 Task: Share a photo that you have edited to look like a painting or a drawing
Action: Key pressed Key.caps_lock
Screenshot: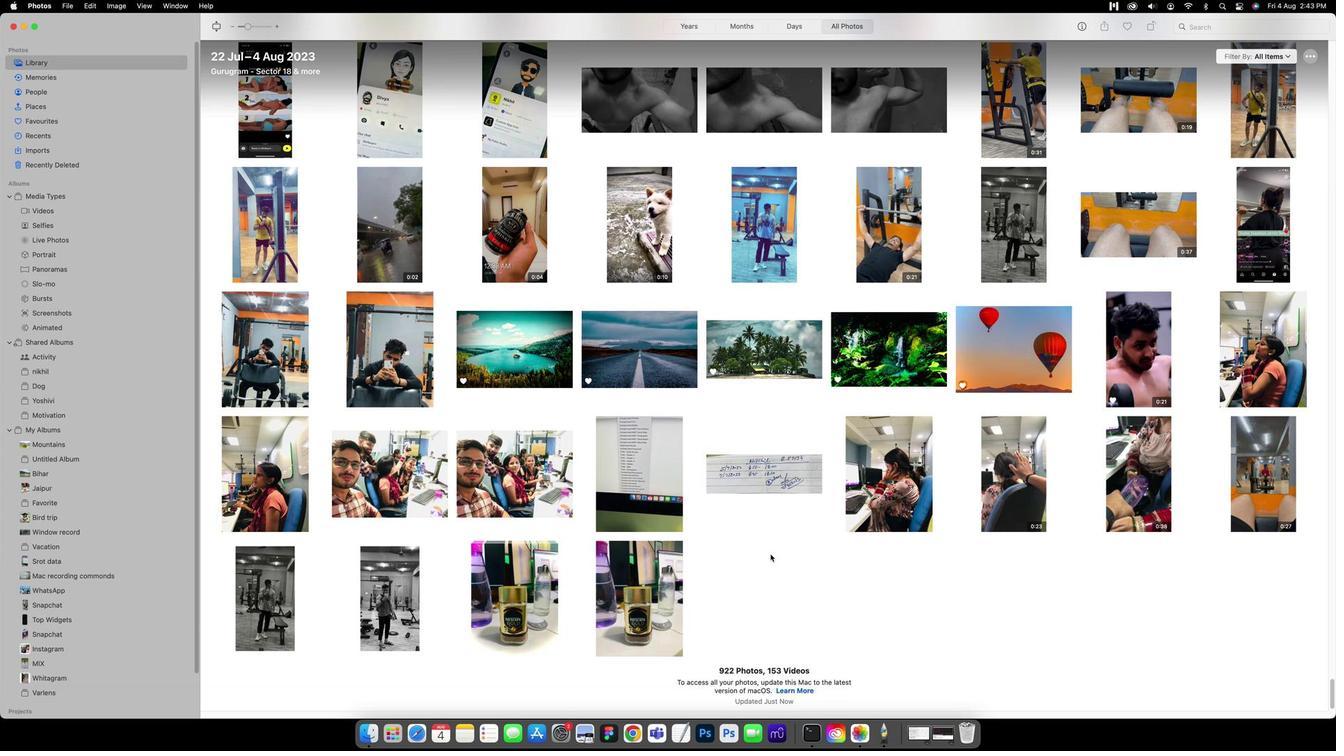 
Action: Mouse scrolled (769, 557) with delta (0, 0)
Screenshot: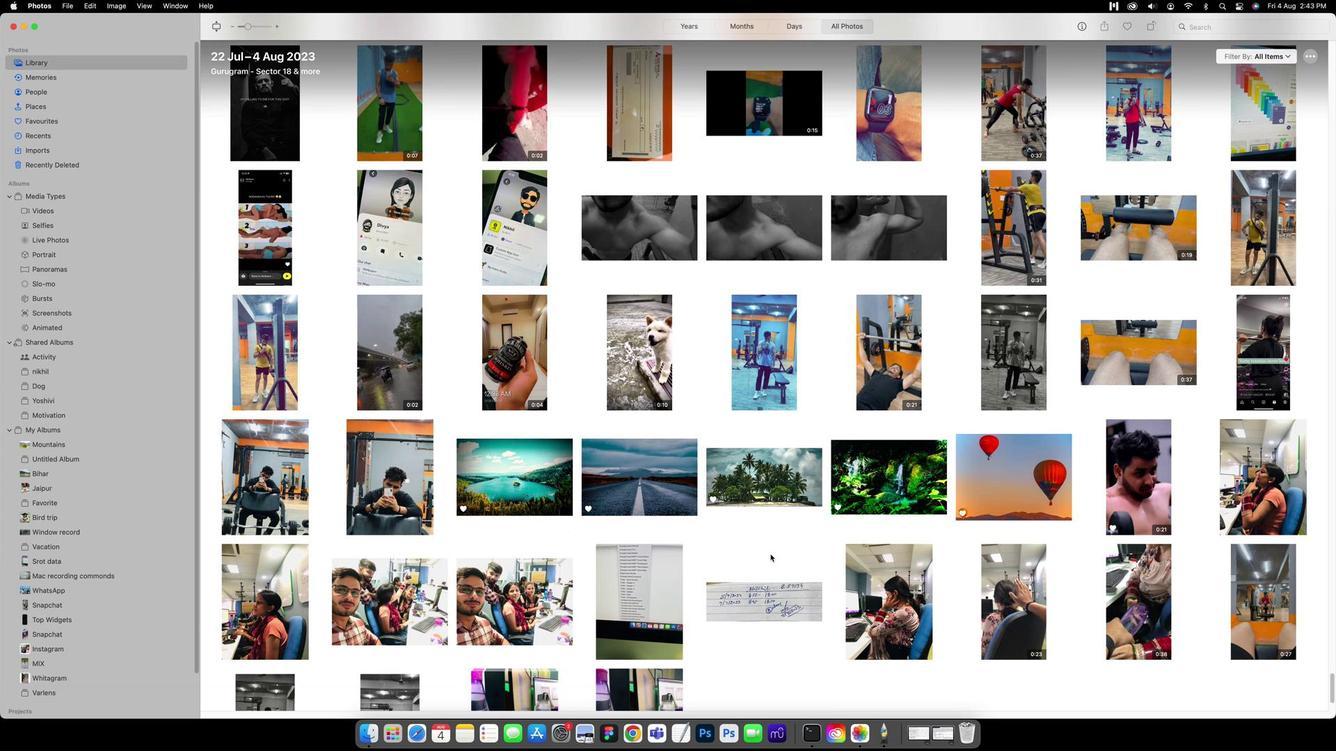 
Action: Mouse scrolled (769, 557) with delta (0, 0)
Screenshot: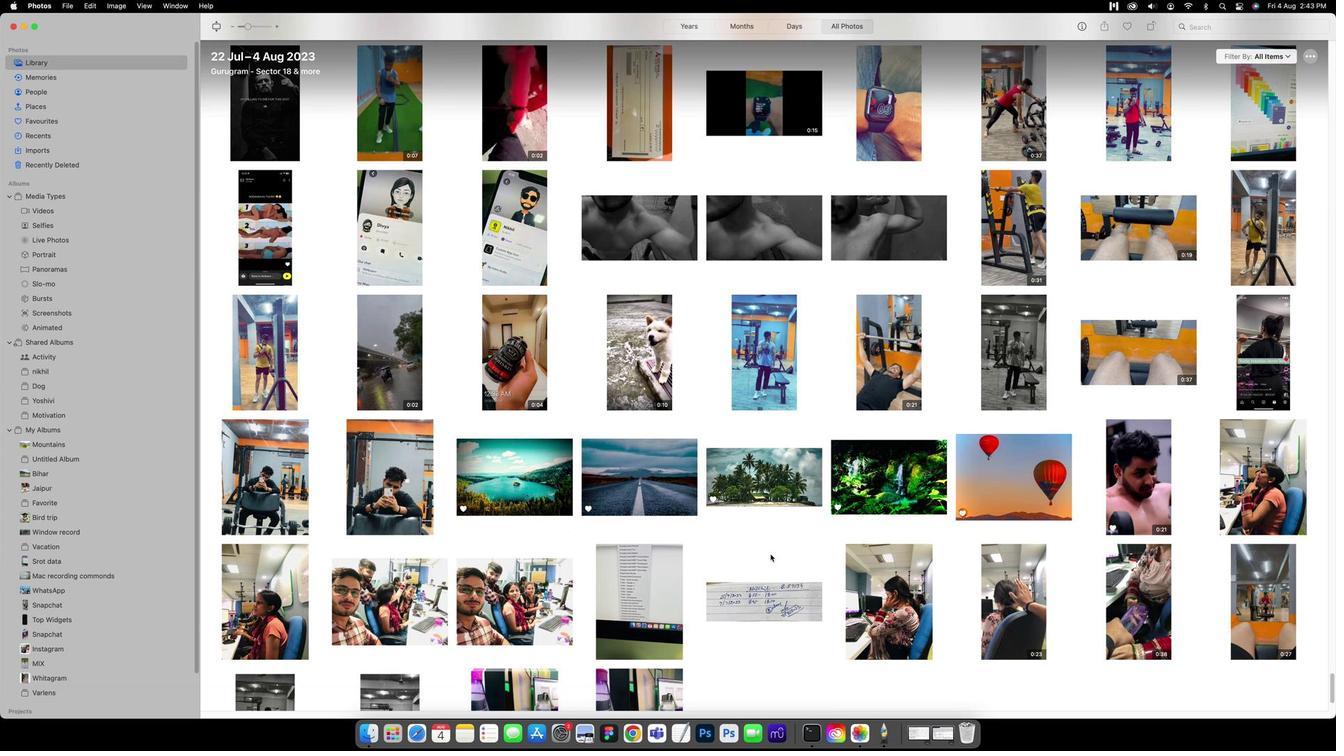 
Action: Mouse scrolled (769, 557) with delta (0, 2)
Screenshot: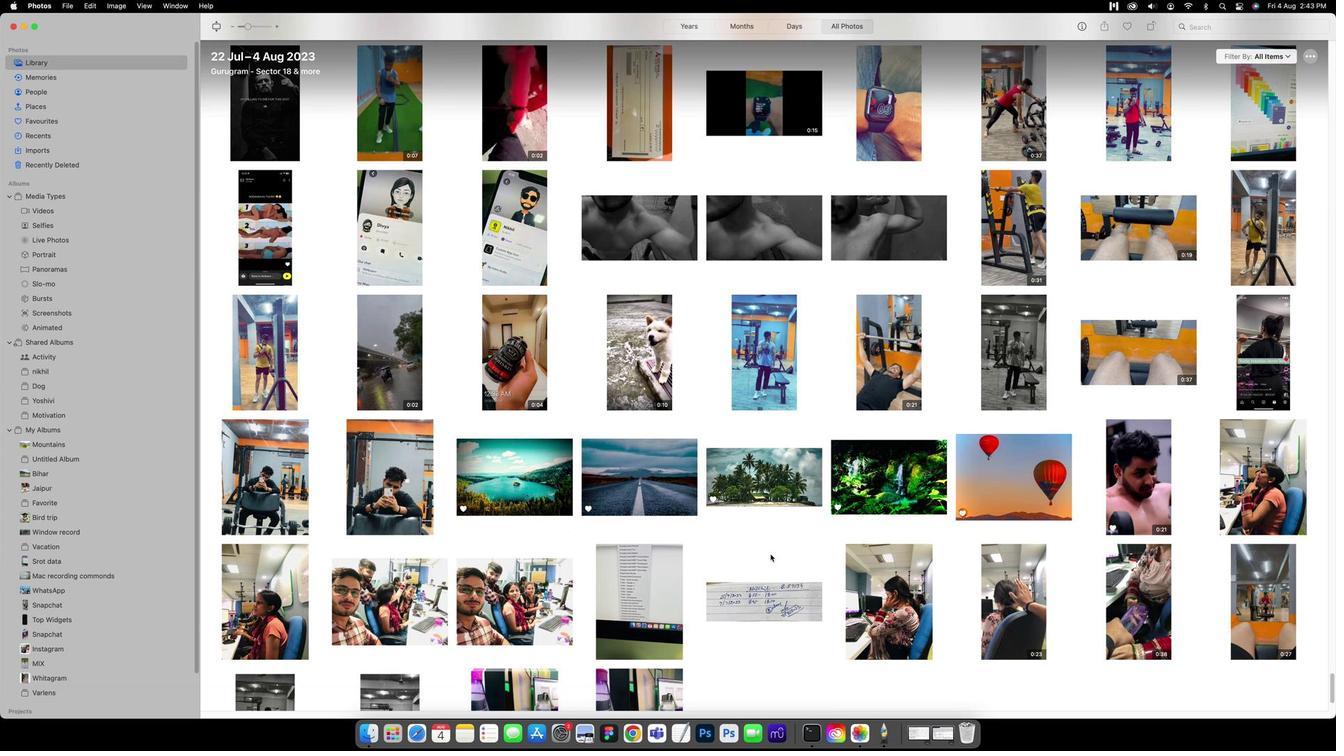 
Action: Mouse scrolled (769, 557) with delta (0, 2)
Screenshot: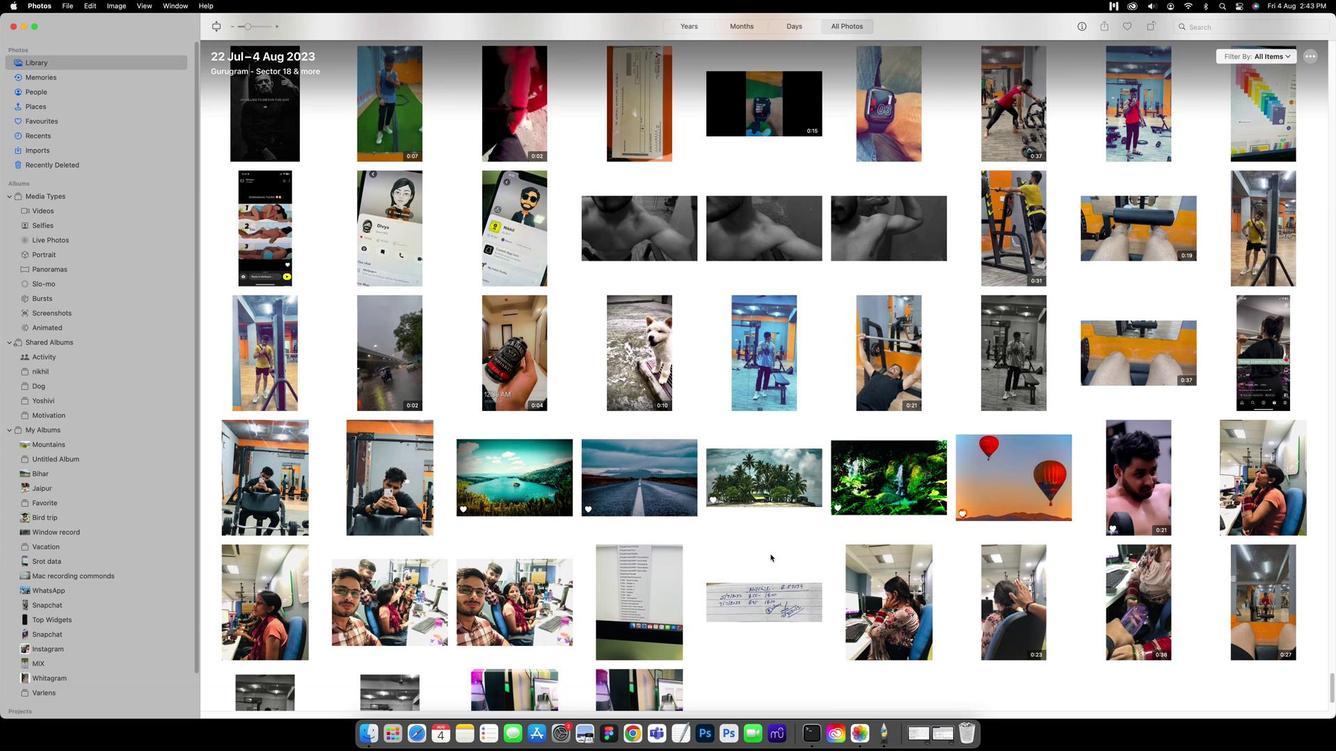 
Action: Mouse scrolled (769, 557) with delta (0, 3)
Screenshot: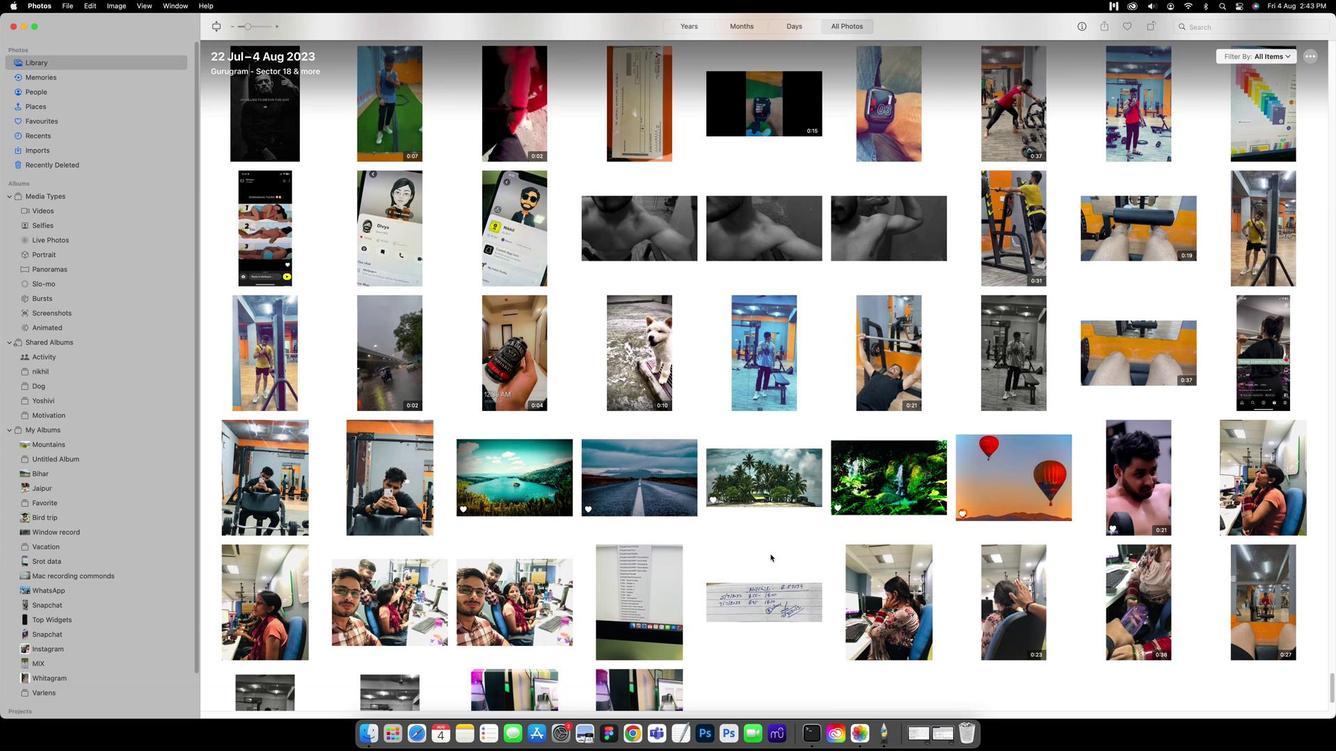 
Action: Mouse scrolled (769, 557) with delta (0, 4)
Screenshot: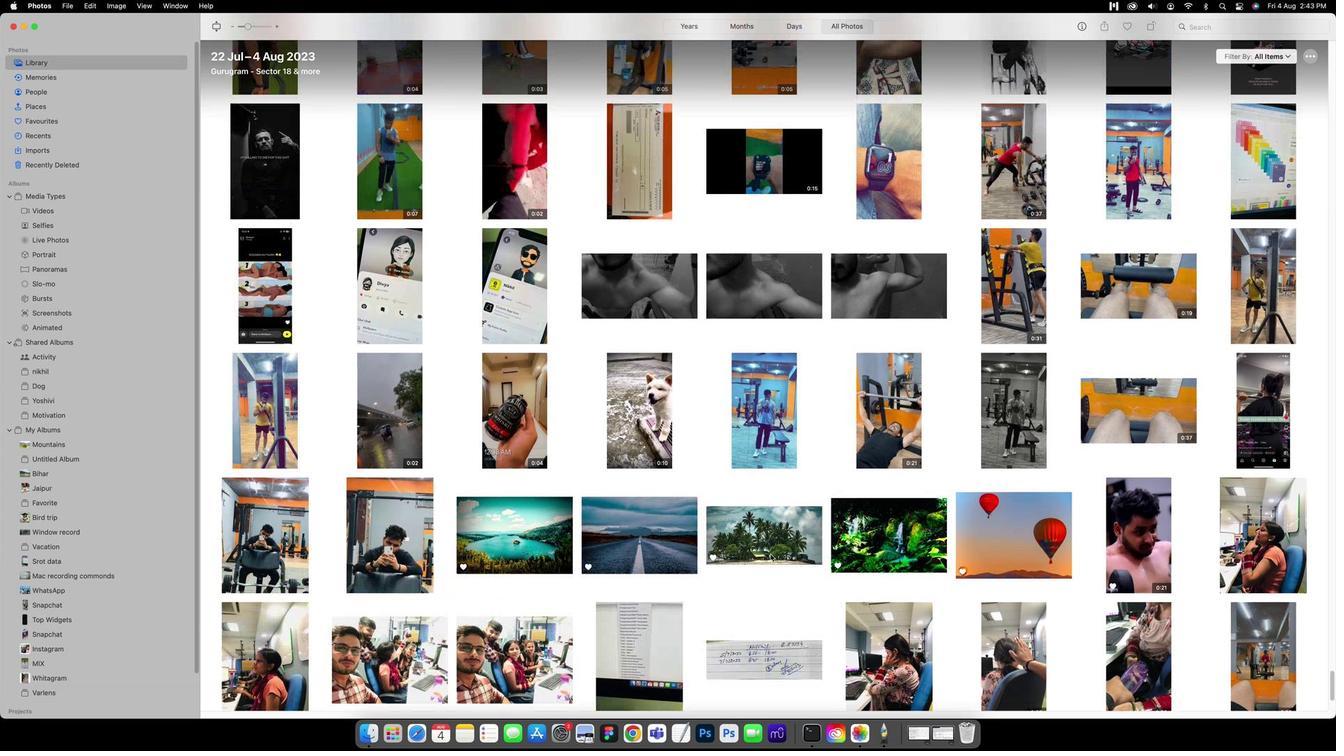 
Action: Mouse scrolled (769, 557) with delta (0, 0)
Screenshot: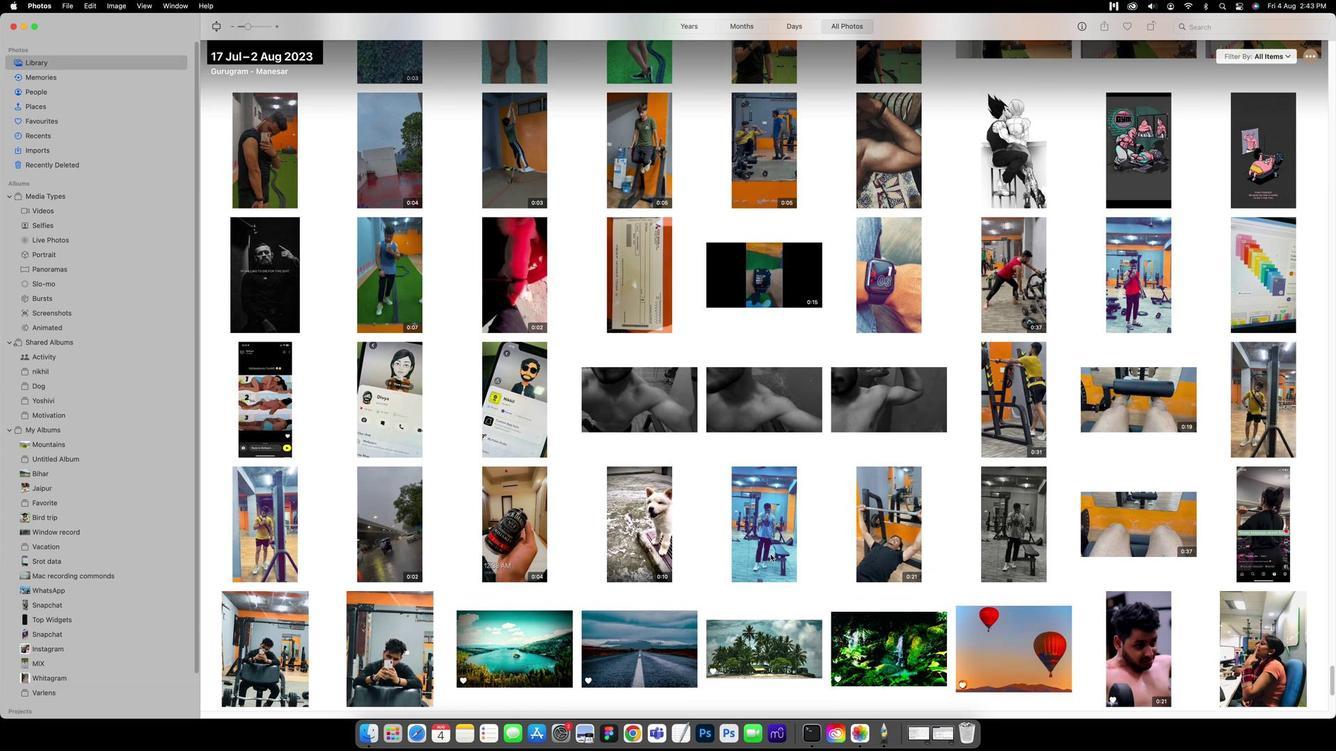 
Action: Mouse scrolled (769, 557) with delta (0, 0)
Screenshot: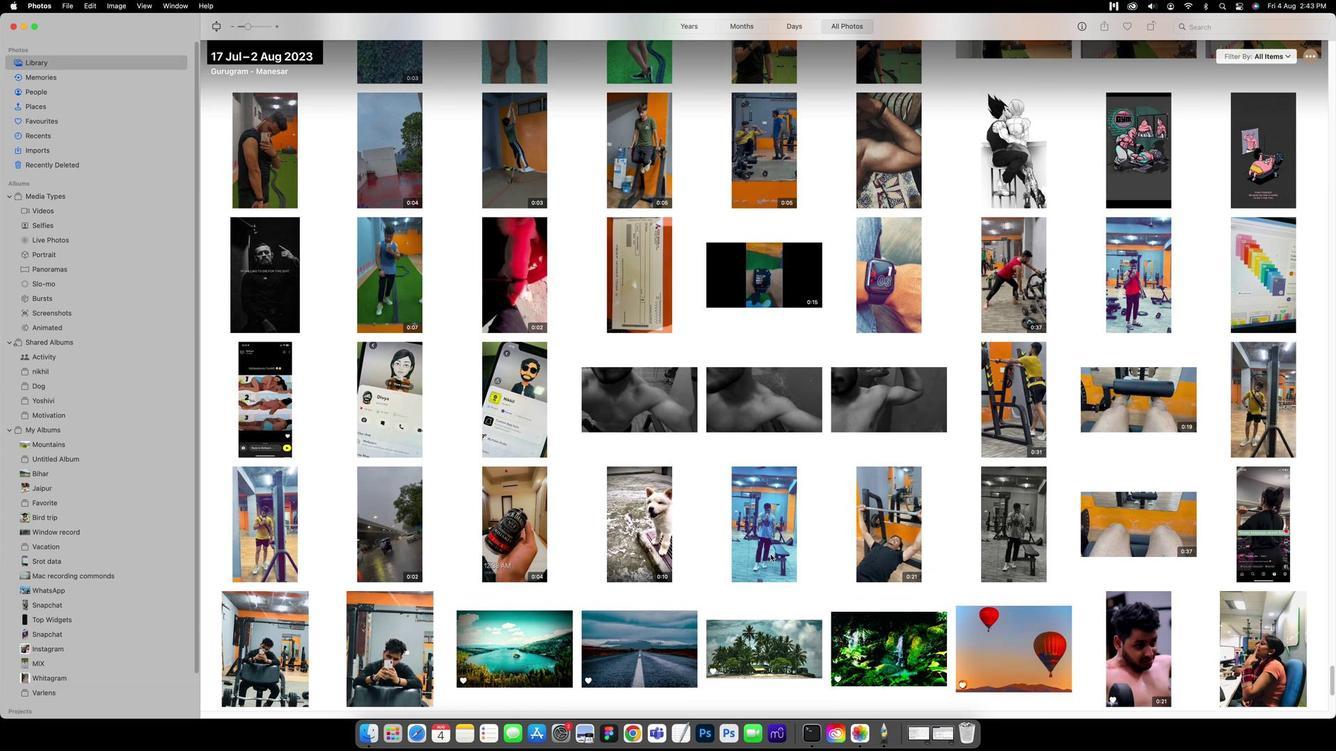 
Action: Mouse scrolled (769, 557) with delta (0, 2)
Screenshot: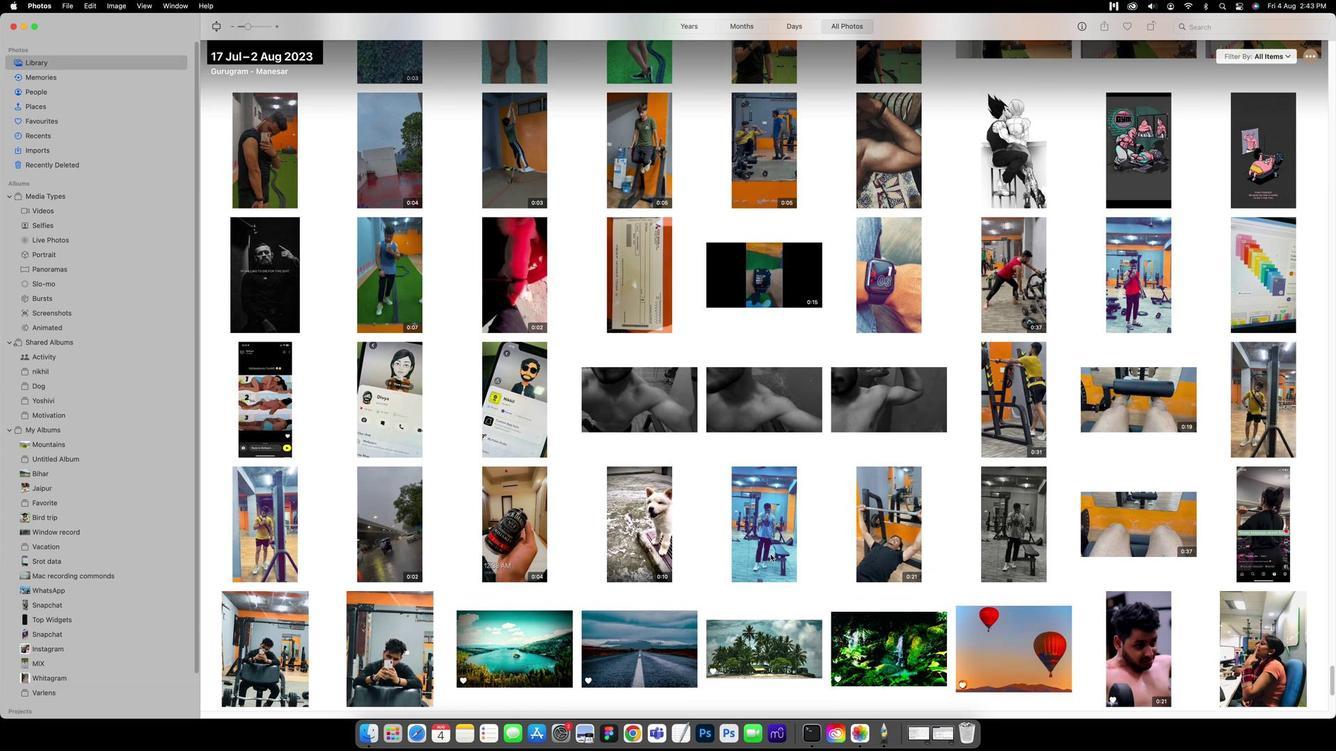 
Action: Mouse scrolled (769, 557) with delta (0, 2)
Screenshot: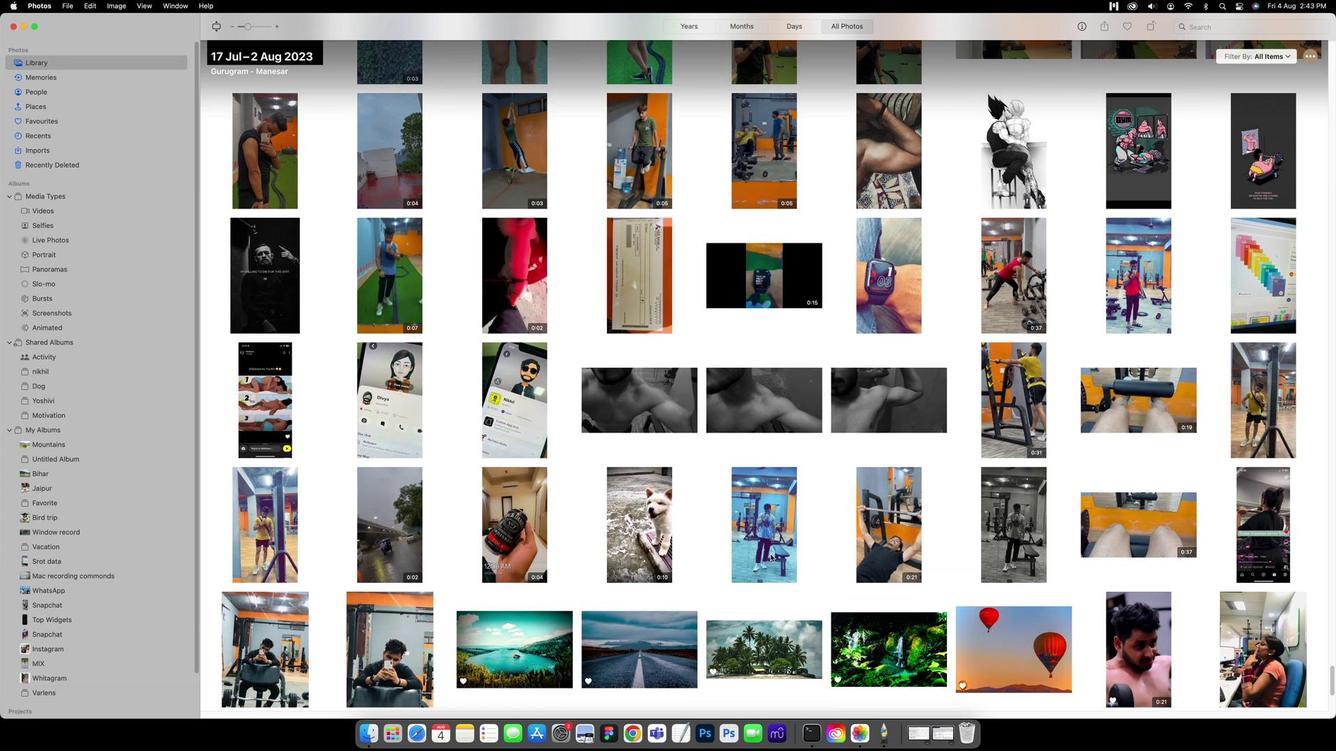 
Action: Mouse scrolled (769, 557) with delta (0, 3)
Screenshot: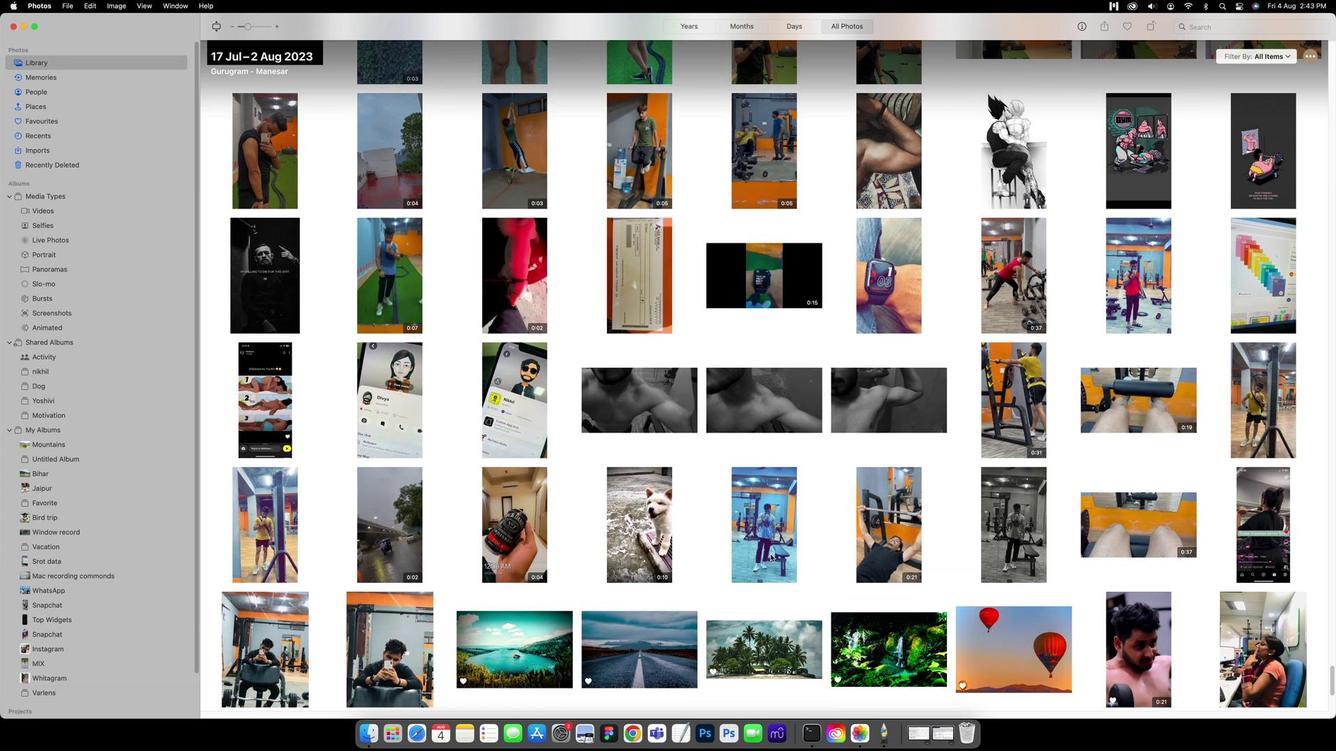 
Action: Mouse scrolled (769, 557) with delta (0, 4)
Screenshot: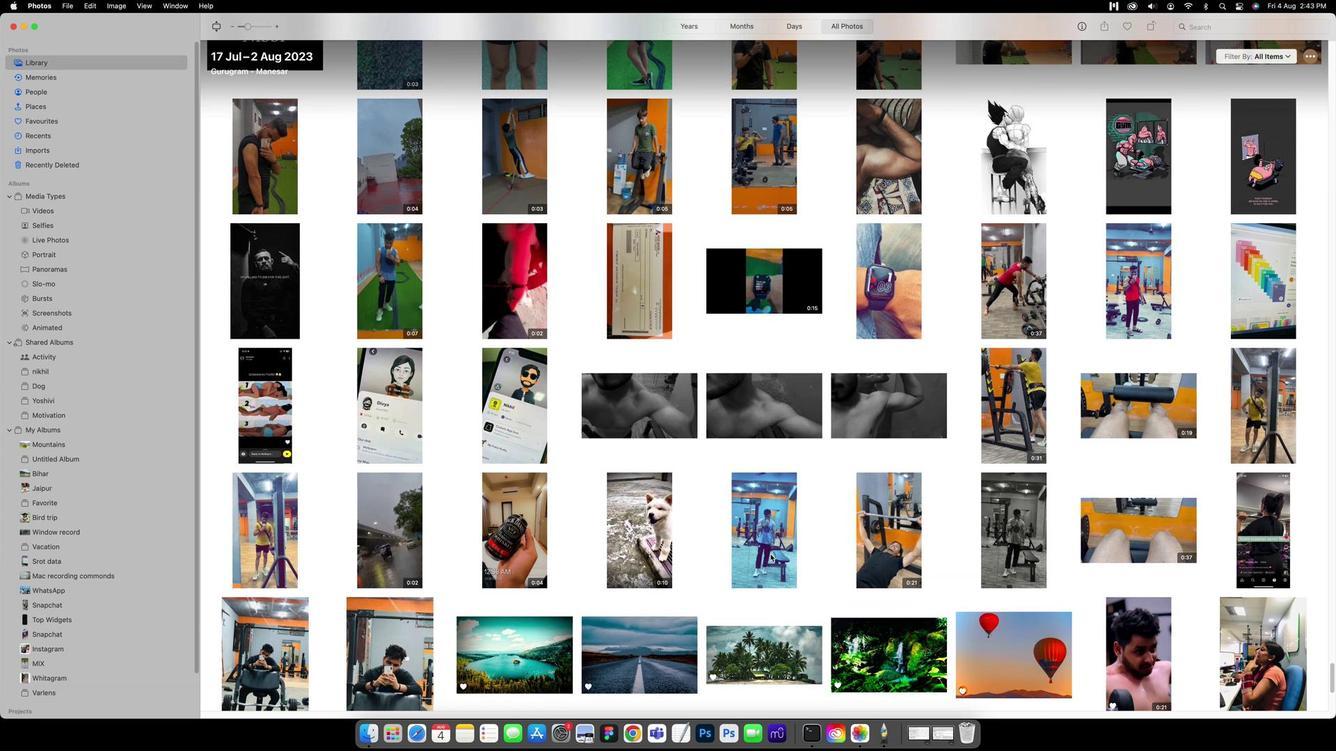 
Action: Mouse scrolled (769, 557) with delta (0, 4)
Screenshot: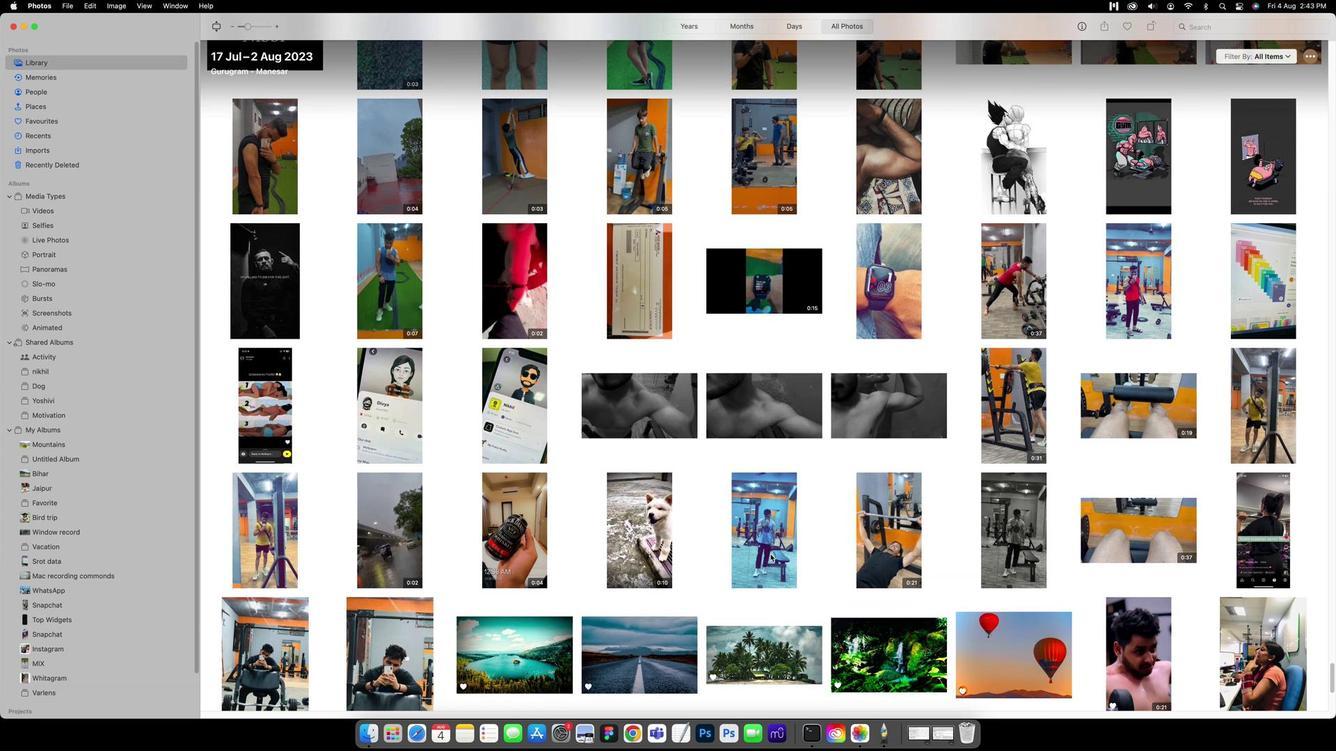 
Action: Mouse scrolled (769, 557) with delta (0, 0)
Screenshot: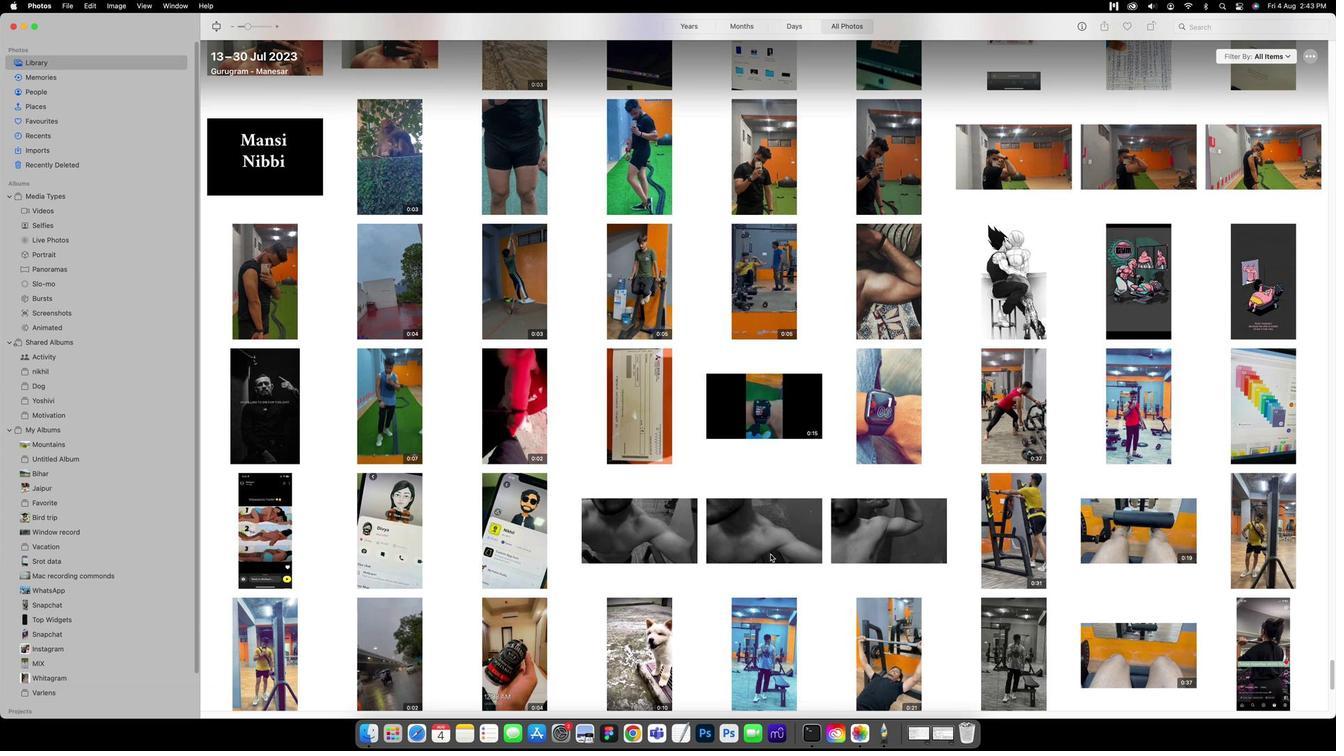 
Action: Mouse scrolled (769, 557) with delta (0, 0)
Screenshot: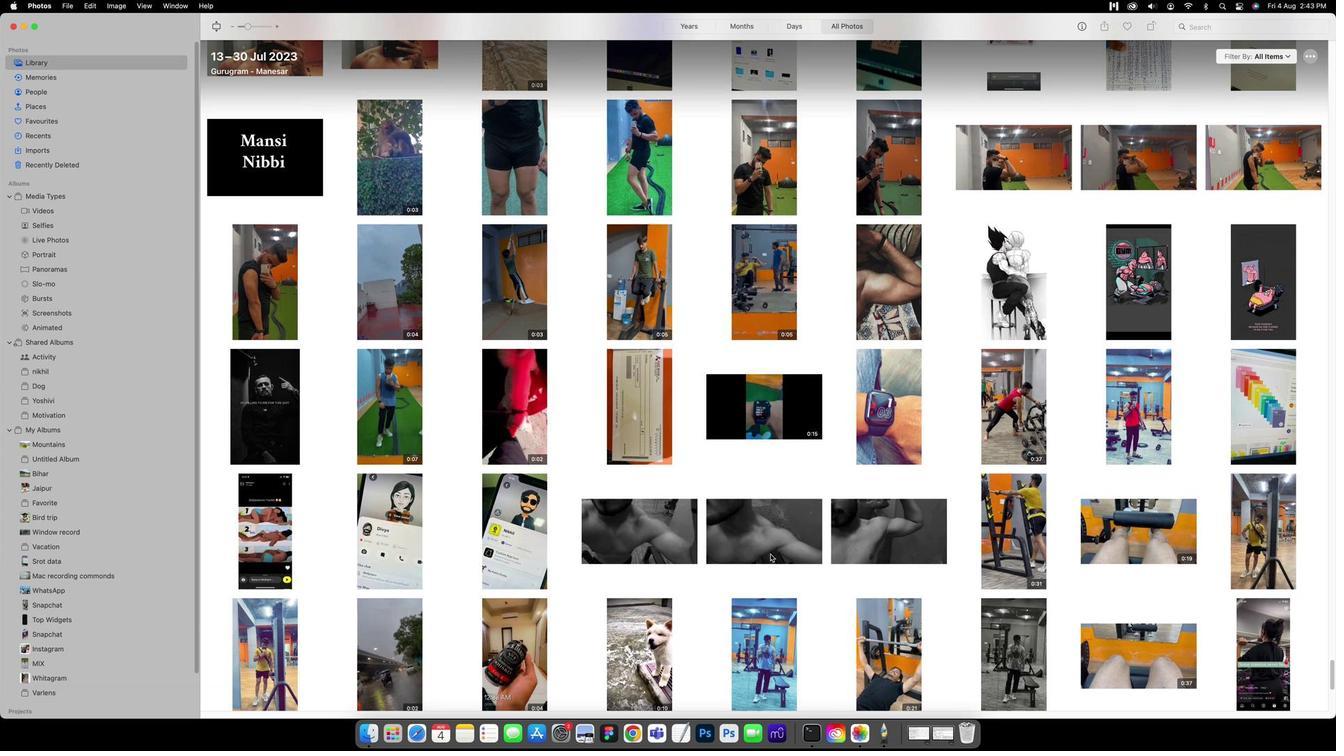 
Action: Mouse scrolled (769, 557) with delta (0, 2)
Screenshot: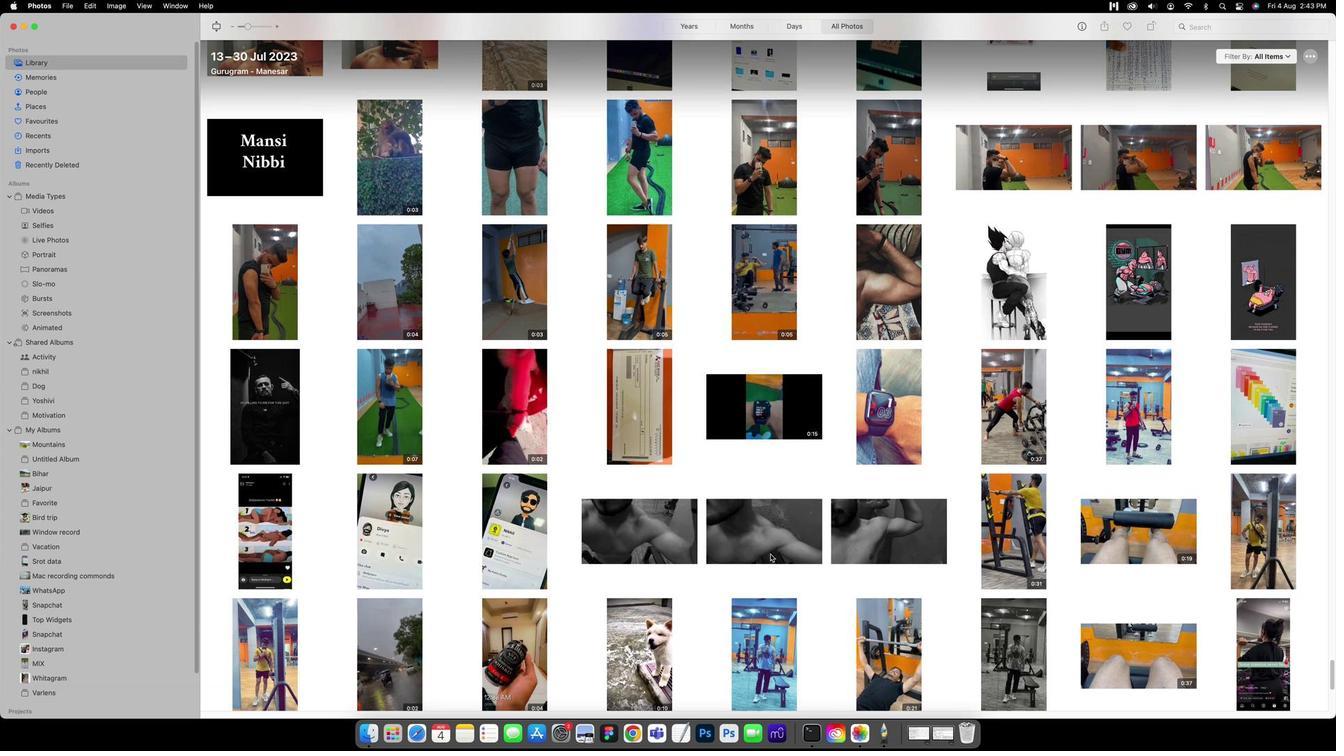 
Action: Mouse scrolled (769, 557) with delta (0, 2)
Screenshot: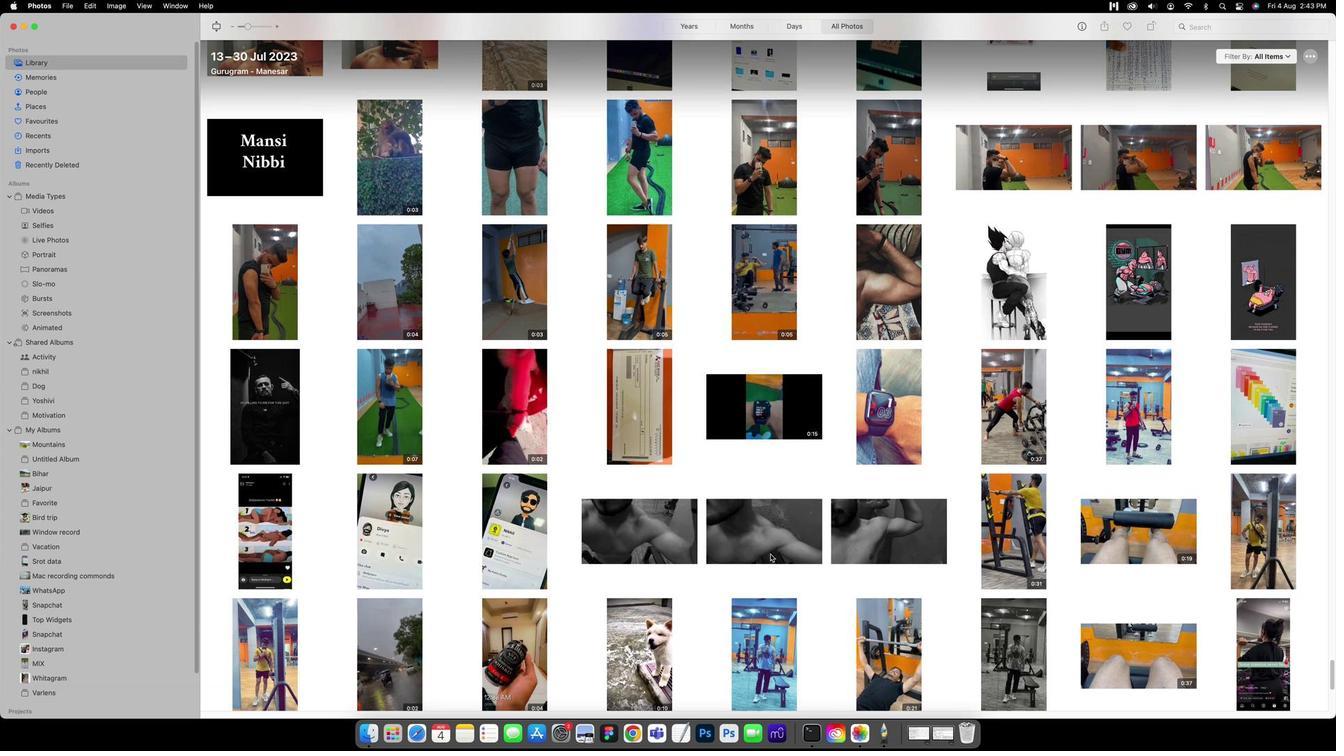 
Action: Mouse scrolled (769, 557) with delta (0, 3)
Screenshot: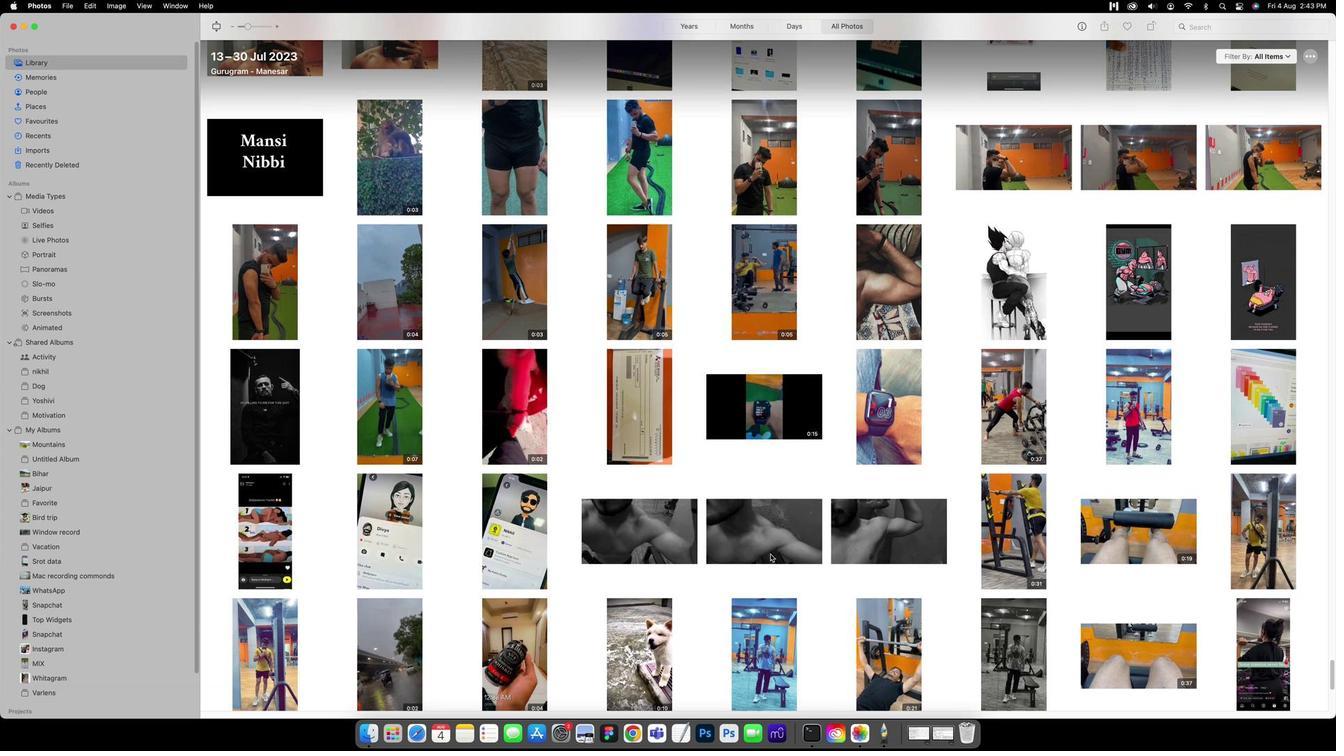
Action: Mouse scrolled (769, 557) with delta (0, 4)
Screenshot: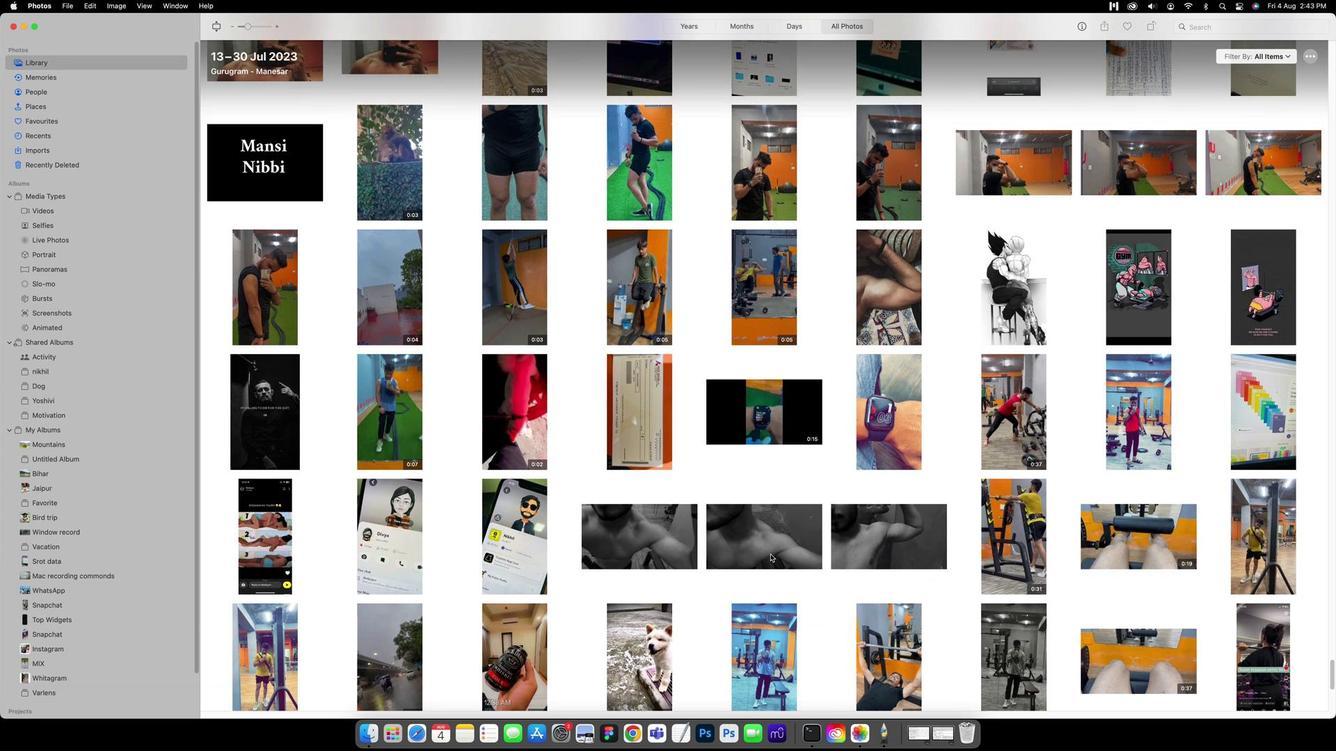 
Action: Mouse scrolled (769, 557) with delta (0, 0)
Screenshot: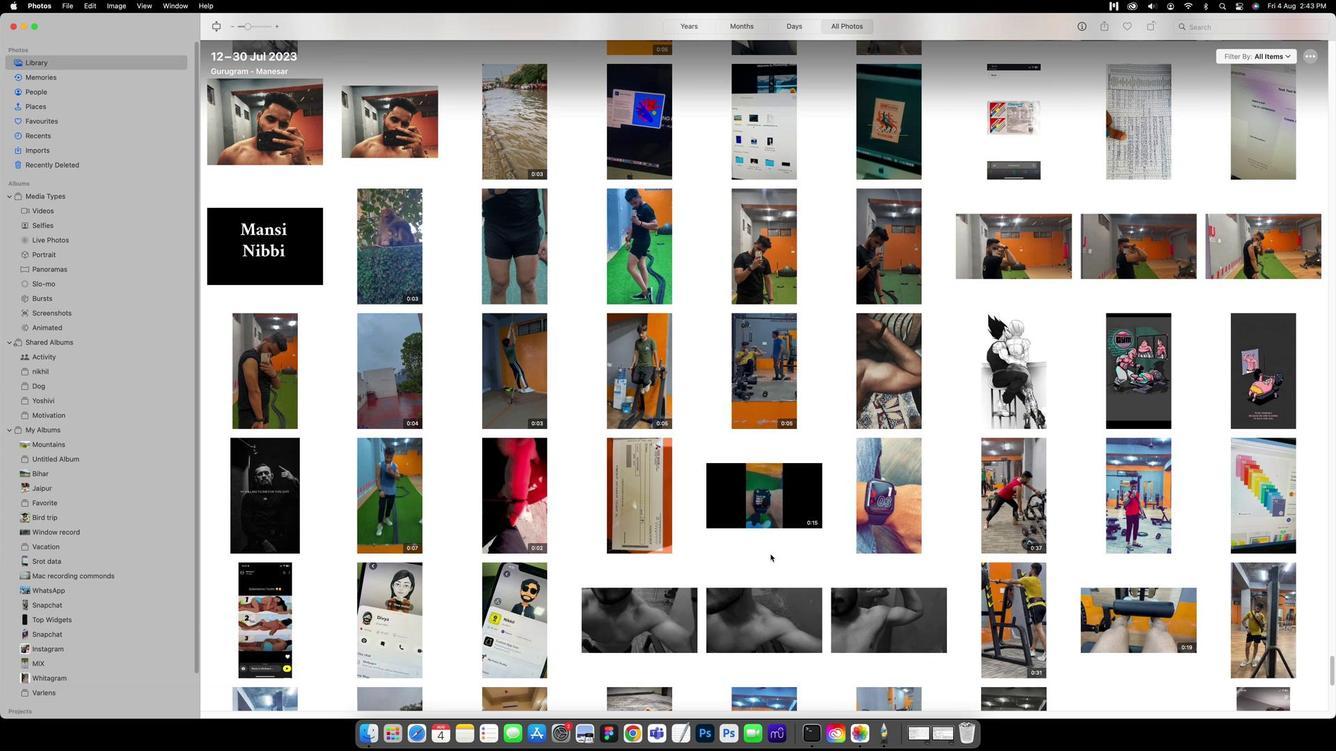 
Action: Mouse scrolled (769, 557) with delta (0, 0)
Screenshot: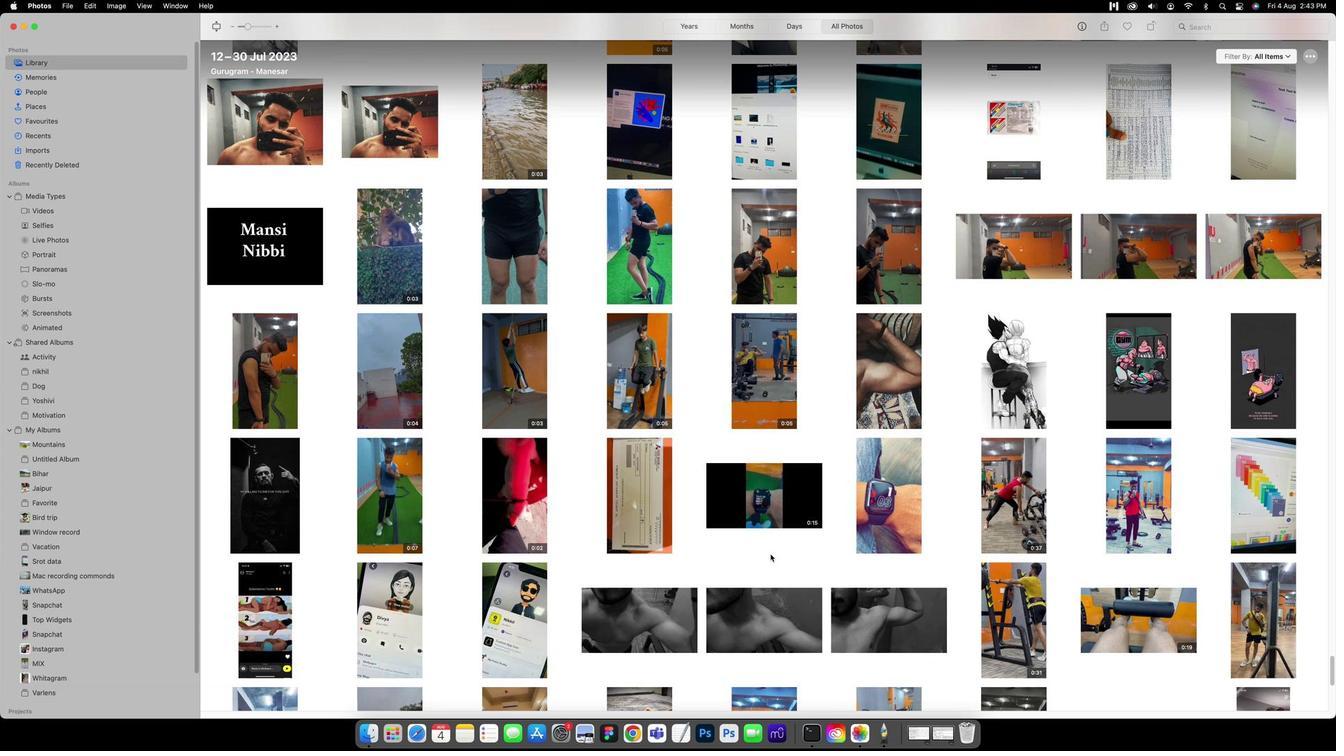 
Action: Mouse scrolled (769, 557) with delta (0, 2)
Screenshot: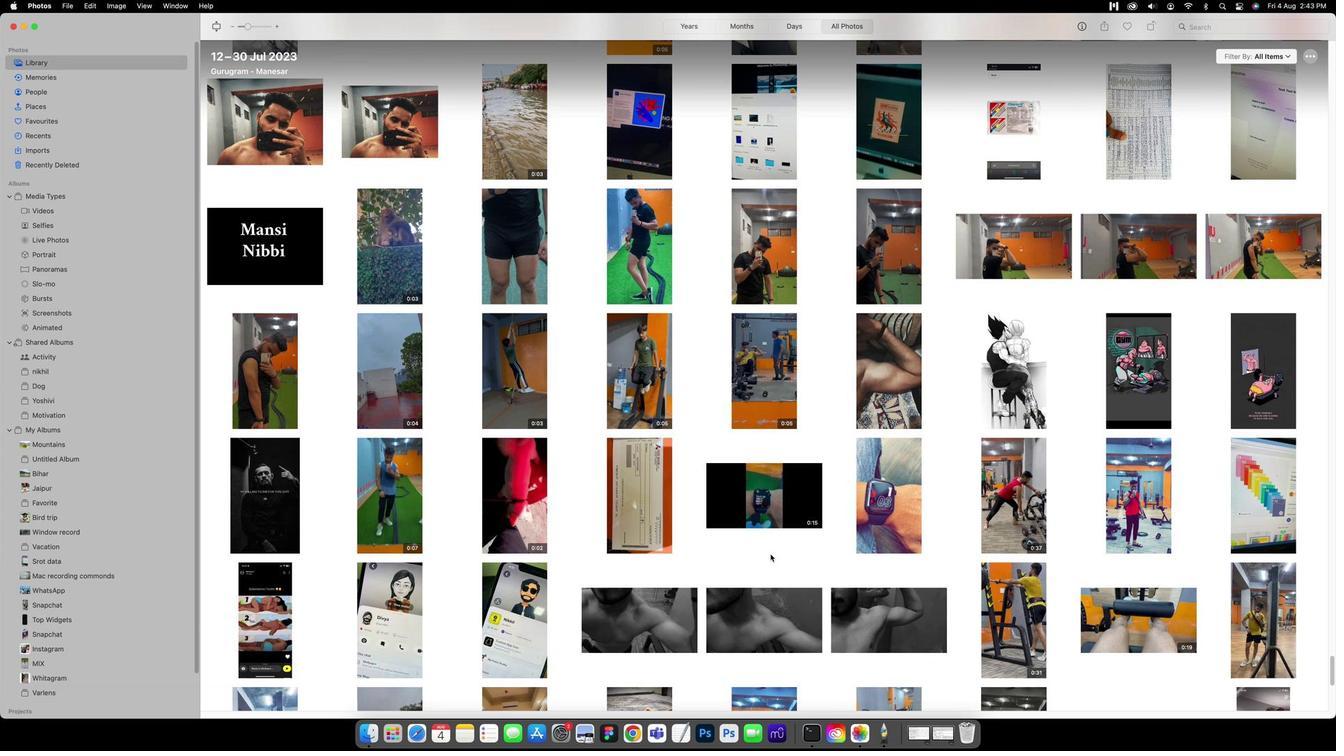 
Action: Mouse scrolled (769, 557) with delta (0, 2)
Screenshot: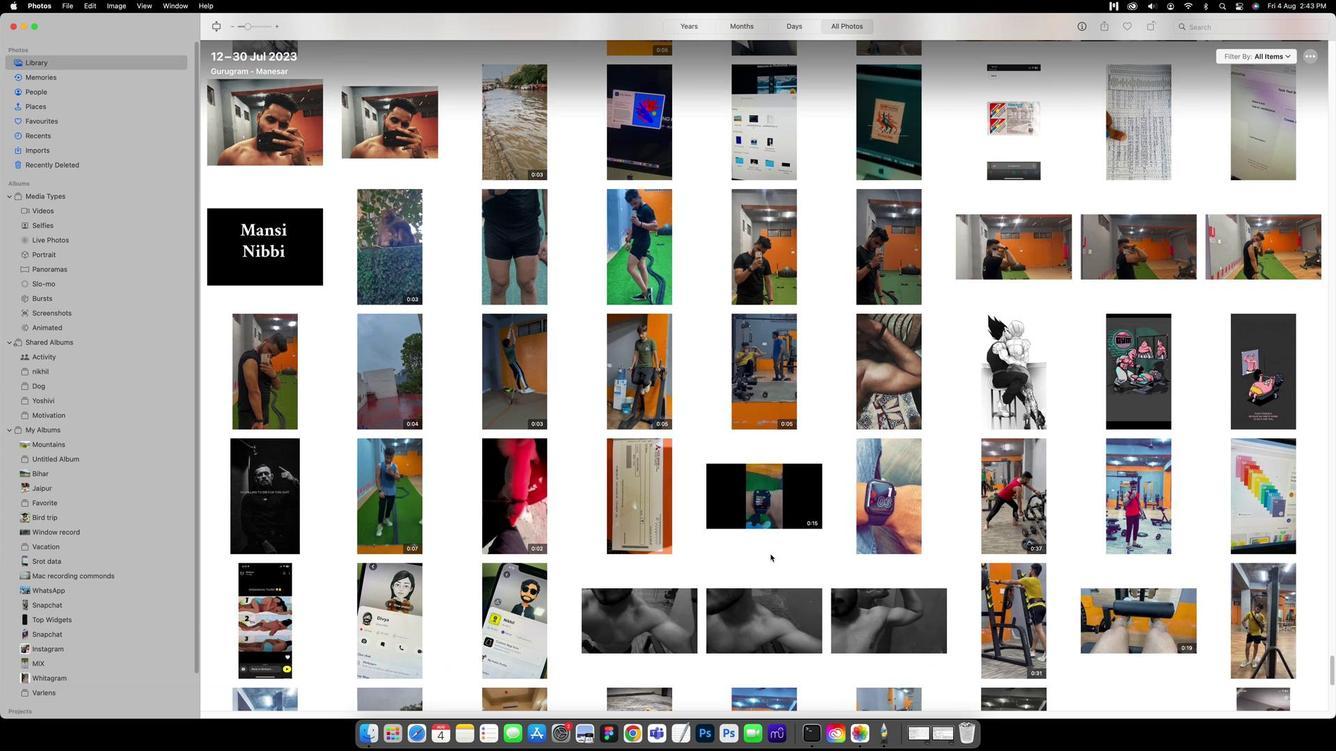 
Action: Mouse scrolled (769, 557) with delta (0, 3)
Screenshot: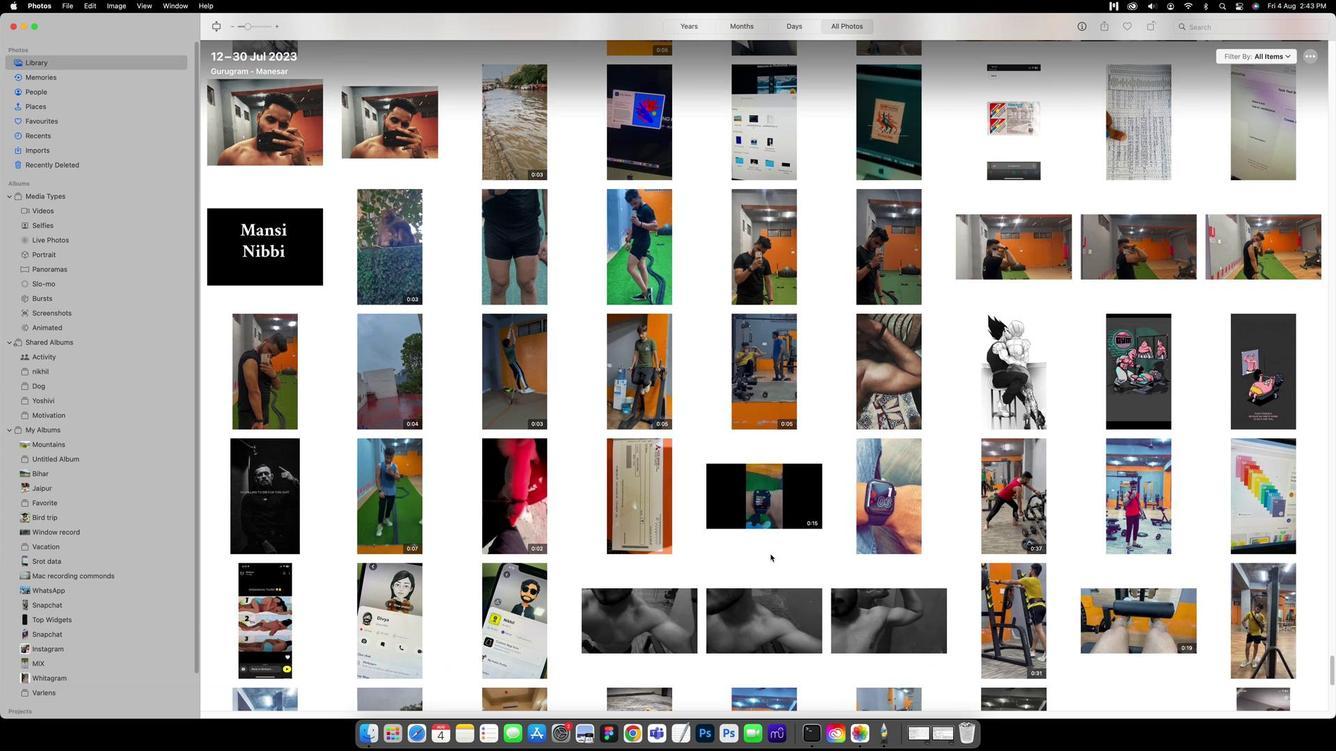 
Action: Mouse scrolled (769, 557) with delta (0, 0)
Screenshot: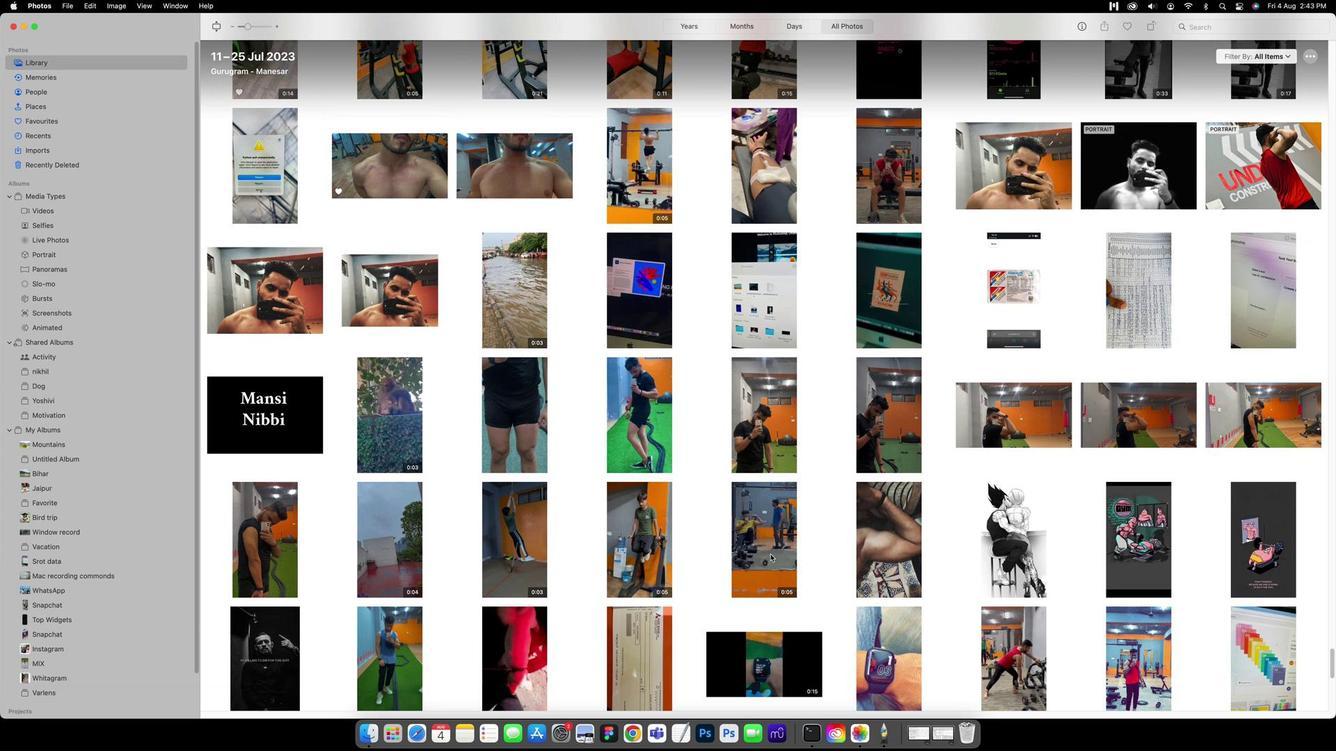 
Action: Mouse scrolled (769, 557) with delta (0, 0)
Screenshot: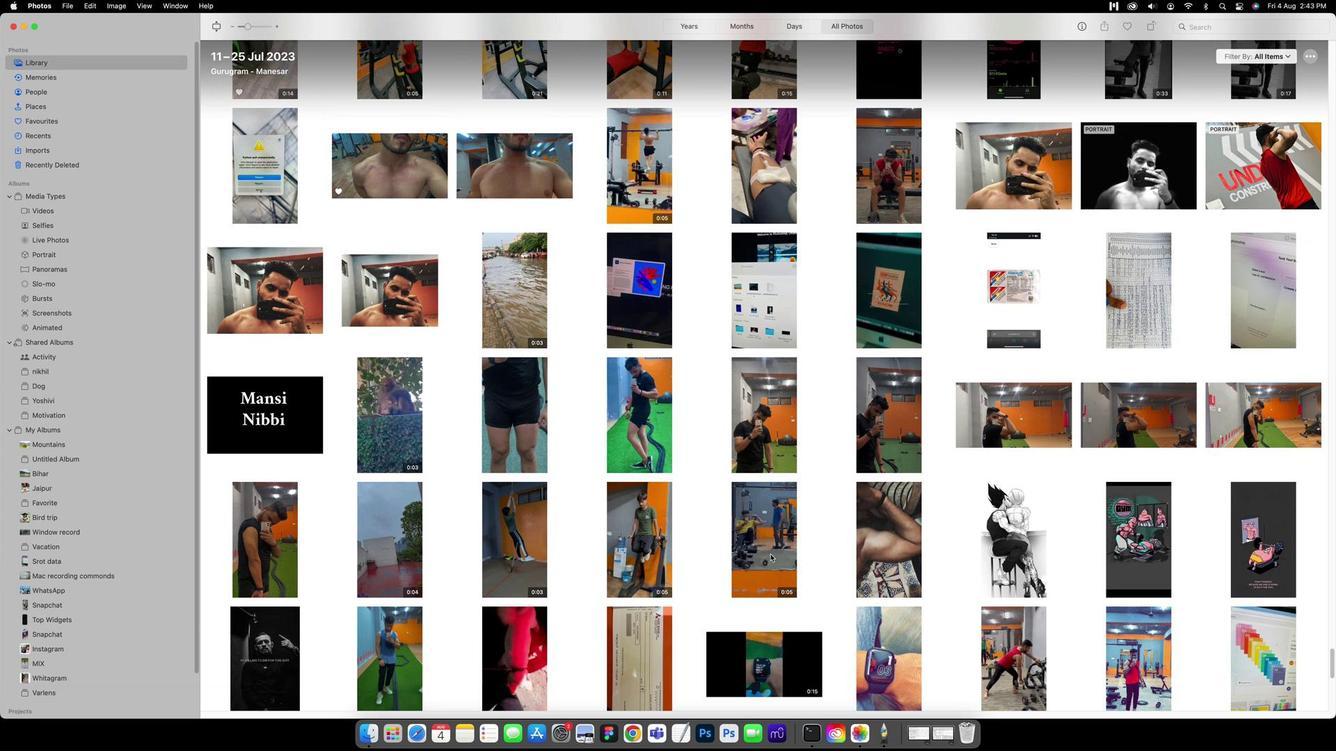 
Action: Mouse scrolled (769, 557) with delta (0, 2)
Screenshot: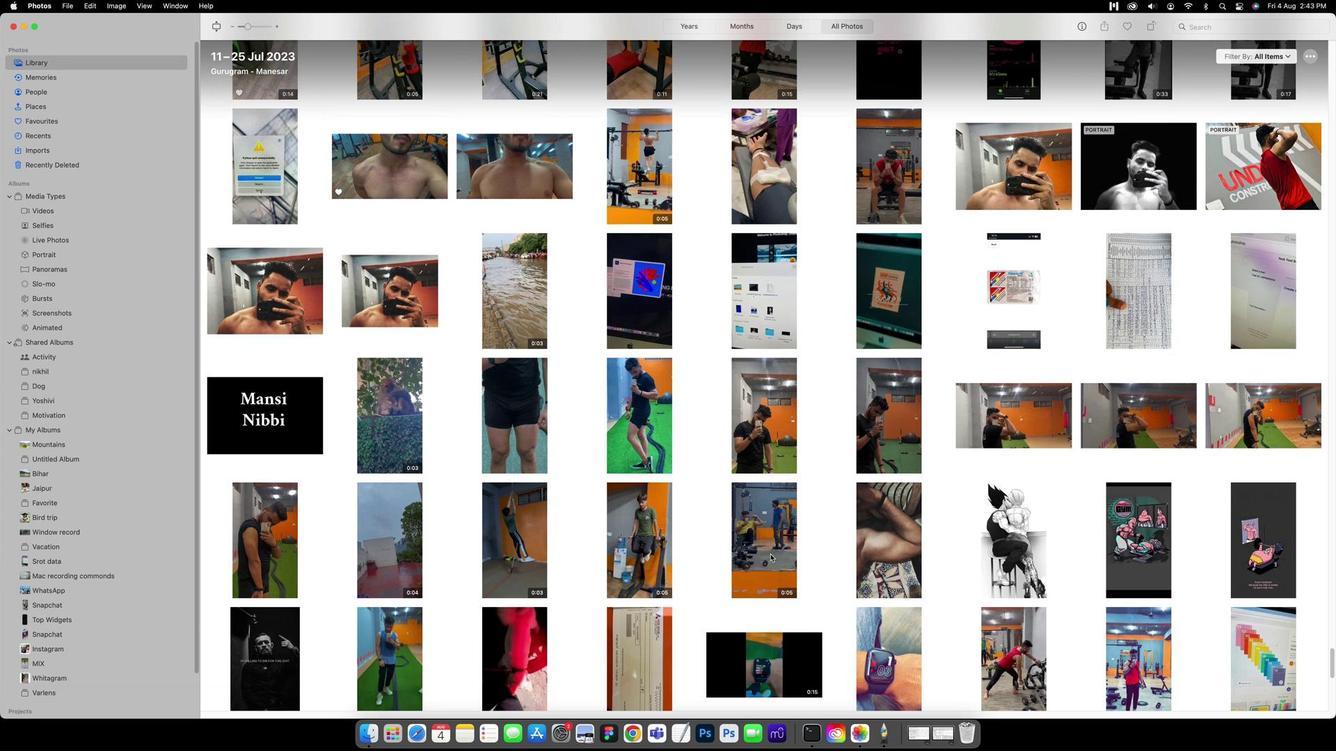 
Action: Mouse scrolled (769, 557) with delta (0, 2)
Screenshot: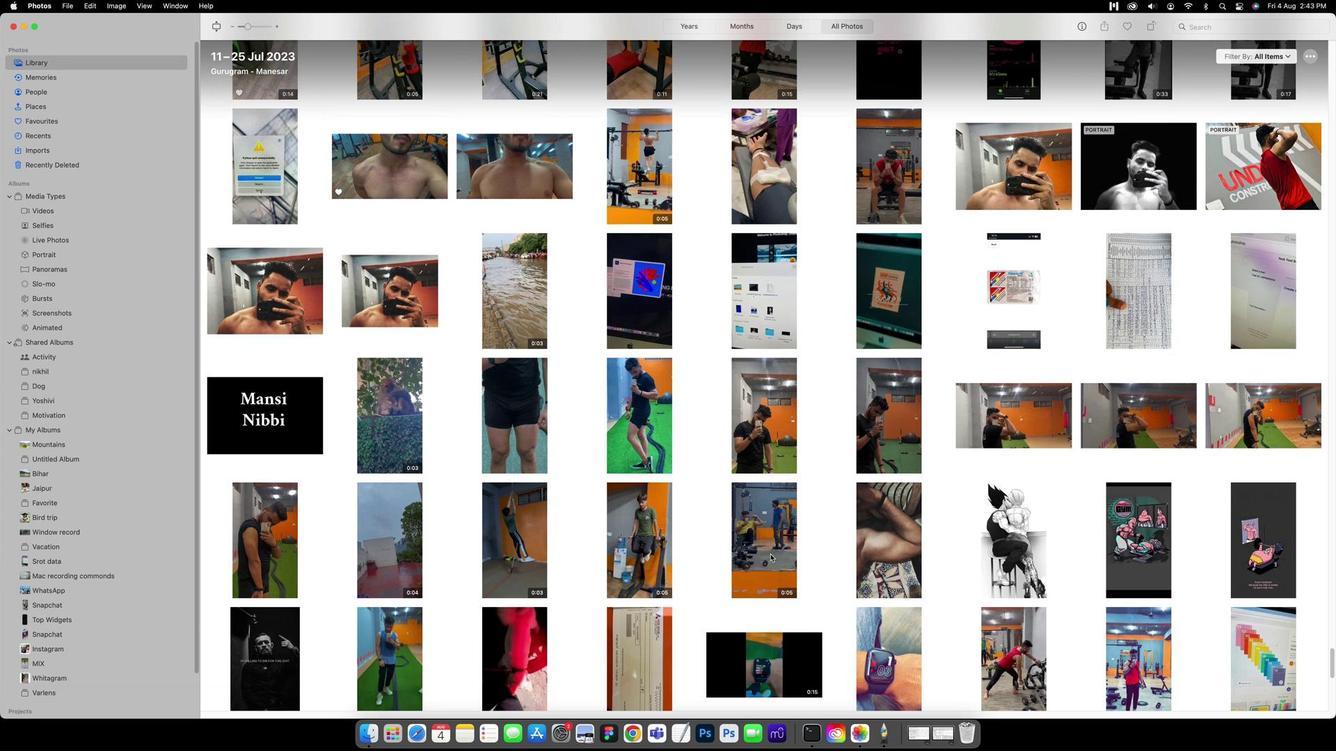 
Action: Mouse scrolled (769, 557) with delta (0, 3)
Screenshot: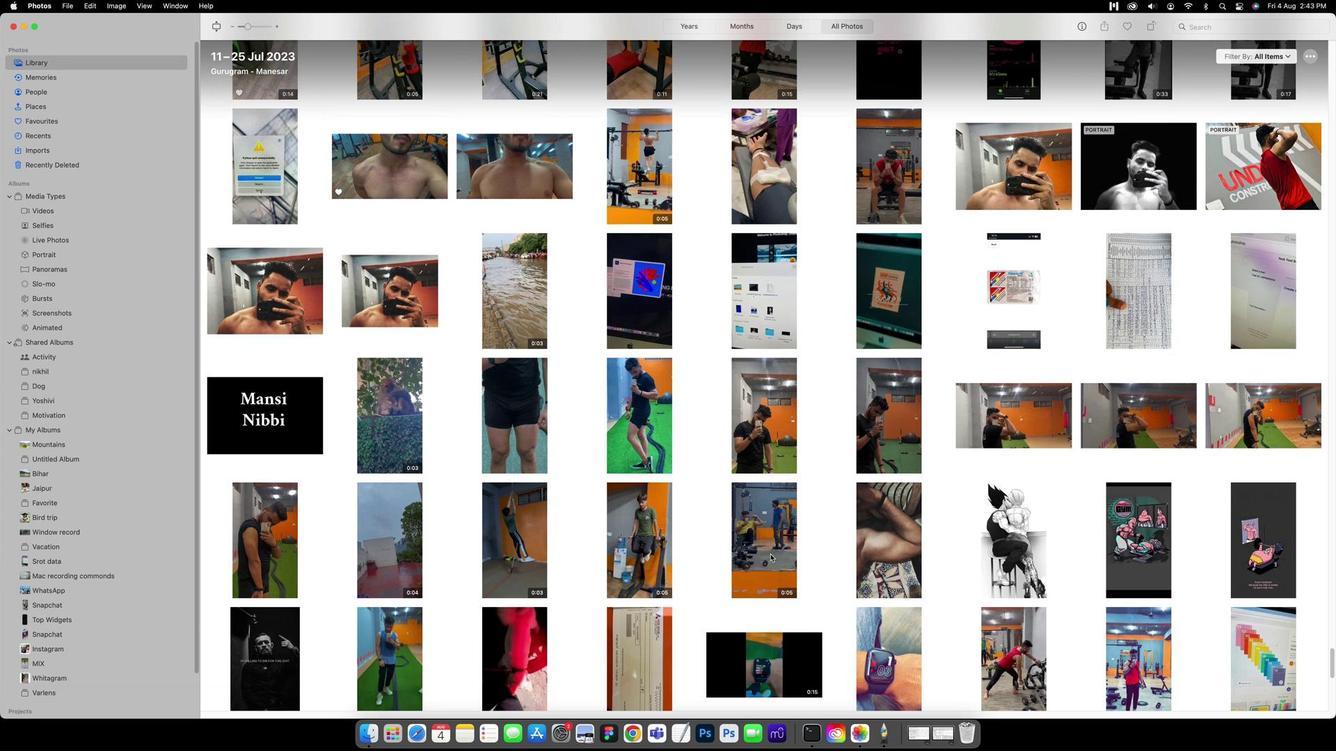 
Action: Mouse scrolled (769, 557) with delta (0, 4)
Screenshot: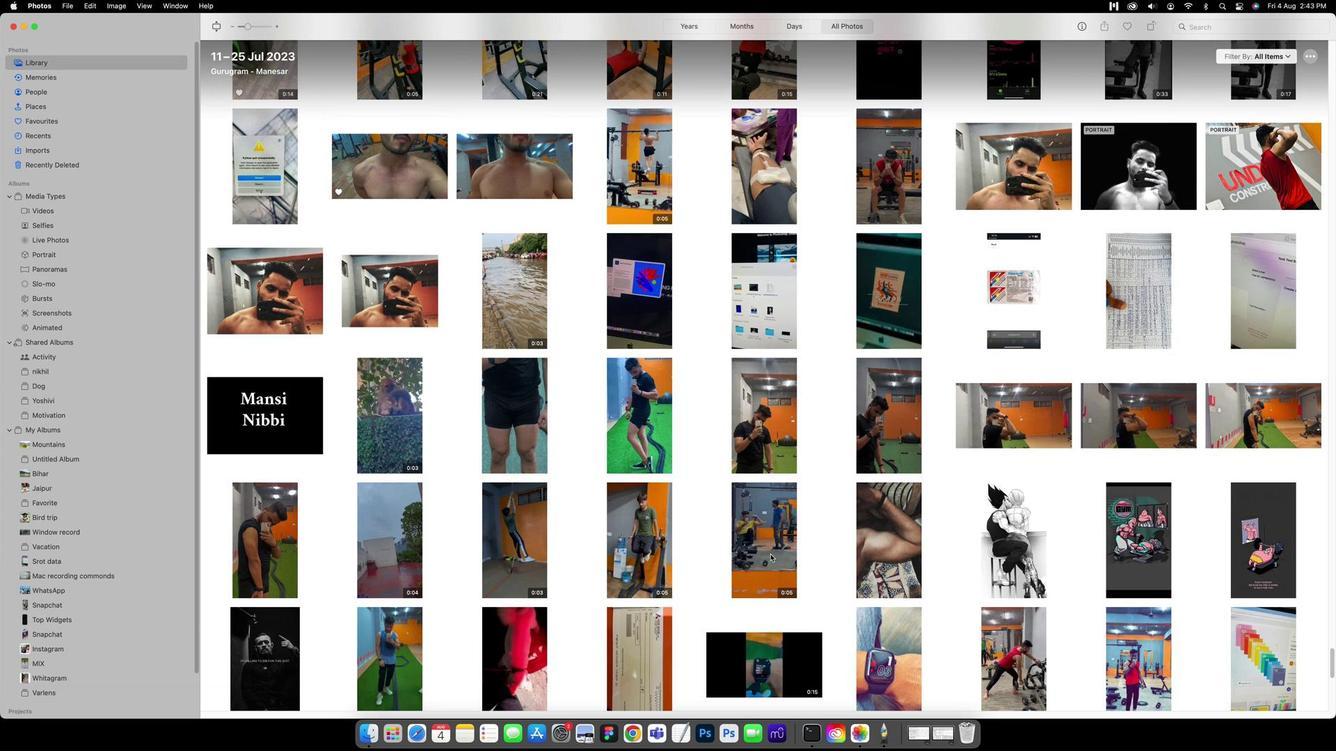 
Action: Mouse scrolled (769, 557) with delta (0, 4)
Screenshot: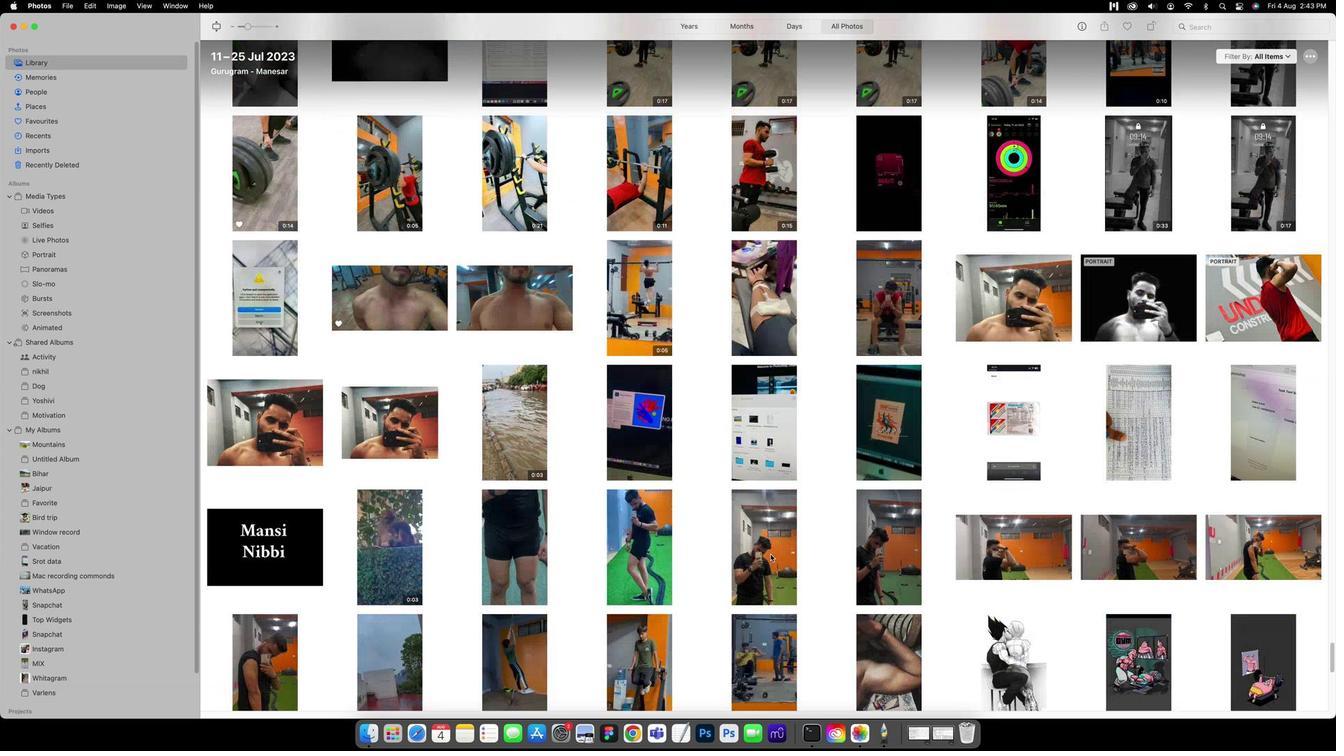 
Action: Mouse scrolled (769, 557) with delta (0, 0)
Screenshot: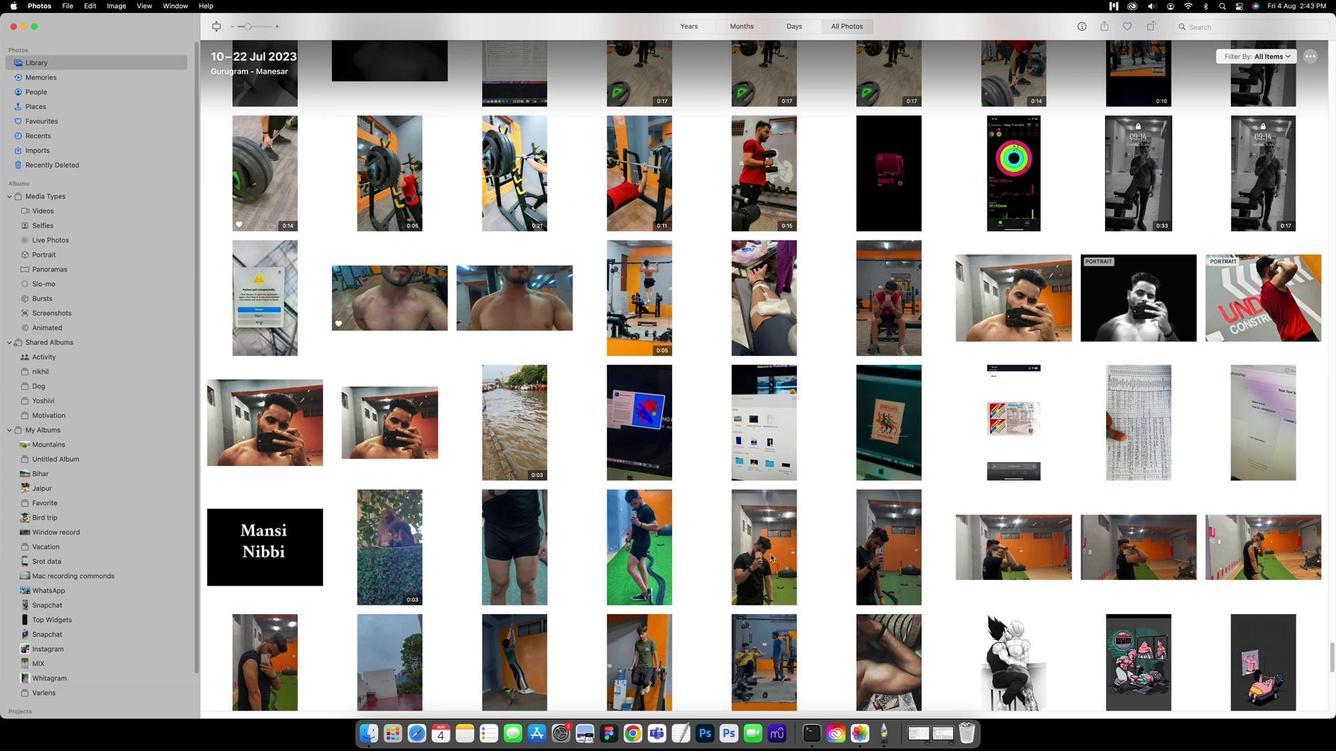 
Action: Mouse scrolled (769, 557) with delta (0, 0)
Screenshot: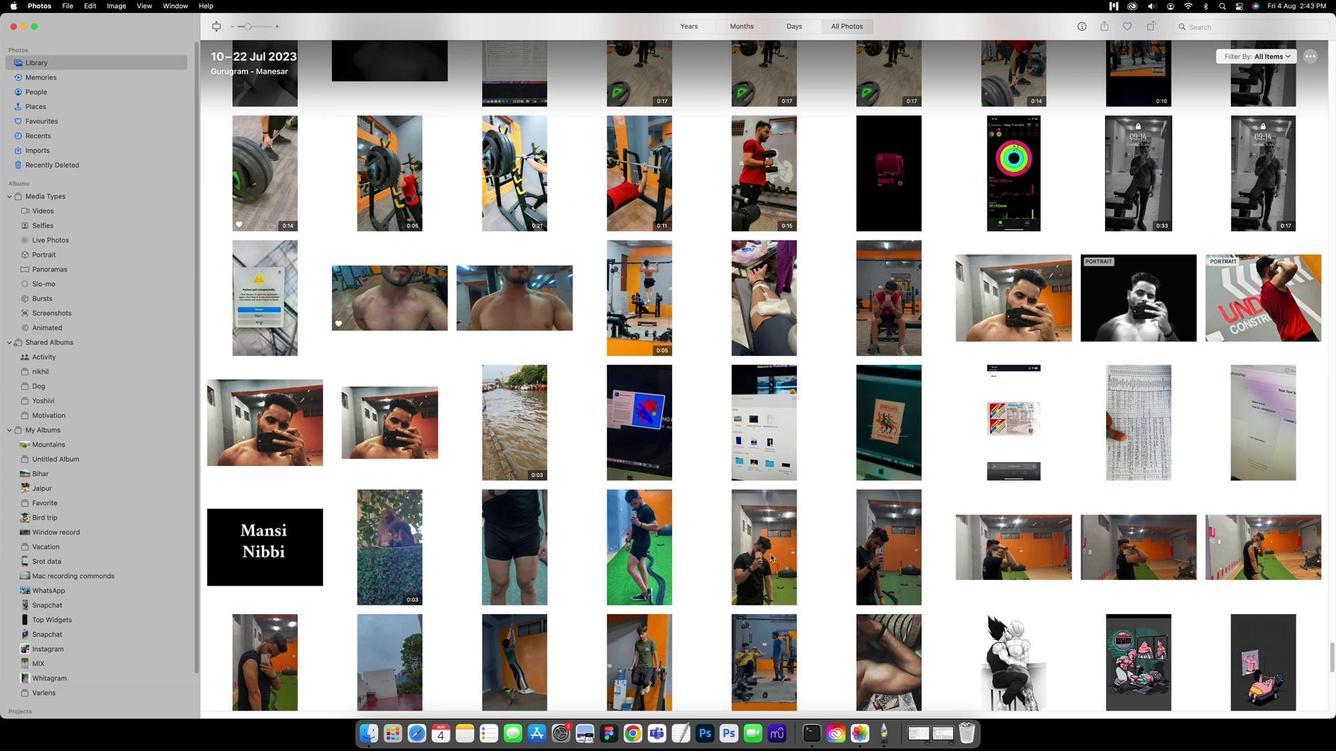 
Action: Mouse scrolled (769, 557) with delta (0, 2)
Screenshot: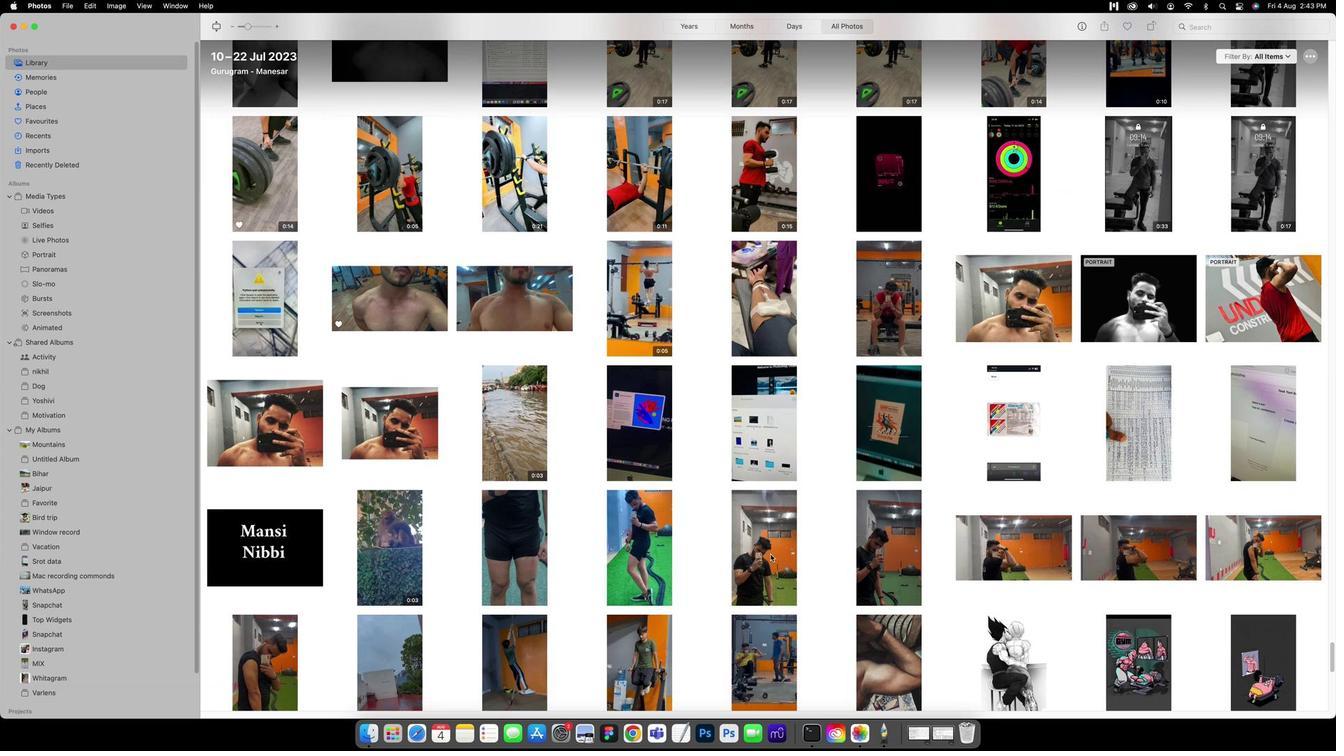 
Action: Mouse scrolled (769, 557) with delta (0, 2)
Screenshot: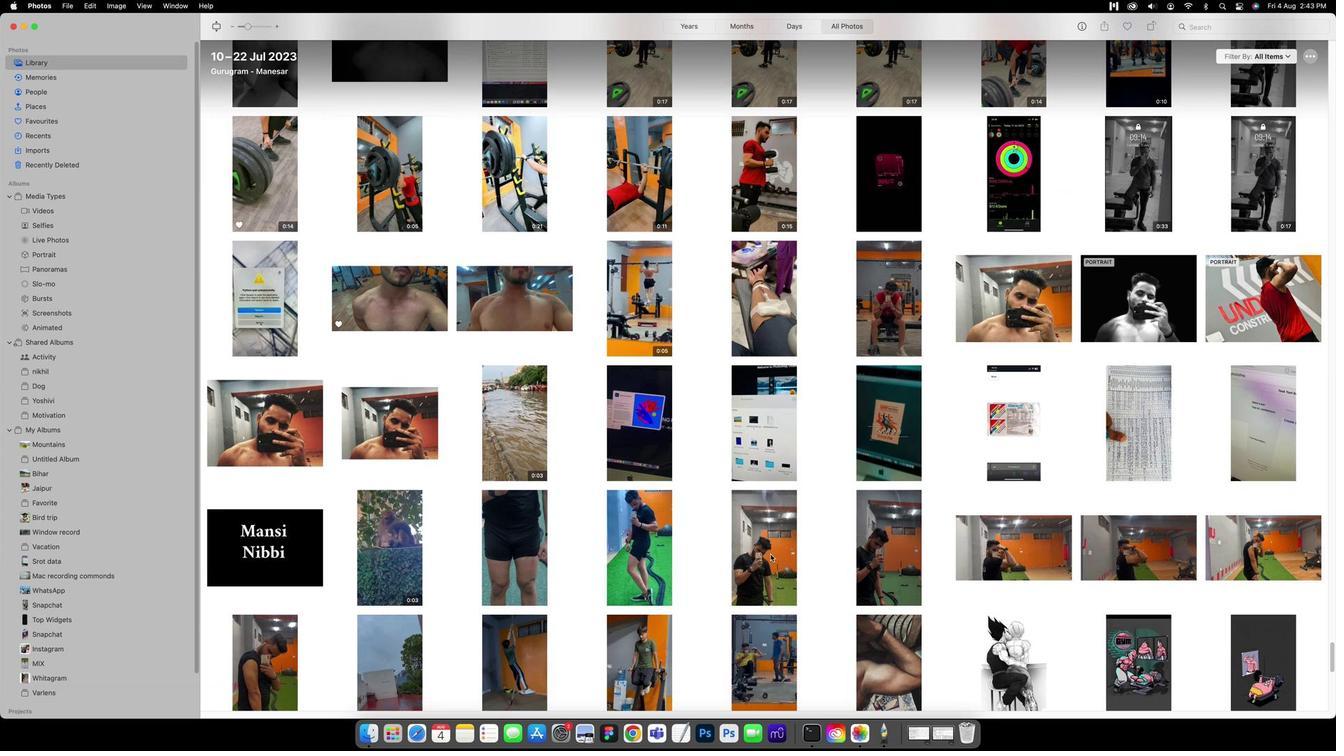 
Action: Mouse scrolled (769, 557) with delta (0, 3)
Screenshot: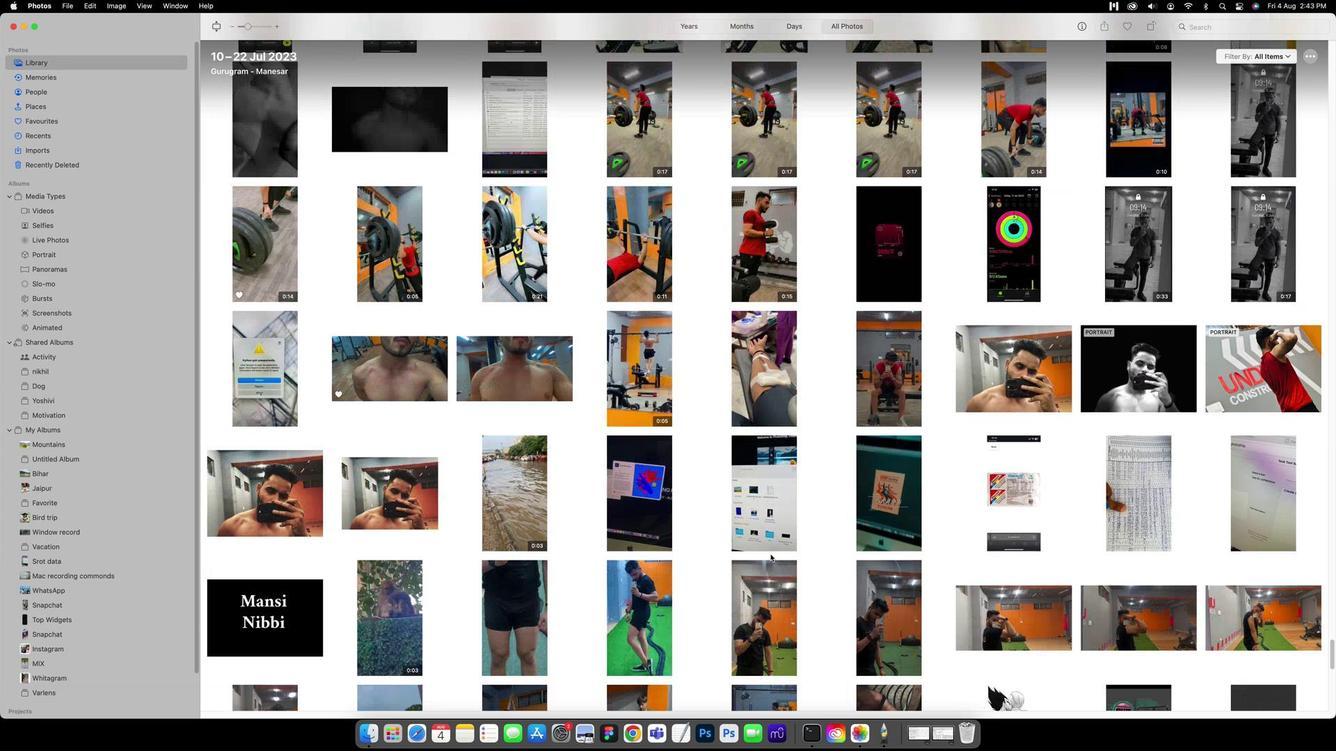 
Action: Mouse scrolled (769, 557) with delta (0, 4)
Screenshot: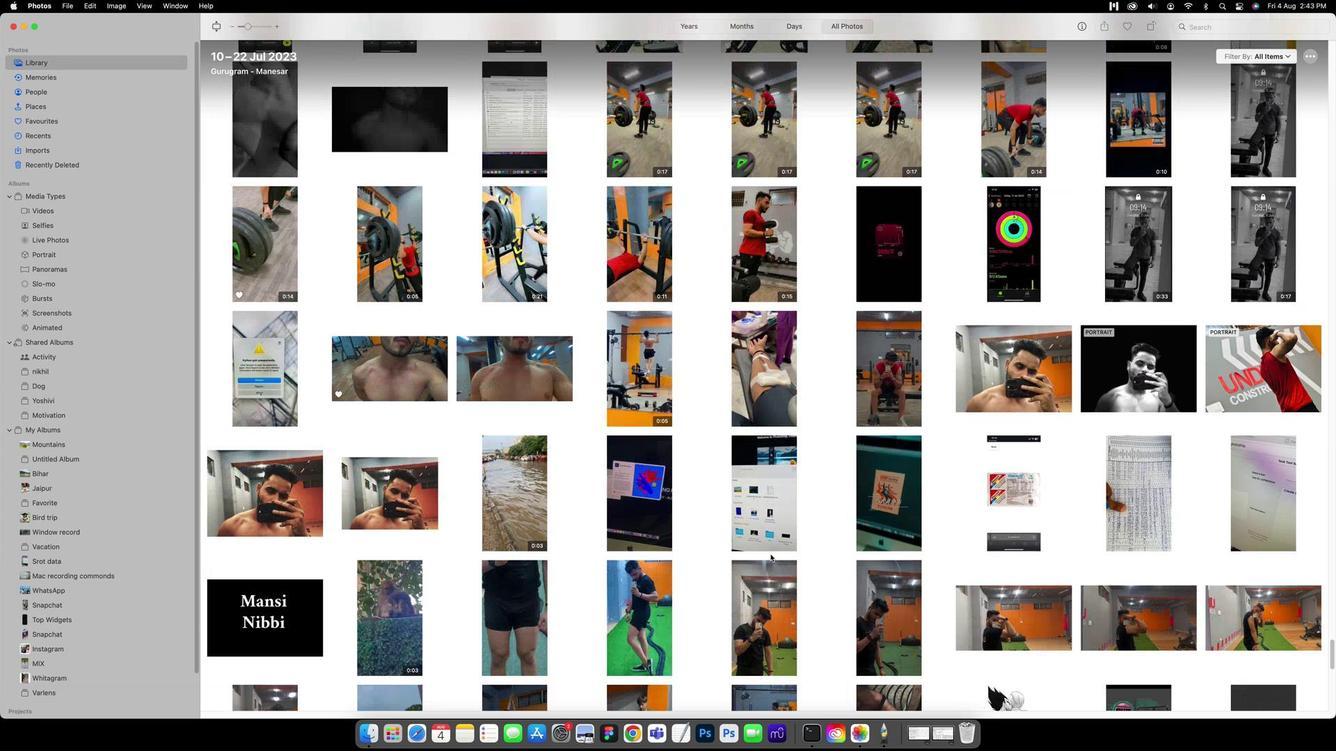 
Action: Mouse scrolled (769, 557) with delta (0, 0)
Screenshot: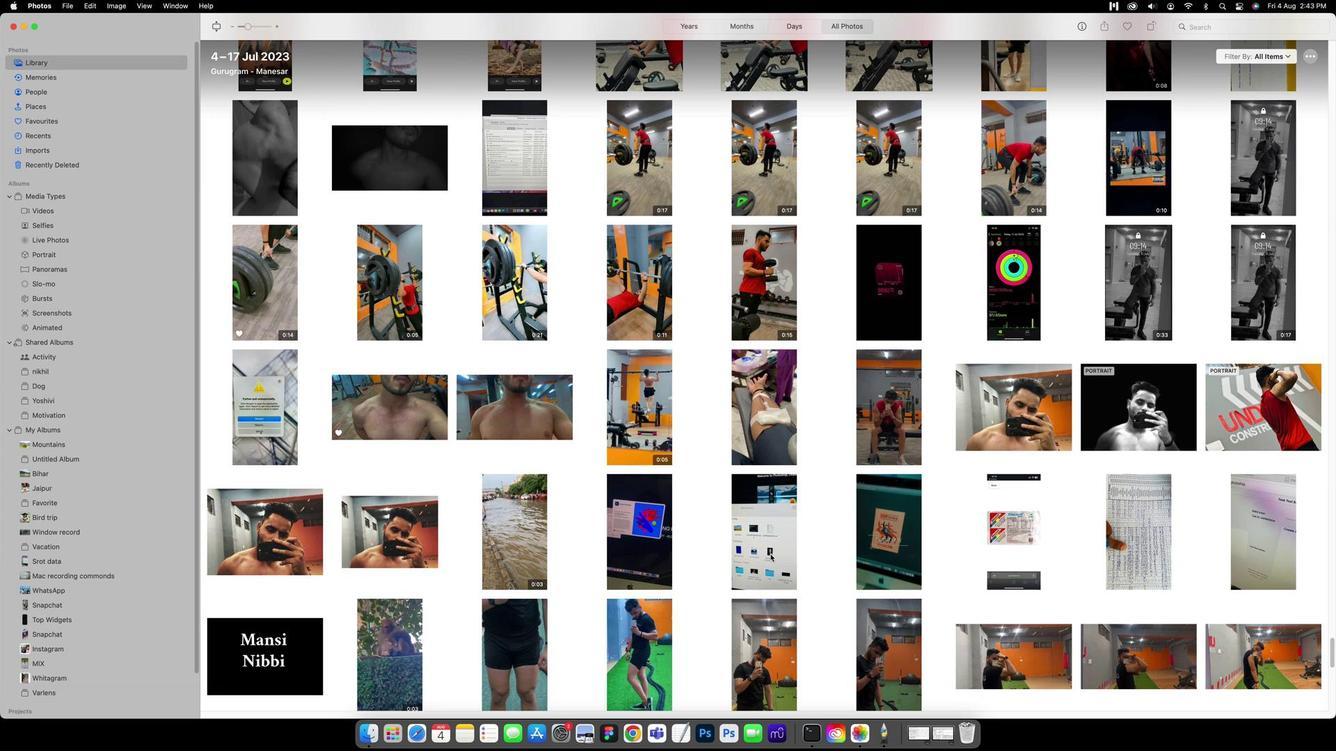 
Action: Mouse scrolled (769, 557) with delta (0, 0)
Screenshot: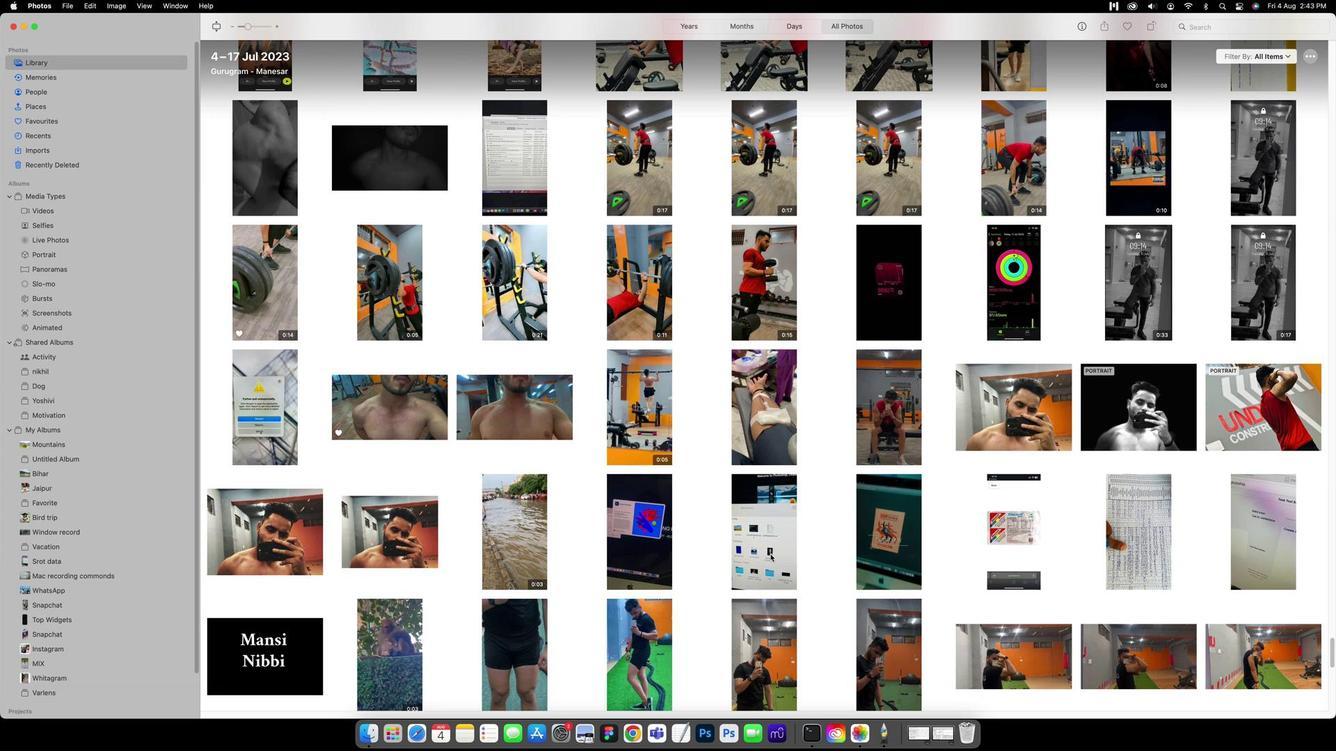 
Action: Mouse scrolled (769, 557) with delta (0, 2)
Screenshot: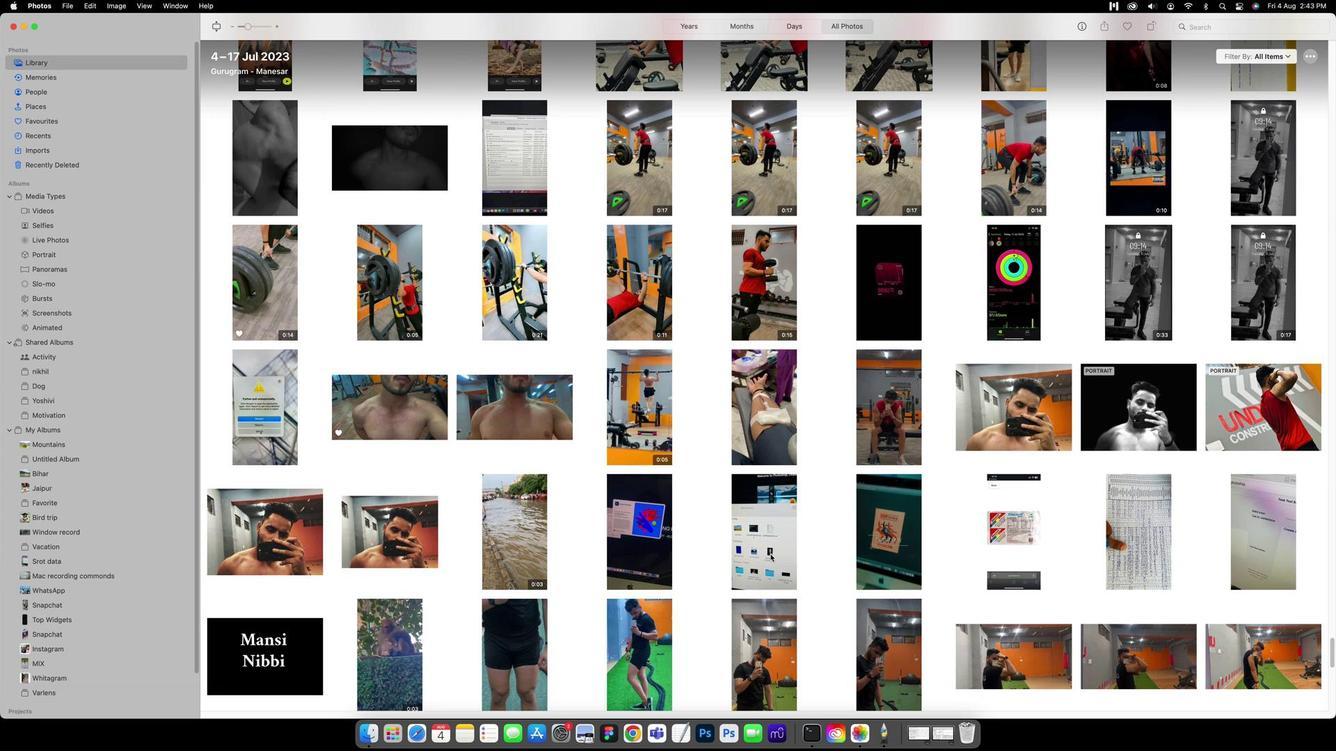 
Action: Mouse scrolled (769, 557) with delta (0, 3)
Screenshot: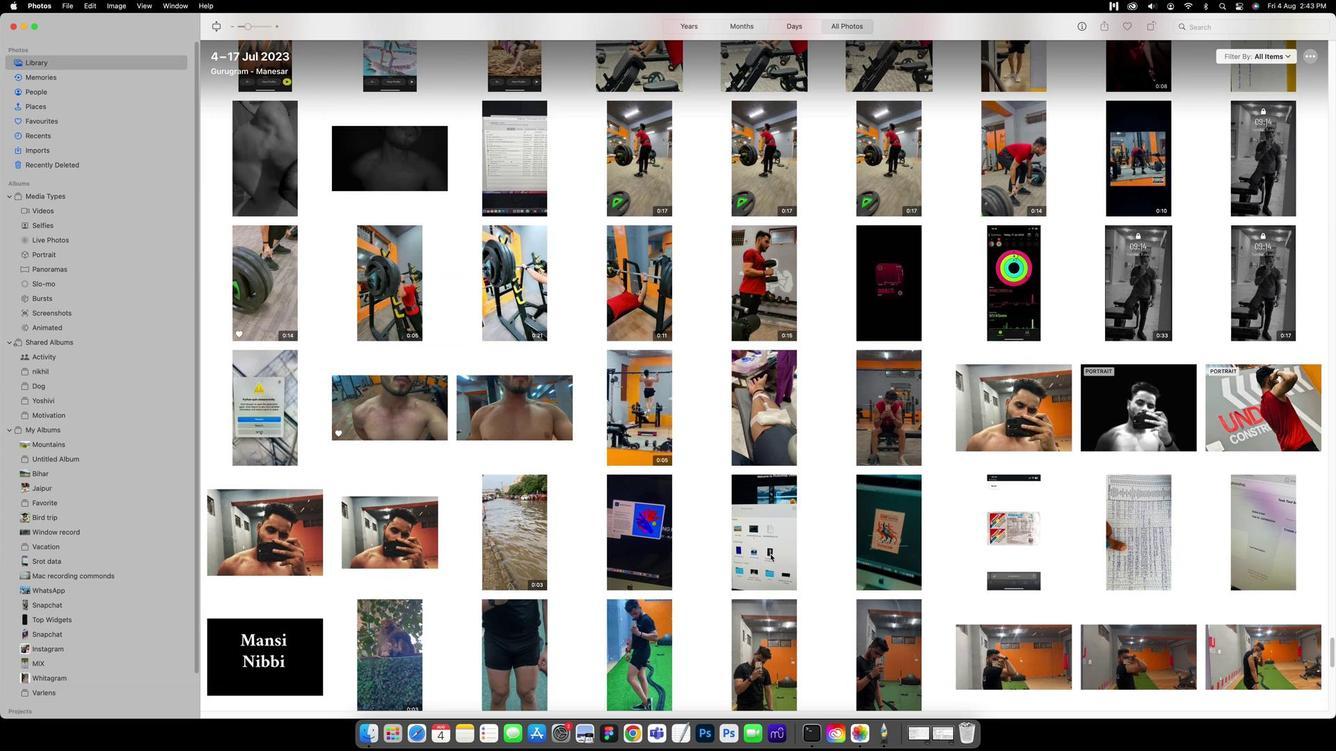 
Action: Mouse scrolled (769, 557) with delta (0, 4)
Screenshot: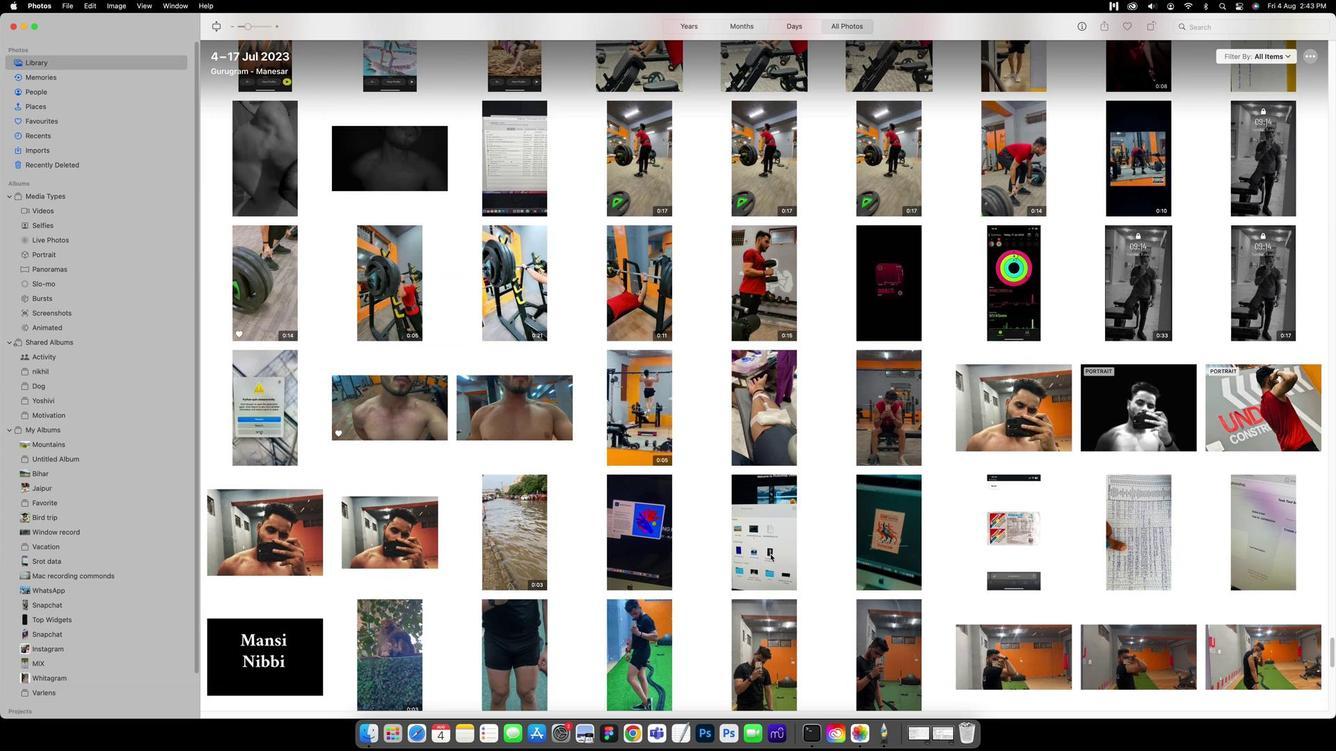 
Action: Mouse scrolled (769, 557) with delta (0, 0)
Screenshot: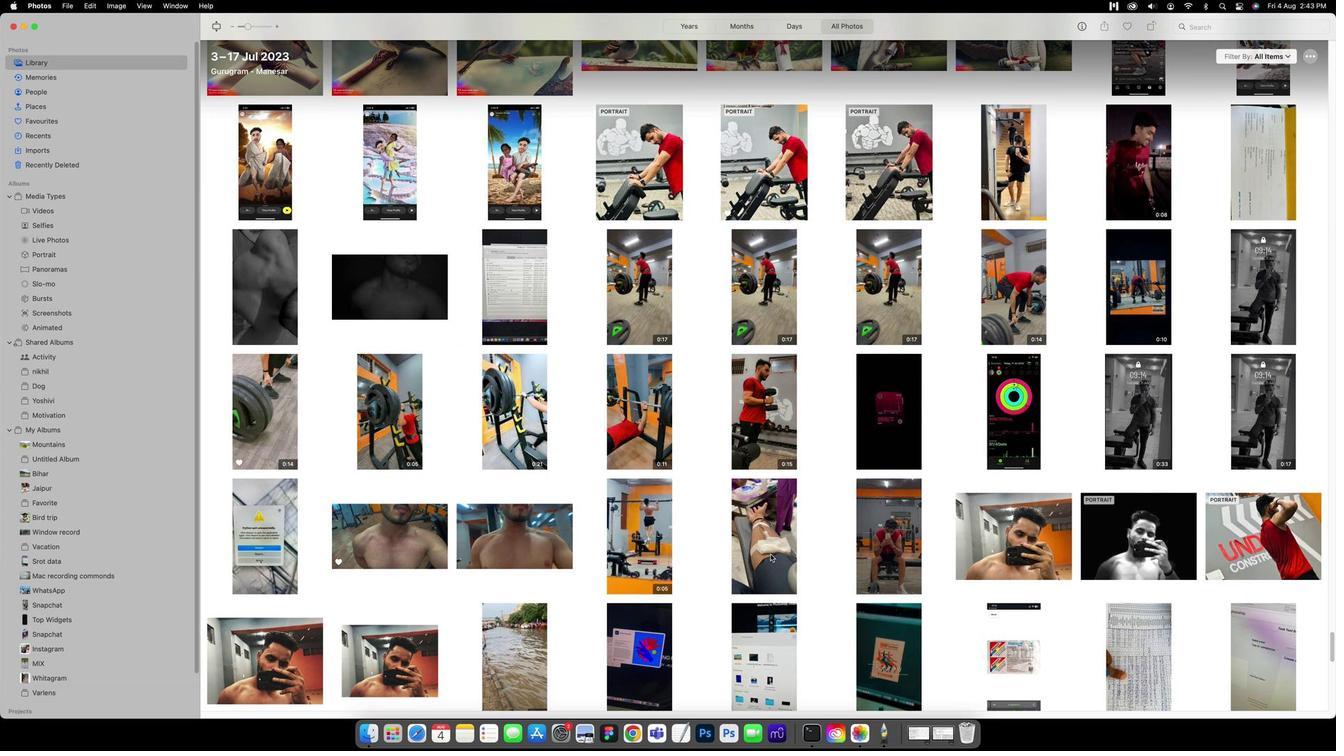 
Action: Mouse scrolled (769, 557) with delta (0, 0)
Screenshot: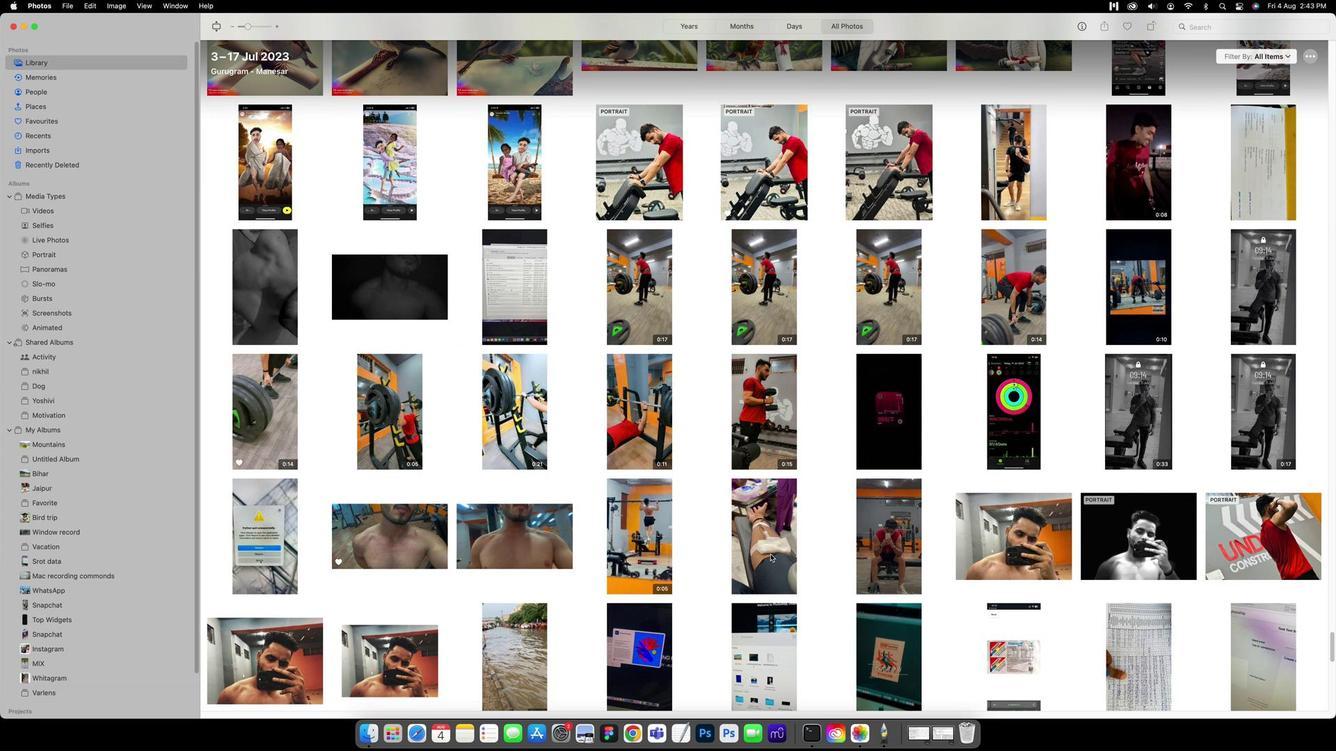
Action: Mouse scrolled (769, 557) with delta (0, 2)
Screenshot: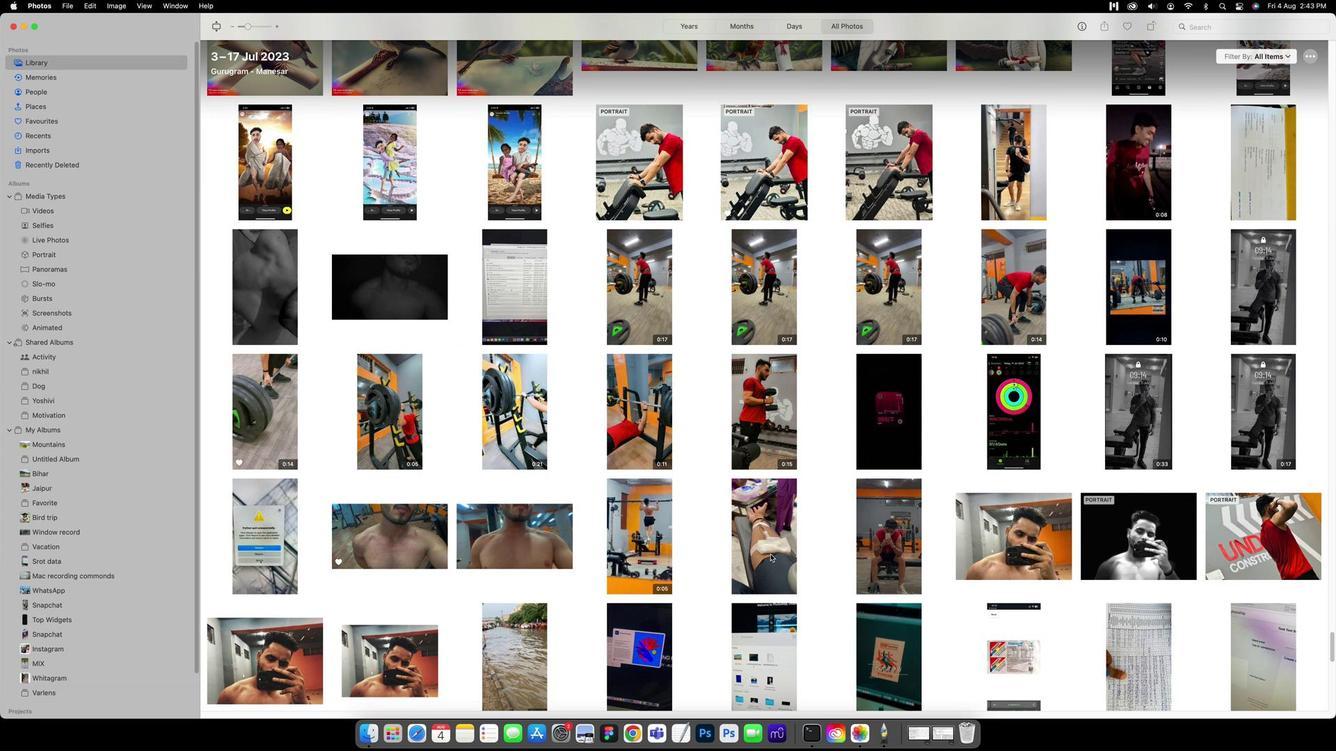 
Action: Mouse scrolled (769, 557) with delta (0, 2)
Screenshot: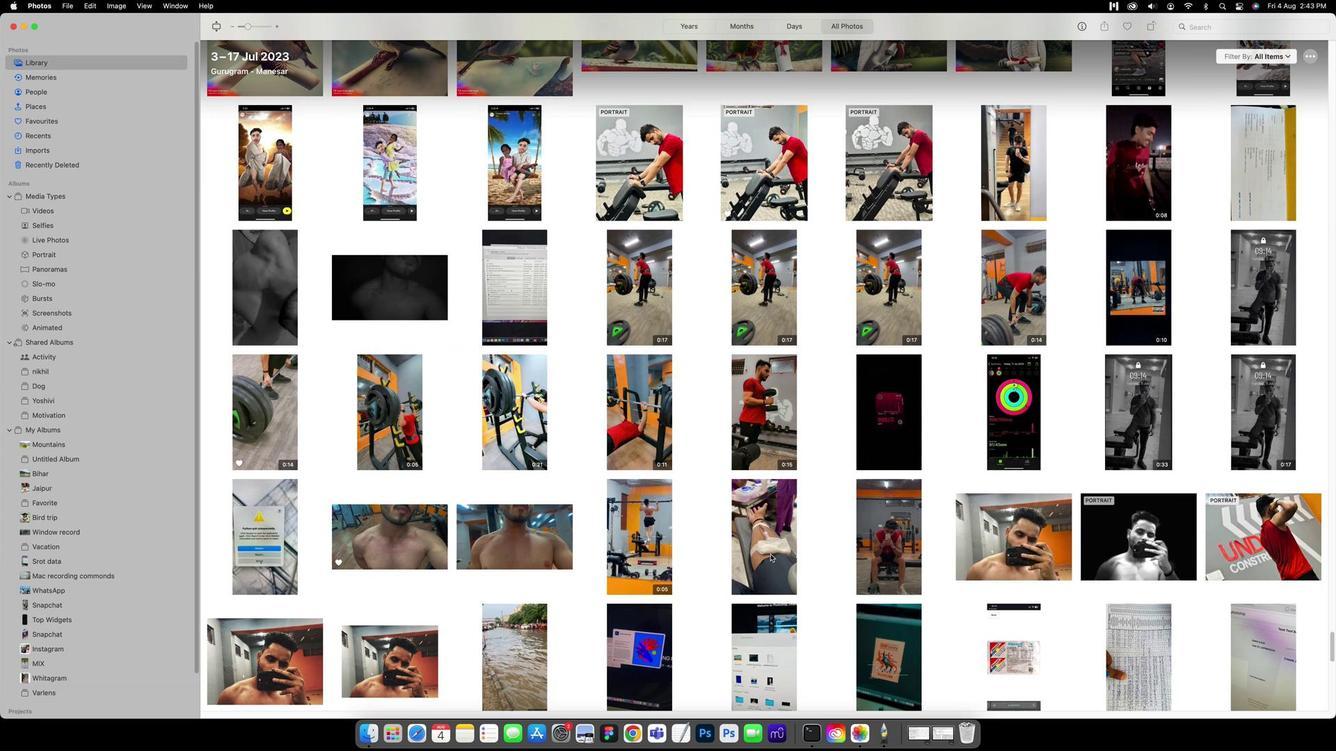 
Action: Mouse scrolled (769, 557) with delta (0, 3)
Screenshot: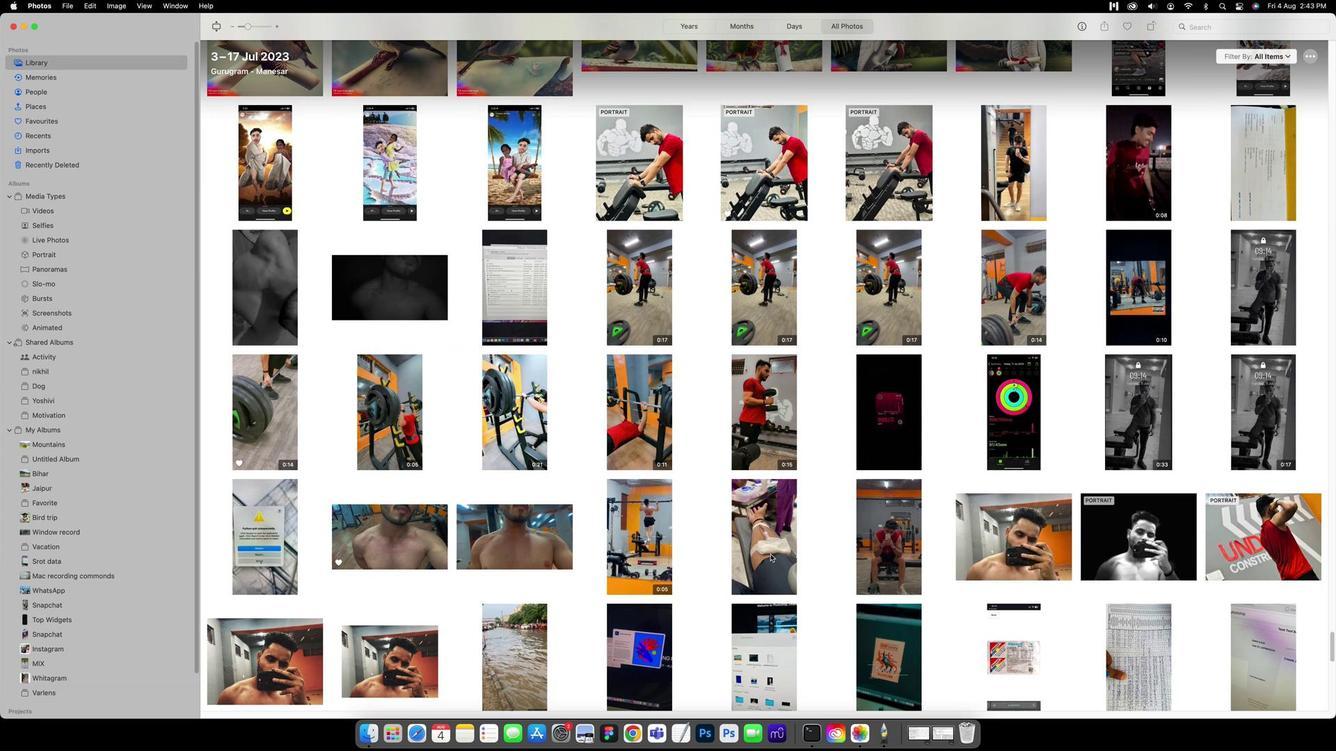 
Action: Mouse scrolled (769, 557) with delta (0, 4)
Screenshot: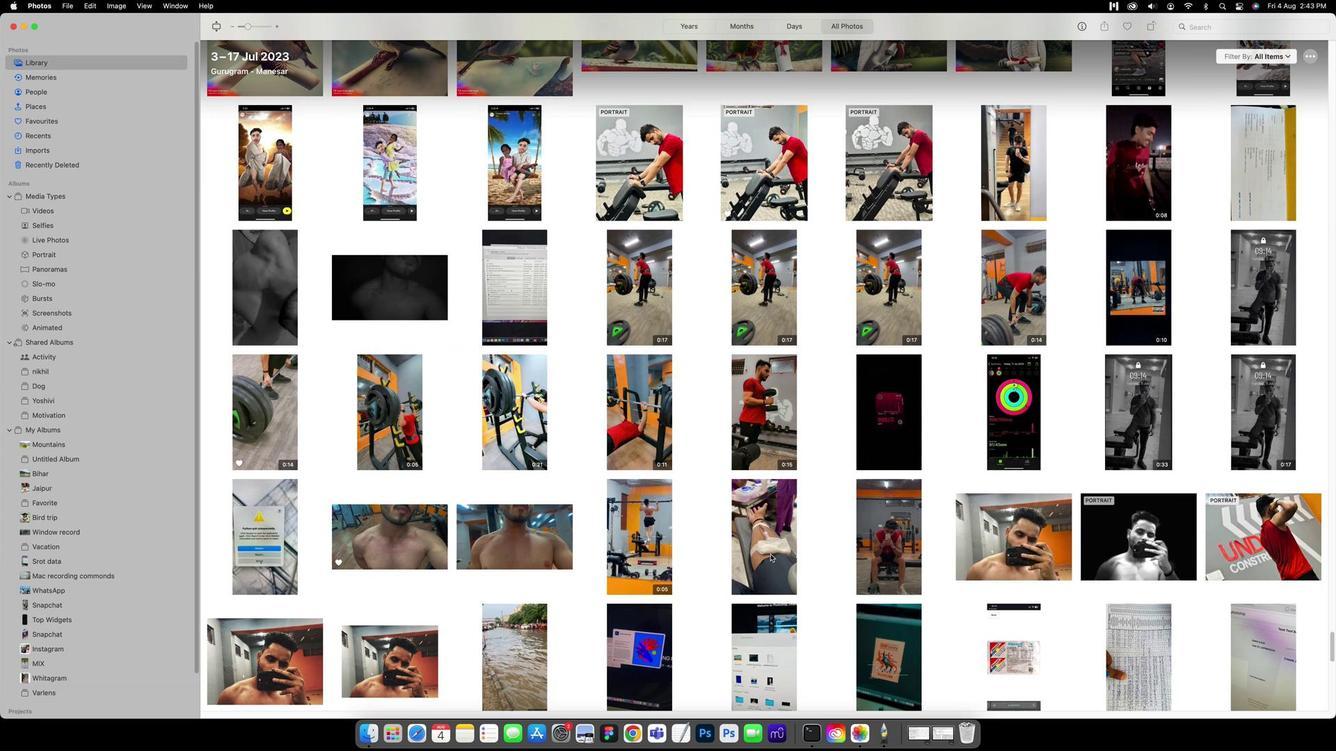 
Action: Mouse scrolled (769, 557) with delta (0, 0)
Screenshot: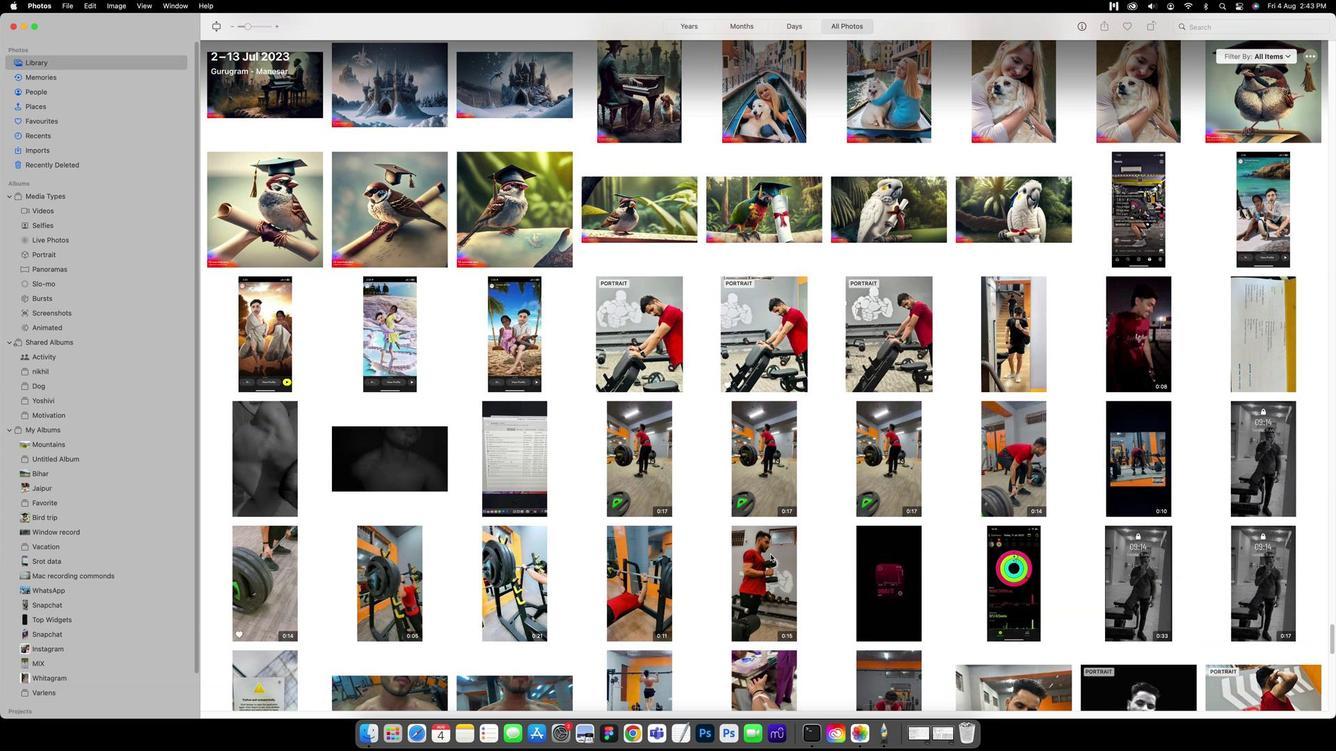 
Action: Mouse scrolled (769, 557) with delta (0, 0)
Screenshot: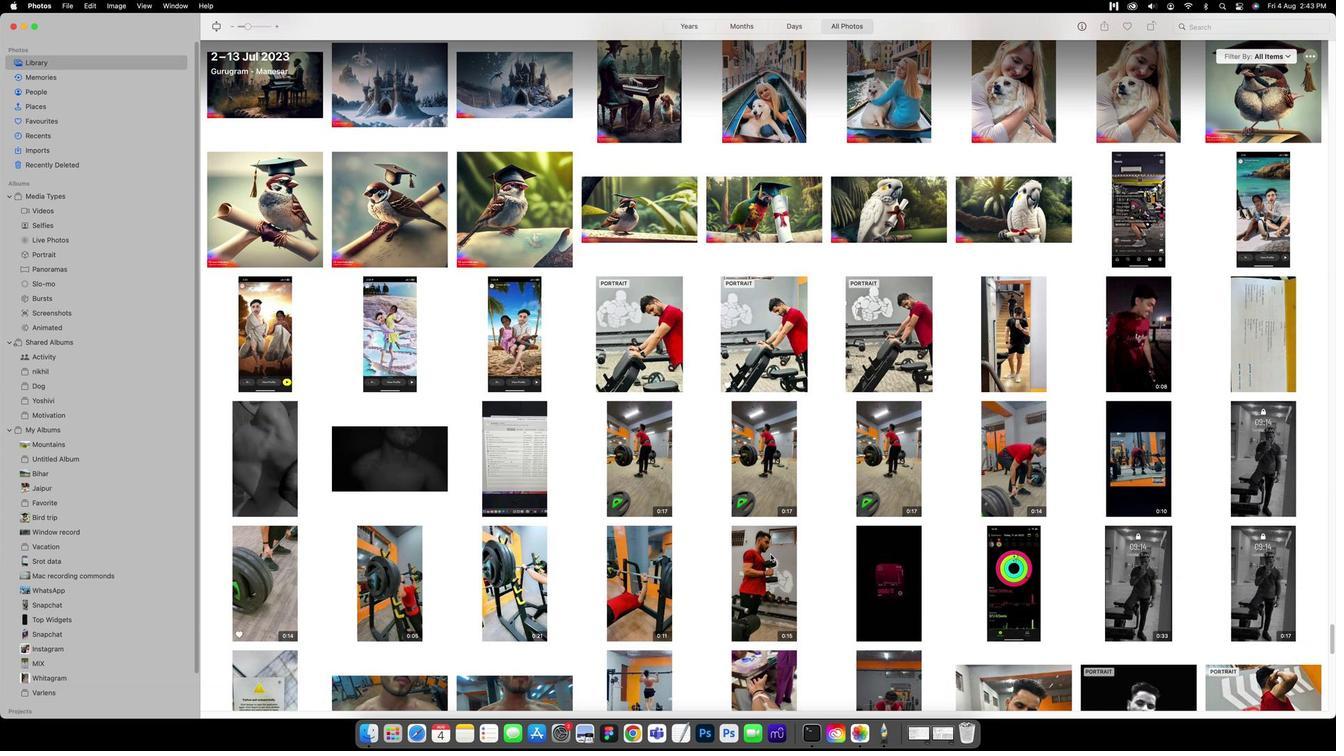 
Action: Mouse scrolled (769, 557) with delta (0, 2)
Screenshot: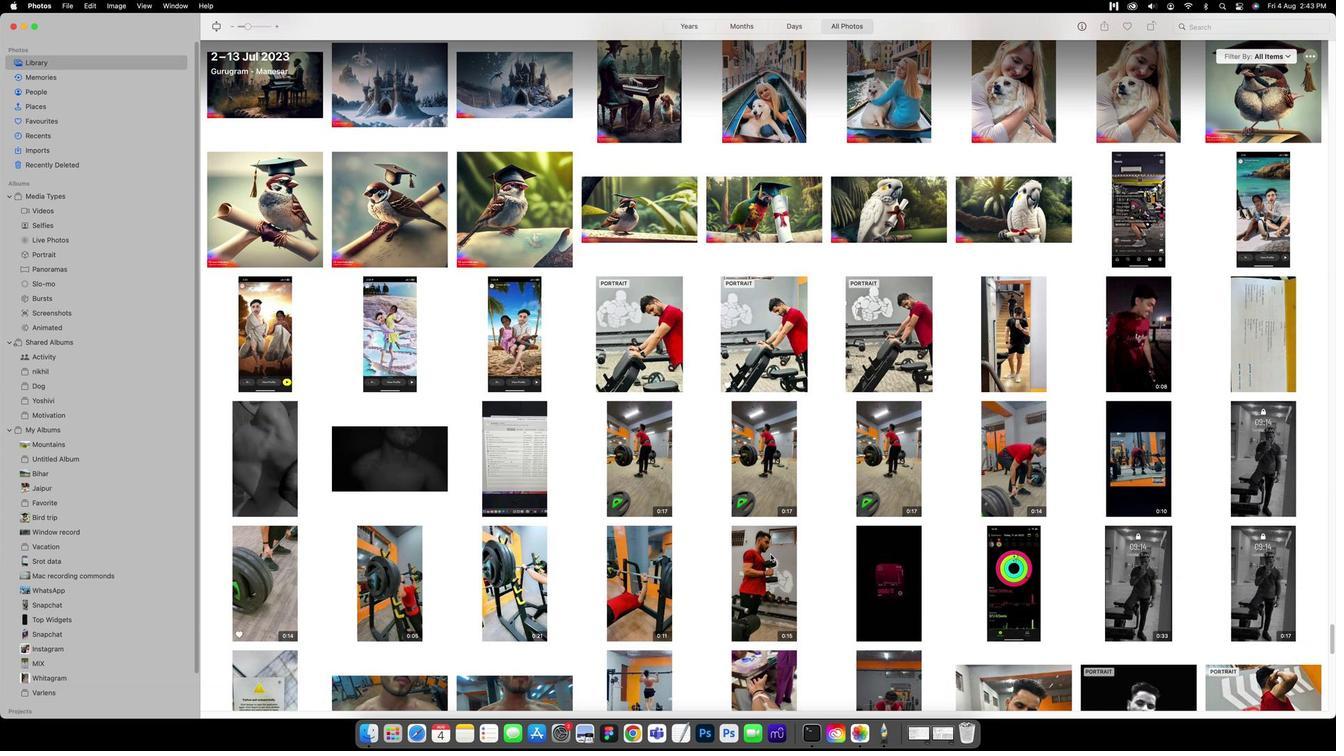 
Action: Mouse scrolled (769, 557) with delta (0, 2)
Screenshot: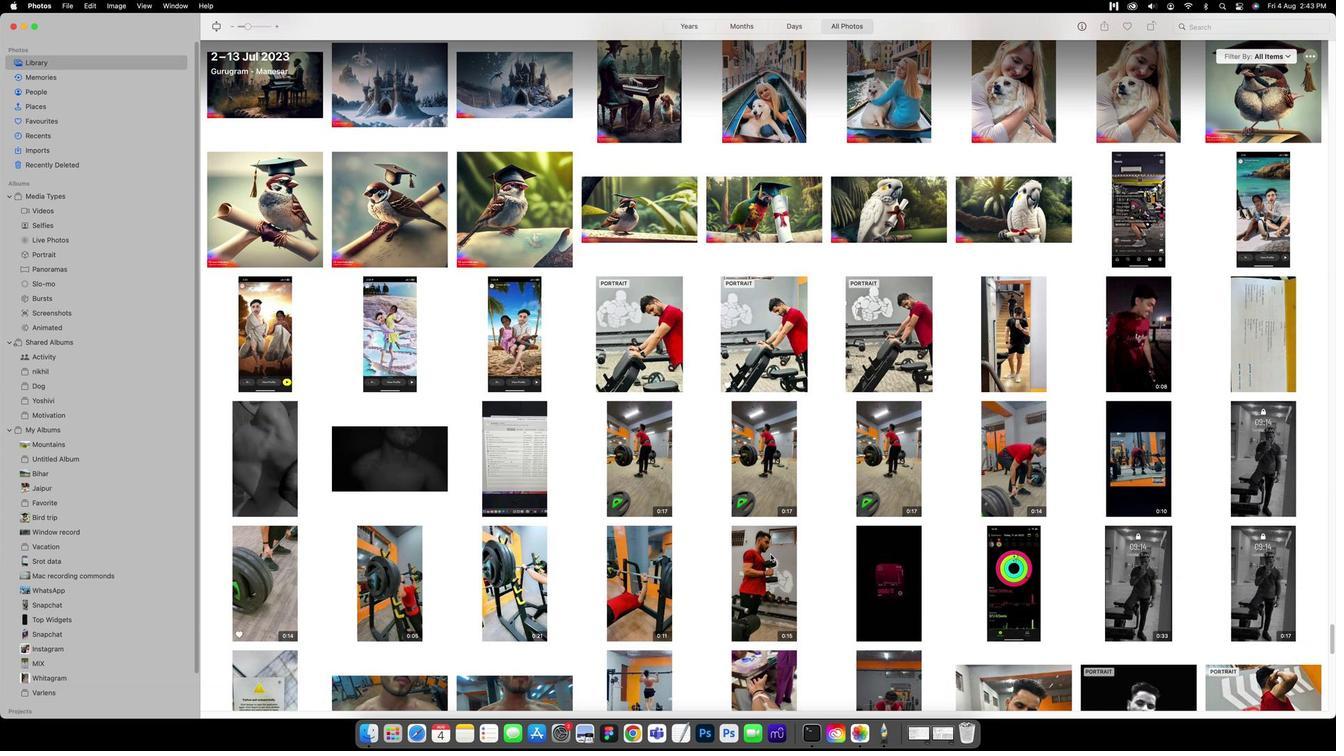 
Action: Mouse scrolled (769, 557) with delta (0, 3)
Screenshot: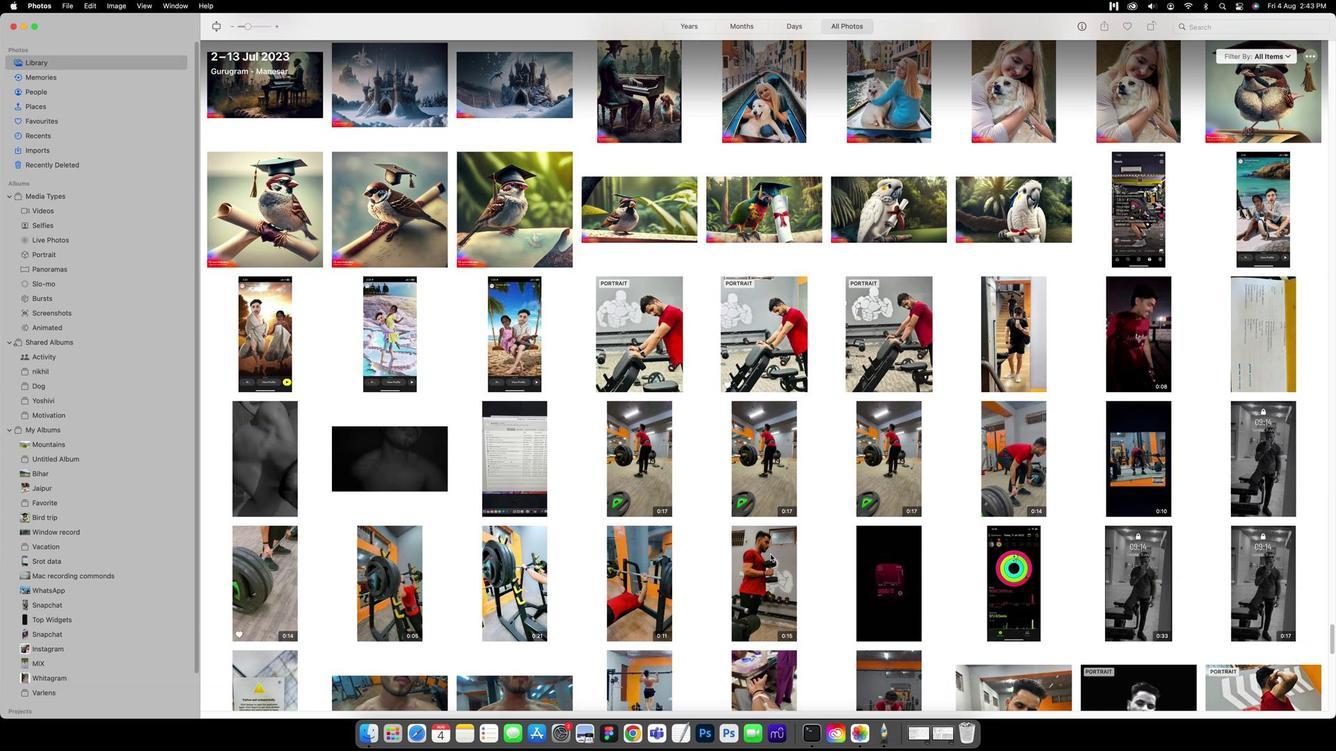 
Action: Mouse scrolled (769, 557) with delta (0, 4)
Screenshot: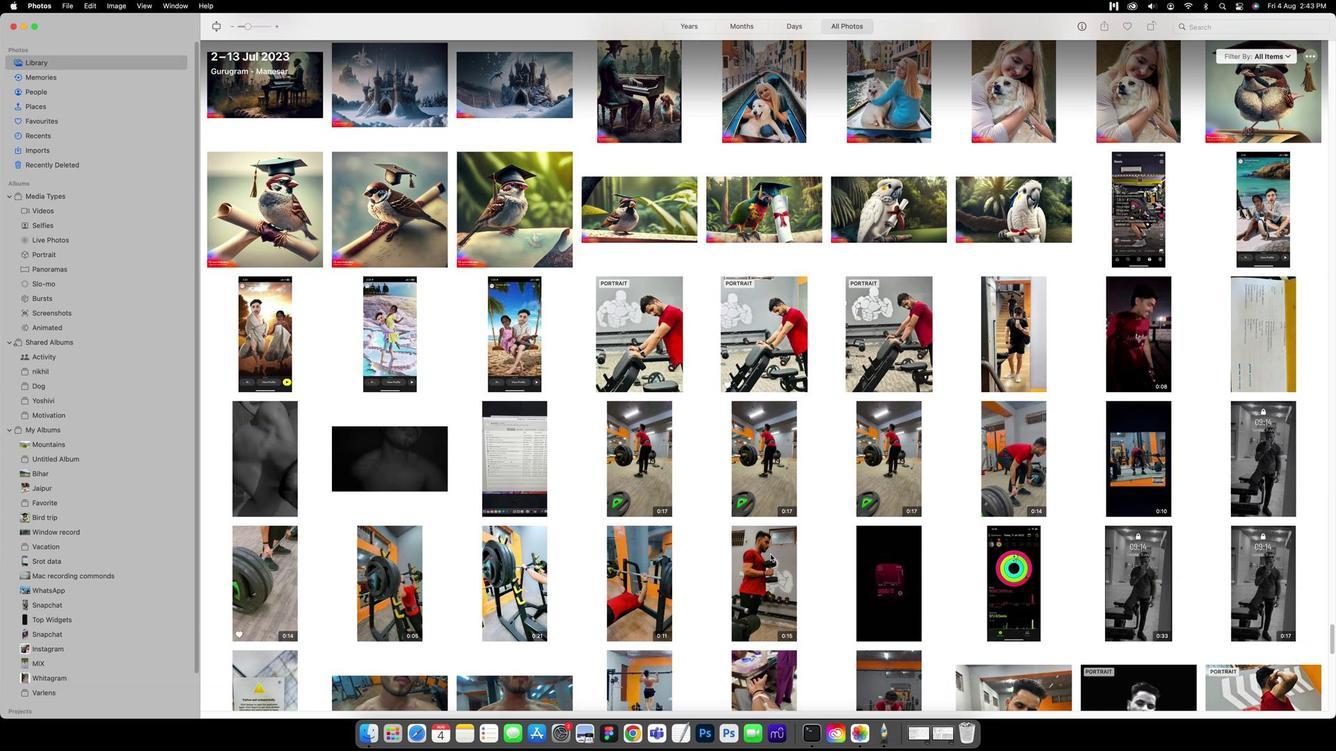 
Action: Mouse scrolled (769, 557) with delta (0, 4)
Screenshot: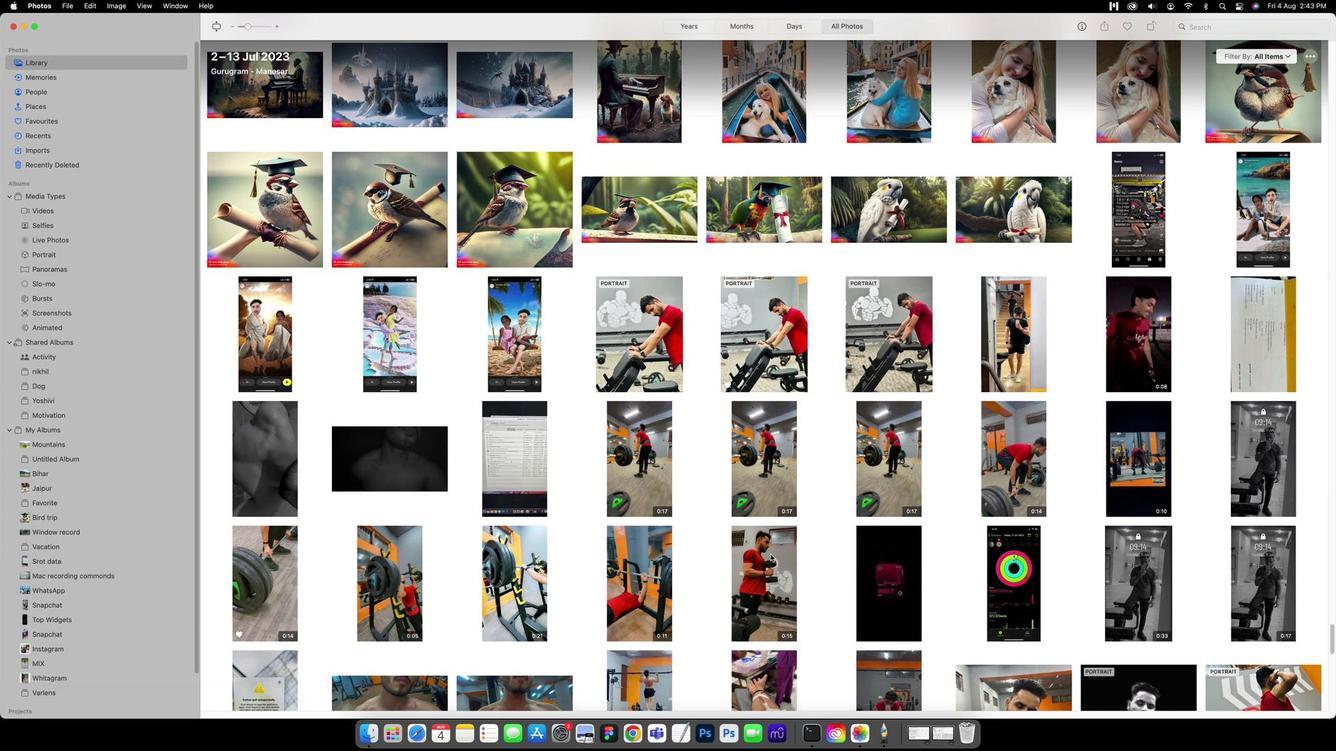 
Action: Mouse scrolled (769, 557) with delta (0, 0)
Screenshot: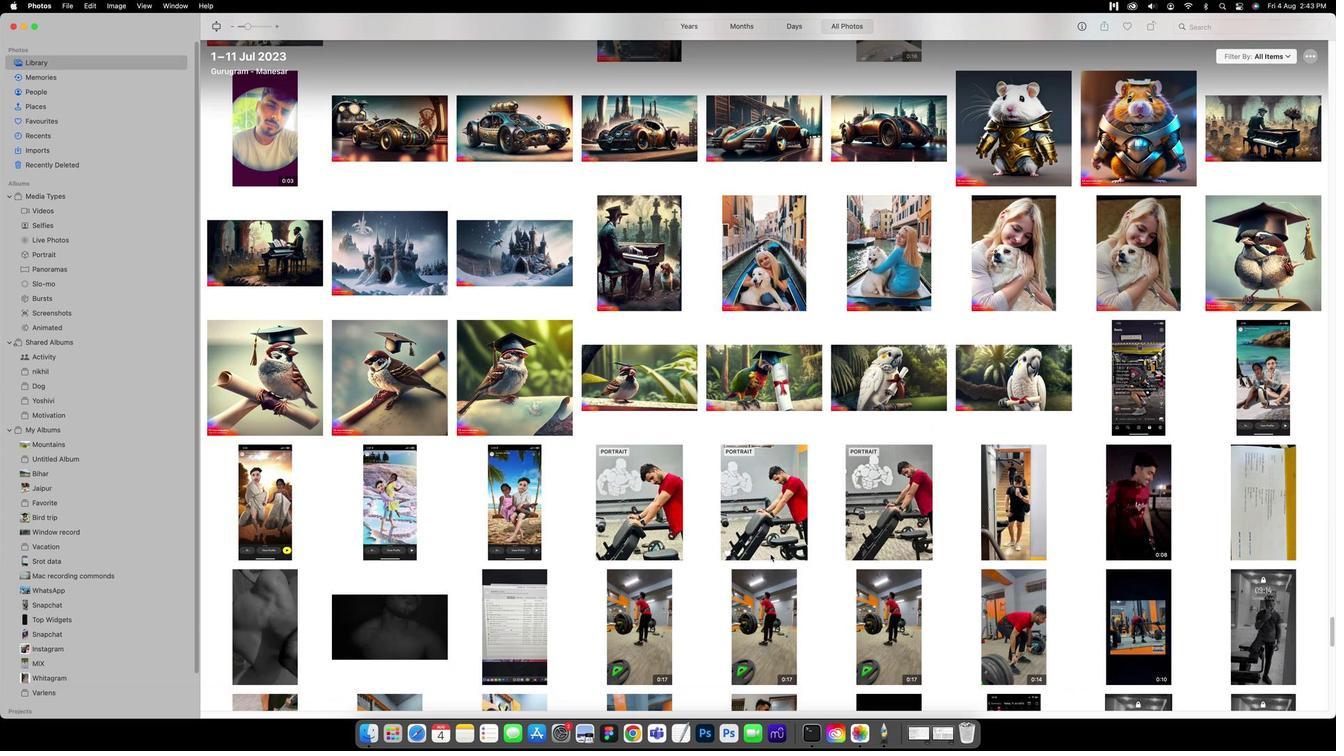 
Action: Mouse scrolled (769, 557) with delta (0, 0)
Screenshot: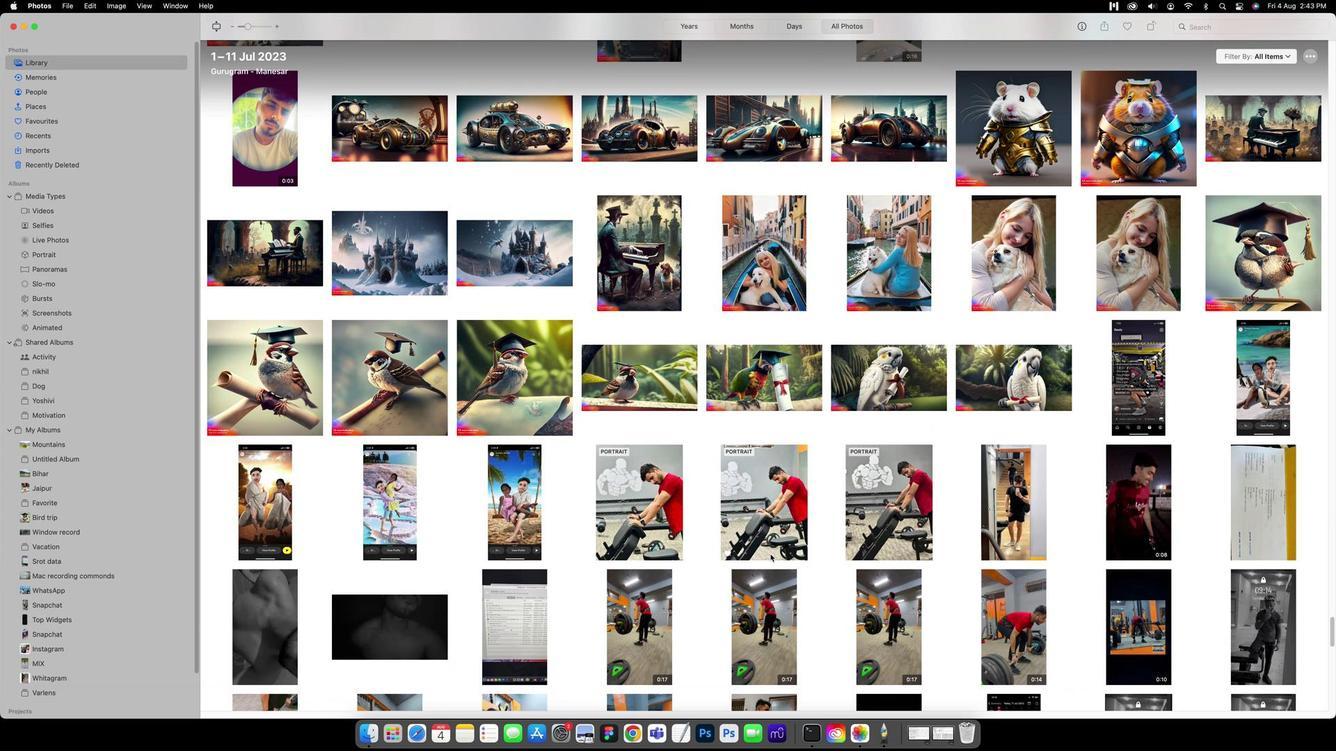 
Action: Mouse scrolled (769, 557) with delta (0, 2)
Screenshot: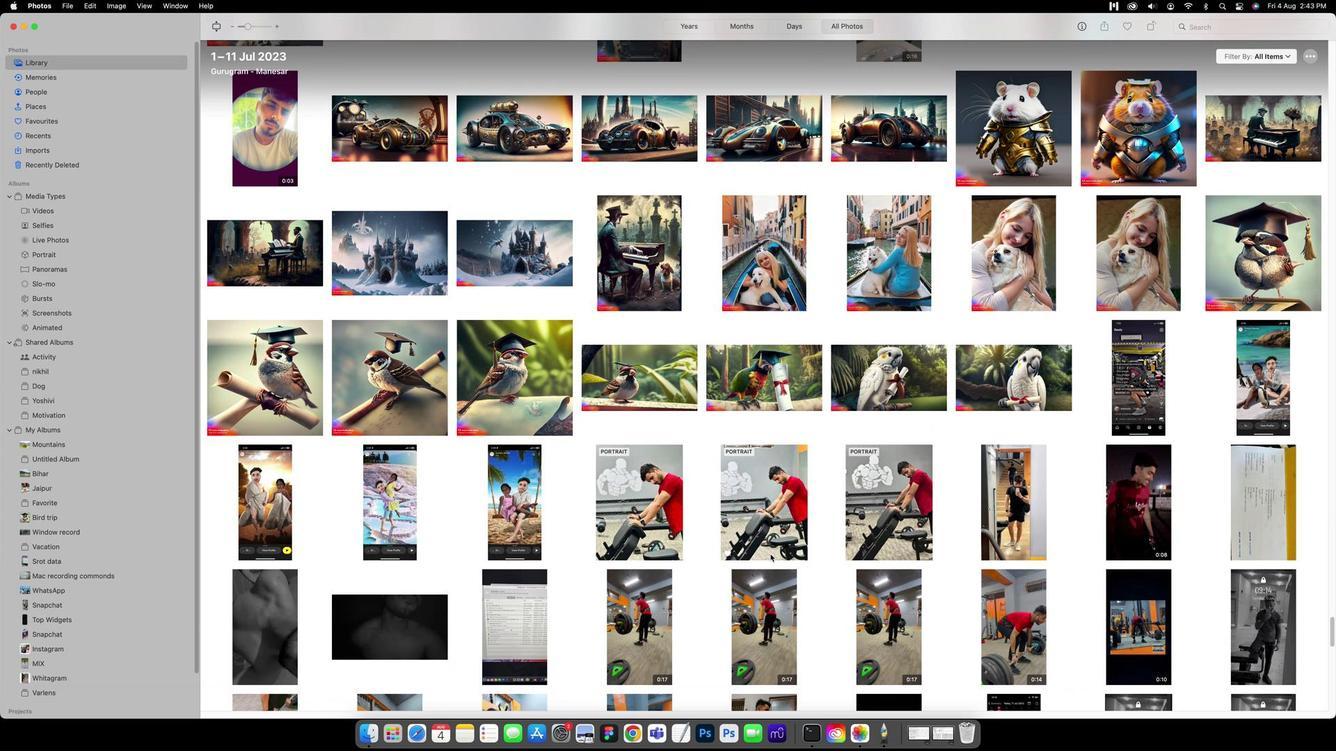 
Action: Mouse scrolled (769, 557) with delta (0, 2)
Screenshot: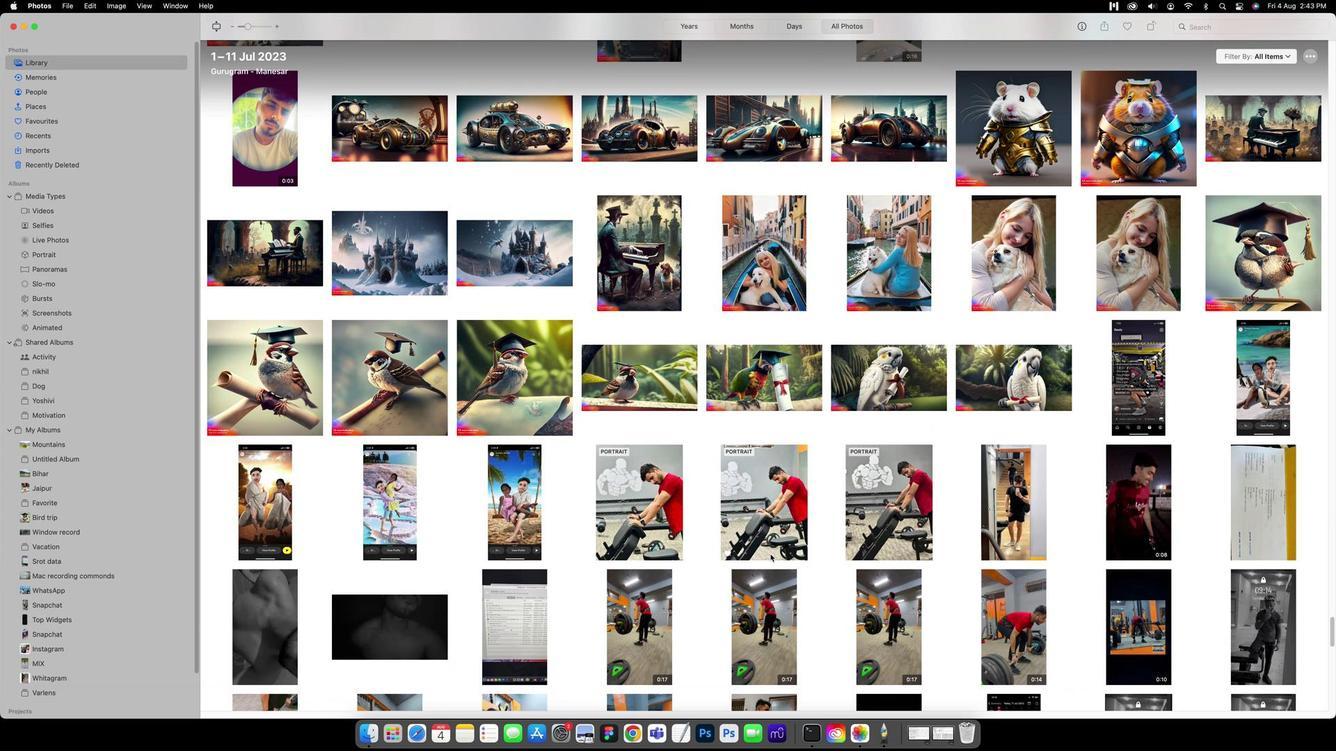 
Action: Mouse scrolled (769, 557) with delta (0, 3)
Screenshot: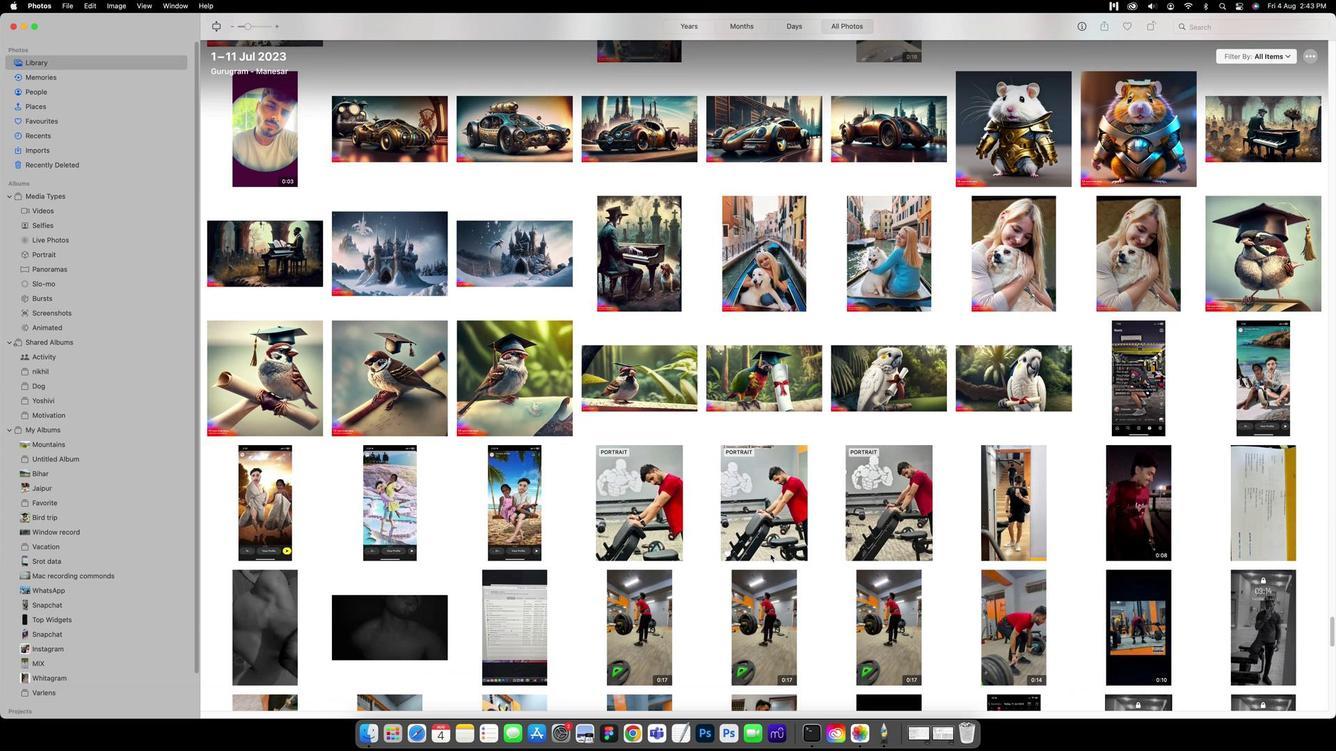 
Action: Mouse scrolled (769, 557) with delta (0, 4)
Screenshot: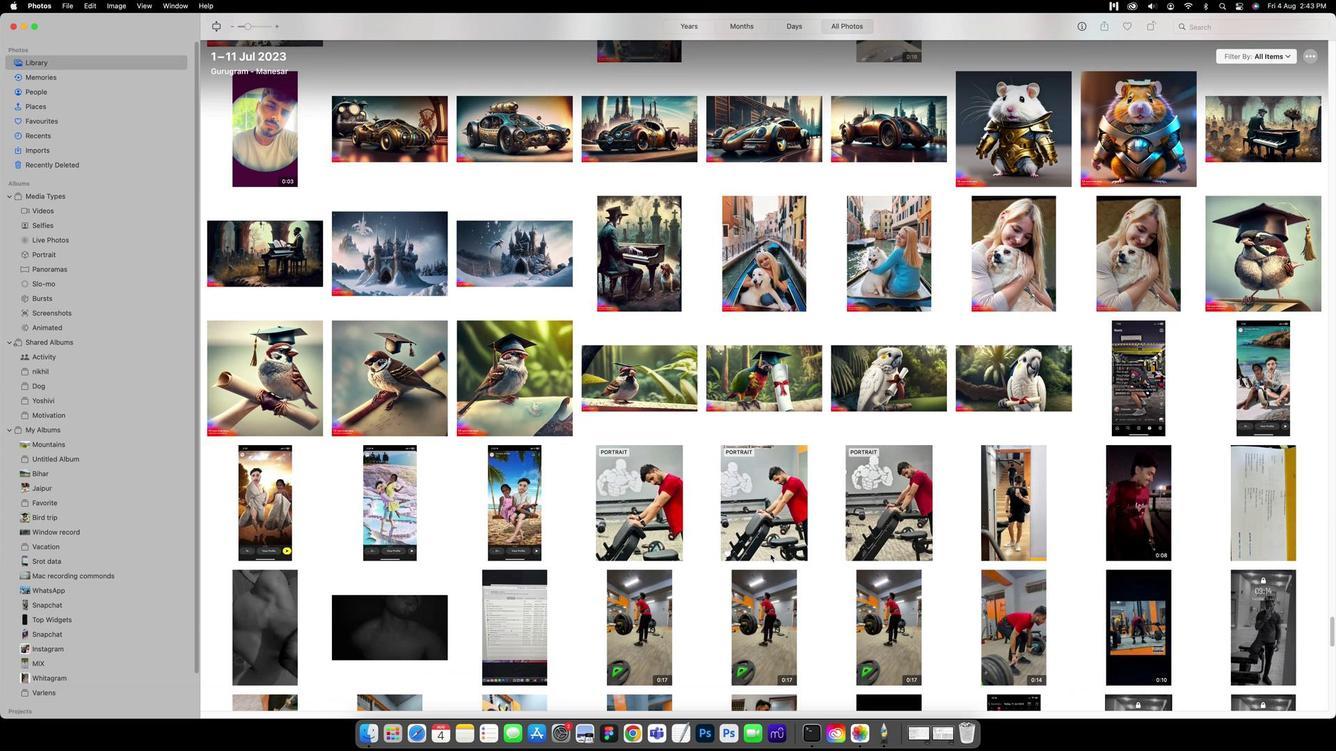 
Action: Mouse scrolled (769, 557) with delta (0, 4)
Screenshot: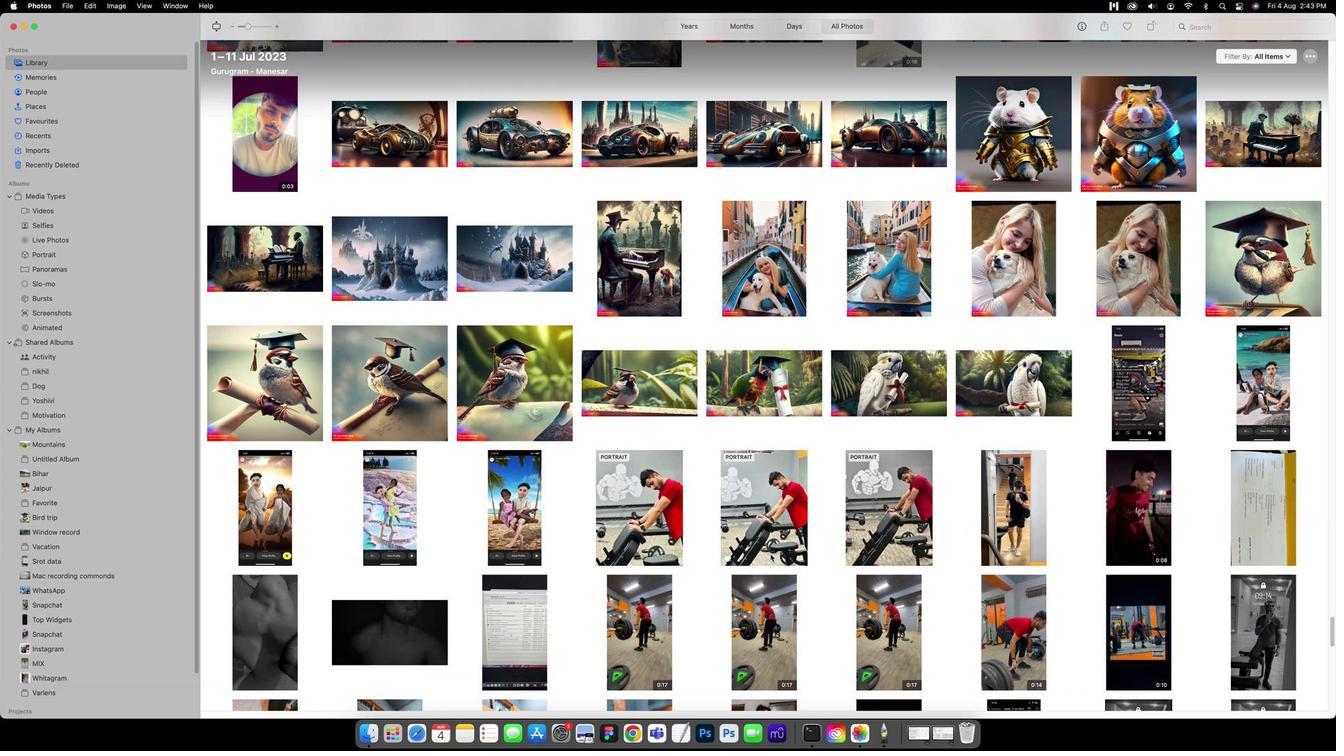 
Action: Mouse scrolled (769, 557) with delta (0, 0)
Screenshot: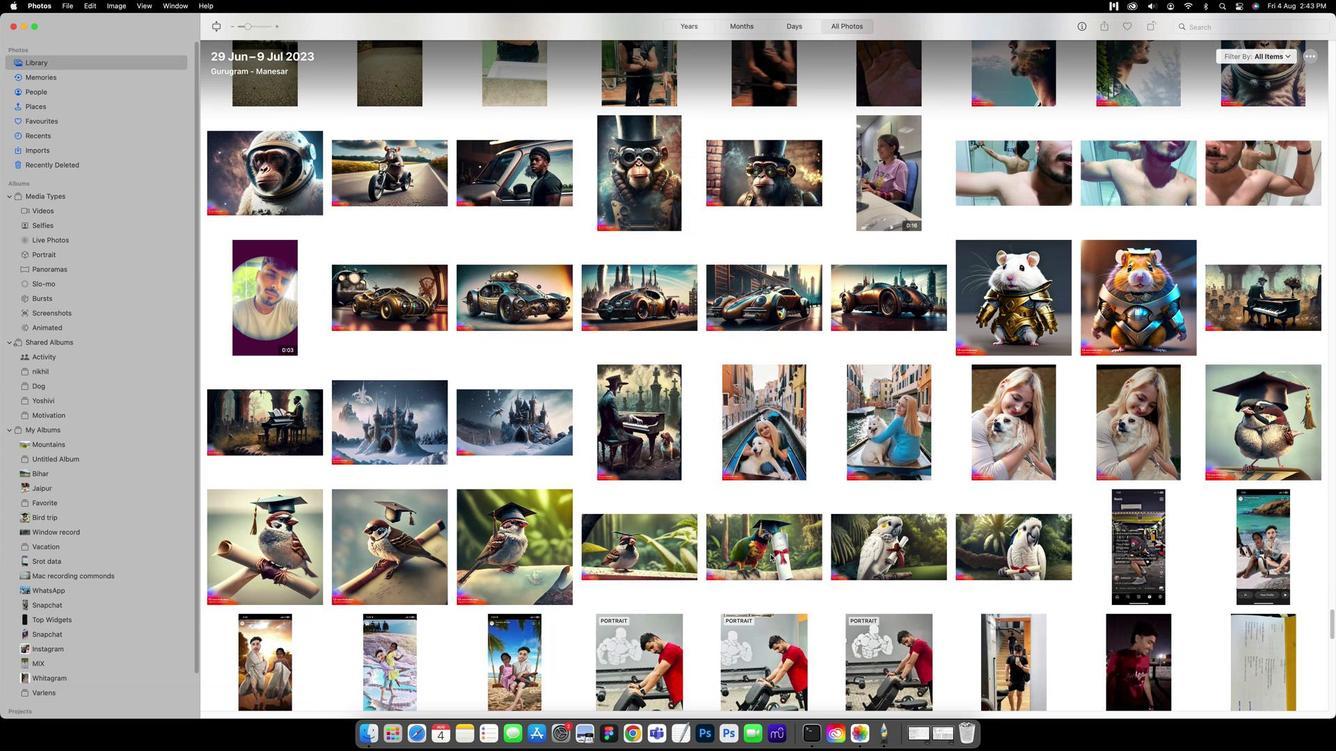 
Action: Mouse scrolled (769, 557) with delta (0, 0)
Screenshot: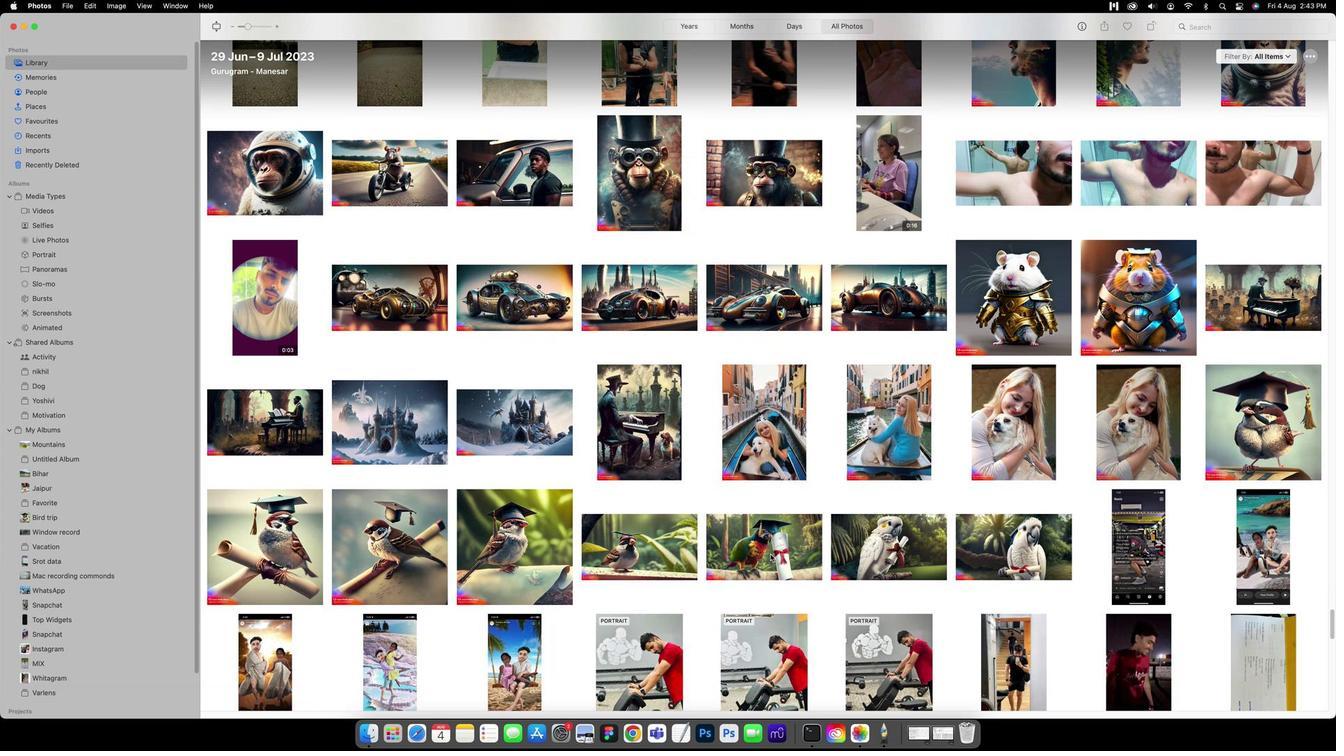 
Action: Mouse scrolled (769, 557) with delta (0, 2)
Screenshot: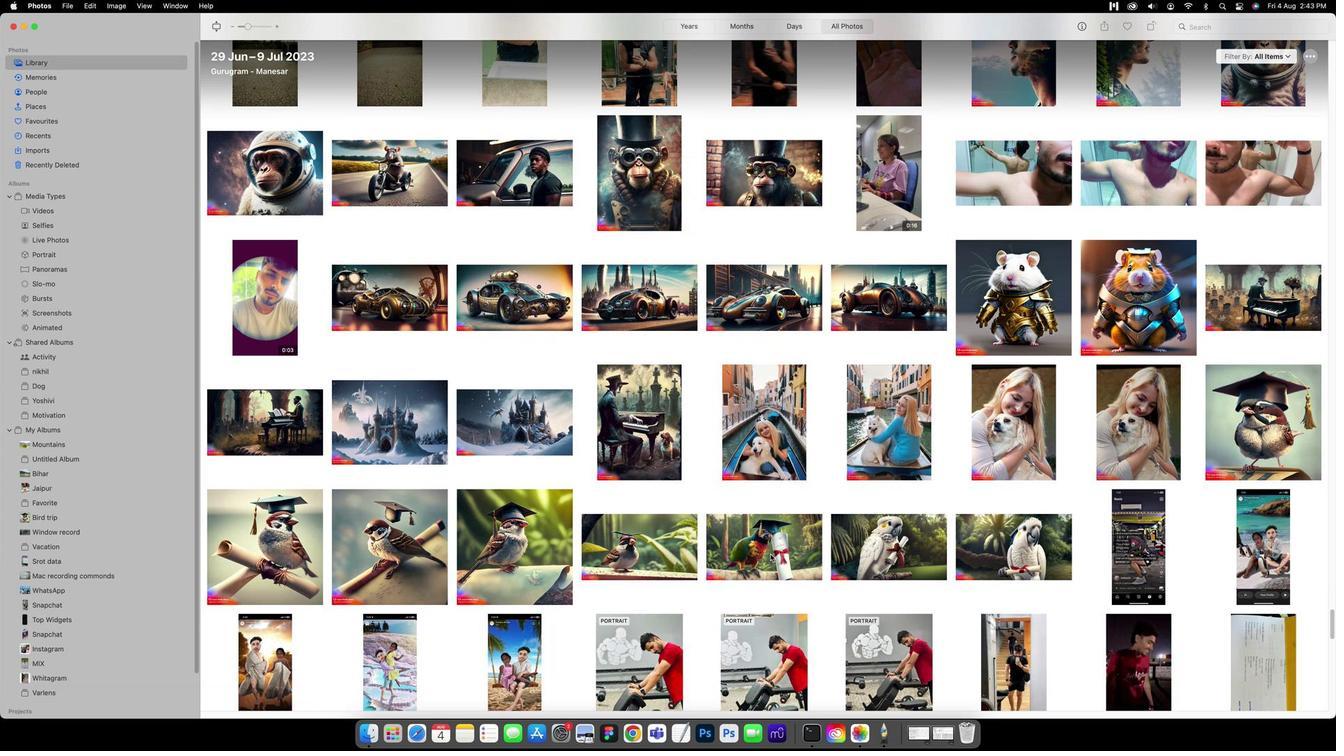 
Action: Mouse scrolled (769, 557) with delta (0, 2)
Screenshot: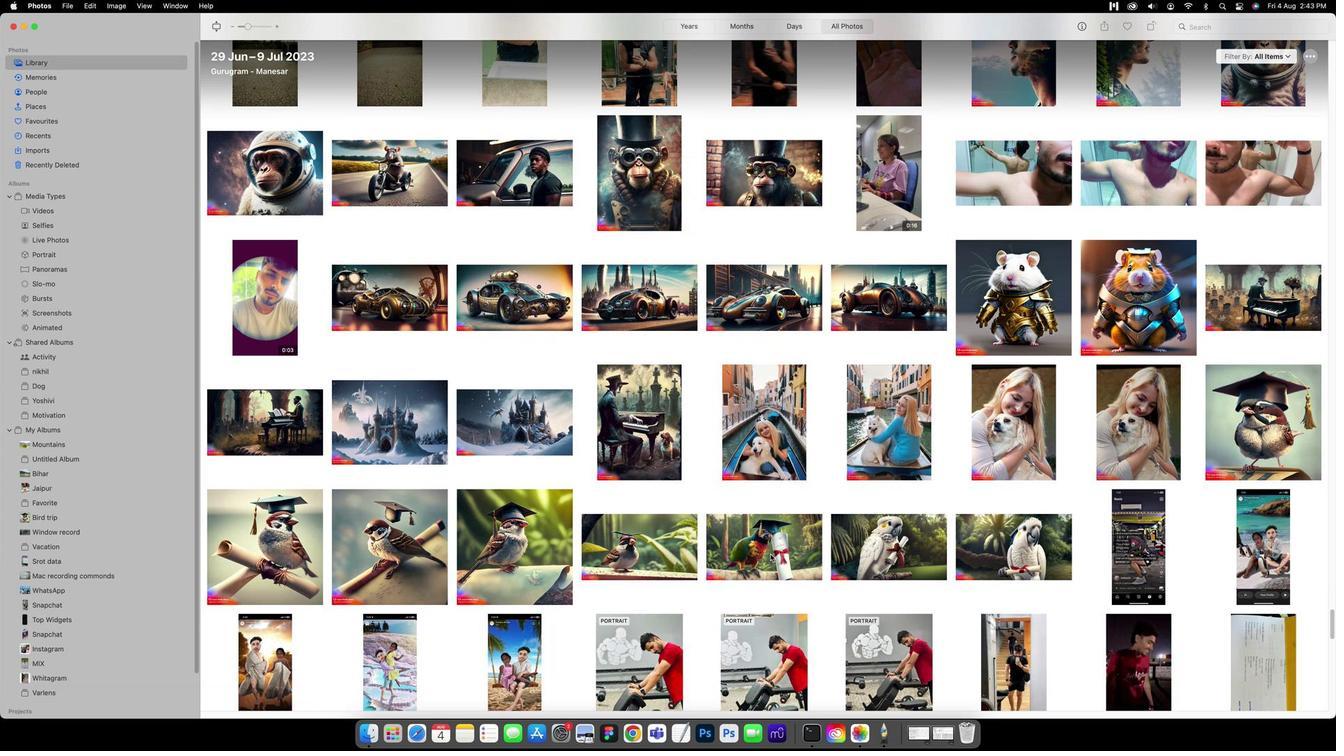 
Action: Mouse scrolled (769, 557) with delta (0, 3)
Screenshot: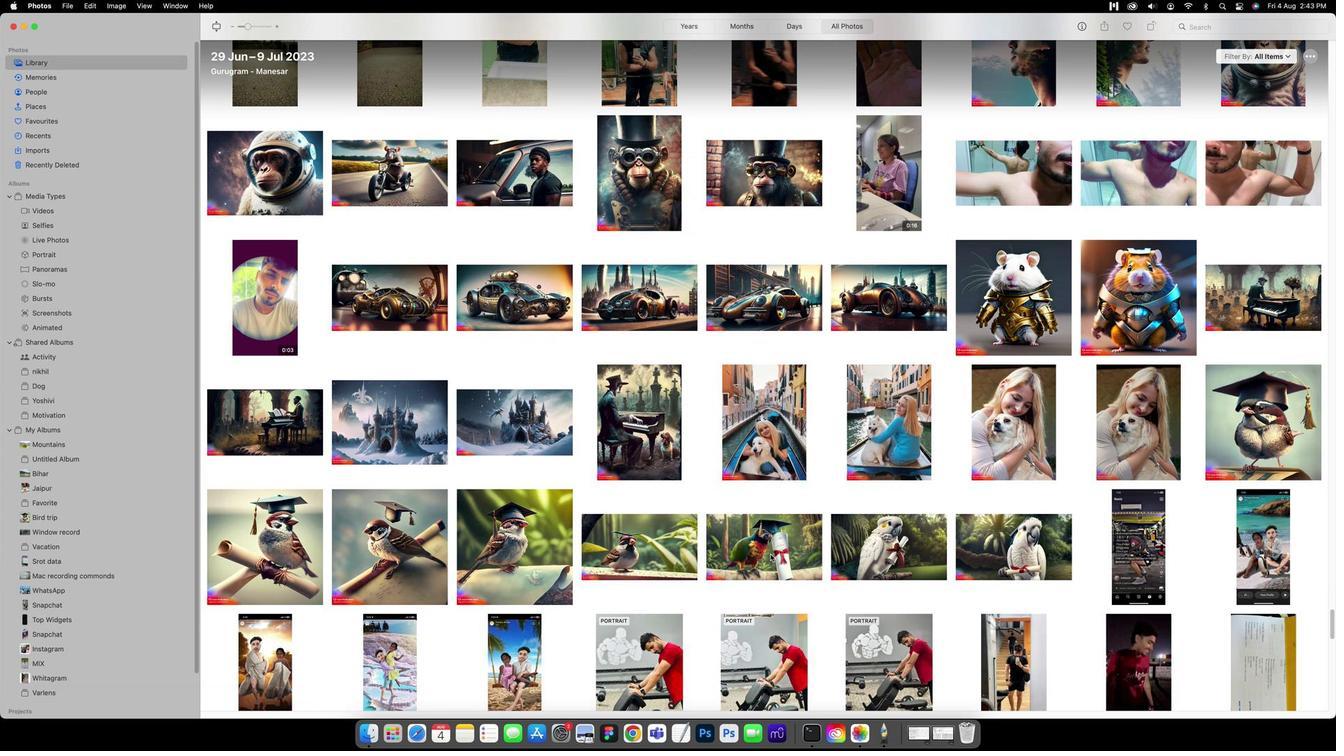 
Action: Mouse scrolled (769, 557) with delta (0, 4)
Screenshot: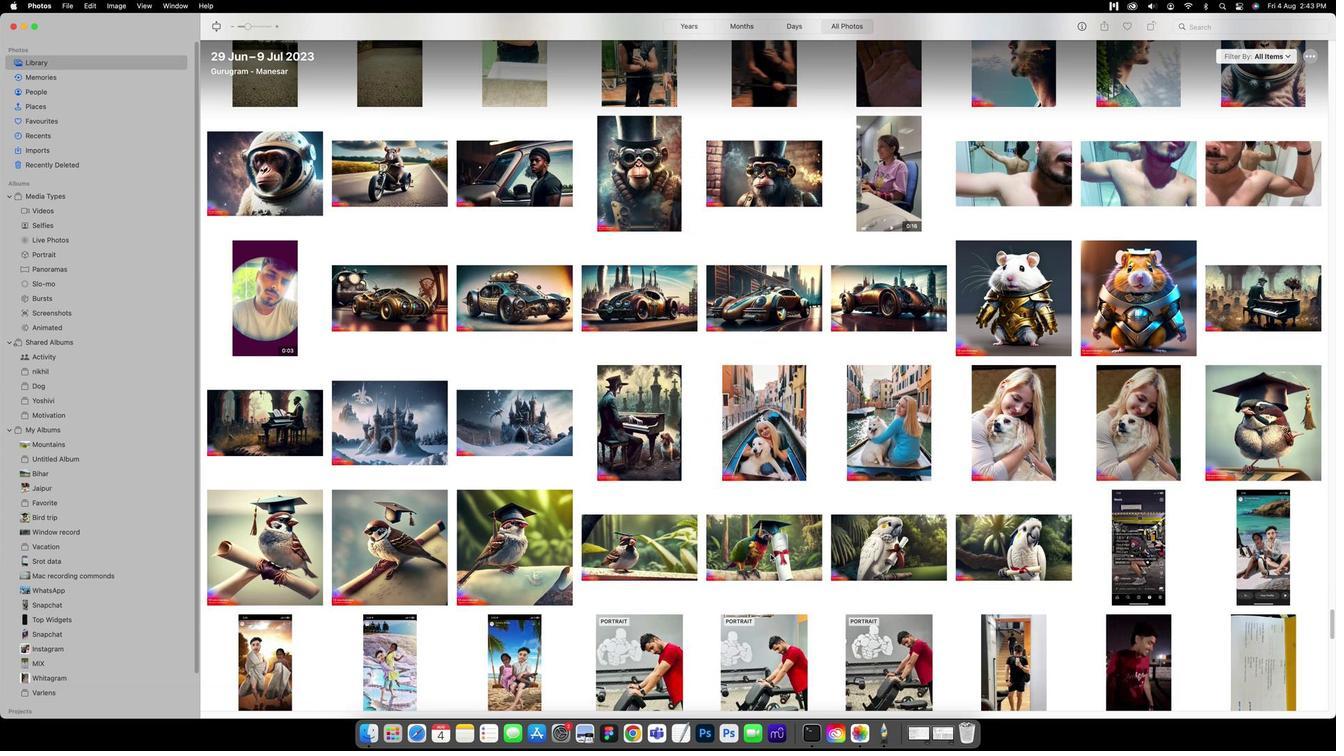 
Action: Mouse scrolled (769, 557) with delta (0, 4)
Screenshot: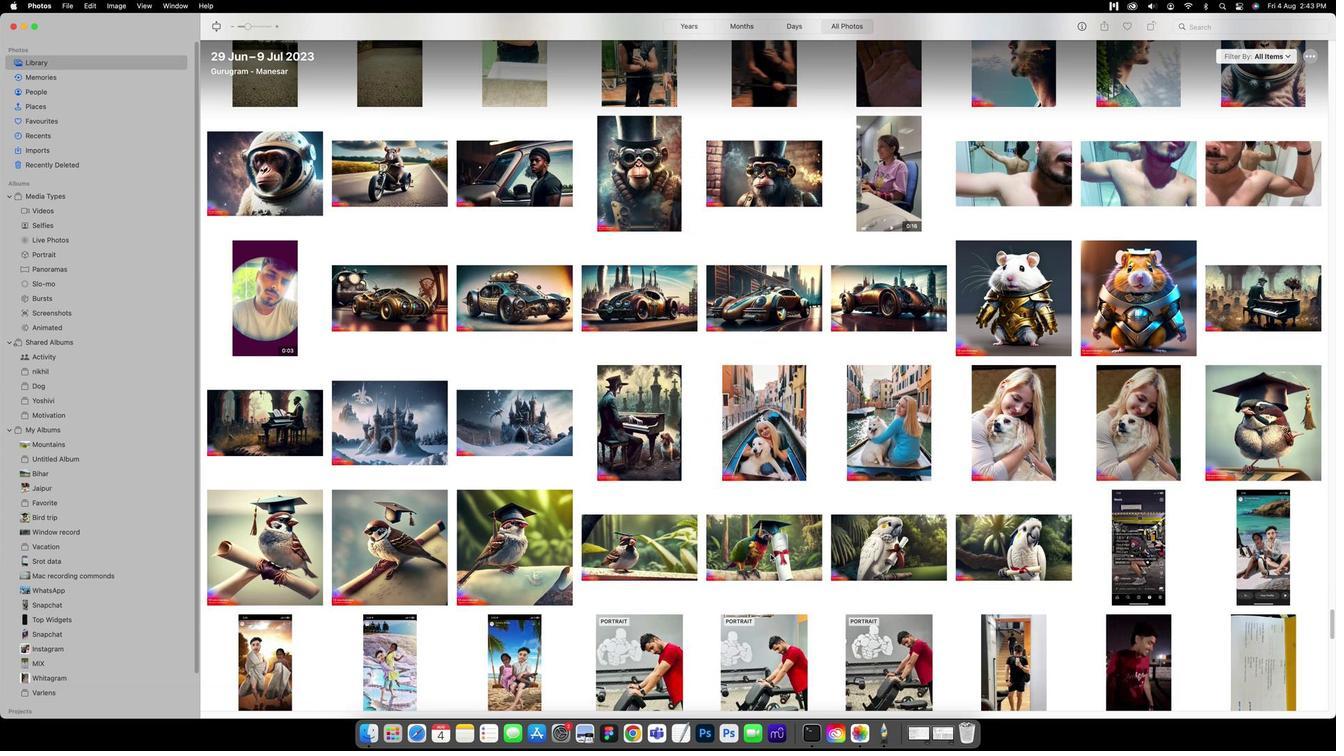 
Action: Mouse scrolled (769, 557) with delta (0, 0)
Screenshot: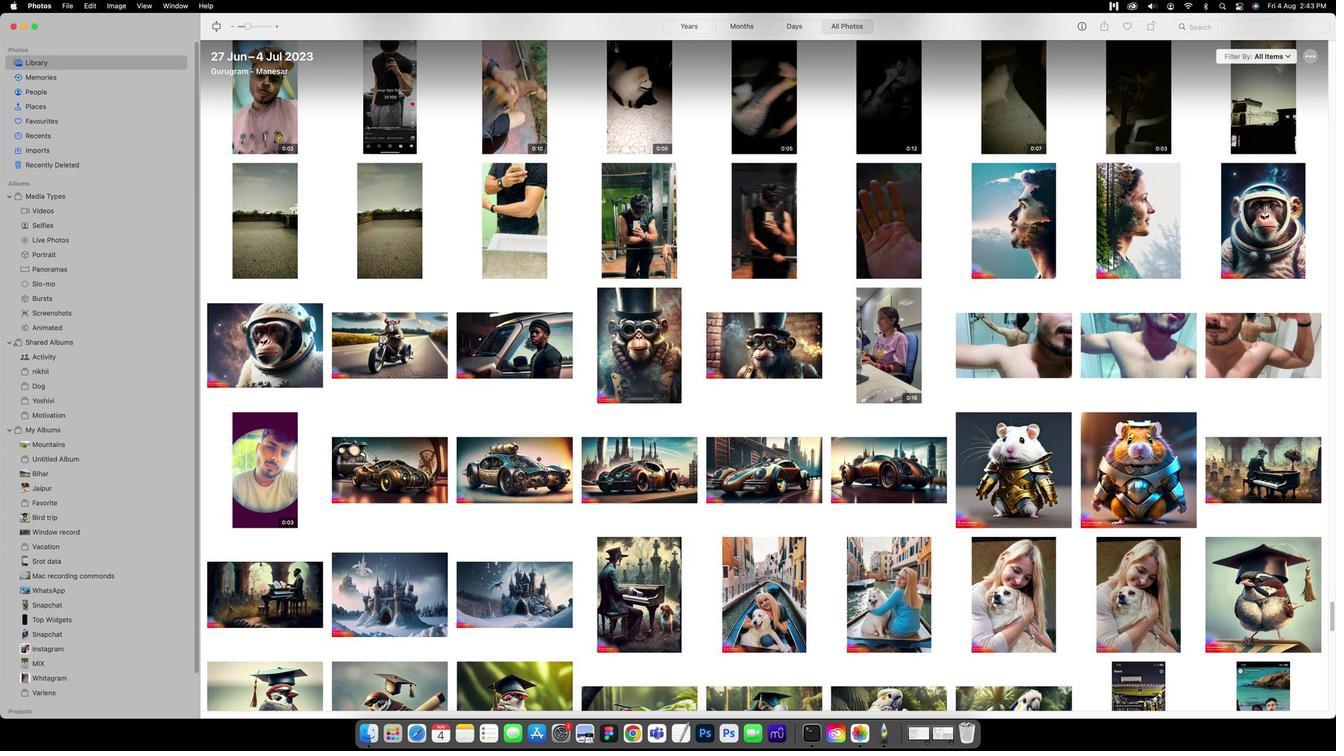 
Action: Mouse scrolled (769, 557) with delta (0, 0)
Screenshot: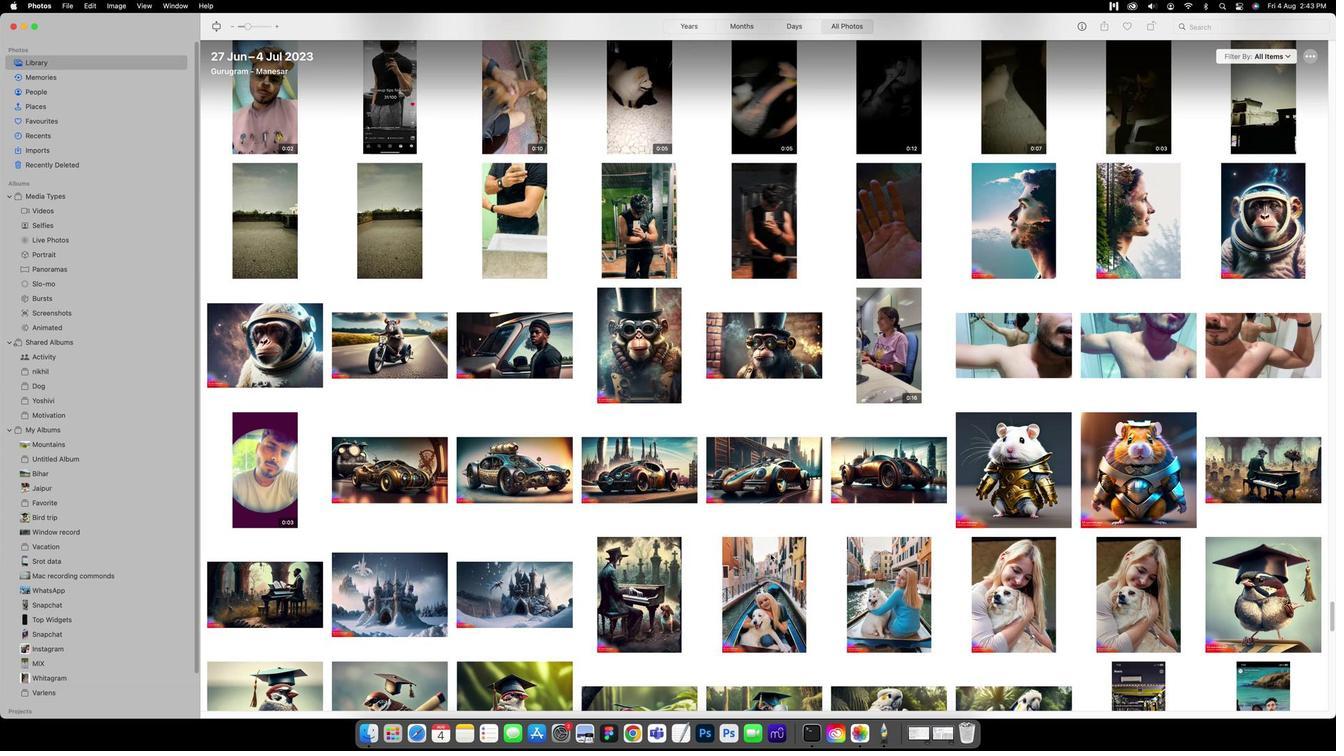 
Action: Mouse scrolled (769, 557) with delta (0, 2)
Screenshot: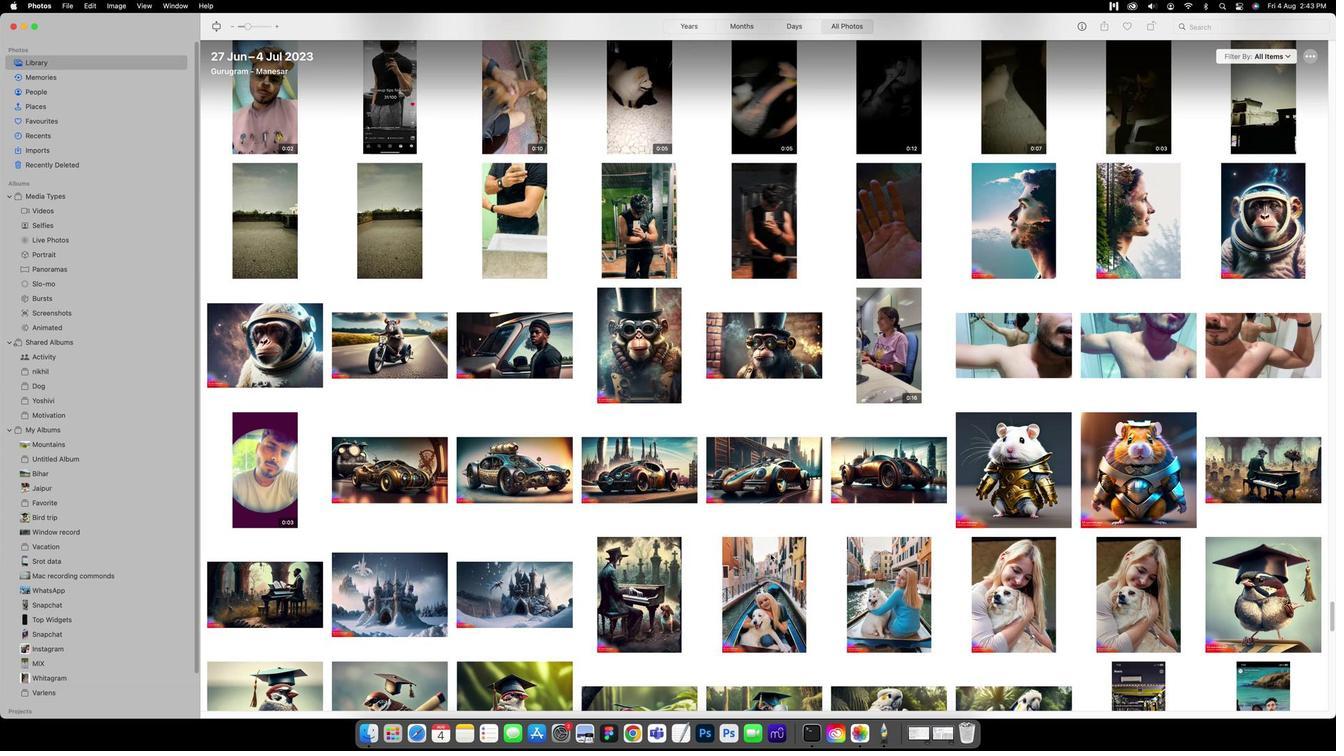
Action: Mouse scrolled (769, 557) with delta (0, 2)
Screenshot: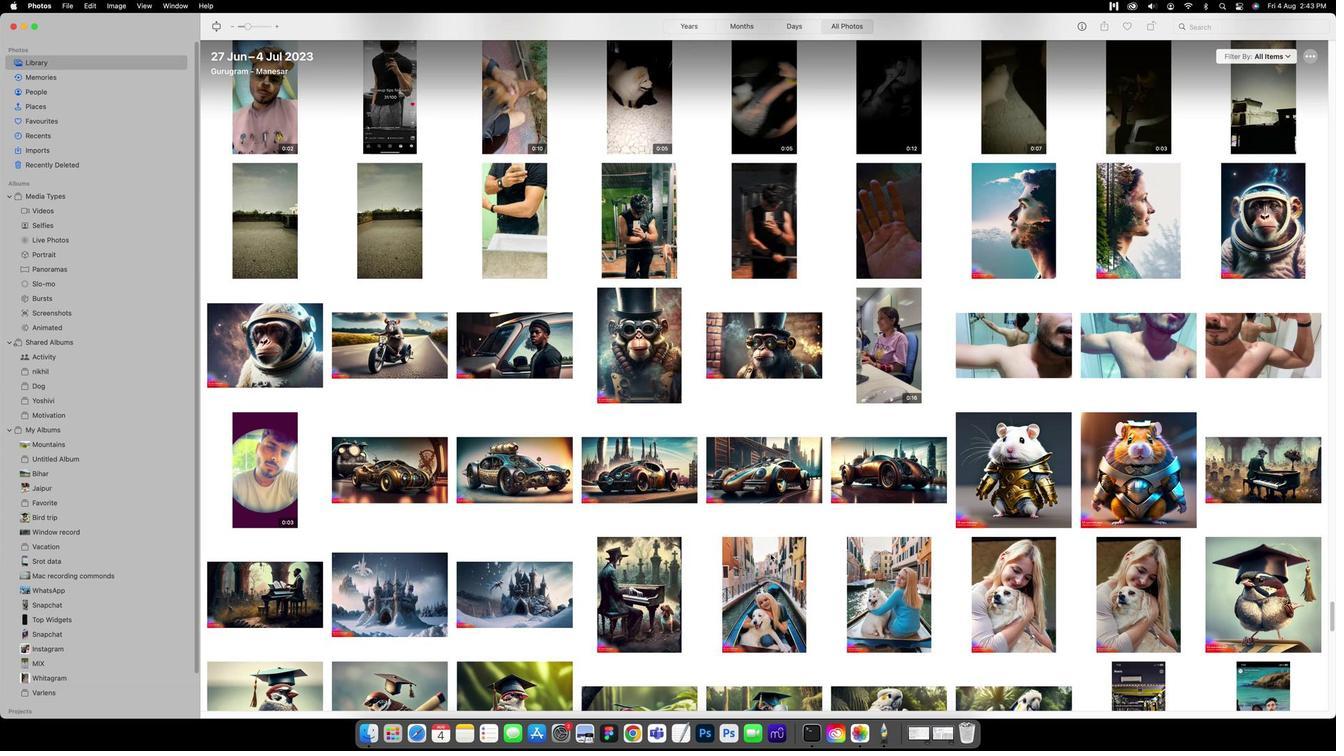 
Action: Mouse scrolled (769, 557) with delta (0, 3)
Screenshot: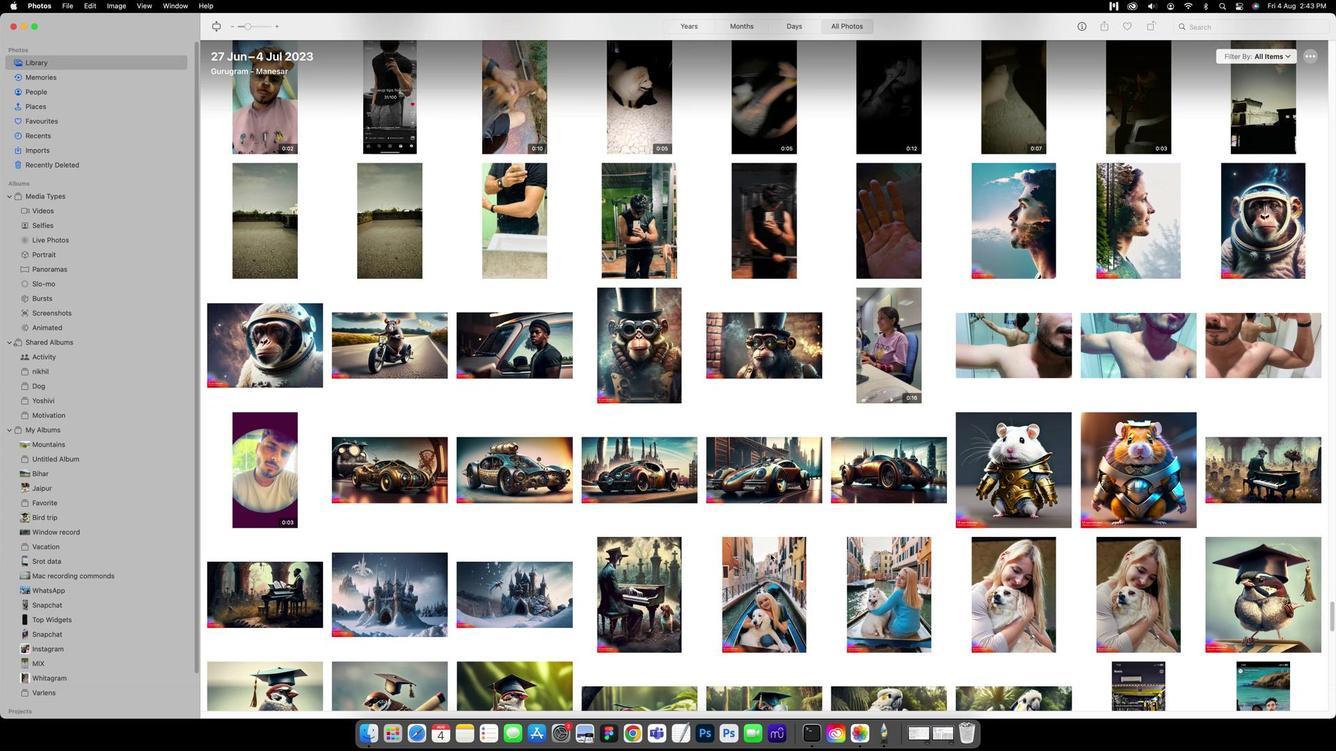 
Action: Mouse scrolled (769, 557) with delta (0, 4)
Screenshot: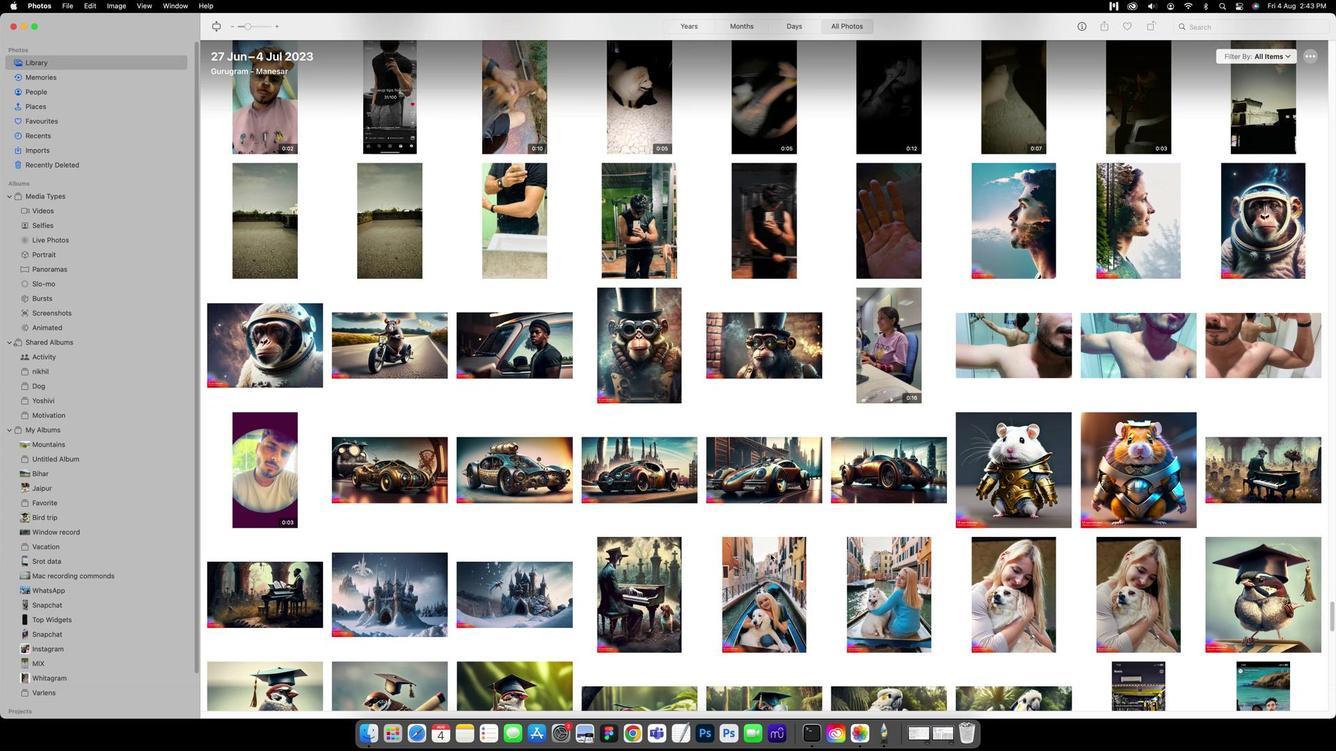 
Action: Mouse scrolled (769, 557) with delta (0, 4)
Screenshot: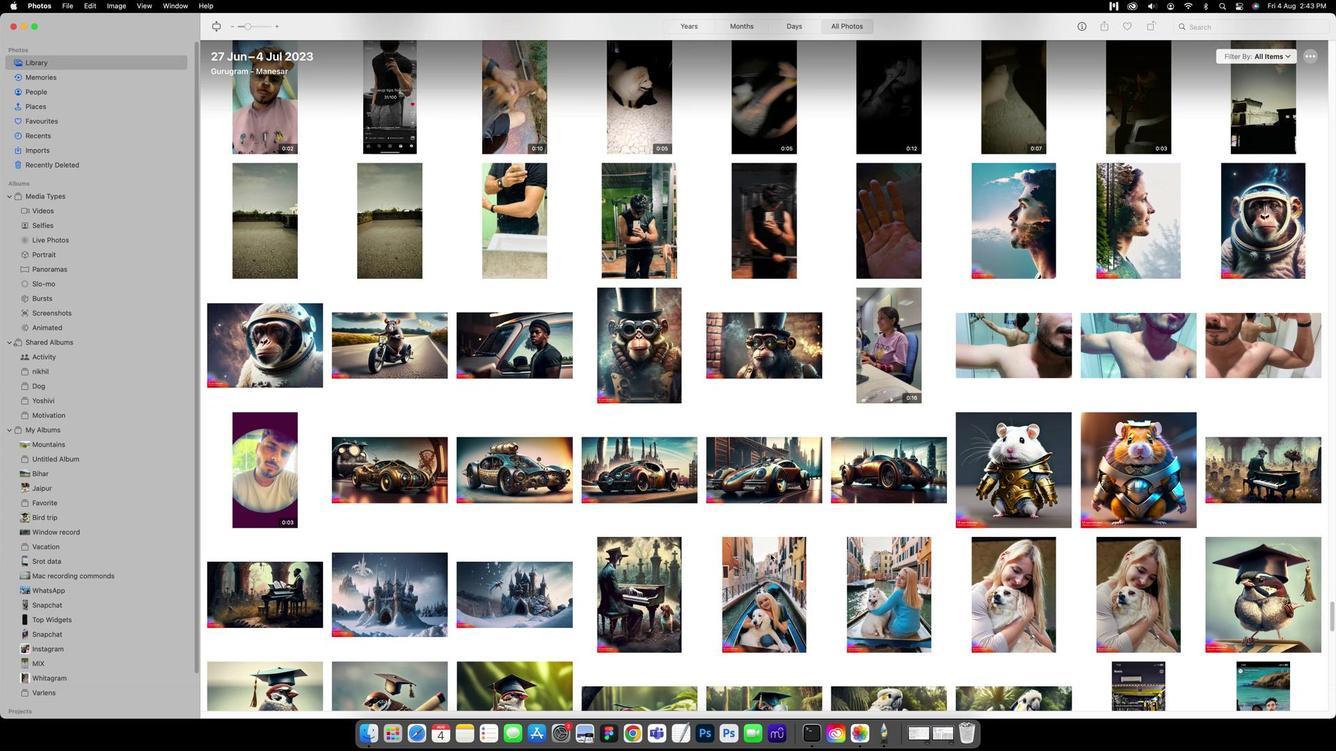 
Action: Mouse scrolled (769, 557) with delta (0, 0)
Screenshot: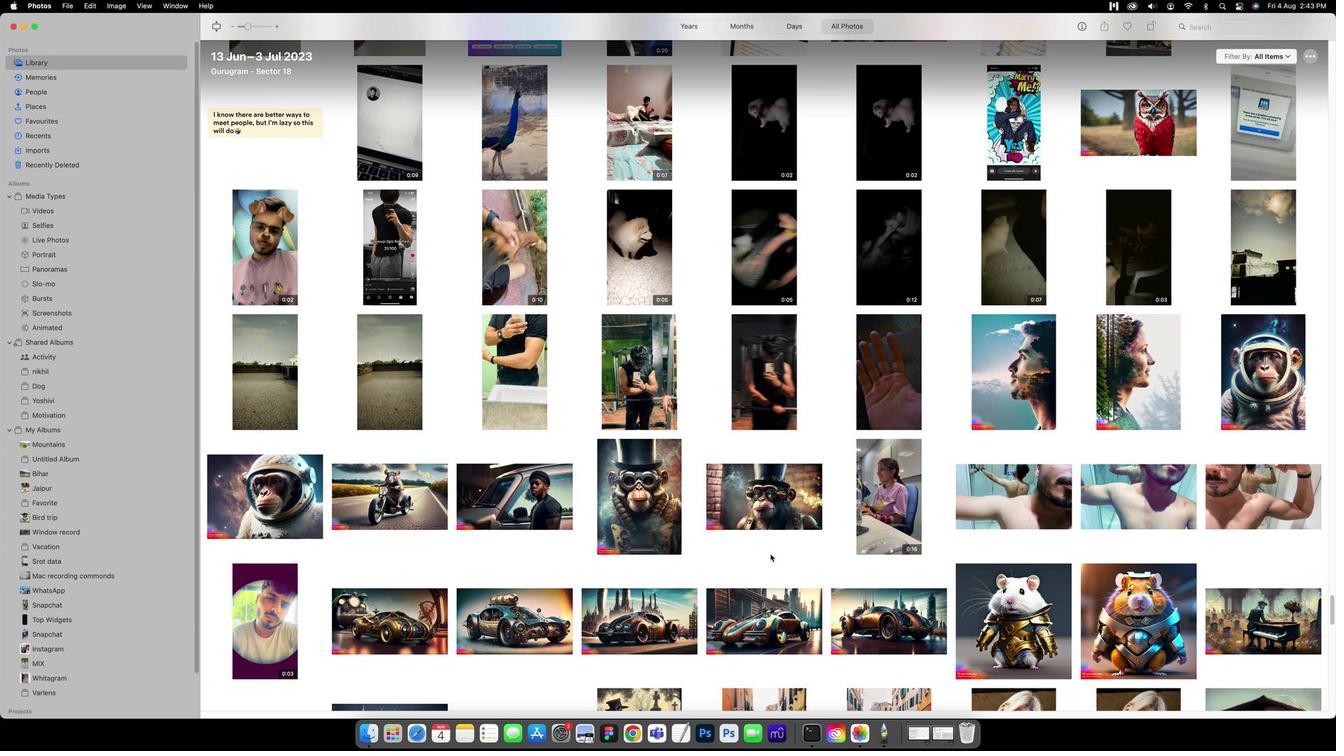 
Action: Mouse scrolled (769, 557) with delta (0, 0)
Screenshot: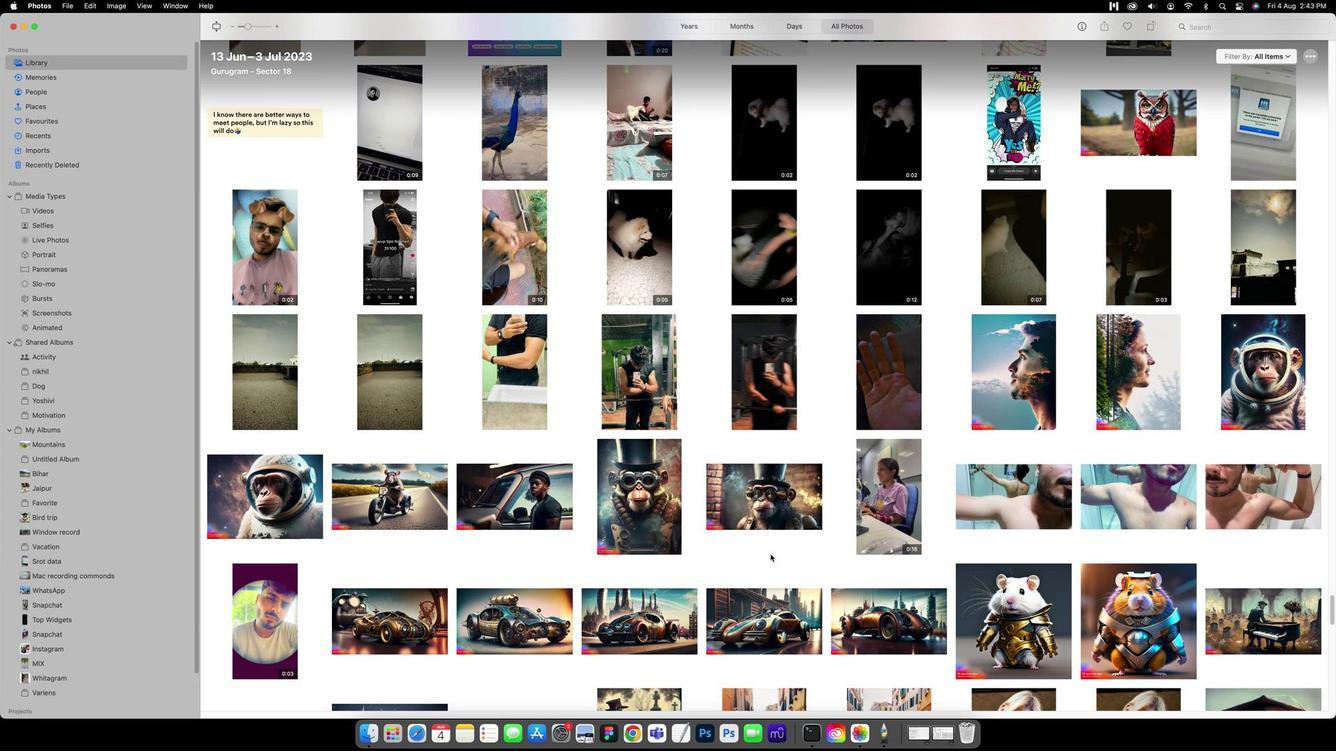 
Action: Mouse scrolled (769, 557) with delta (0, 2)
Screenshot: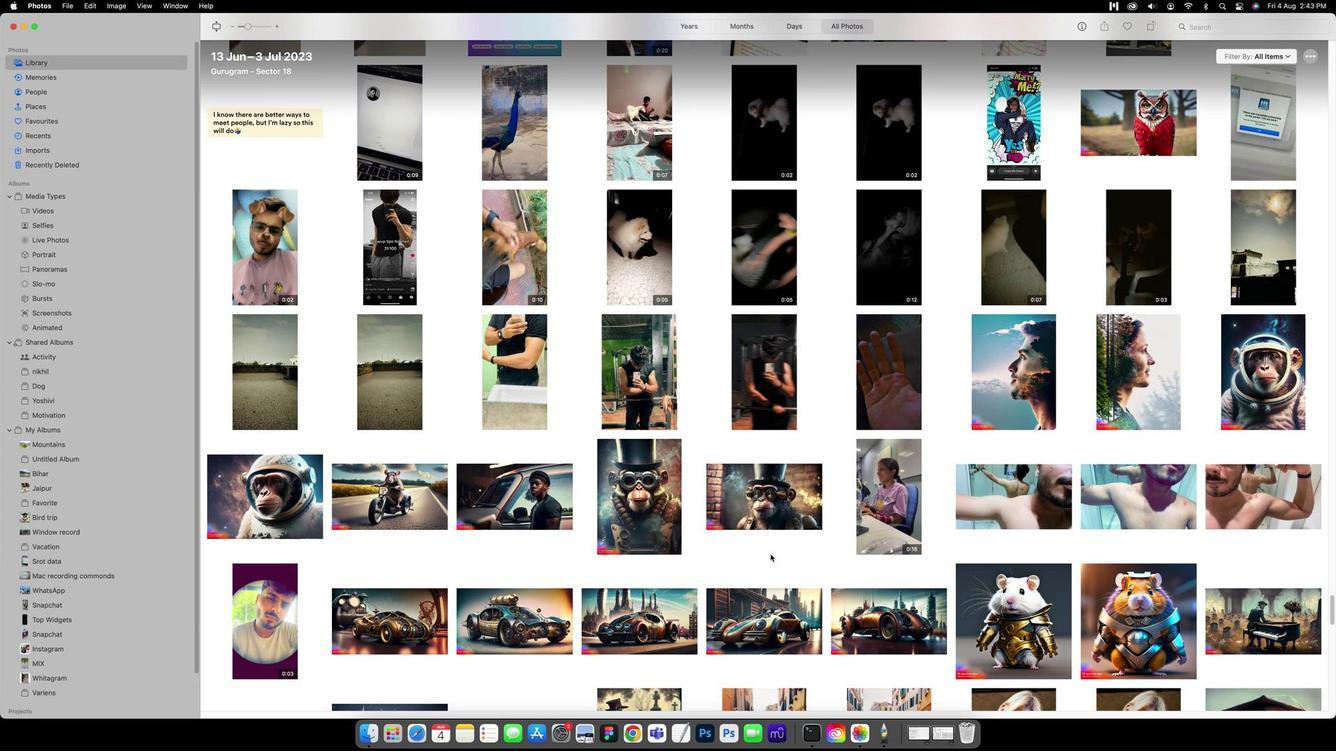 
Action: Mouse scrolled (769, 557) with delta (0, 3)
Screenshot: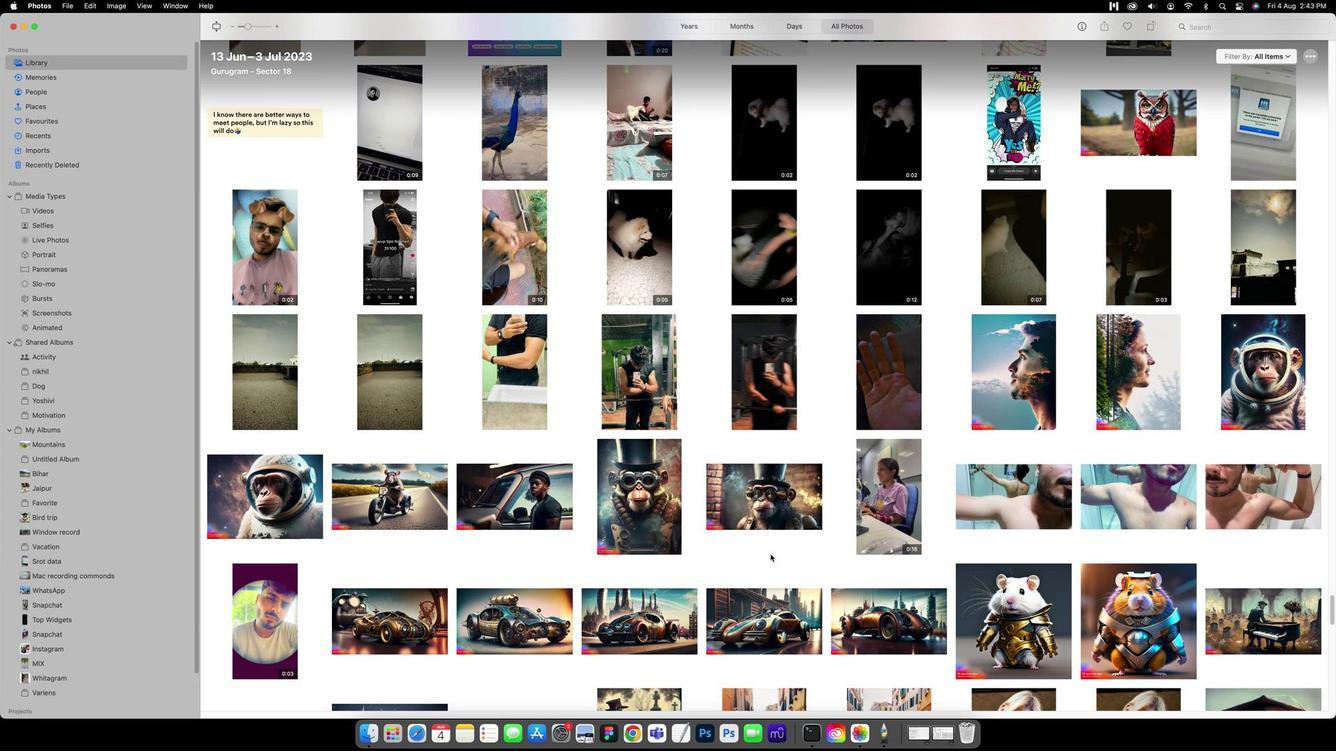 
Action: Mouse scrolled (769, 557) with delta (0, 4)
Screenshot: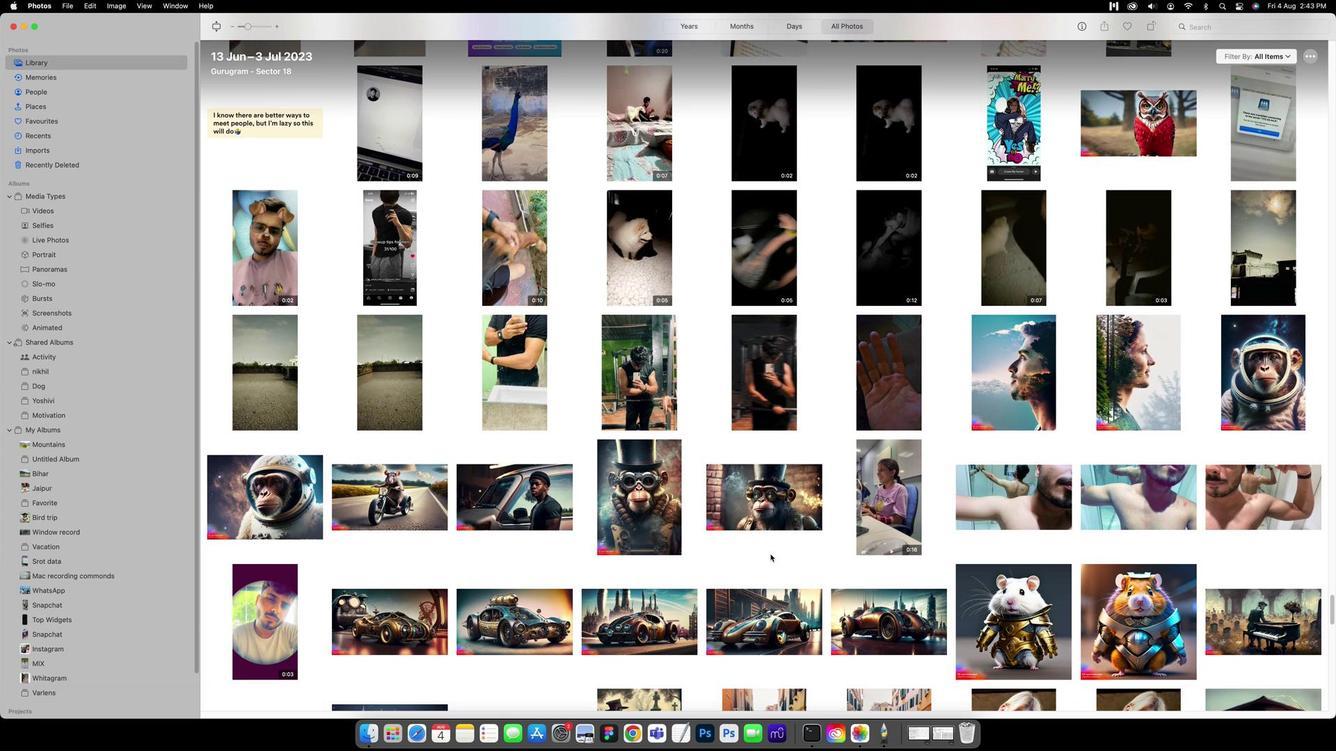 
Action: Mouse scrolled (769, 557) with delta (0, 4)
Screenshot: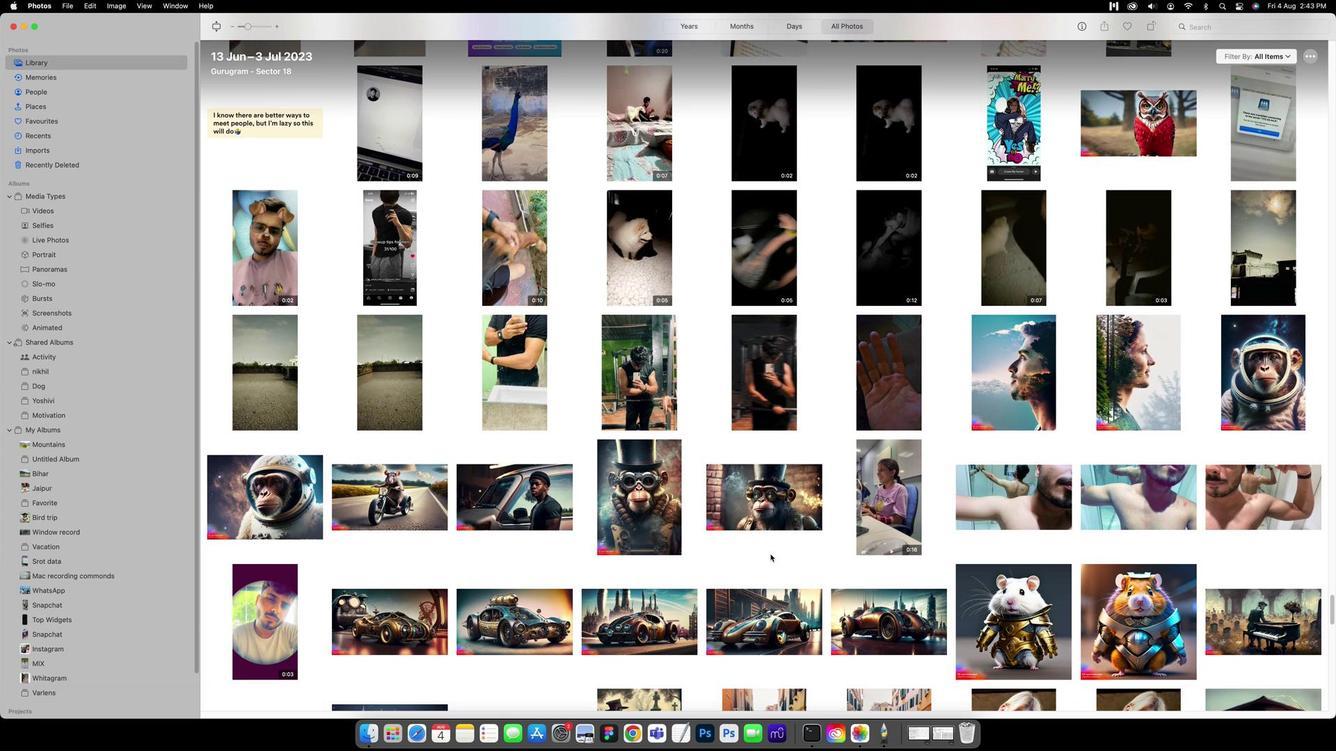 
Action: Mouse scrolled (769, 557) with delta (0, 0)
Screenshot: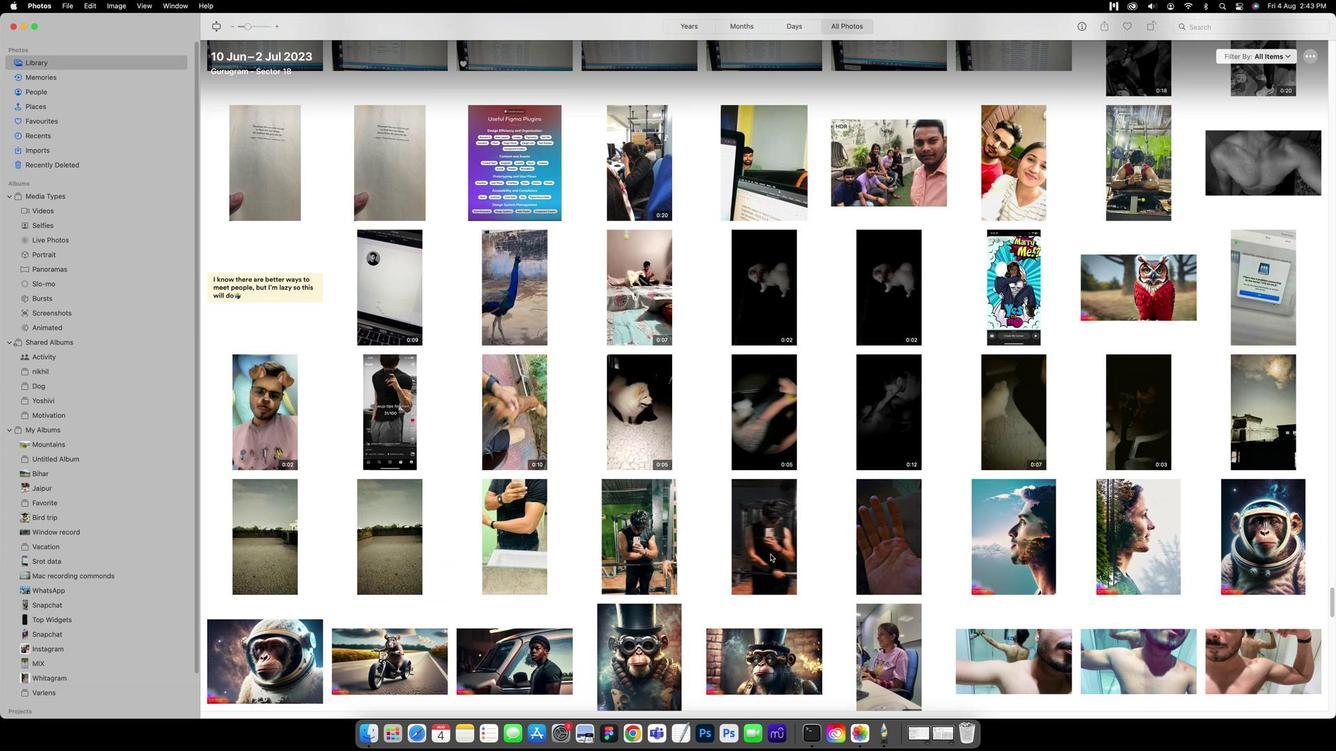 
Action: Mouse scrolled (769, 557) with delta (0, 0)
Screenshot: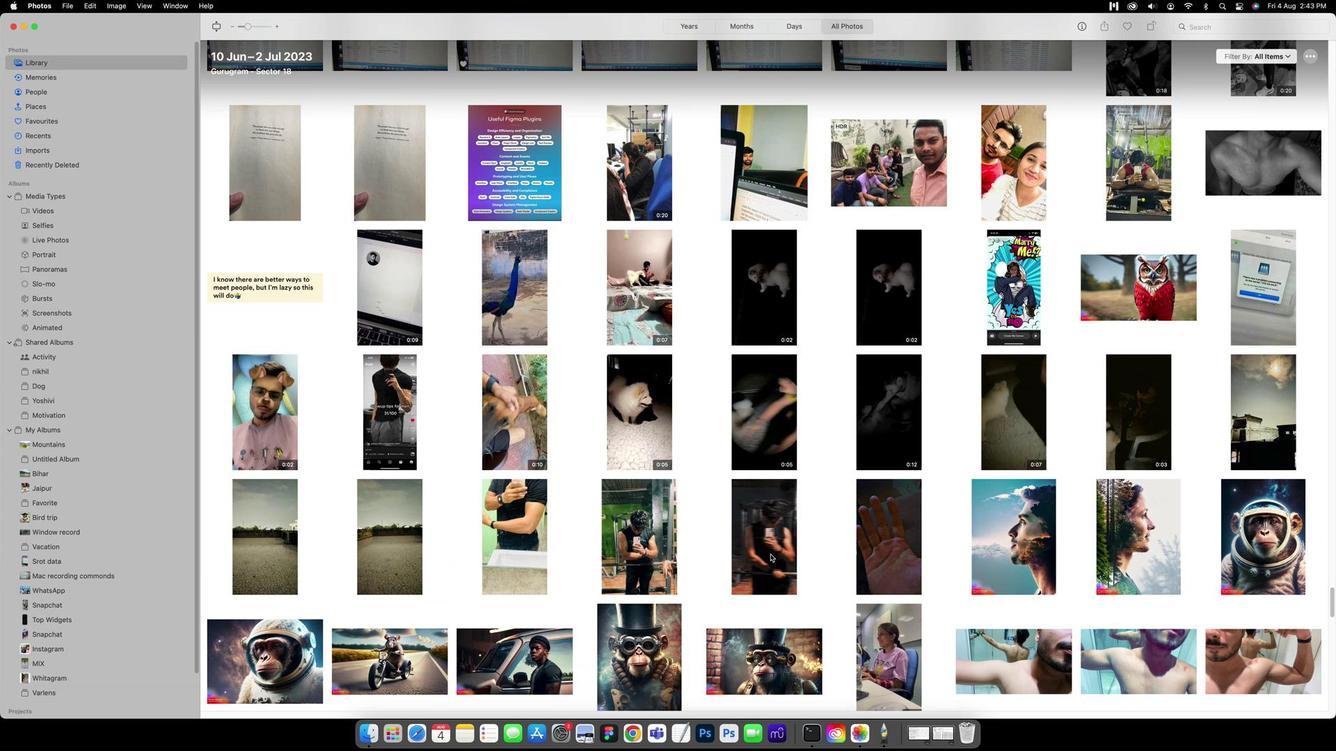 
Action: Mouse scrolled (769, 557) with delta (0, 2)
Screenshot: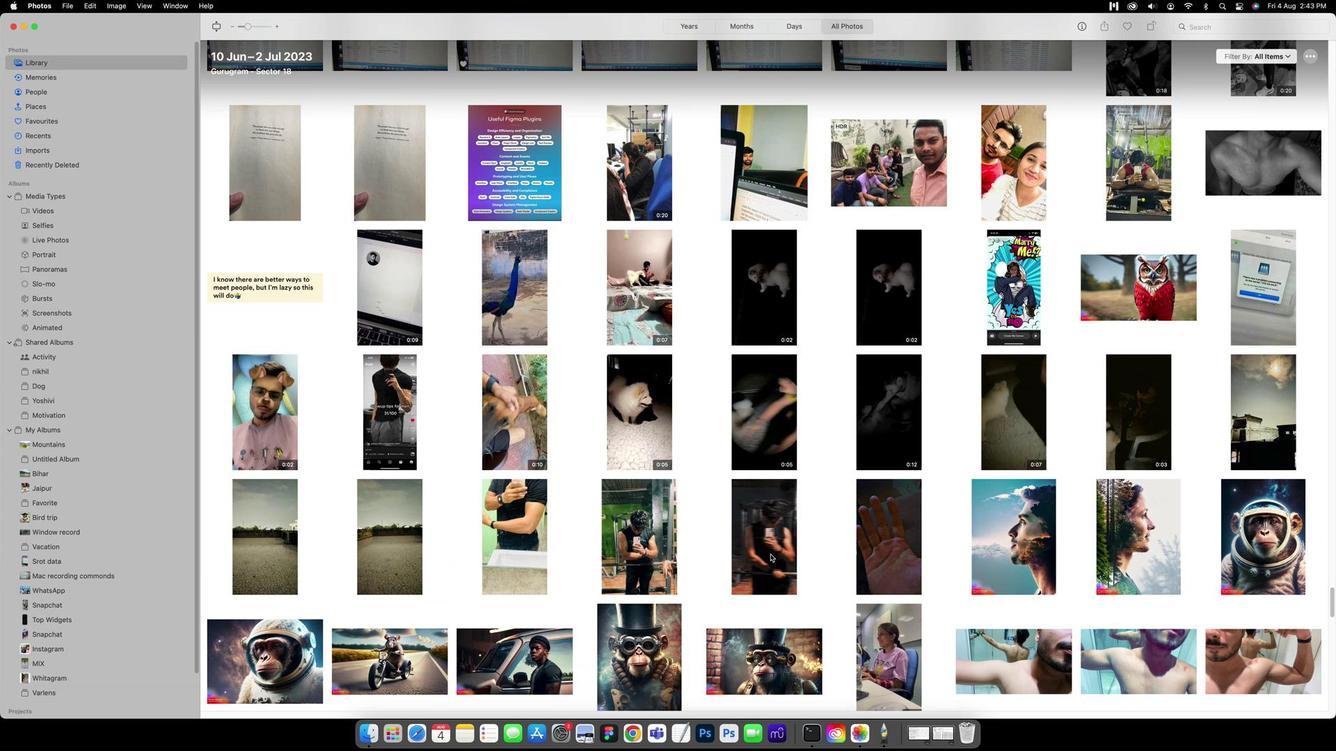 
Action: Mouse scrolled (769, 557) with delta (0, 2)
Screenshot: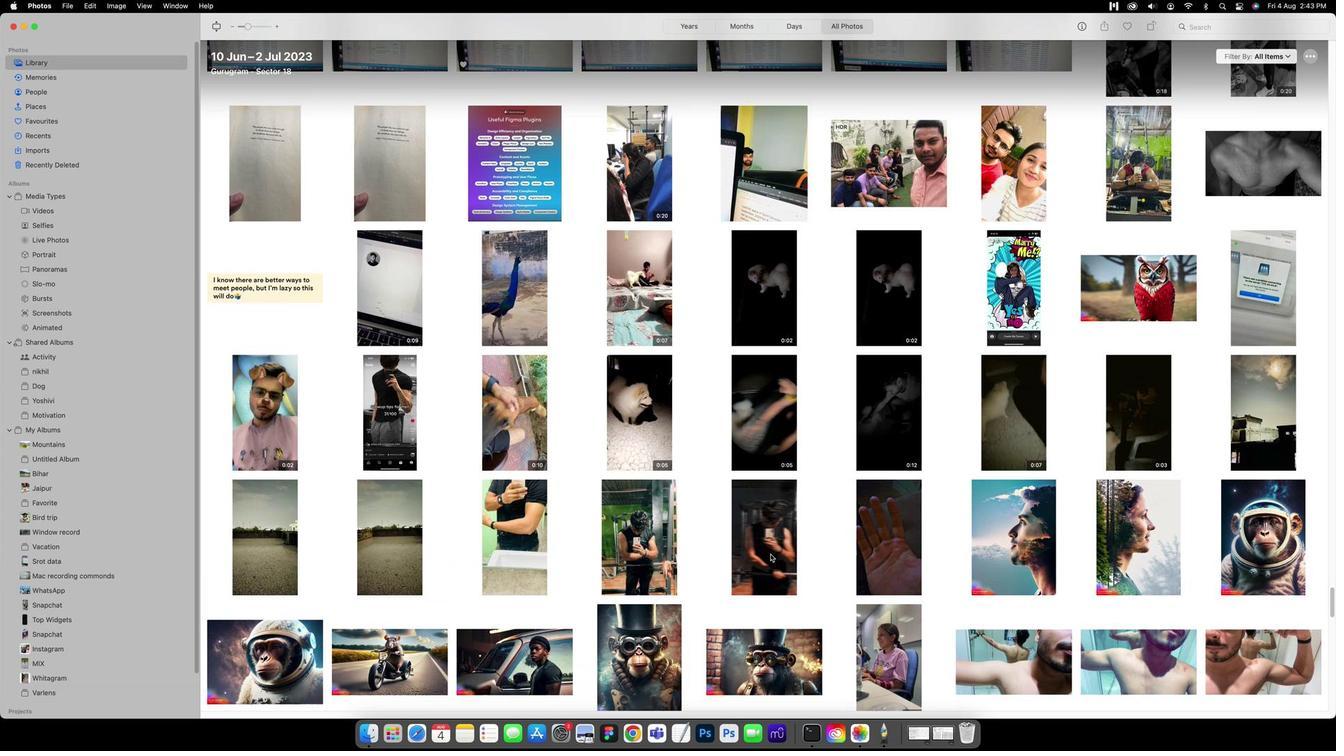 
Action: Mouse scrolled (769, 557) with delta (0, 3)
Screenshot: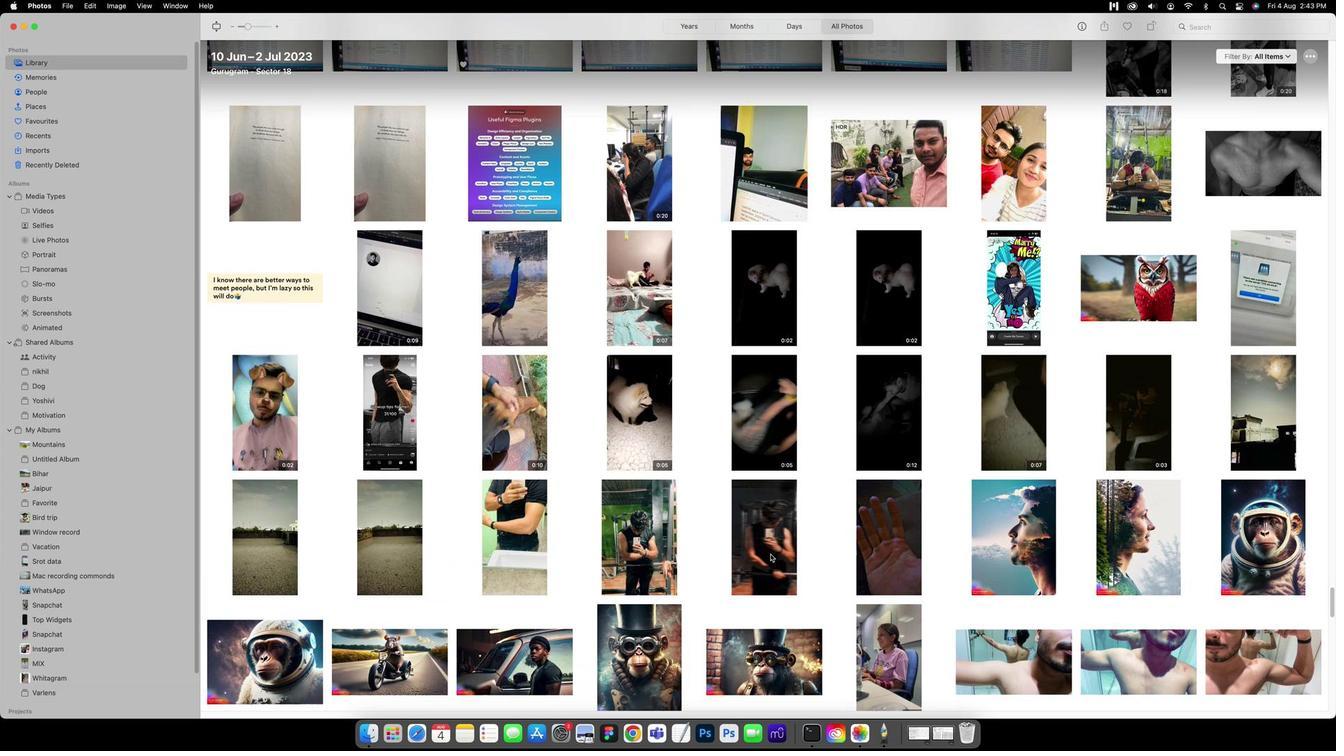 
Action: Mouse scrolled (769, 557) with delta (0, 4)
Screenshot: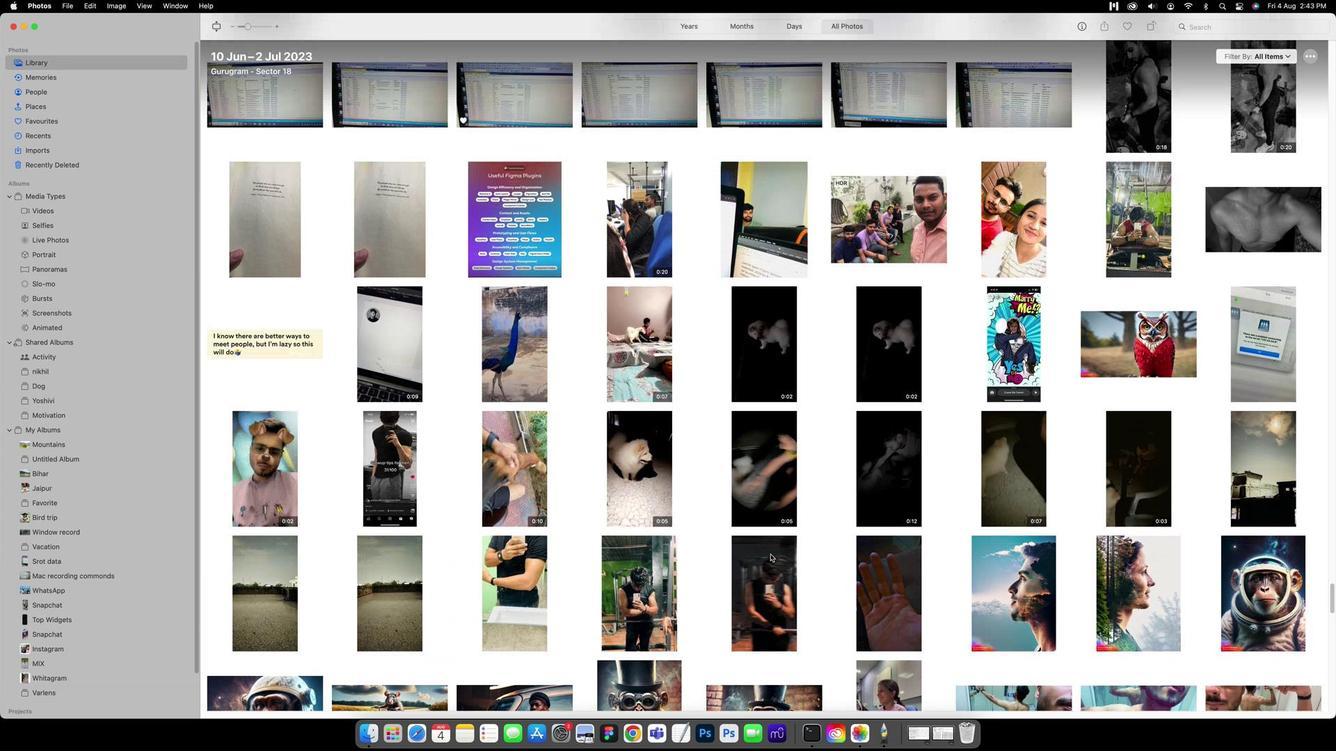 
Action: Mouse scrolled (769, 557) with delta (0, 4)
Screenshot: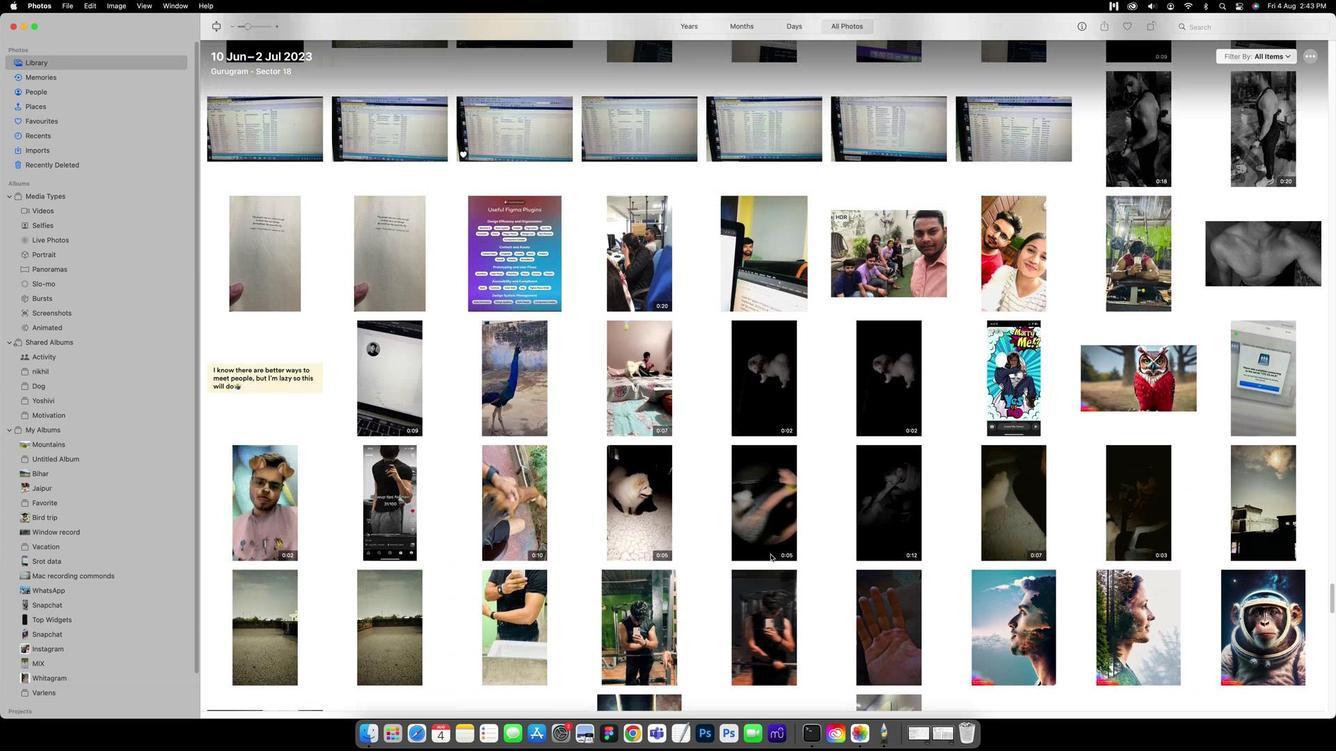 
Action: Mouse scrolled (769, 557) with delta (0, 0)
Screenshot: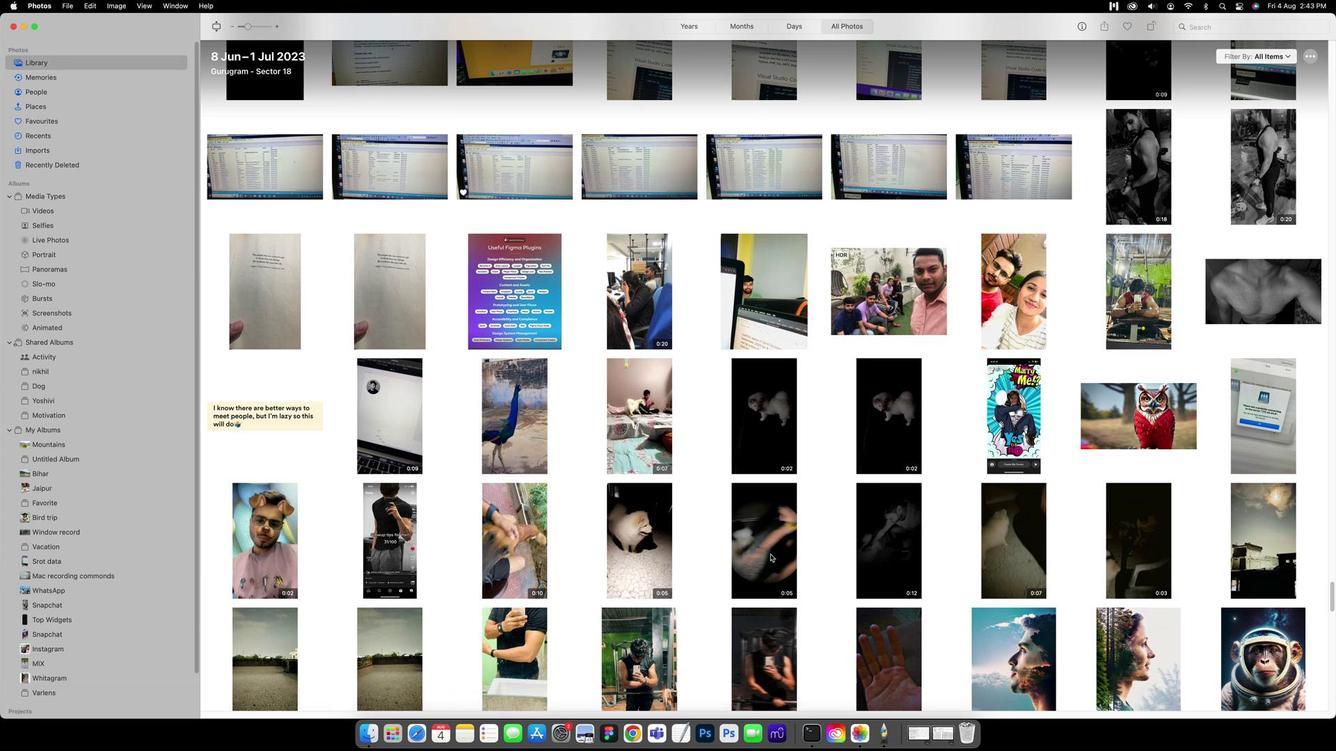 
Action: Mouse scrolled (769, 557) with delta (0, 0)
Screenshot: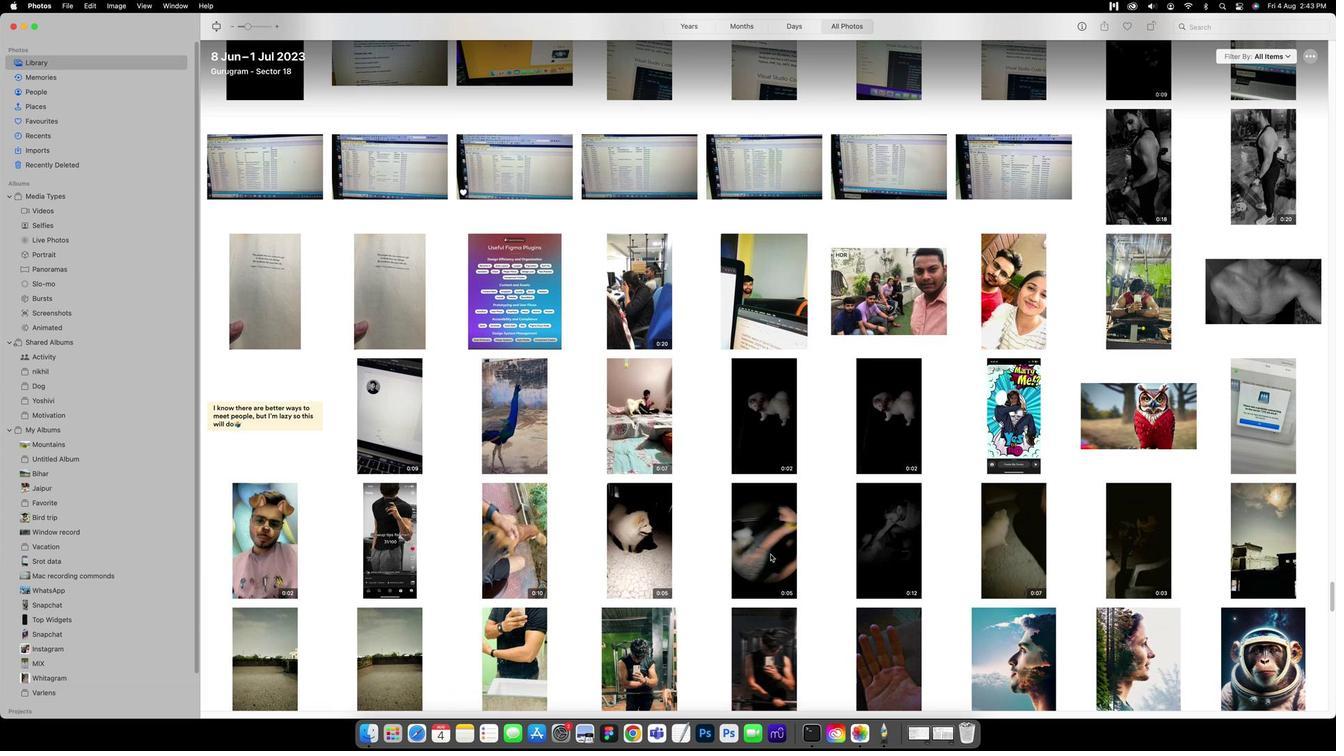 
Action: Mouse scrolled (769, 557) with delta (0, 2)
Screenshot: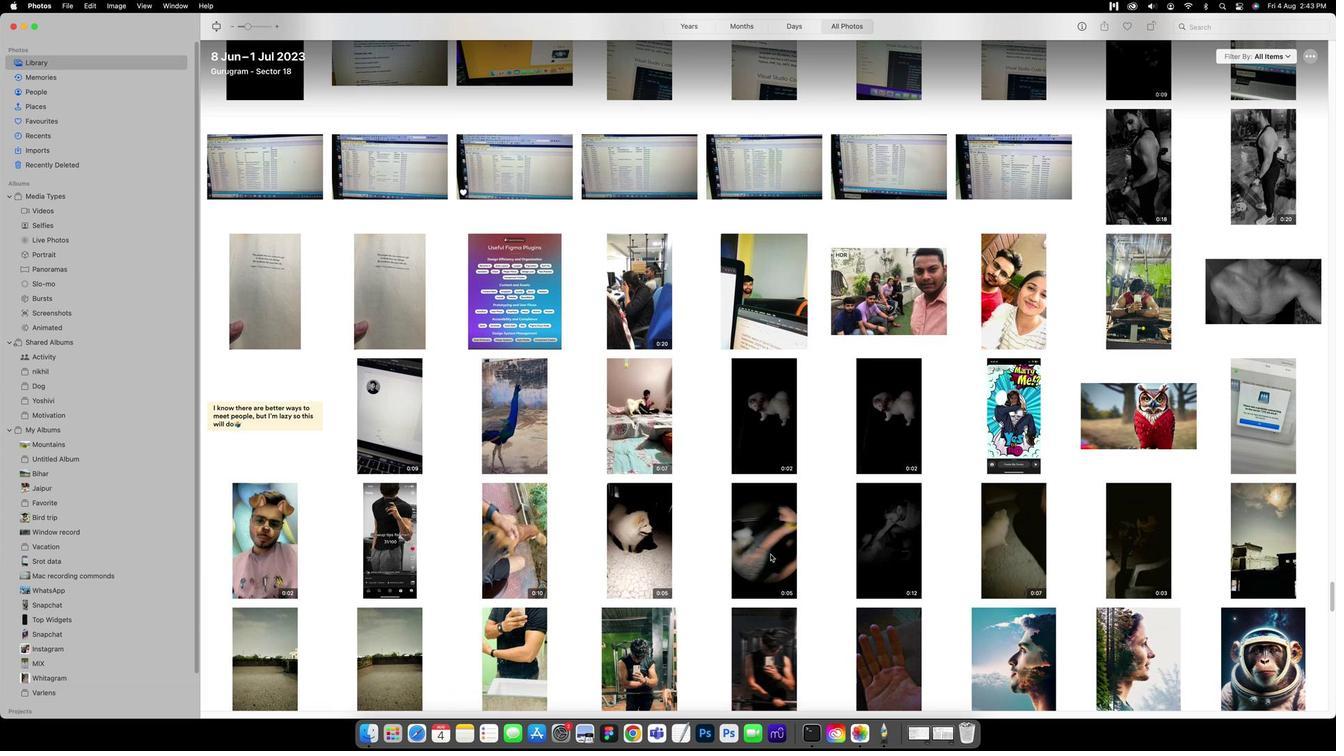 
Action: Mouse scrolled (769, 557) with delta (0, 2)
Screenshot: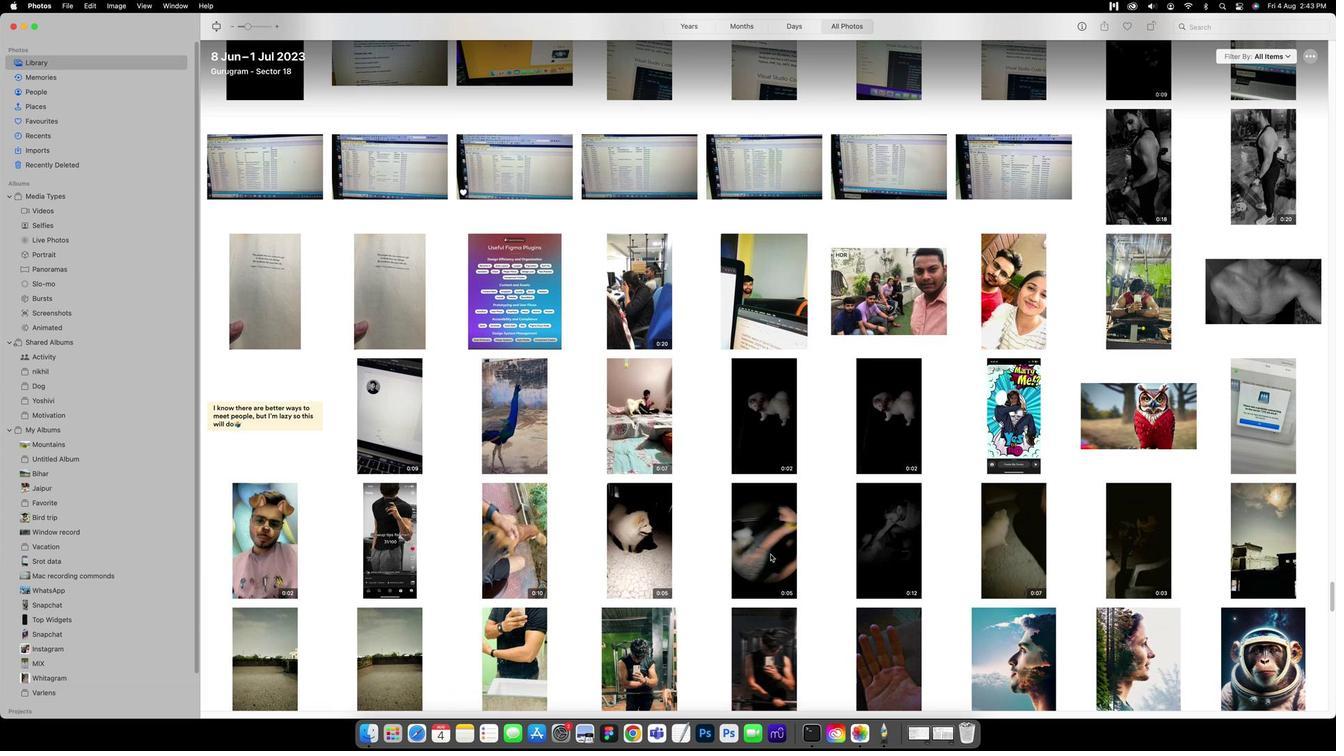 
Action: Mouse scrolled (769, 557) with delta (0, 3)
Screenshot: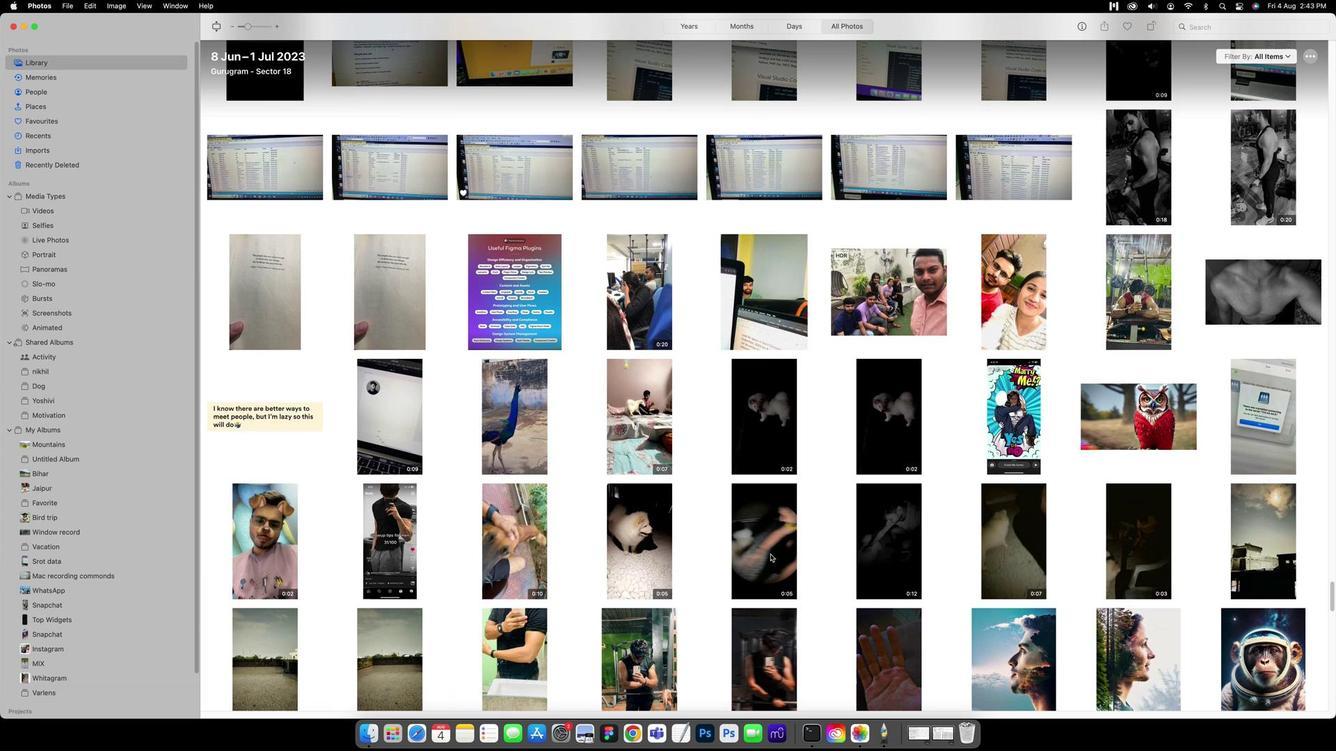 
Action: Mouse scrolled (769, 557) with delta (0, 4)
Screenshot: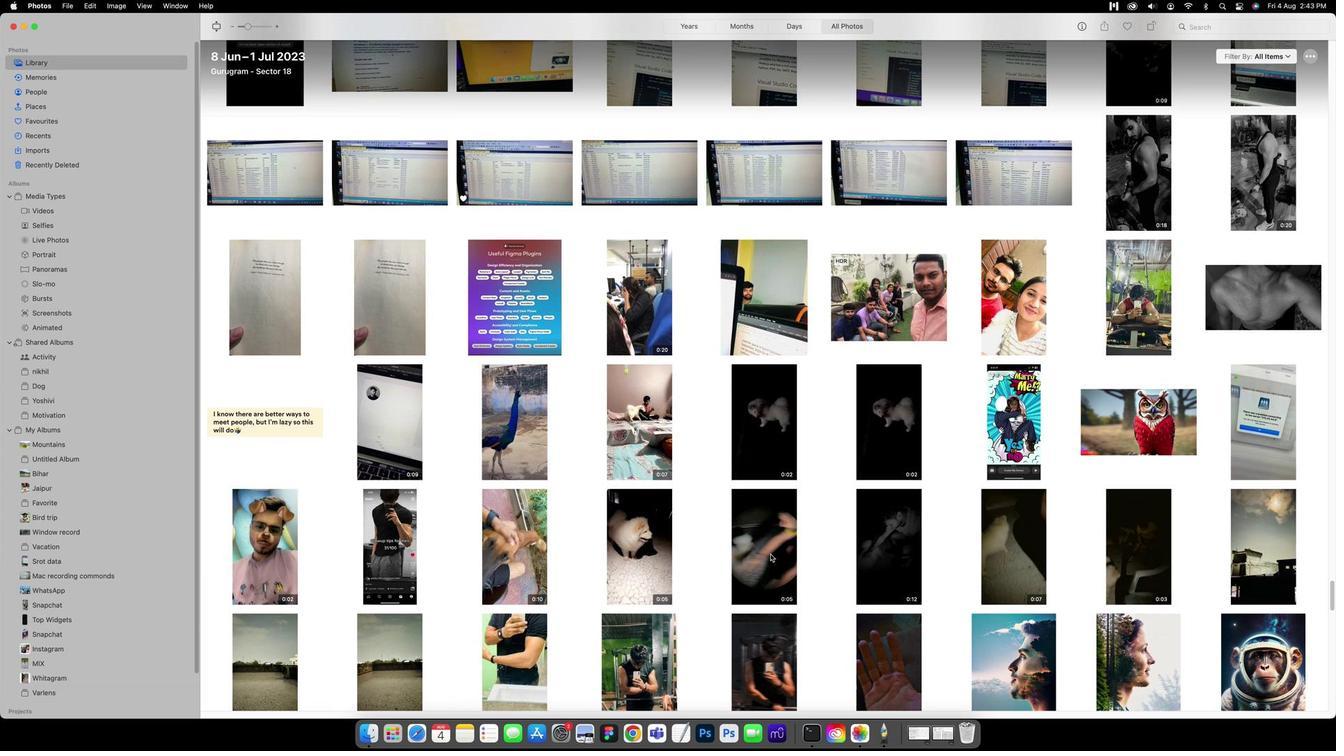 
Action: Mouse scrolled (769, 557) with delta (0, 0)
Screenshot: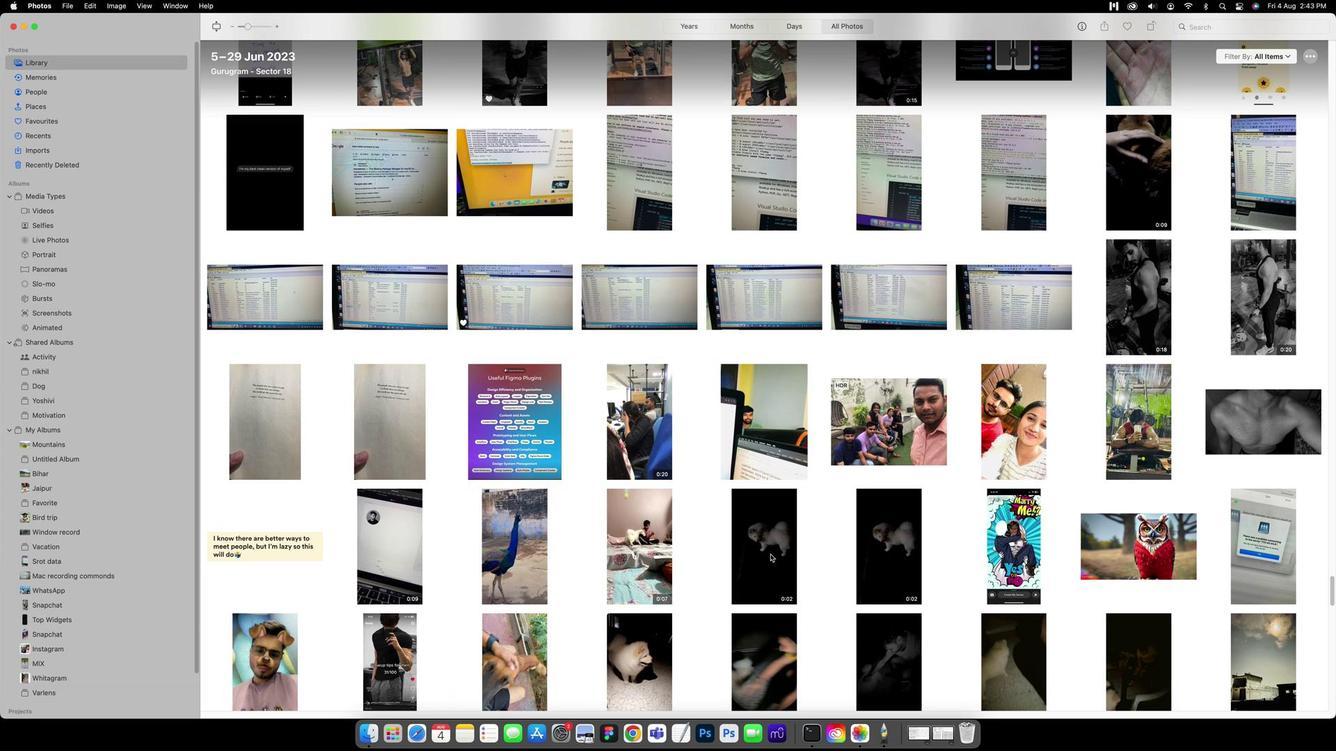 
Action: Mouse scrolled (769, 557) with delta (0, 0)
Screenshot: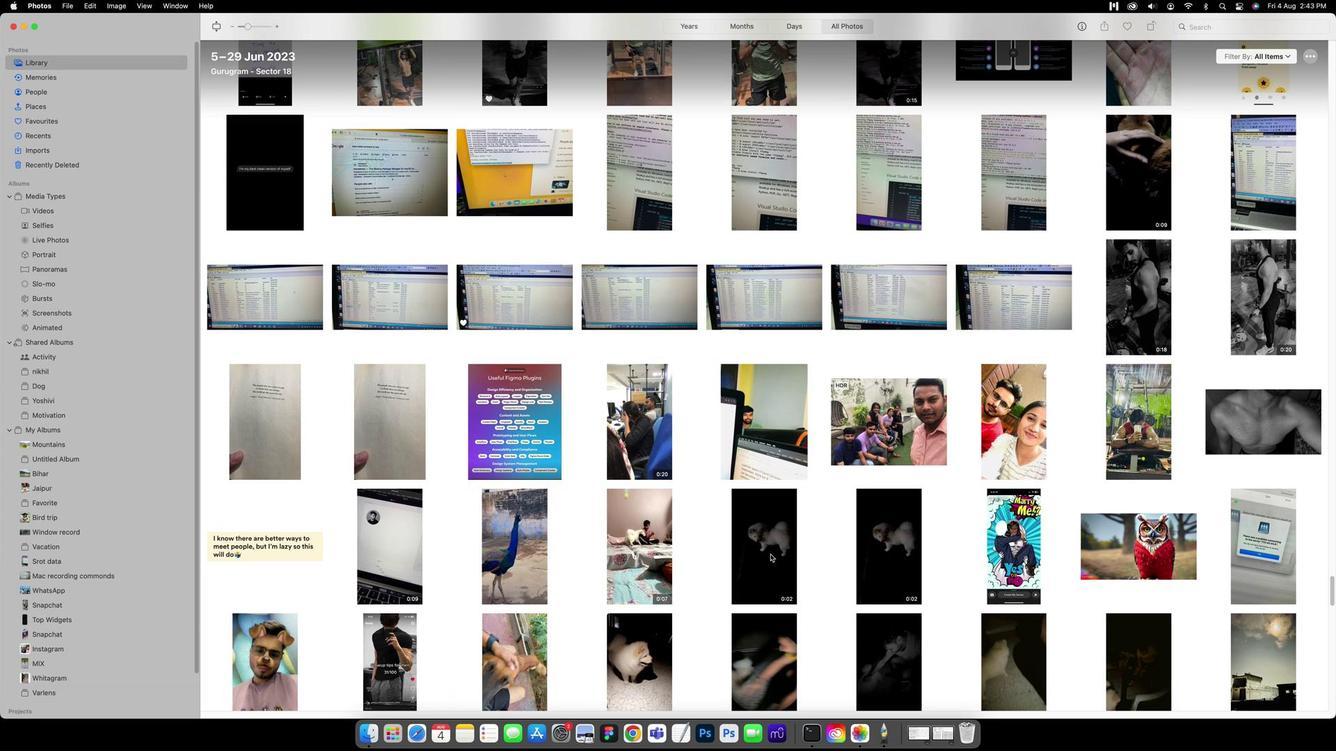 
Action: Mouse scrolled (769, 557) with delta (0, 2)
Screenshot: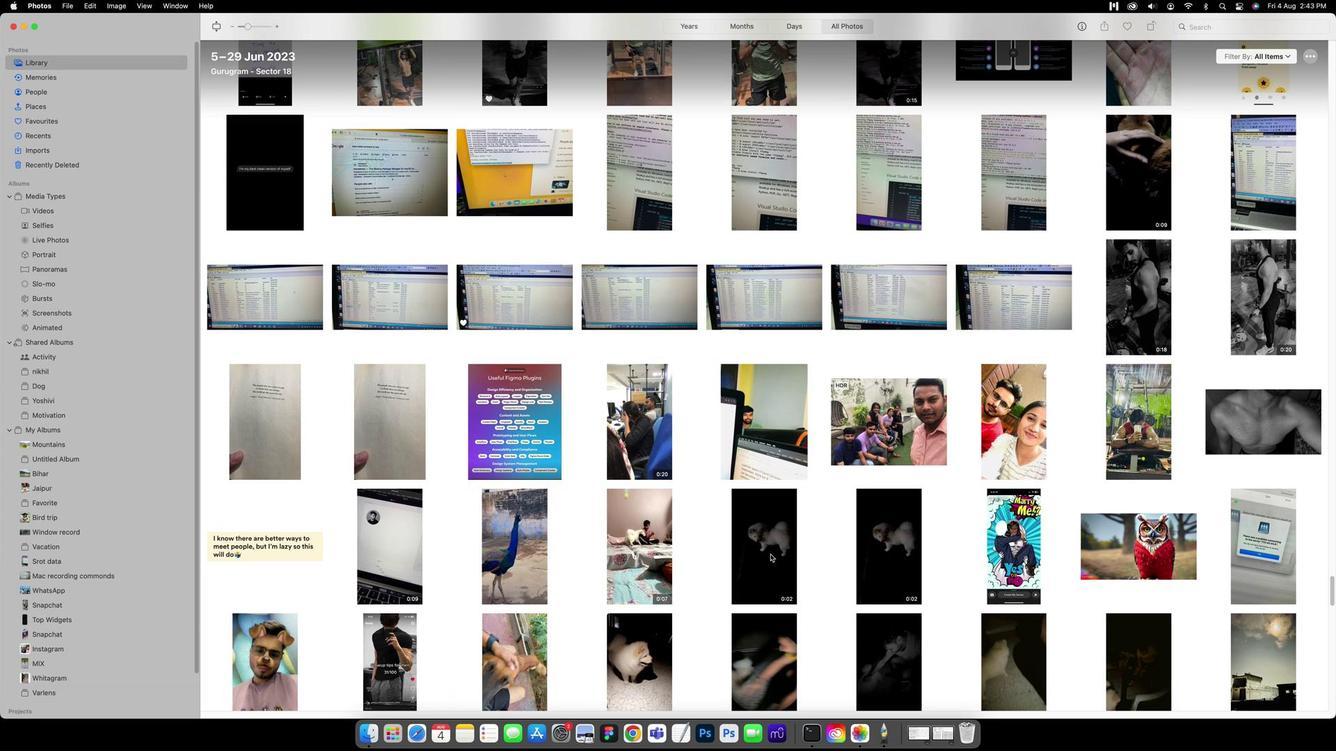 
Action: Mouse scrolled (769, 557) with delta (0, 2)
Screenshot: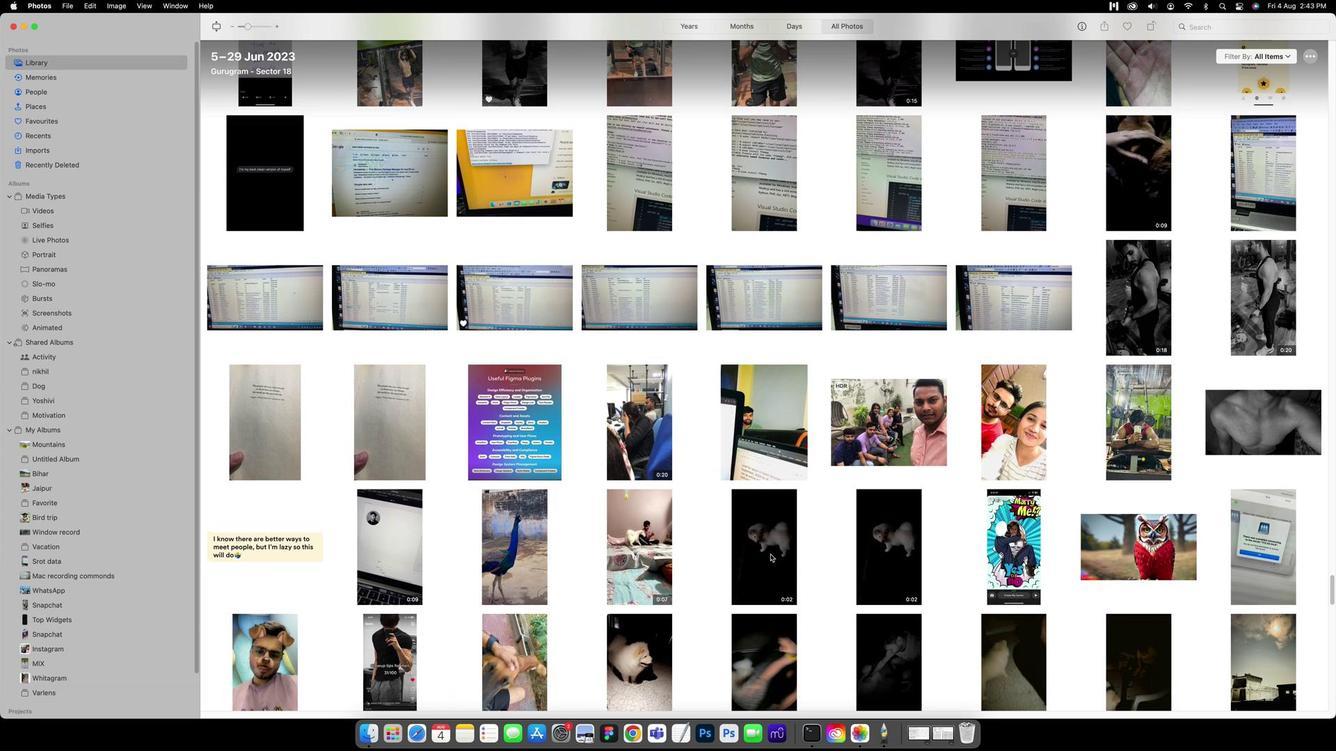 
Action: Mouse scrolled (769, 557) with delta (0, 3)
Screenshot: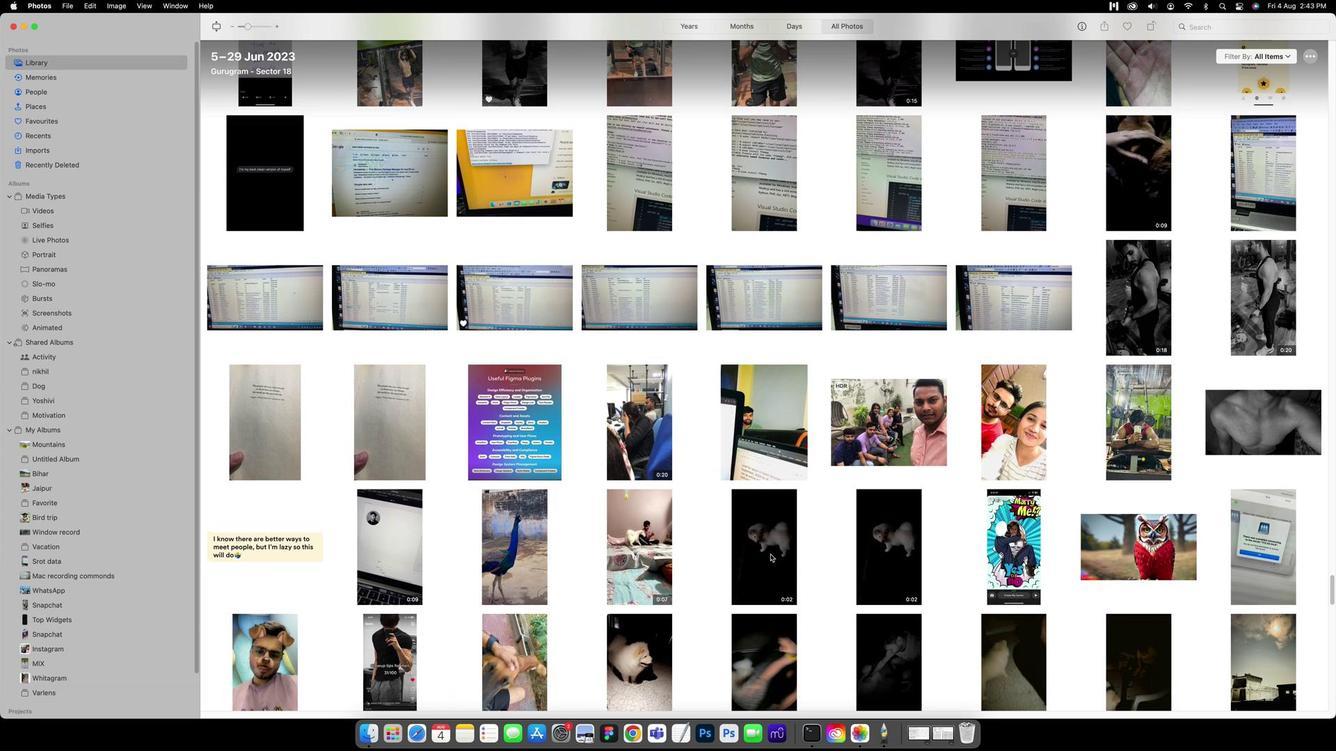 
Action: Mouse scrolled (769, 557) with delta (0, 4)
Screenshot: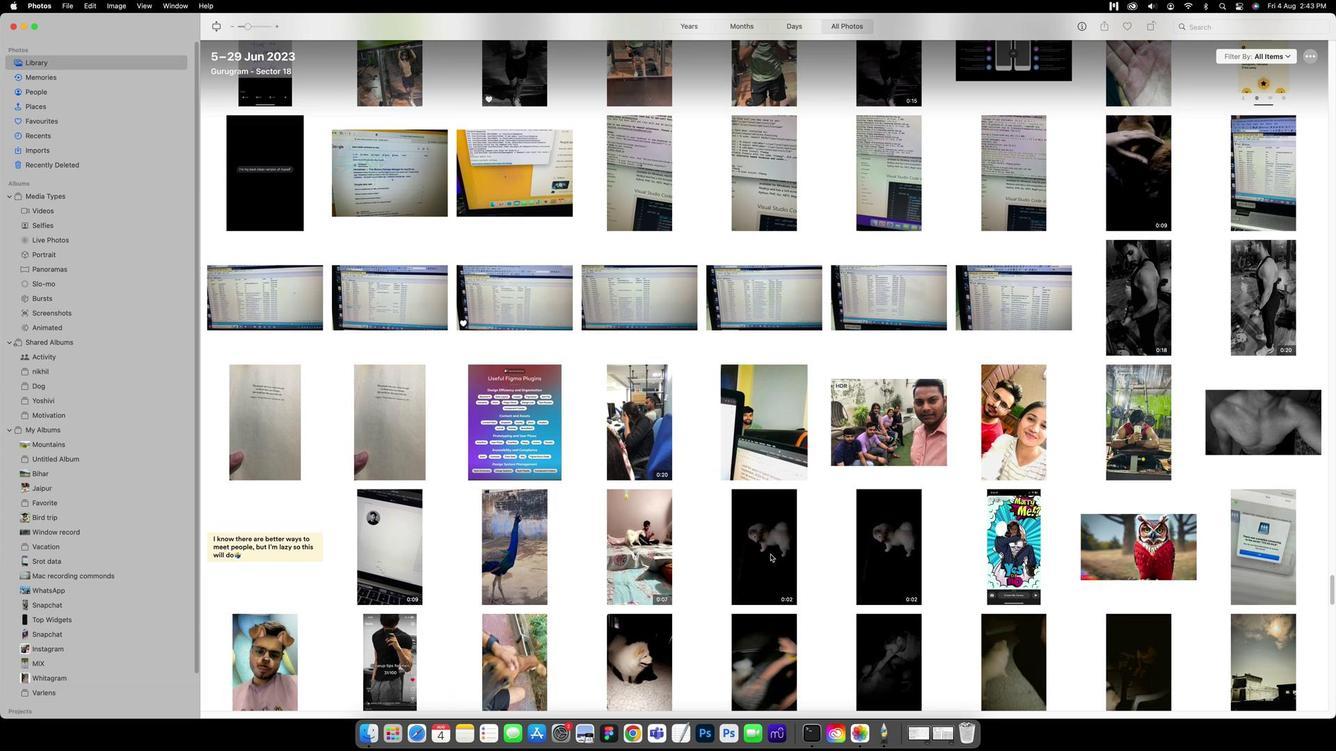 
Action: Mouse scrolled (769, 557) with delta (0, 0)
Screenshot: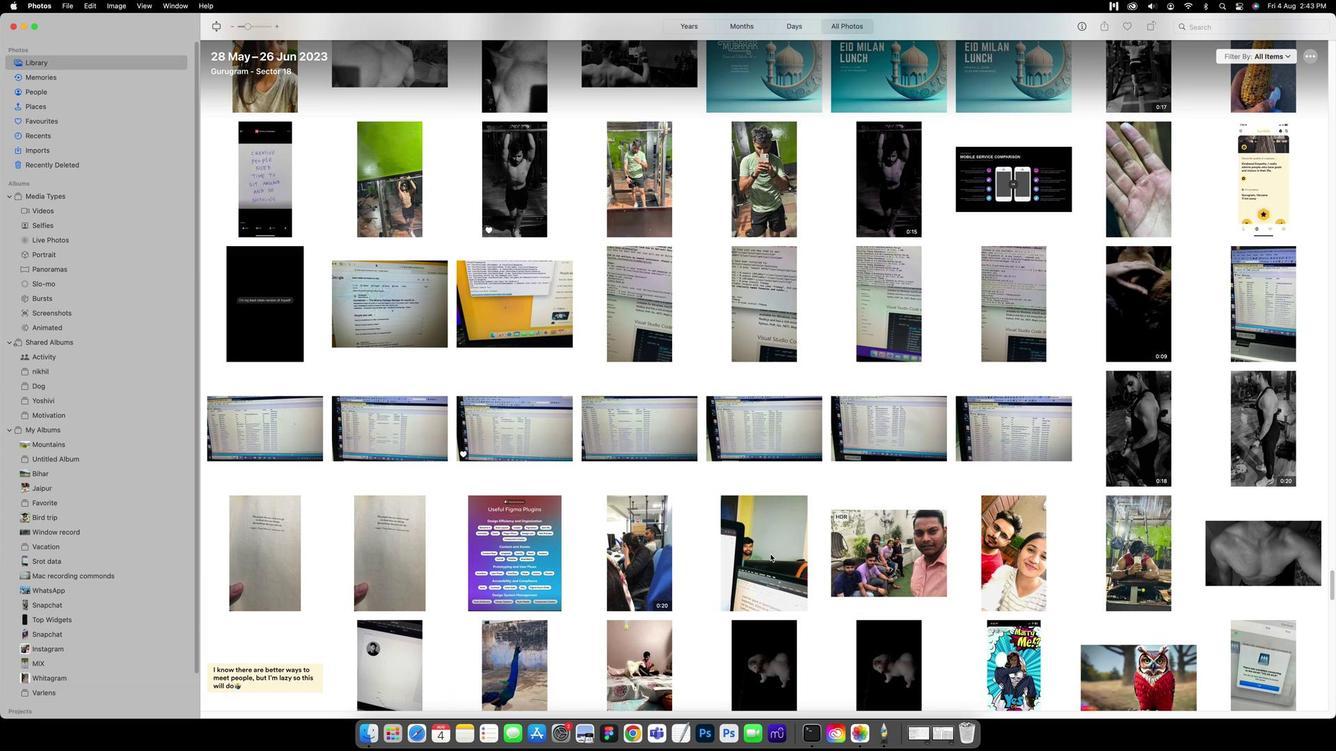 
Action: Mouse scrolled (769, 557) with delta (0, 0)
Screenshot: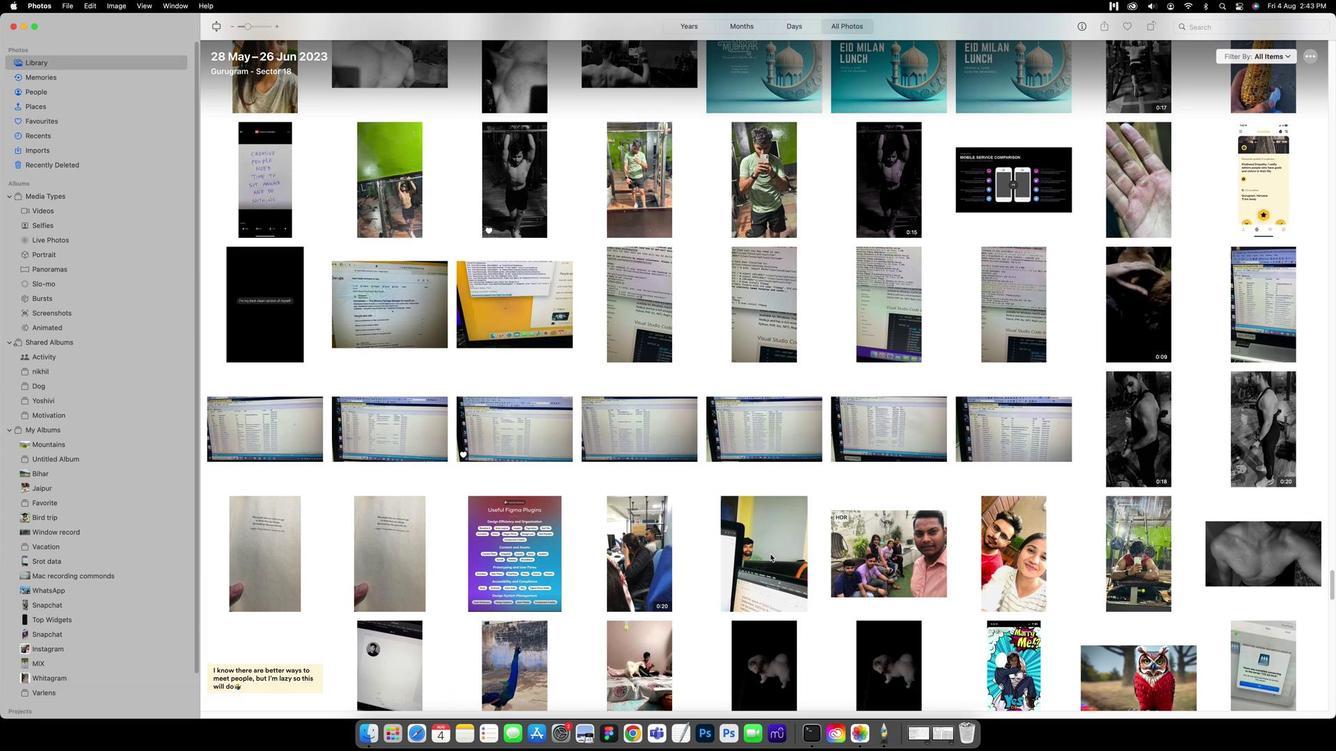 
Action: Mouse scrolled (769, 557) with delta (0, 2)
Screenshot: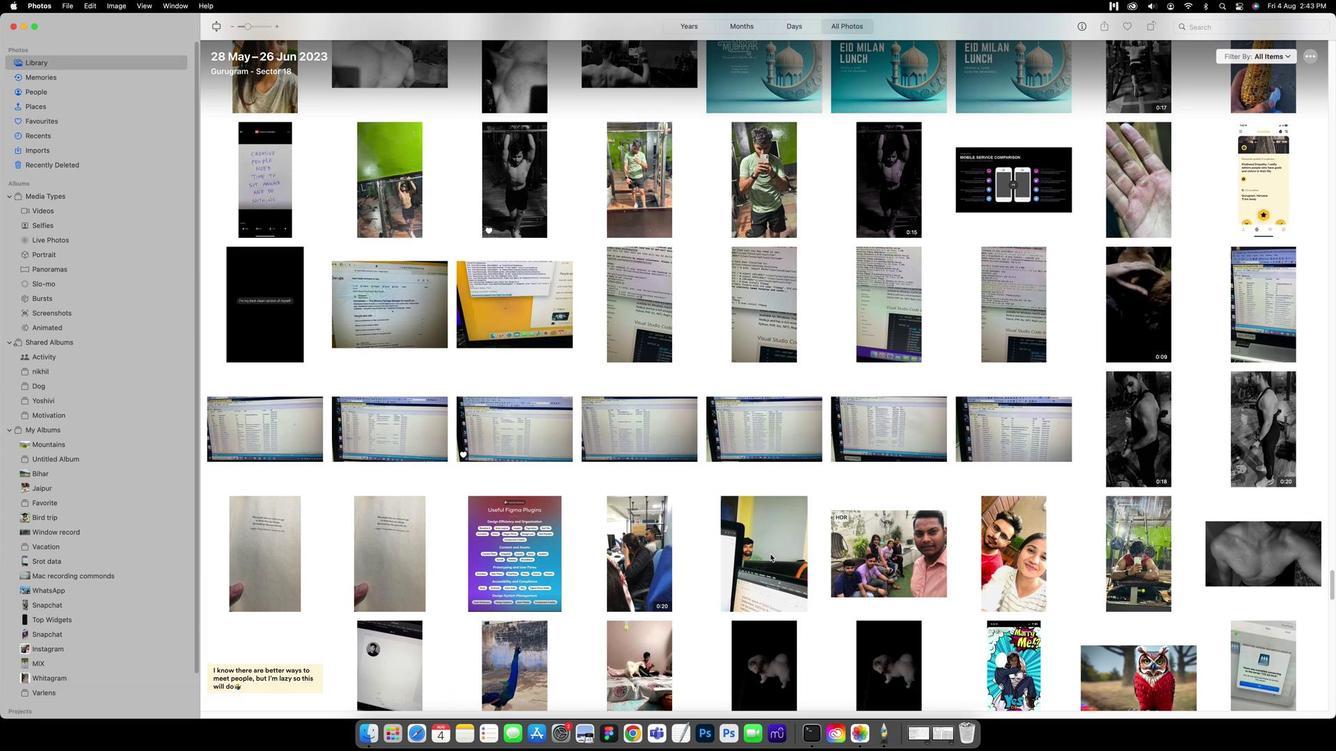 
Action: Mouse scrolled (769, 557) with delta (0, 2)
Screenshot: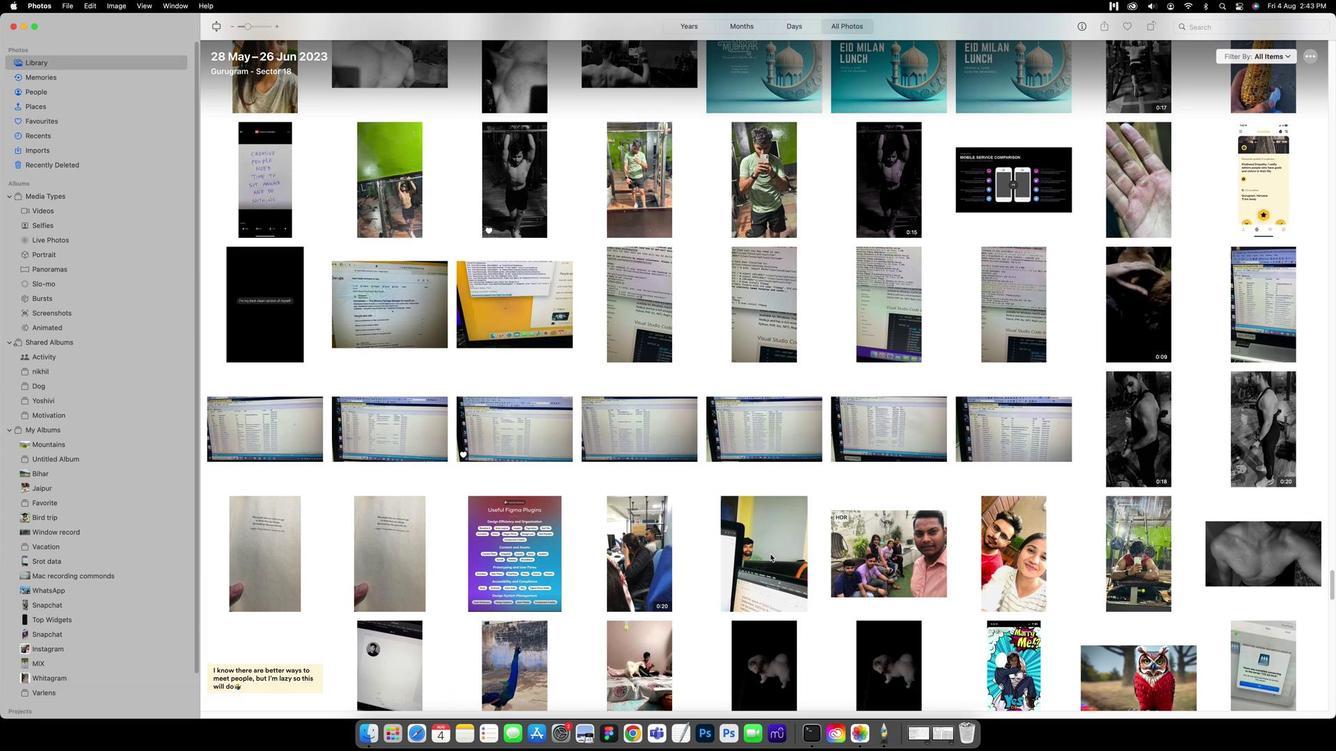 
Action: Mouse scrolled (769, 557) with delta (0, 3)
Screenshot: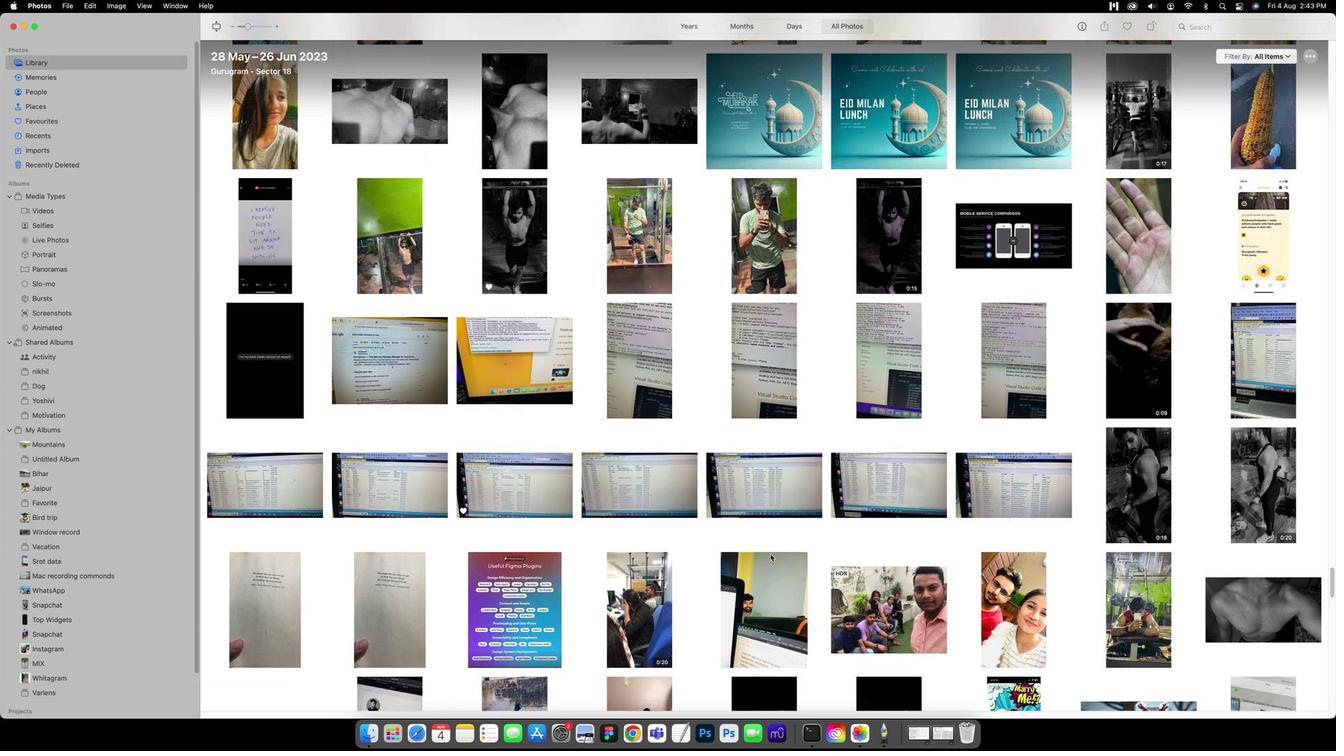 
Action: Mouse scrolled (769, 557) with delta (0, 4)
Screenshot: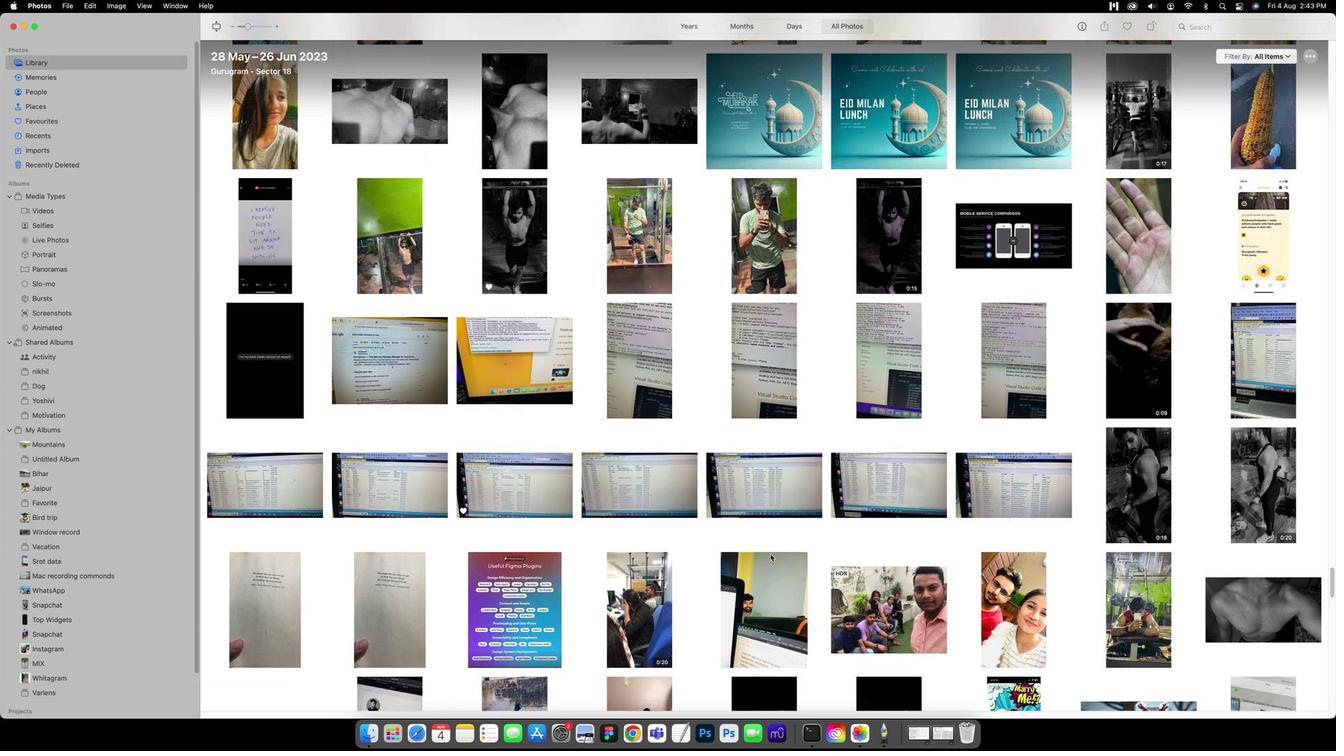 
Action: Mouse scrolled (769, 557) with delta (0, 0)
Screenshot: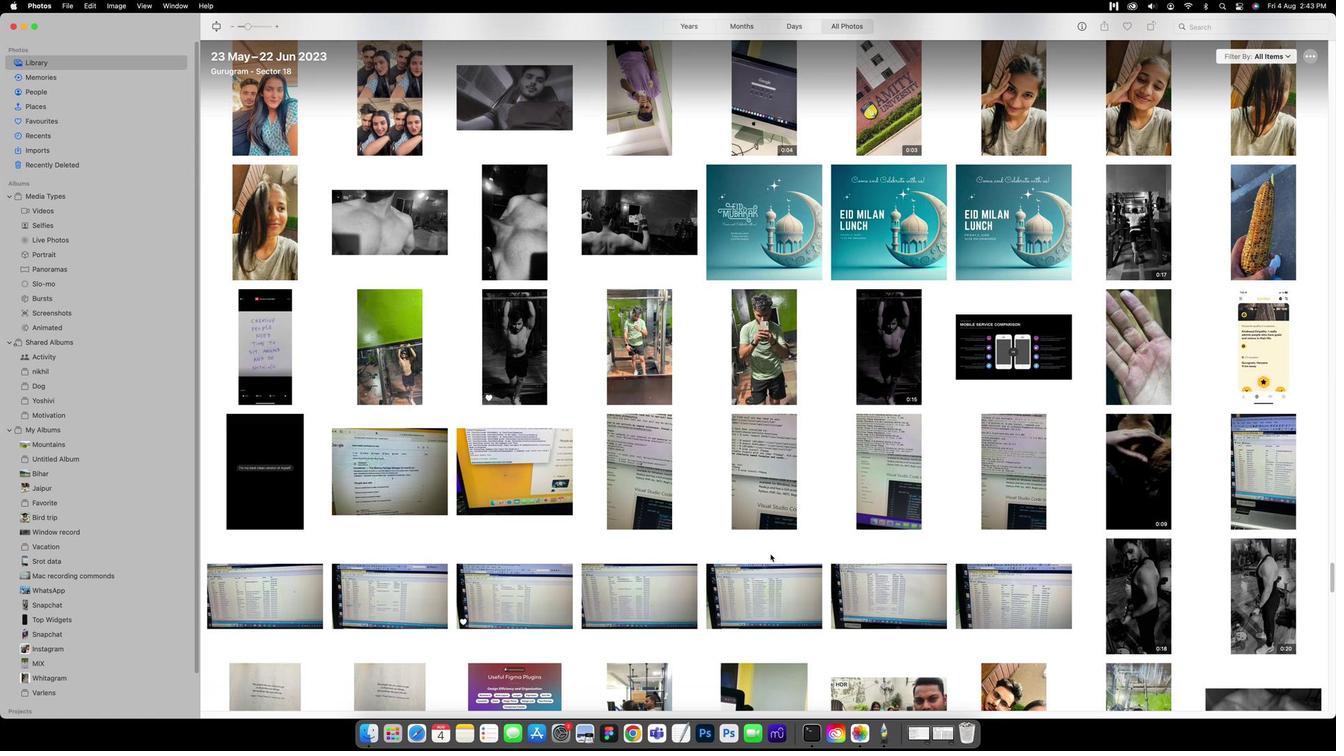 
Action: Mouse scrolled (769, 557) with delta (0, 0)
Screenshot: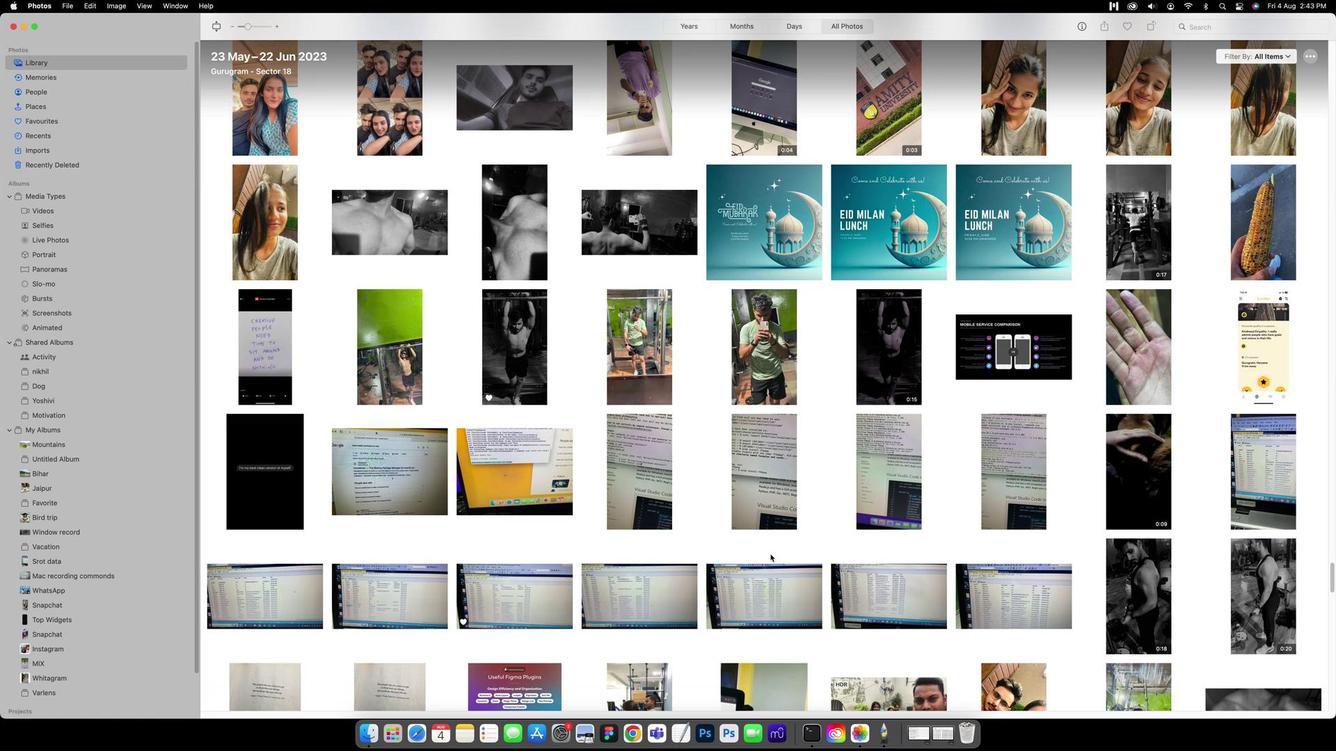 
Action: Mouse scrolled (769, 557) with delta (0, 2)
Screenshot: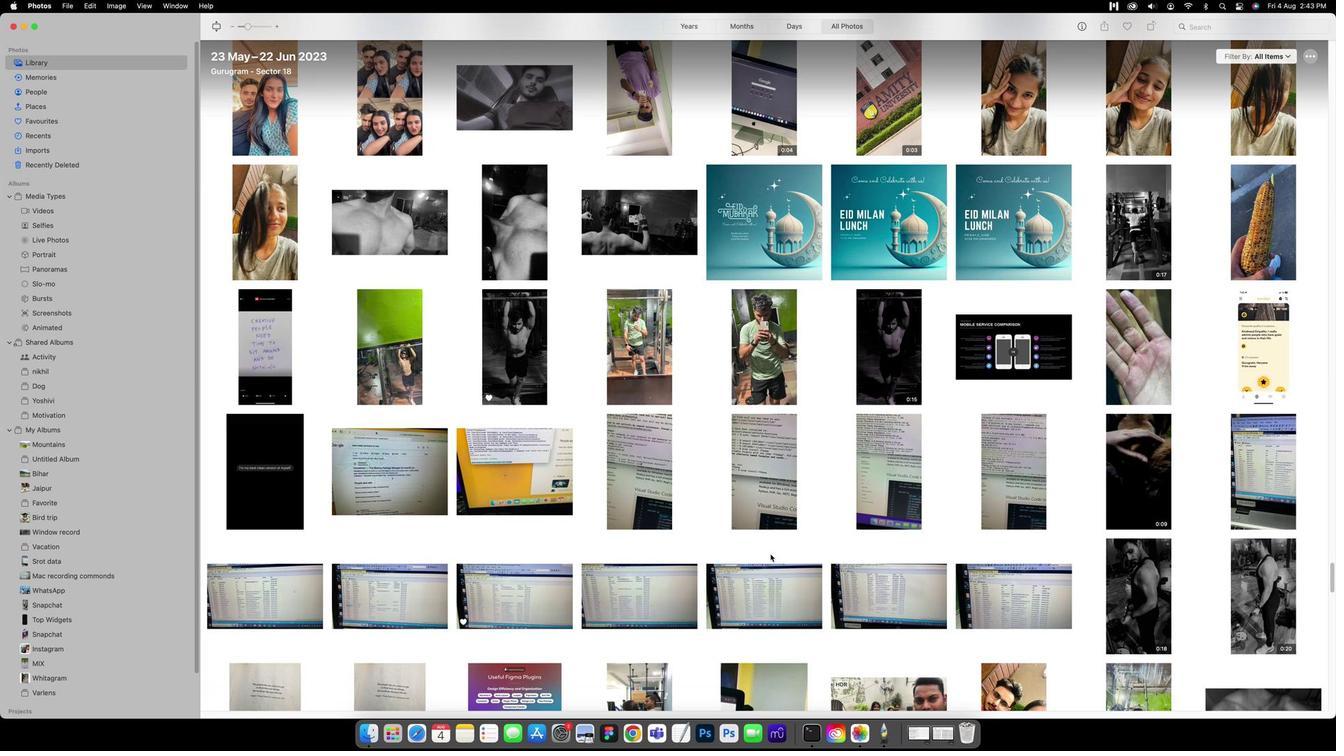 
Action: Mouse scrolled (769, 557) with delta (0, 2)
Screenshot: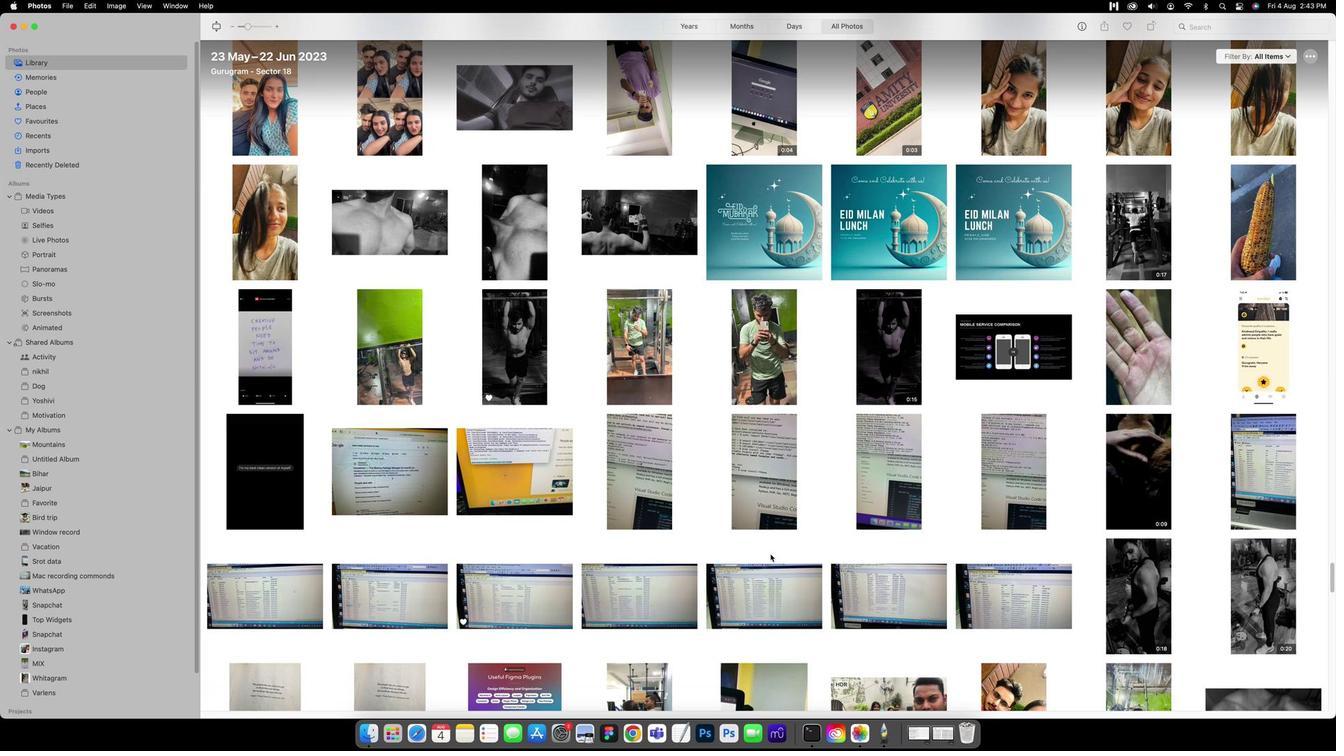 
Action: Mouse scrolled (769, 557) with delta (0, 3)
Screenshot: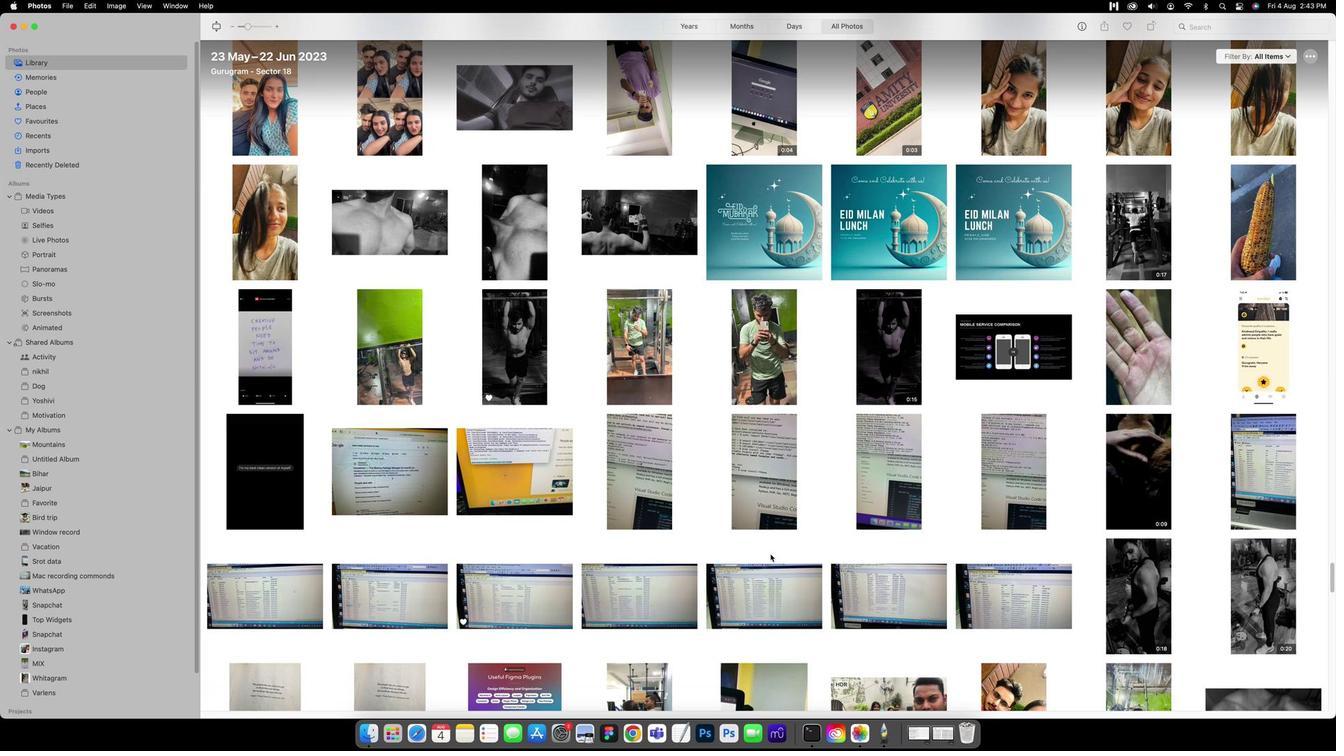 
Action: Mouse scrolled (769, 557) with delta (0, 4)
Screenshot: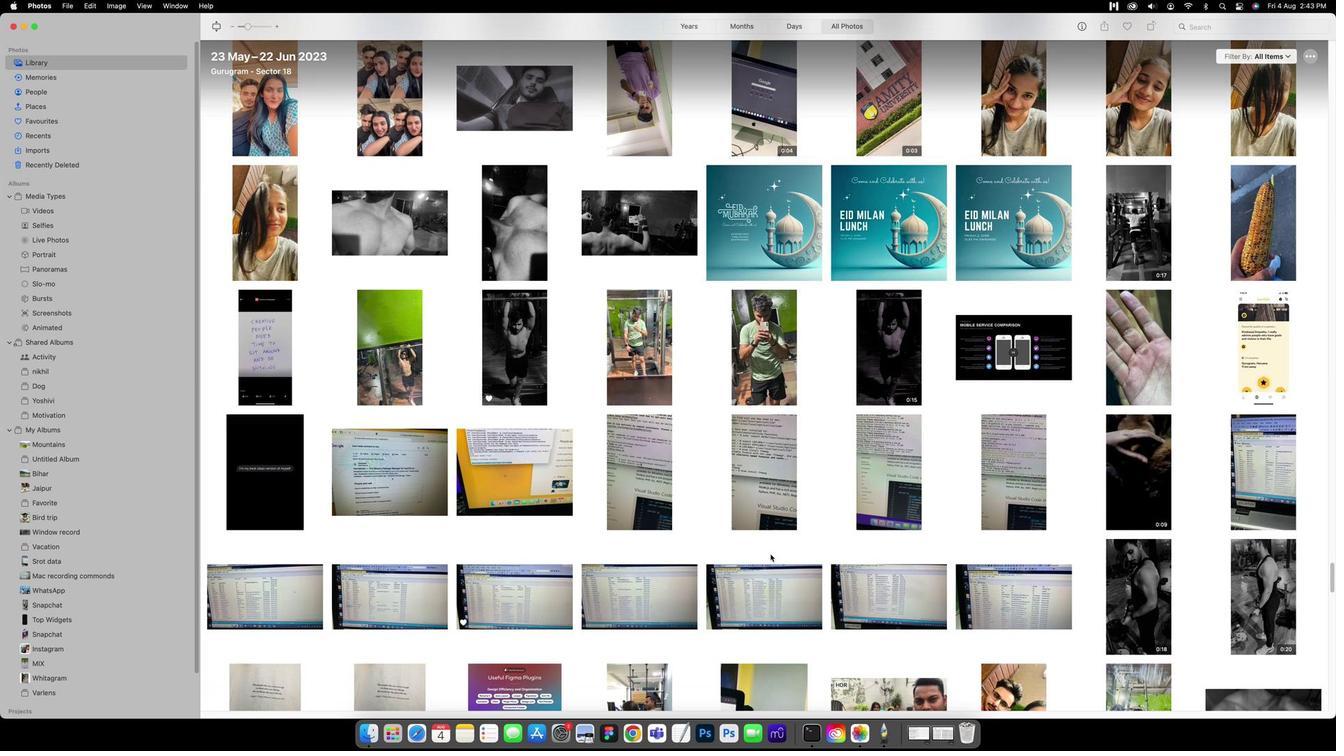 
Action: Mouse scrolled (769, 557) with delta (0, 4)
Screenshot: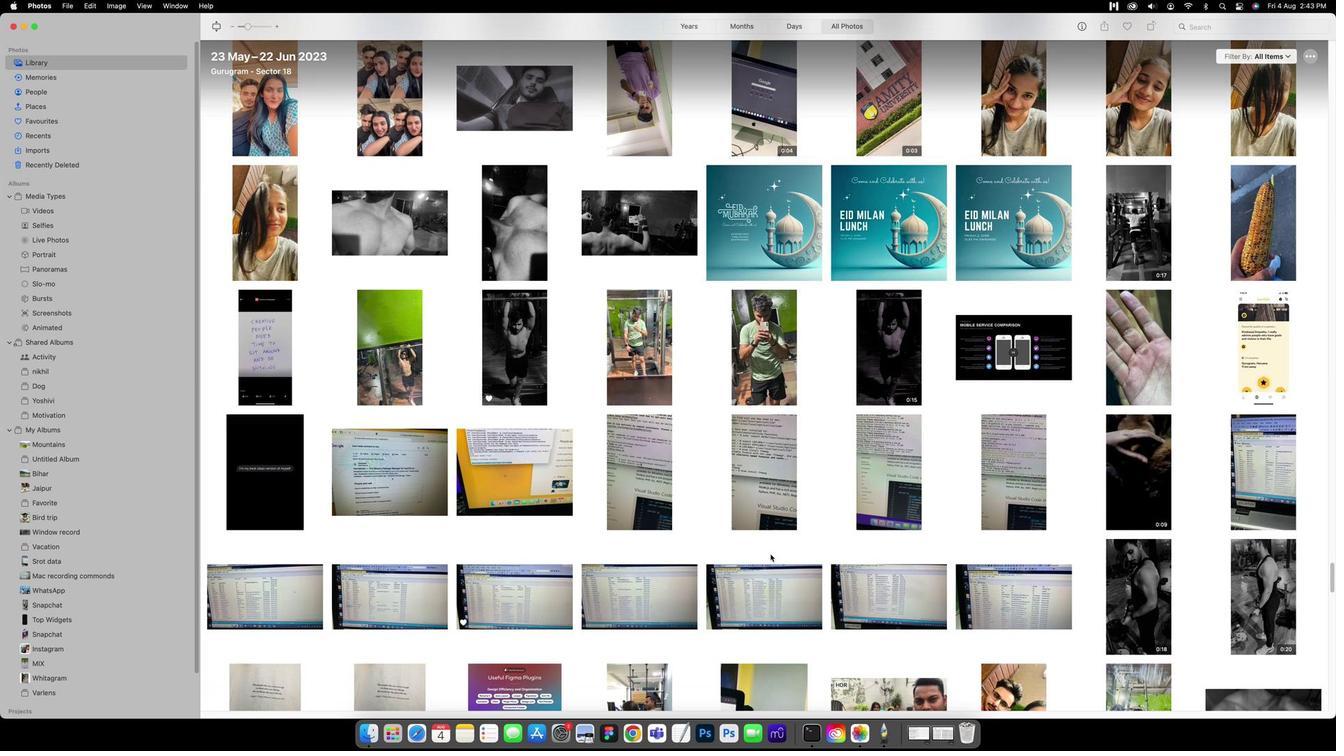 
Action: Mouse scrolled (769, 557) with delta (0, 0)
Screenshot: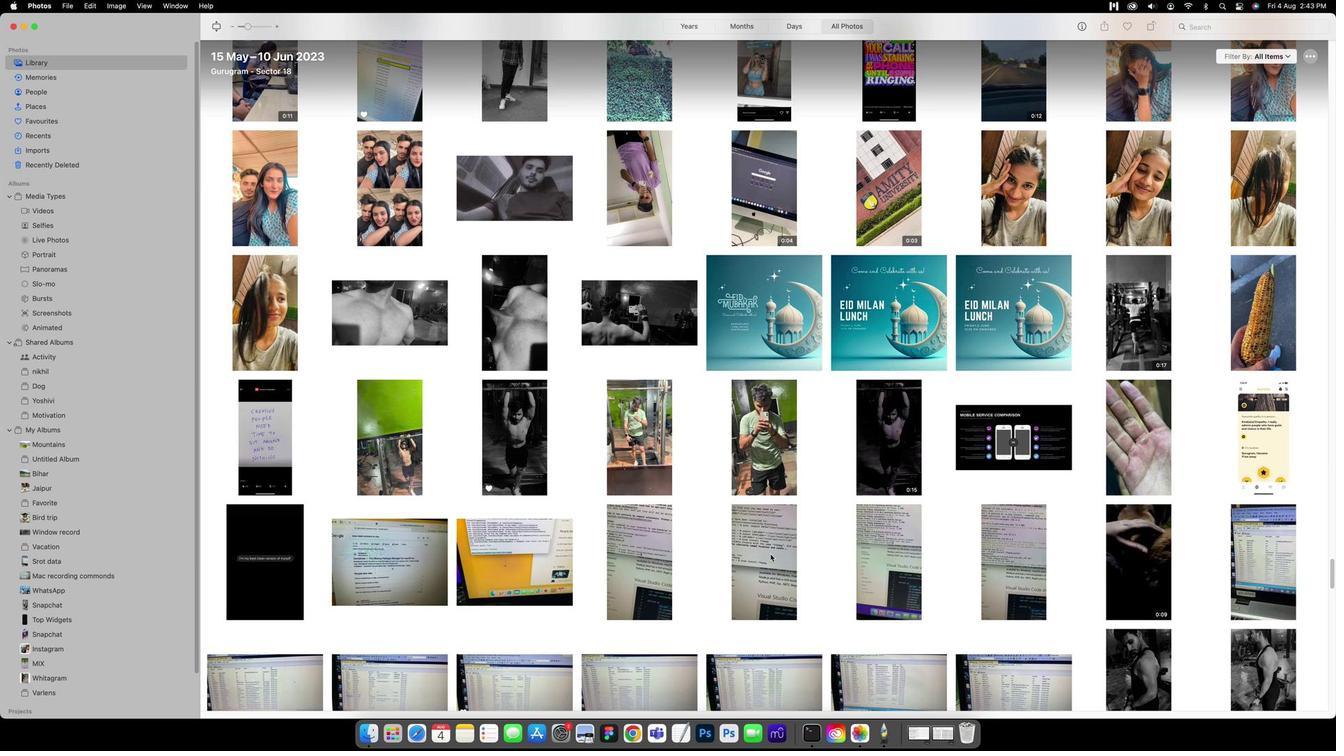 
Action: Mouse scrolled (769, 557) with delta (0, 0)
Screenshot: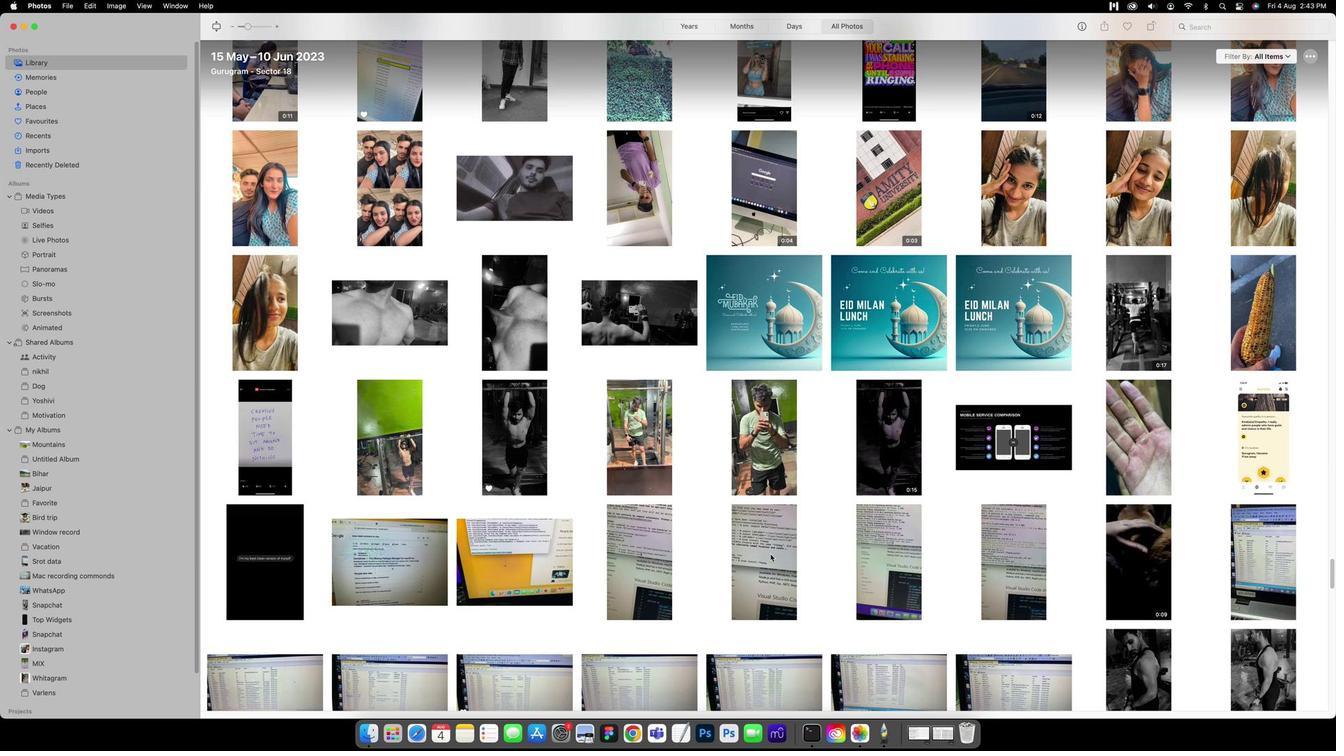 
Action: Mouse scrolled (769, 557) with delta (0, 2)
Screenshot: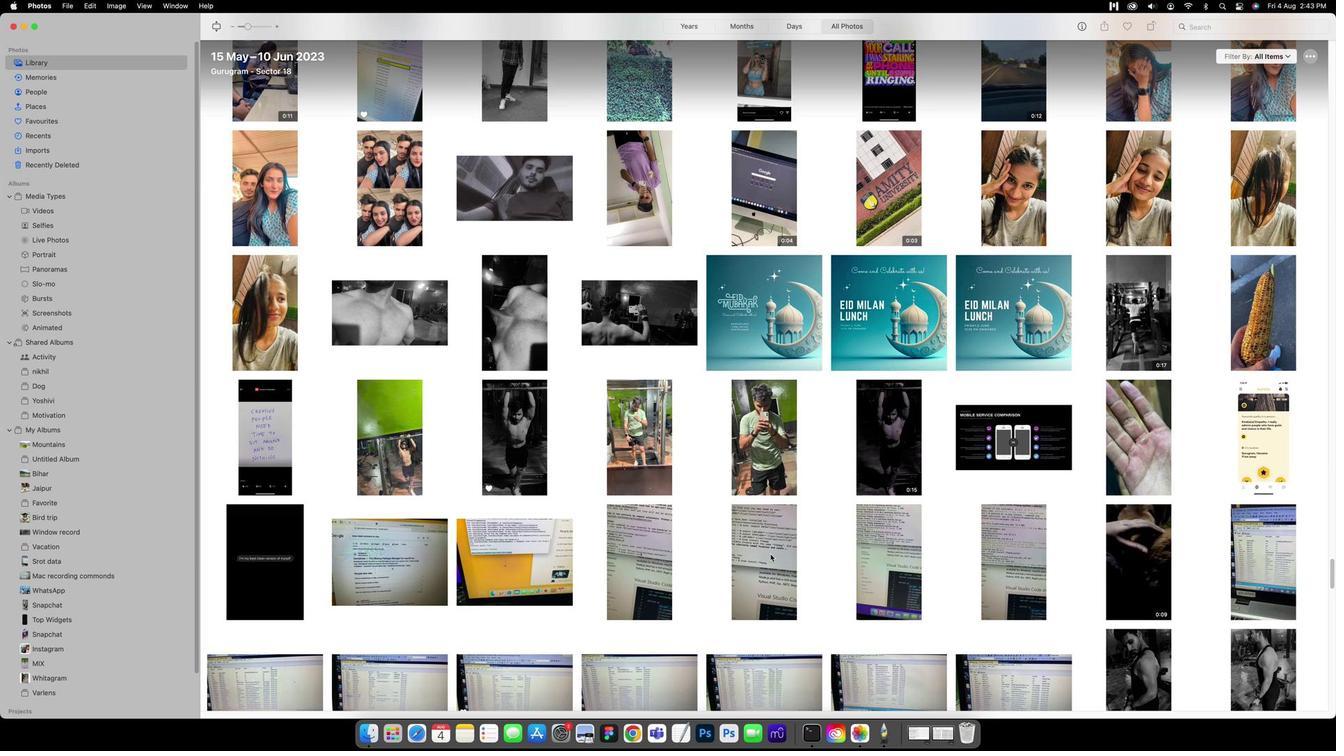 
Action: Mouse scrolled (769, 557) with delta (0, 2)
Screenshot: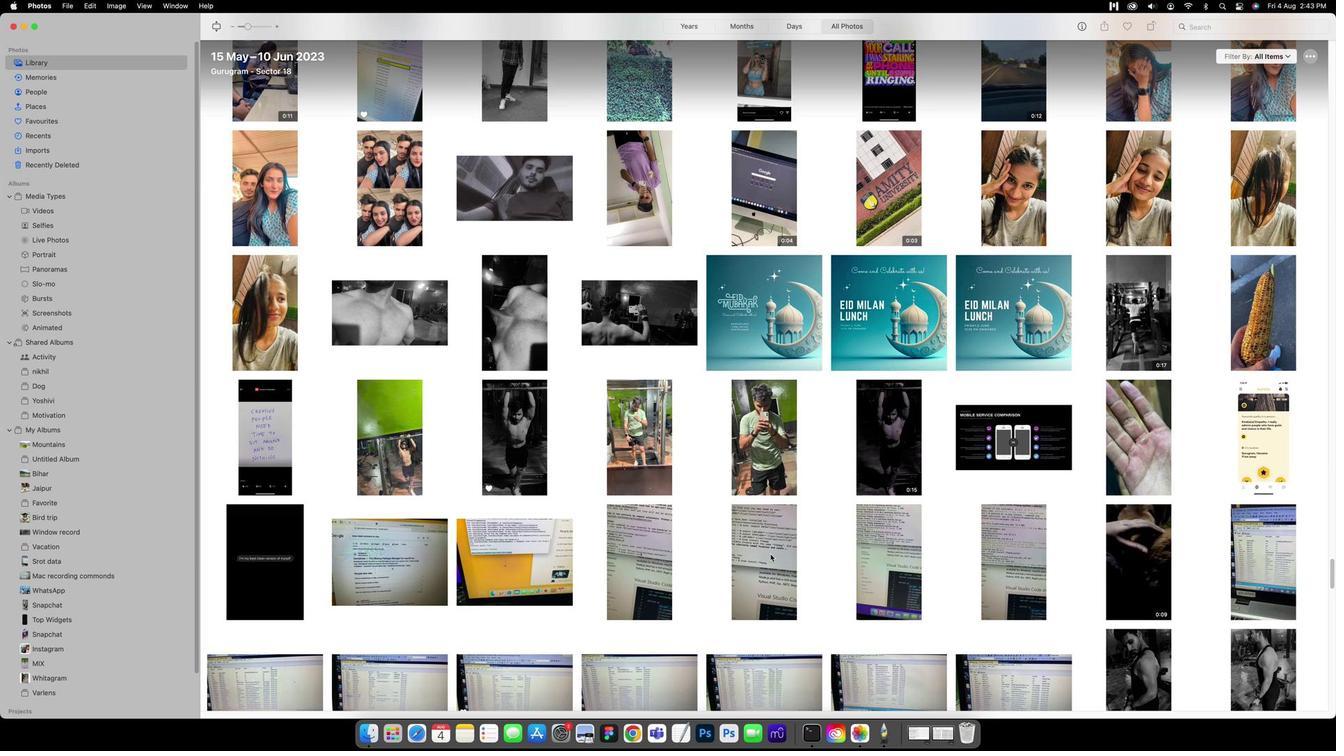 
Action: Mouse scrolled (769, 557) with delta (0, 3)
Screenshot: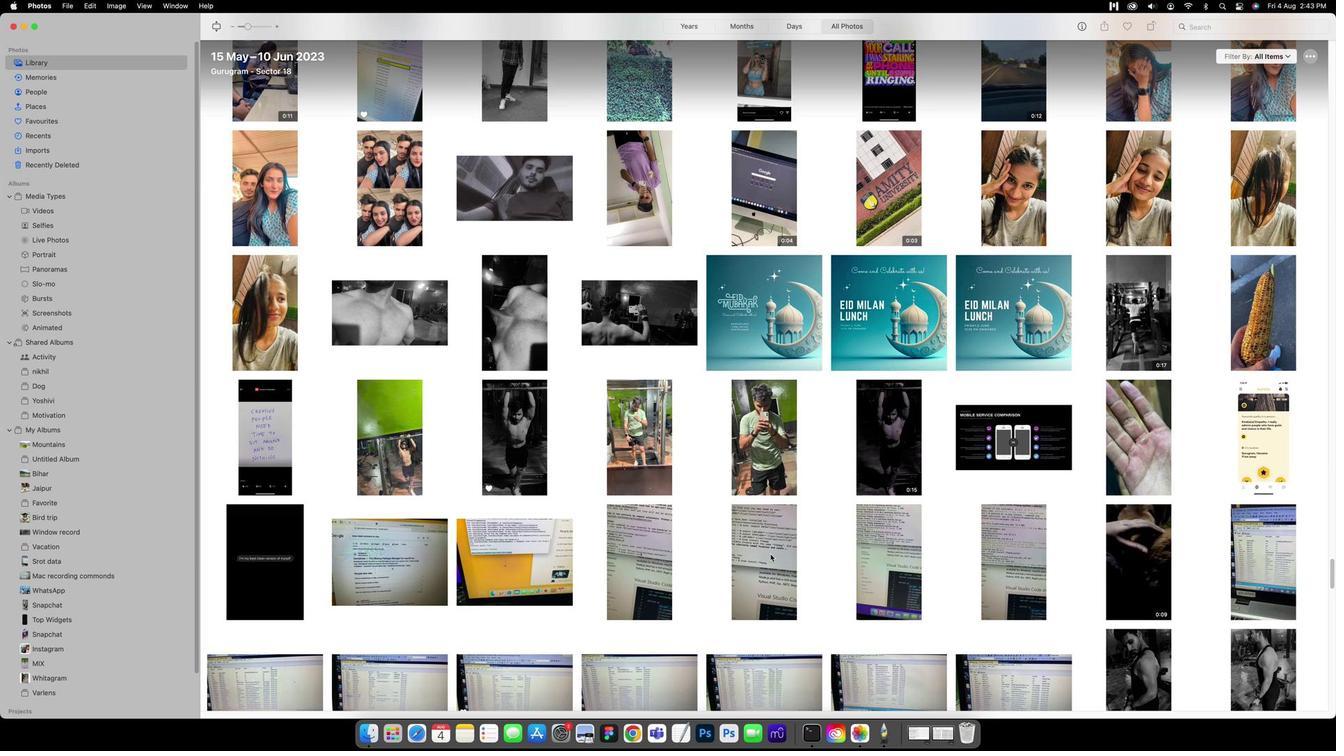 
Action: Mouse scrolled (769, 557) with delta (0, 0)
Screenshot: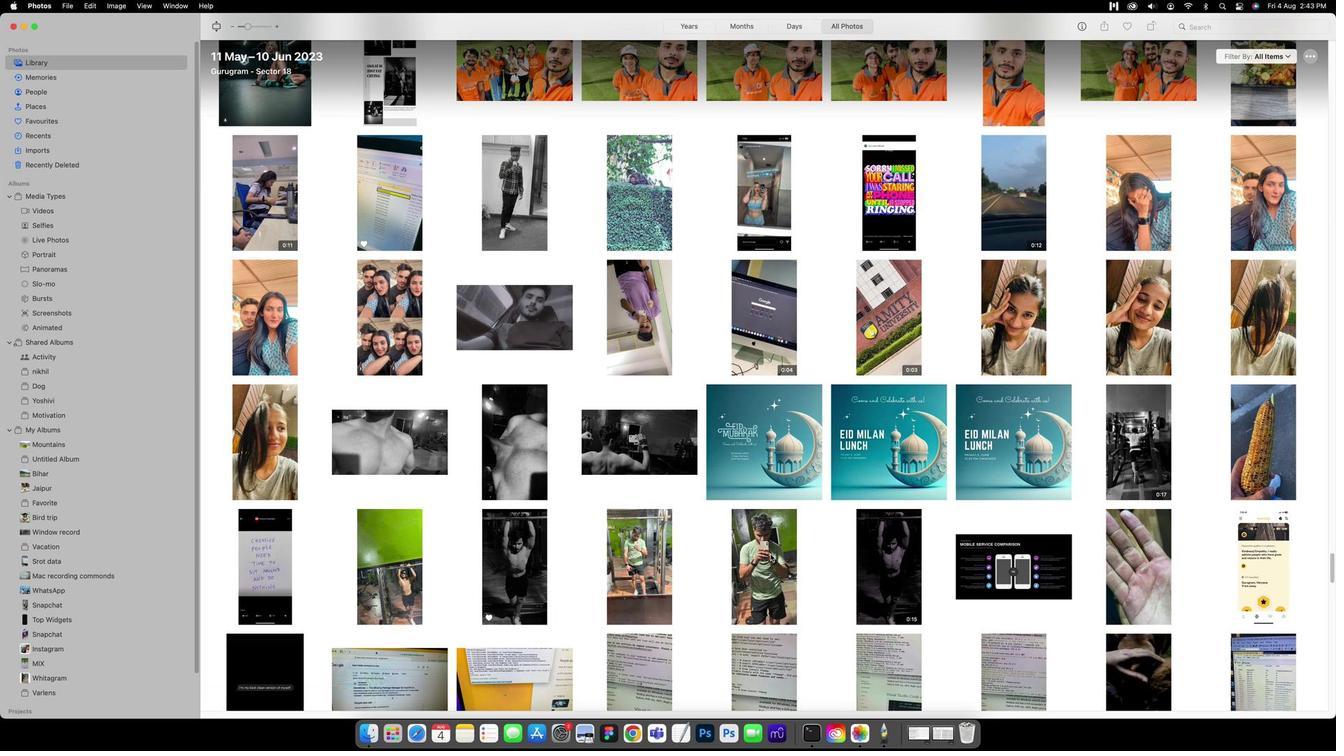 
Action: Mouse scrolled (769, 557) with delta (0, 0)
Screenshot: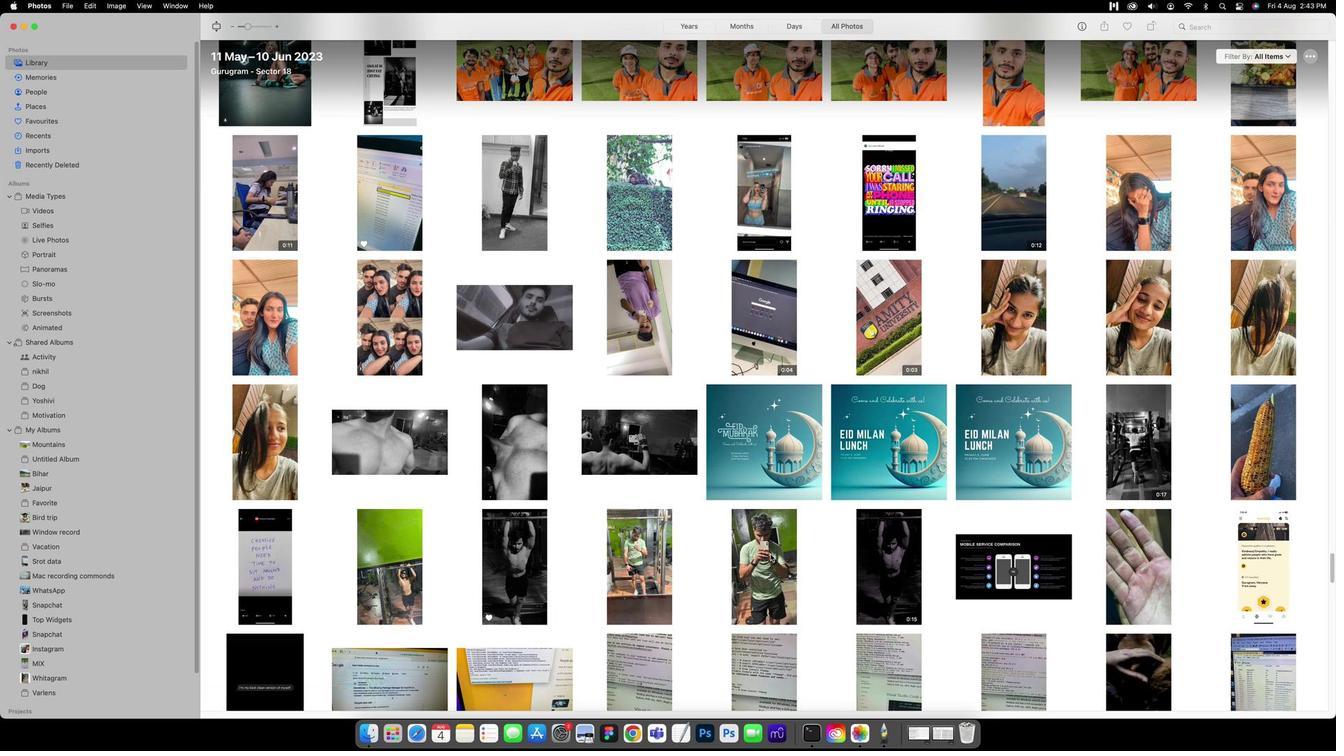 
Action: Mouse scrolled (769, 557) with delta (0, 2)
Screenshot: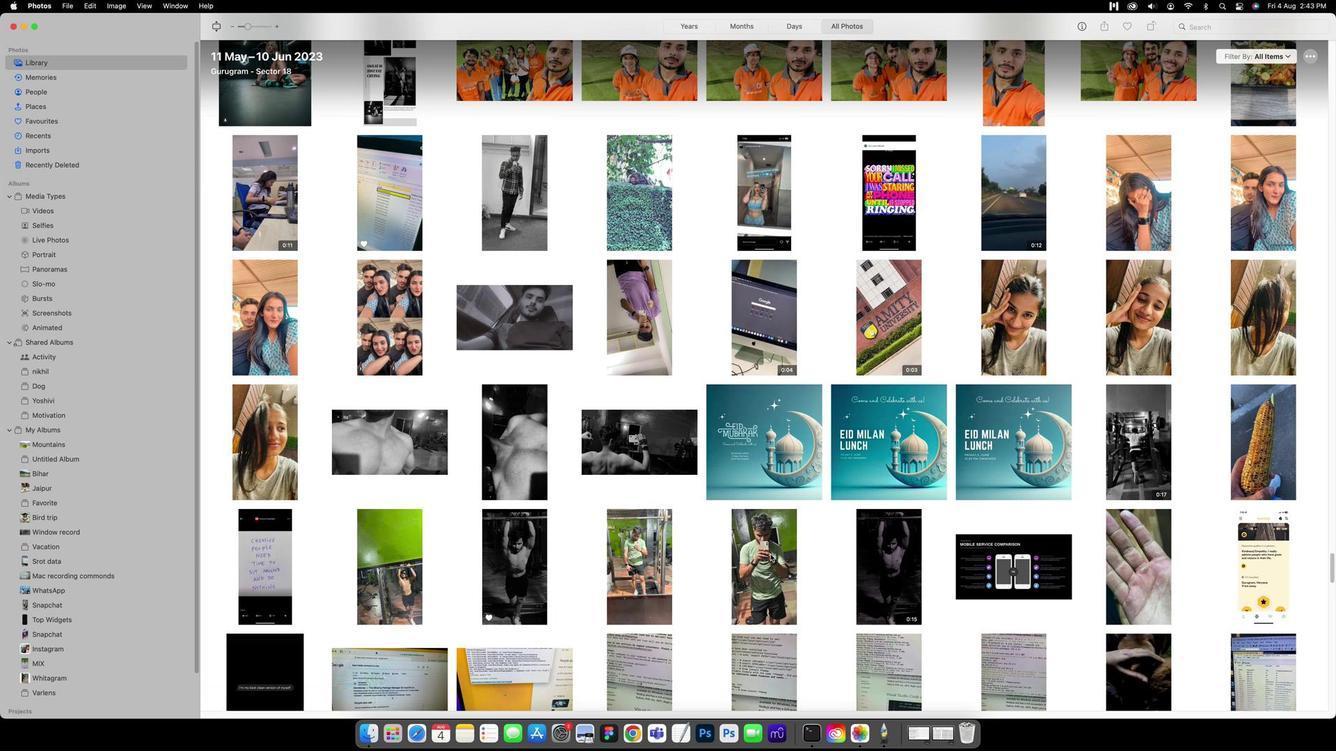
Action: Mouse scrolled (769, 557) with delta (0, 2)
Screenshot: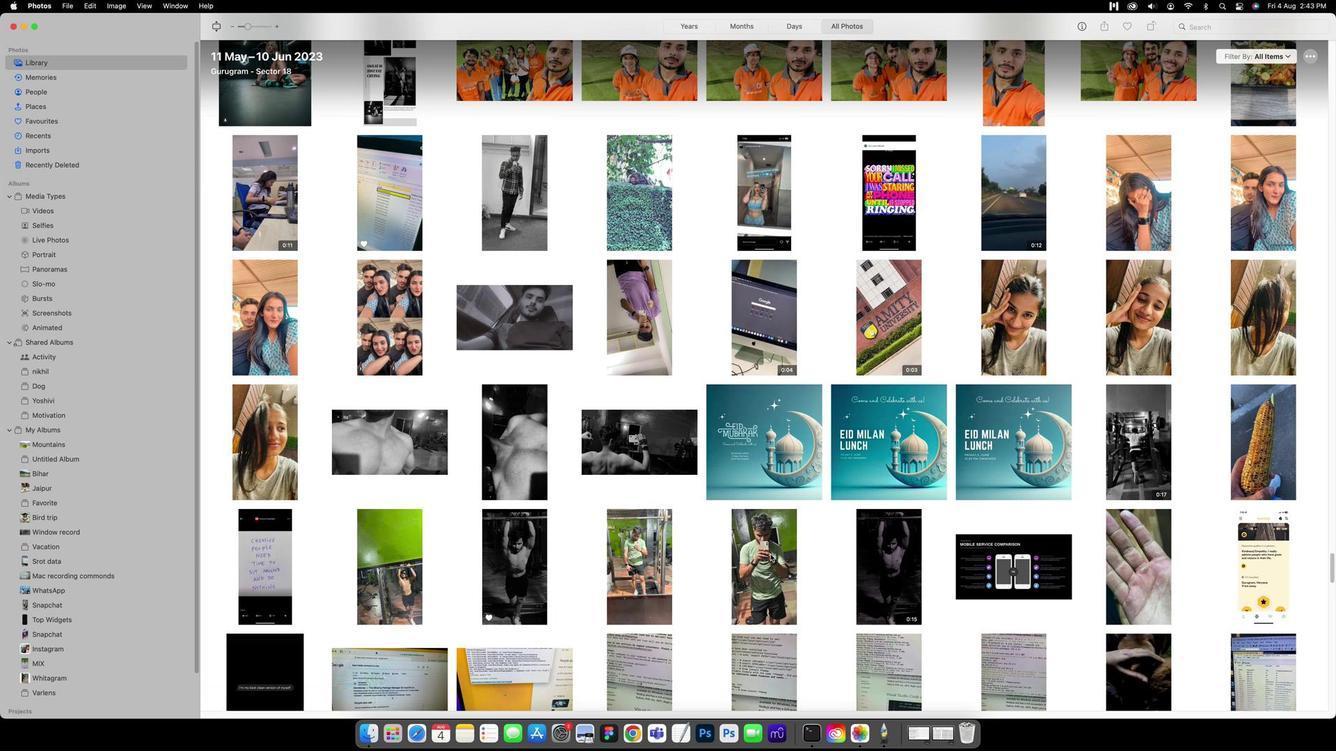 
Action: Mouse scrolled (769, 557) with delta (0, 3)
Screenshot: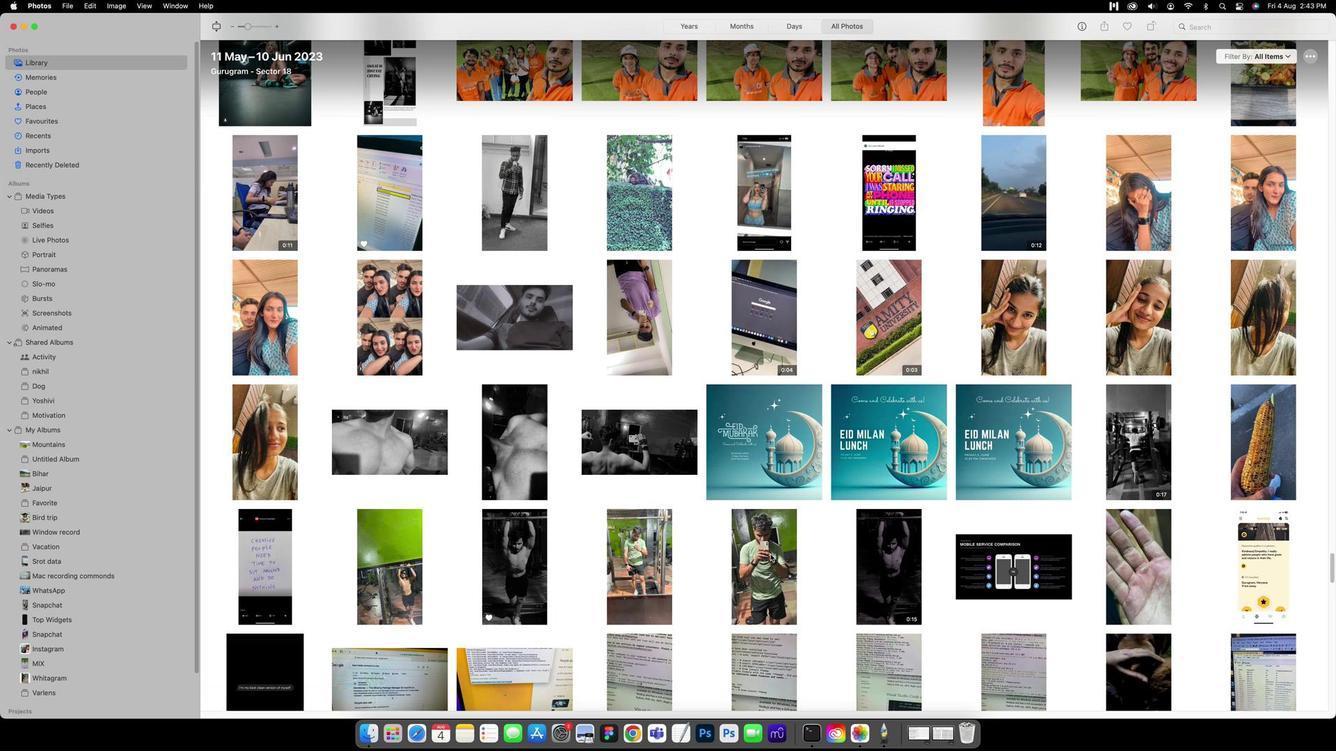 
Action: Mouse scrolled (769, 557) with delta (0, 4)
Screenshot: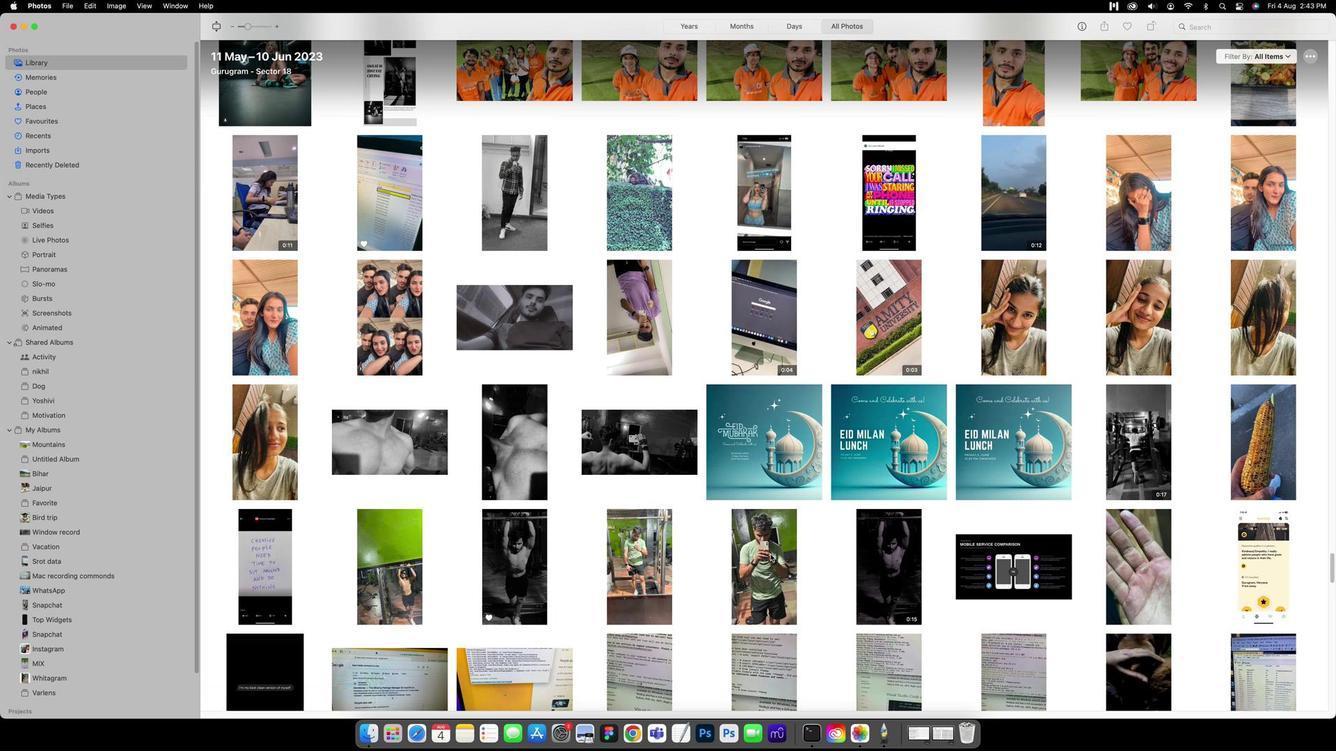 
Action: Mouse scrolled (769, 557) with delta (0, 0)
Screenshot: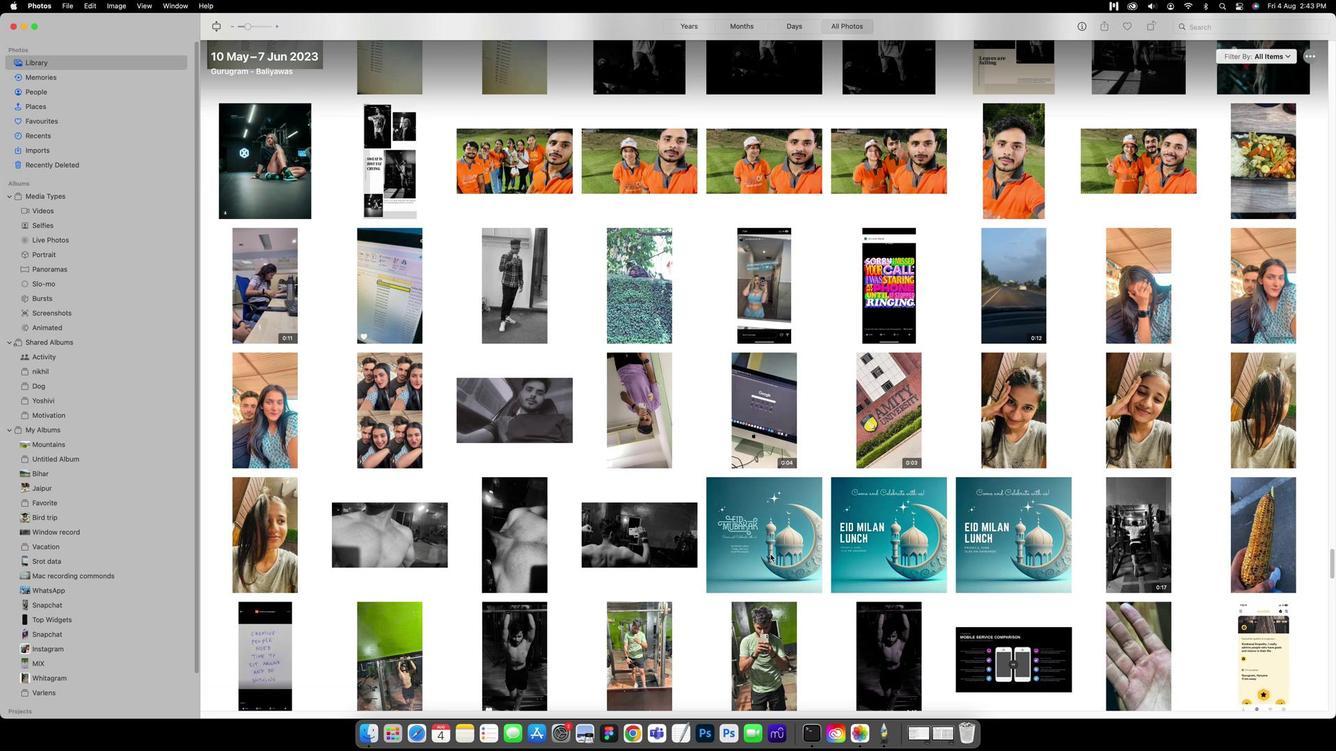 
Action: Mouse scrolled (769, 557) with delta (0, 0)
Screenshot: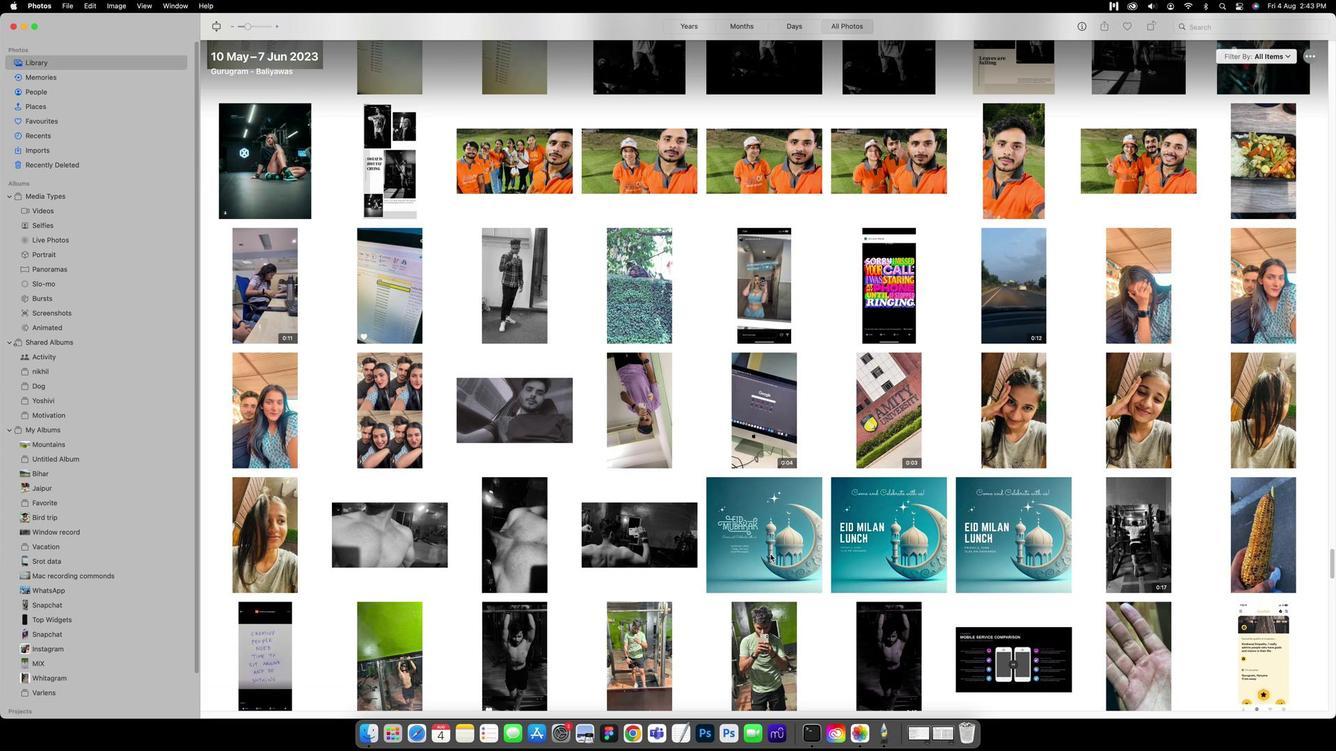 
Action: Mouse scrolled (769, 557) with delta (0, 2)
Screenshot: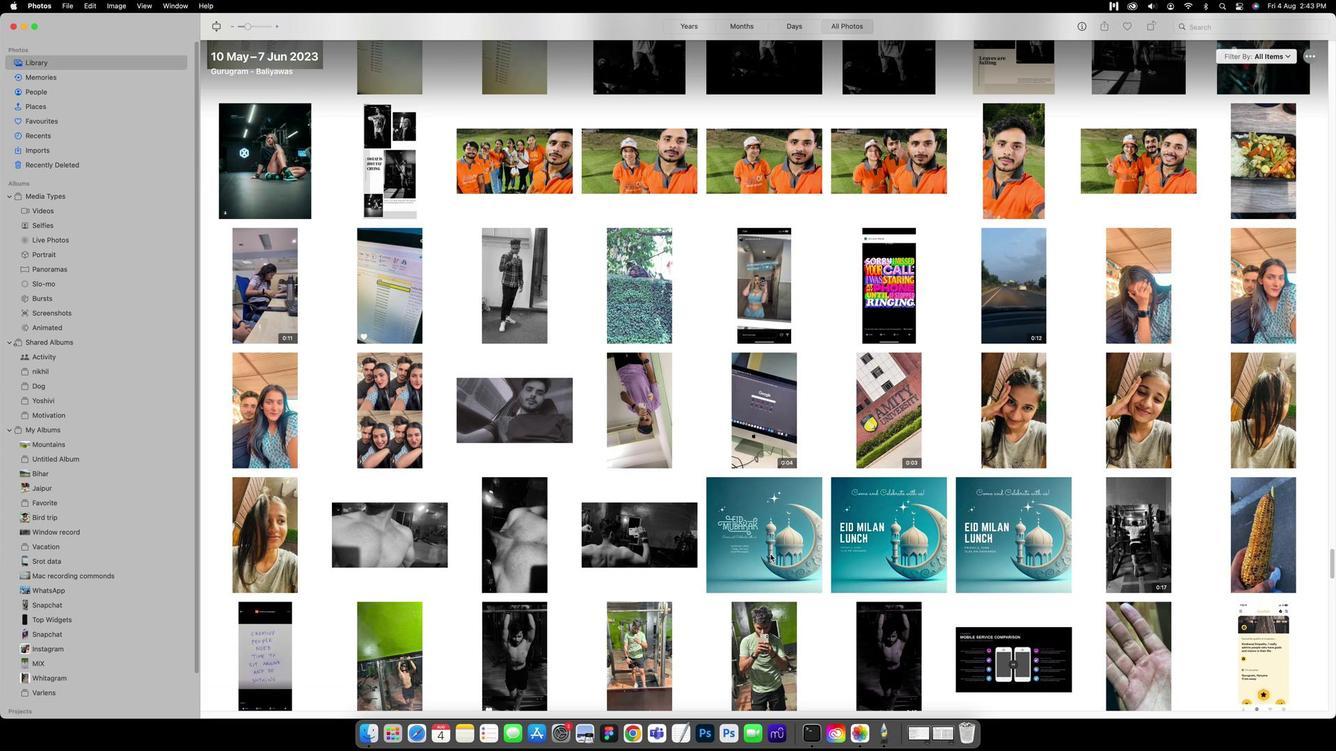 
Action: Mouse scrolled (769, 557) with delta (0, 2)
Screenshot: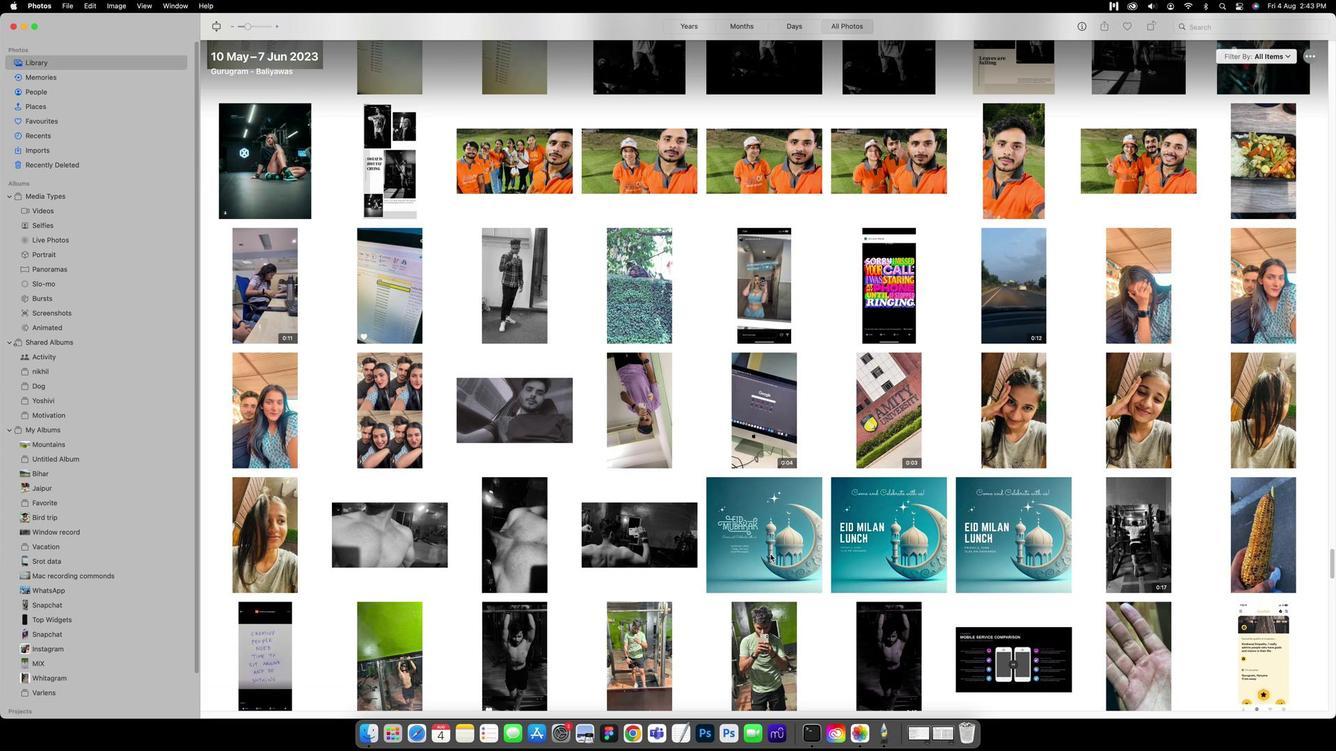 
Action: Mouse scrolled (769, 557) with delta (0, 3)
Screenshot: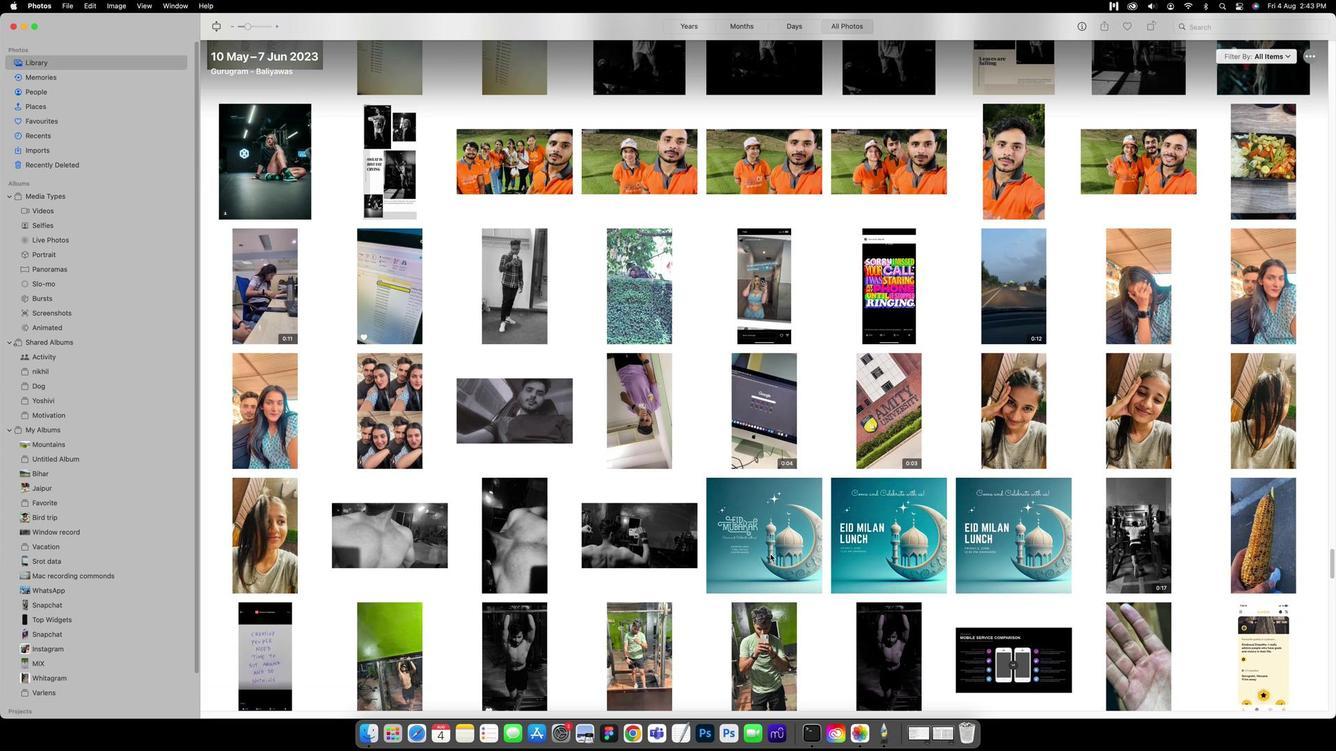 
Action: Mouse scrolled (769, 557) with delta (0, 0)
Screenshot: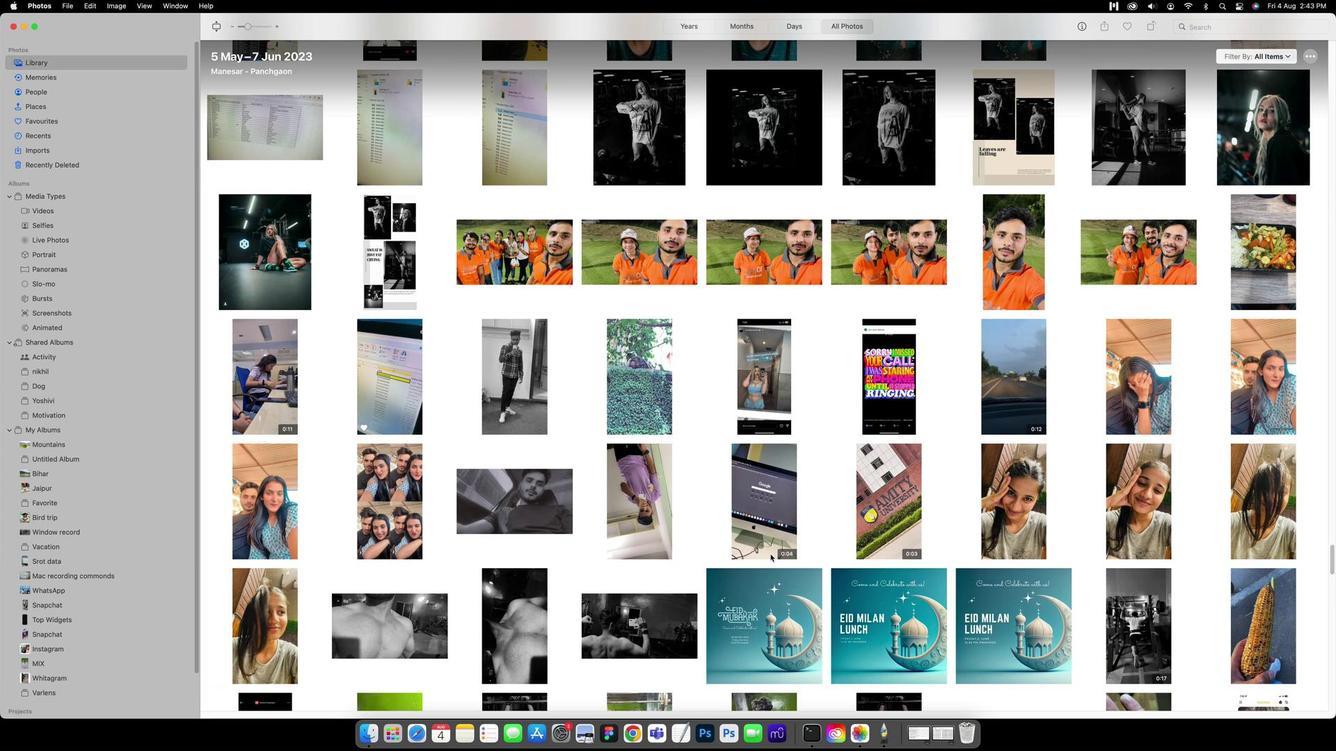 
Action: Mouse scrolled (769, 557) with delta (0, 0)
Screenshot: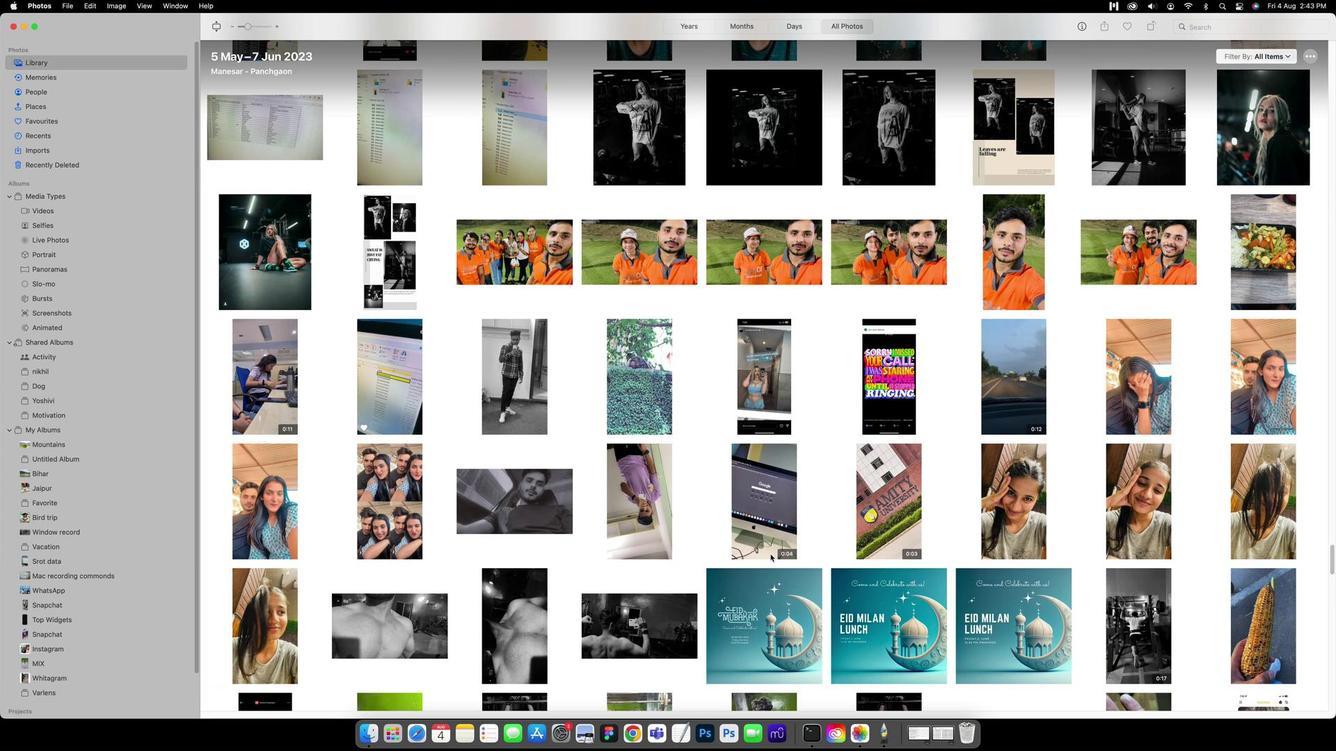 
Action: Mouse scrolled (769, 557) with delta (0, 2)
Screenshot: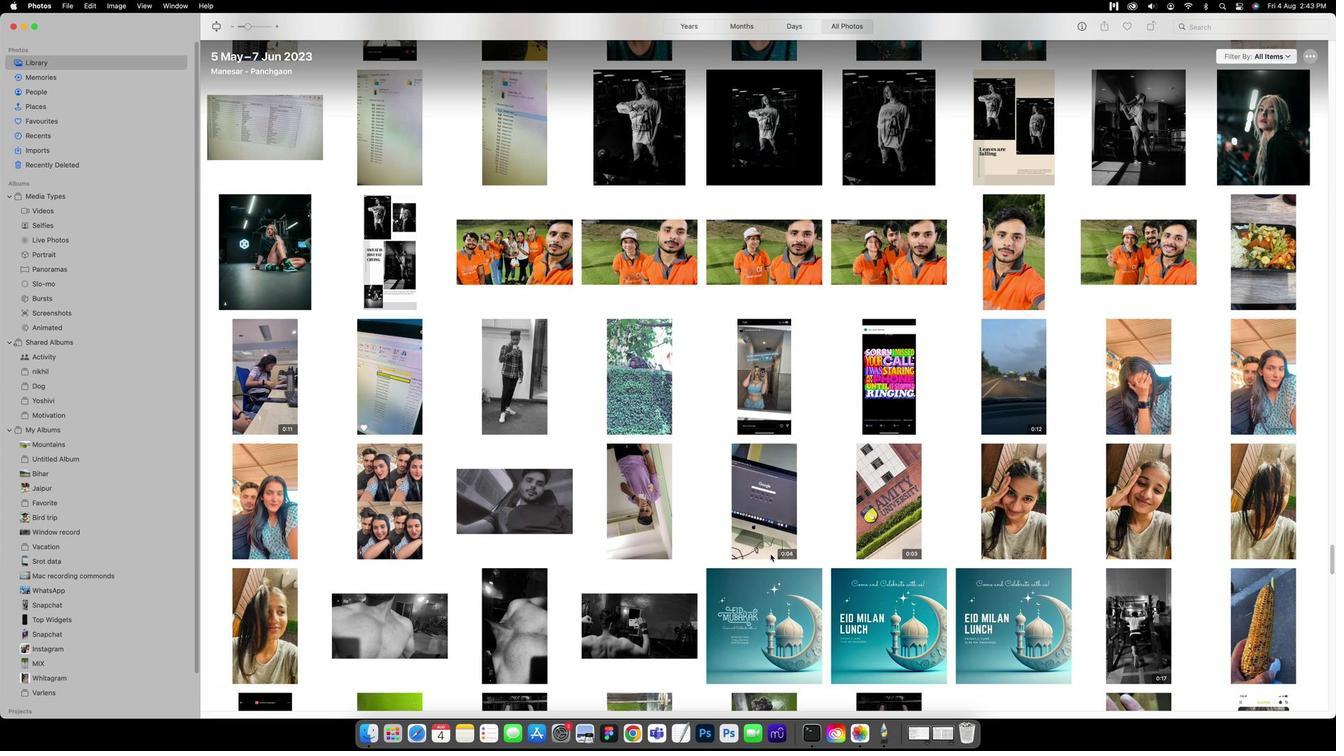 
Action: Mouse scrolled (769, 557) with delta (0, 2)
Screenshot: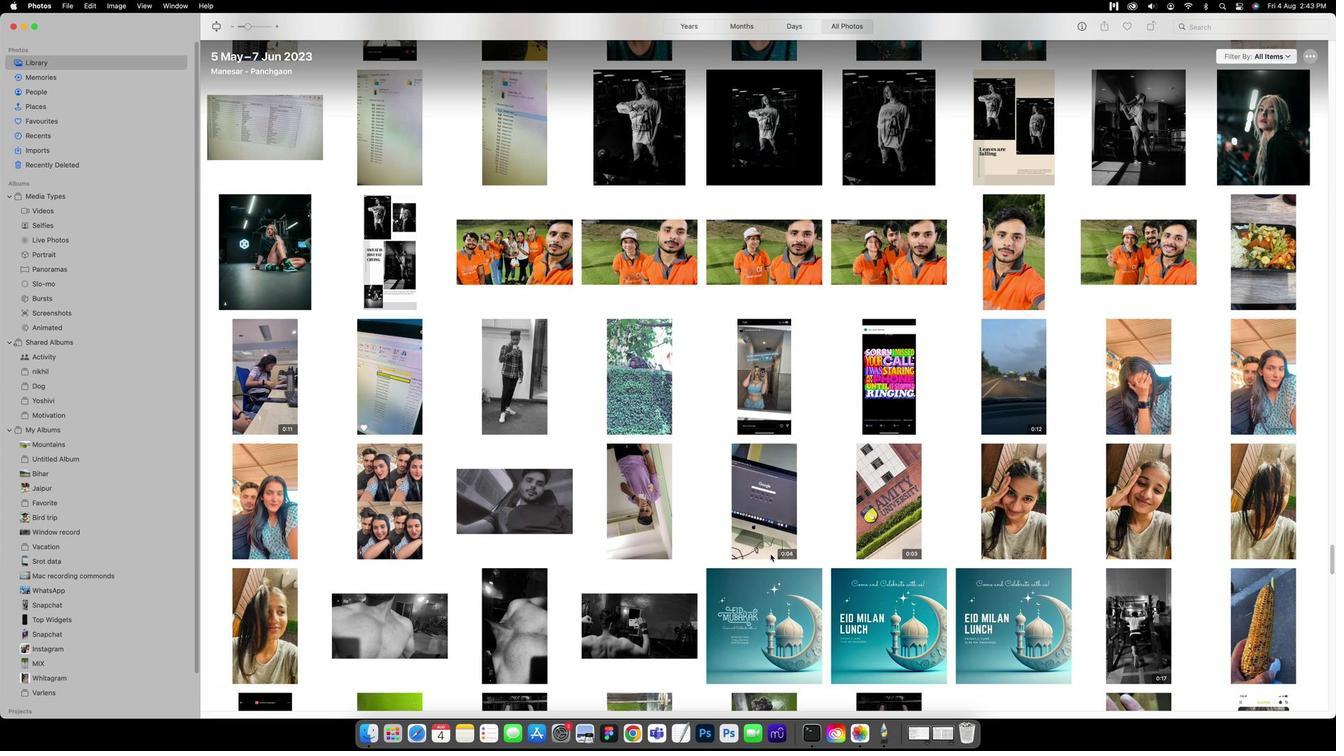 
Action: Mouse scrolled (769, 557) with delta (0, 3)
Screenshot: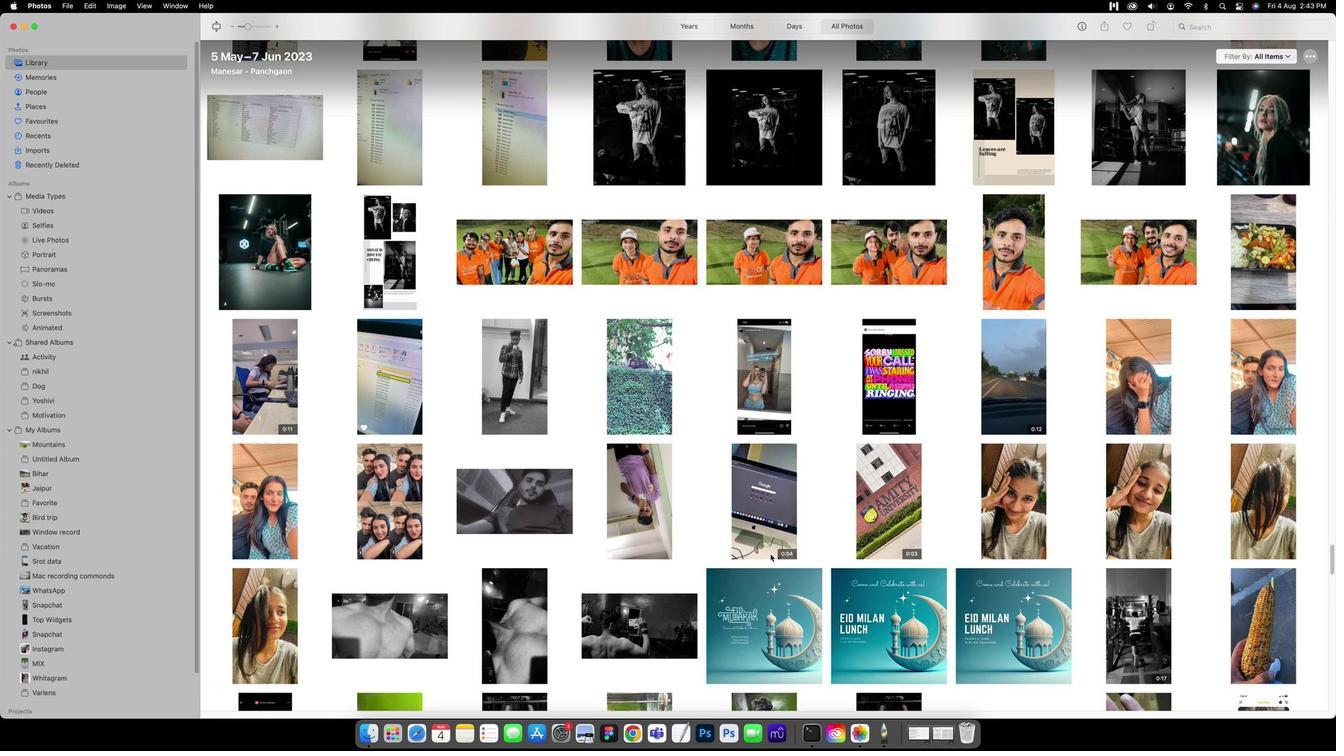 
Action: Mouse scrolled (769, 557) with delta (0, 0)
Screenshot: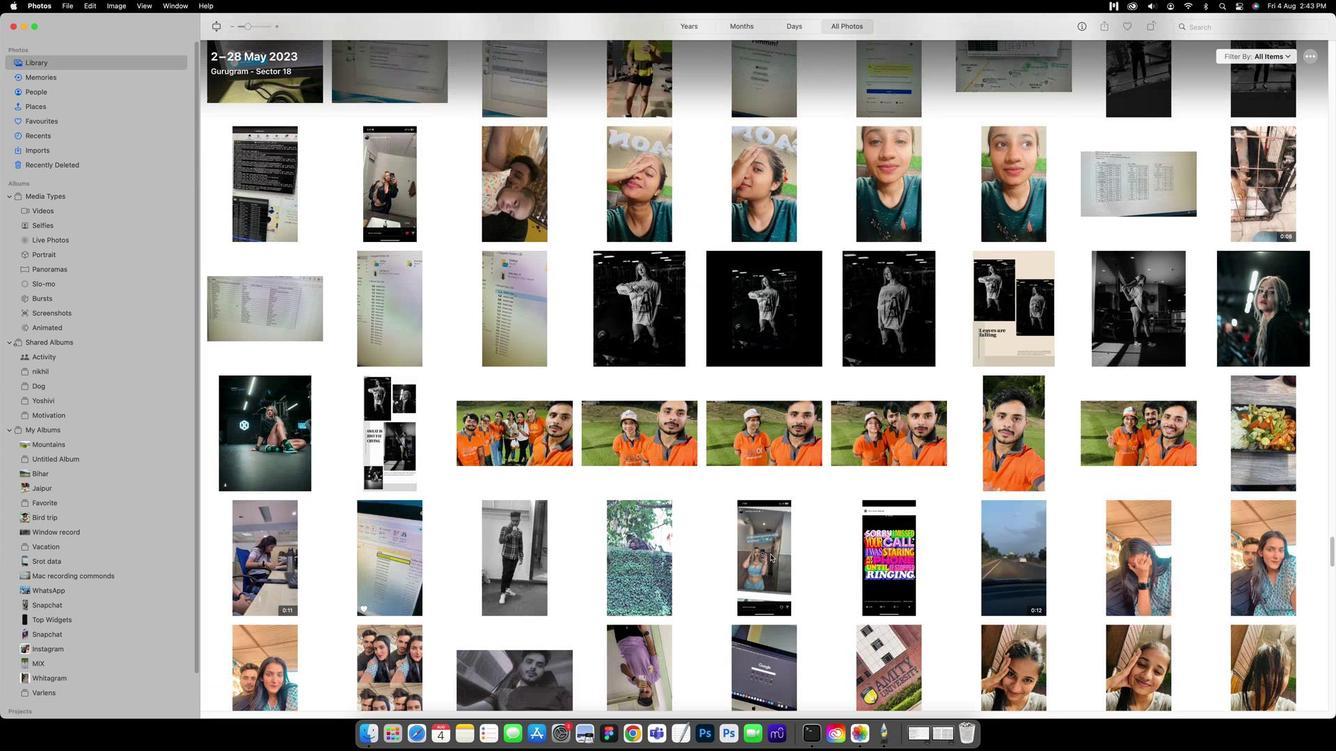 
Action: Mouse scrolled (769, 557) with delta (0, 0)
Screenshot: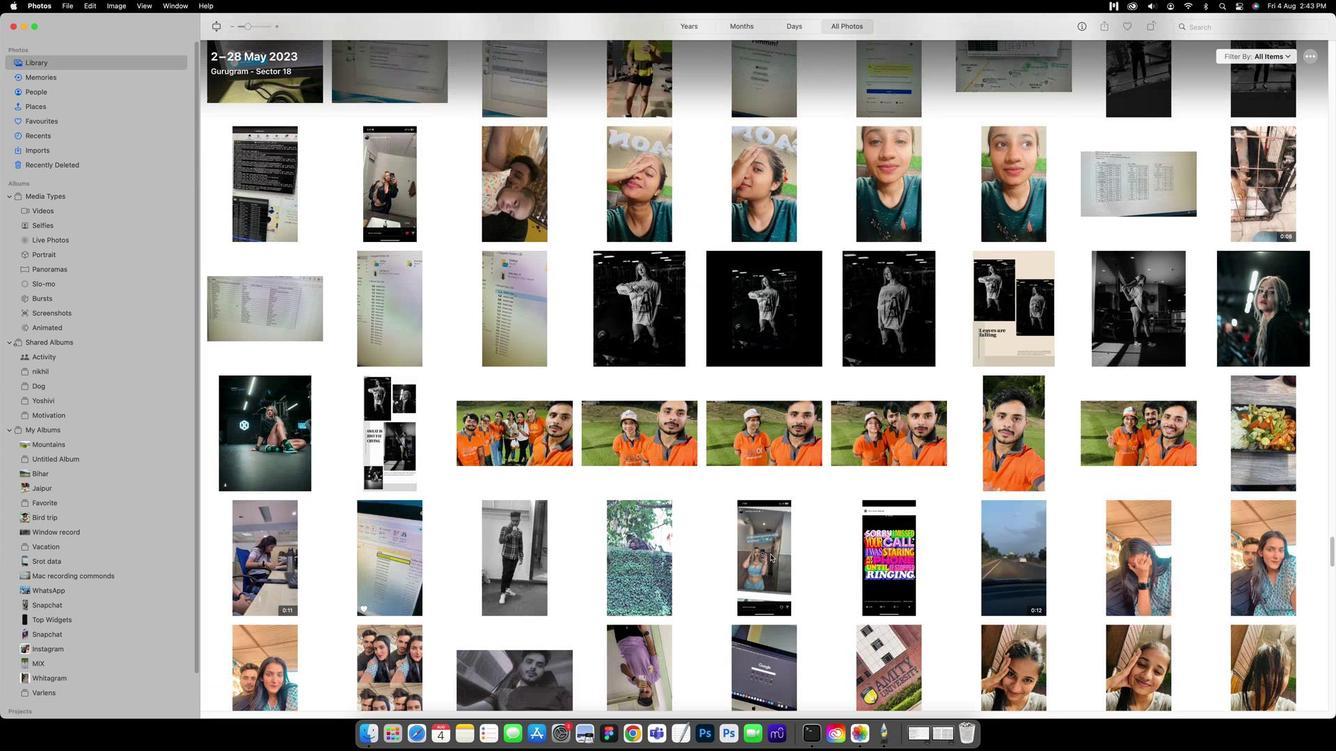 
Action: Mouse scrolled (769, 557) with delta (0, 2)
Screenshot: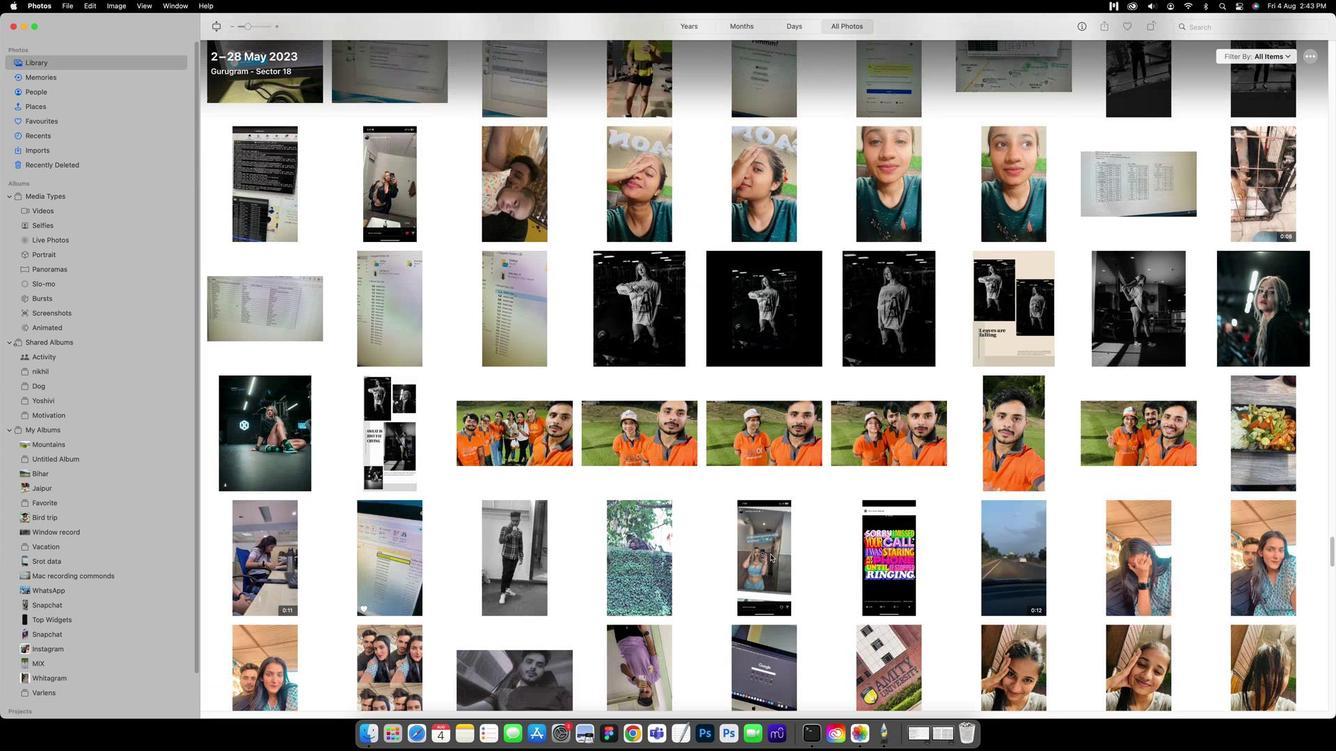 
Action: Mouse scrolled (769, 557) with delta (0, 2)
Screenshot: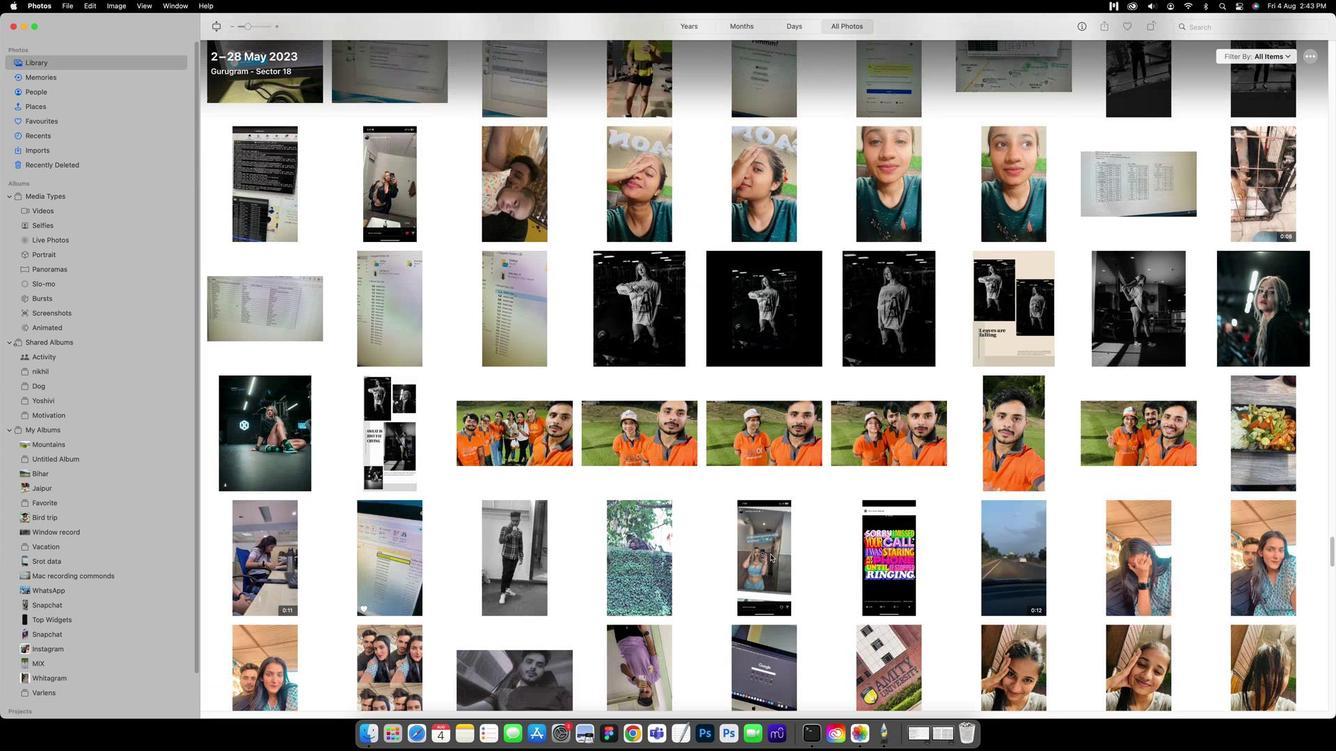 
Action: Mouse scrolled (769, 557) with delta (0, 3)
Screenshot: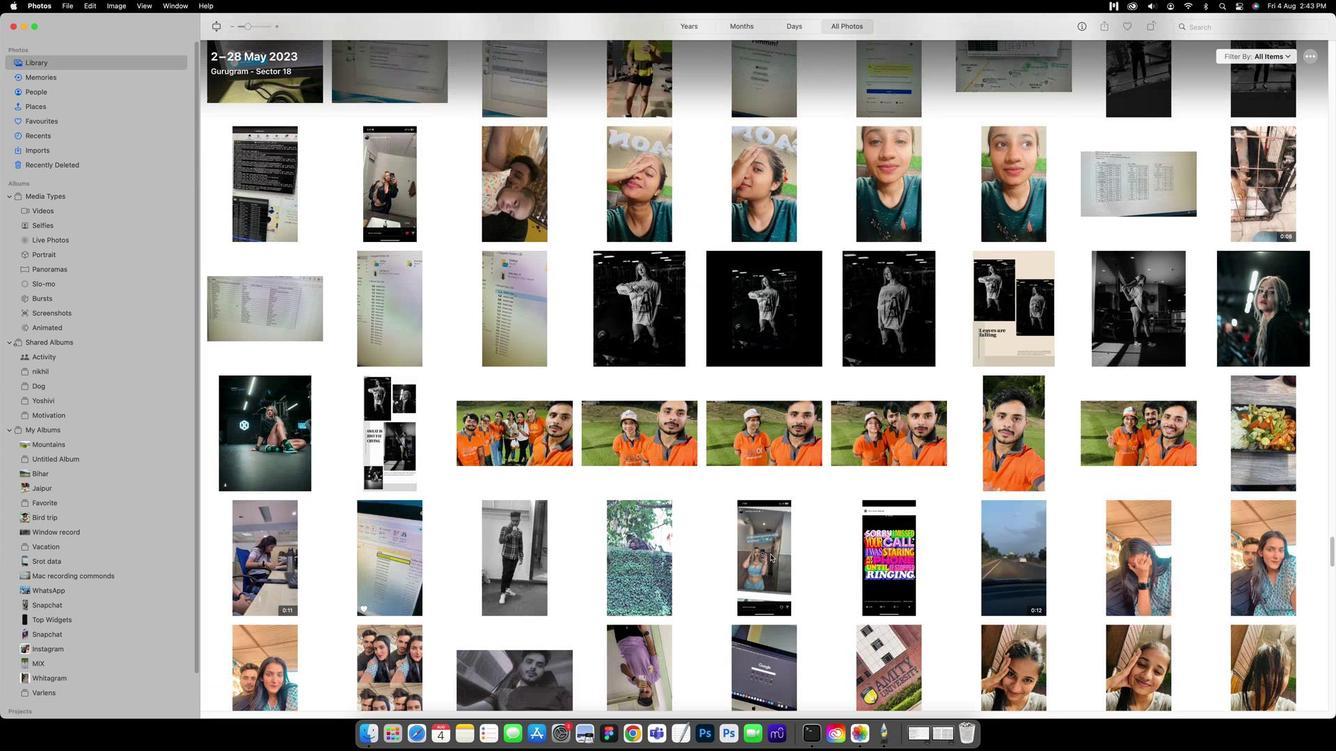 
Action: Mouse scrolled (769, 557) with delta (0, 0)
Screenshot: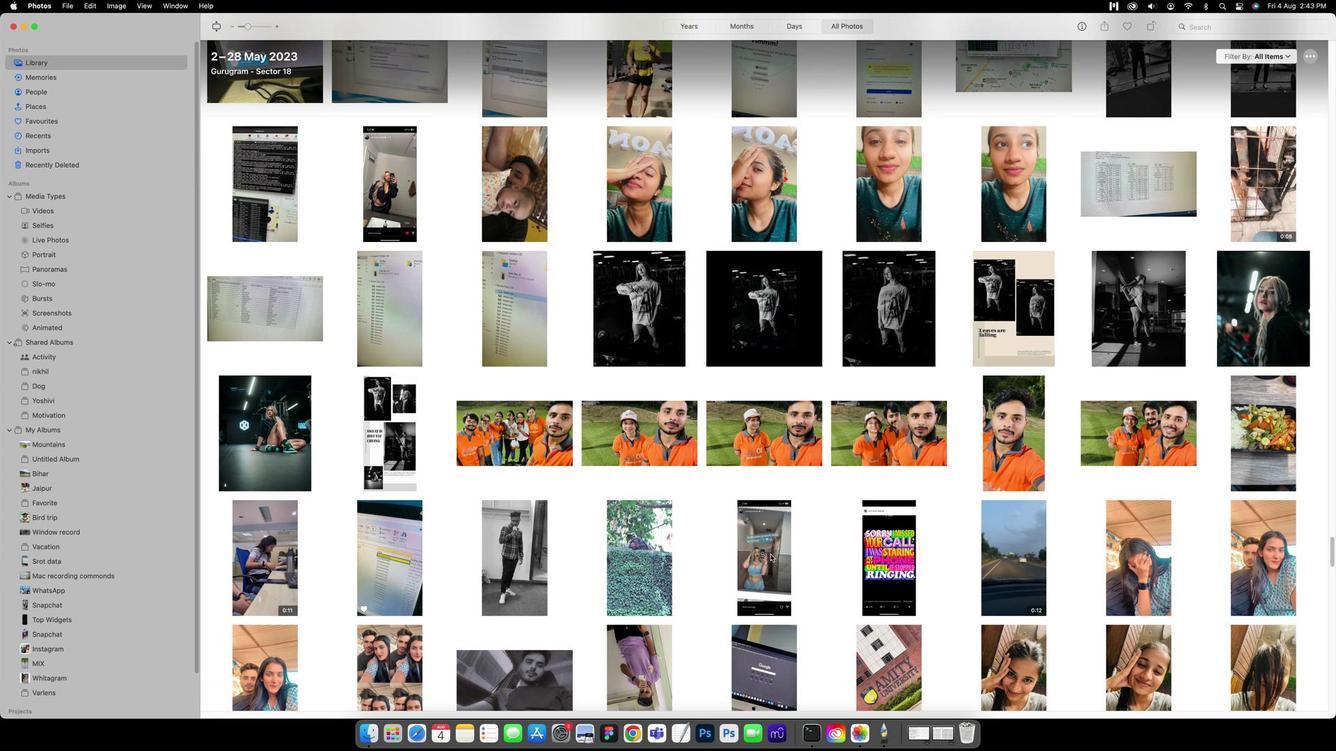 
Action: Mouse scrolled (769, 557) with delta (0, 0)
Screenshot: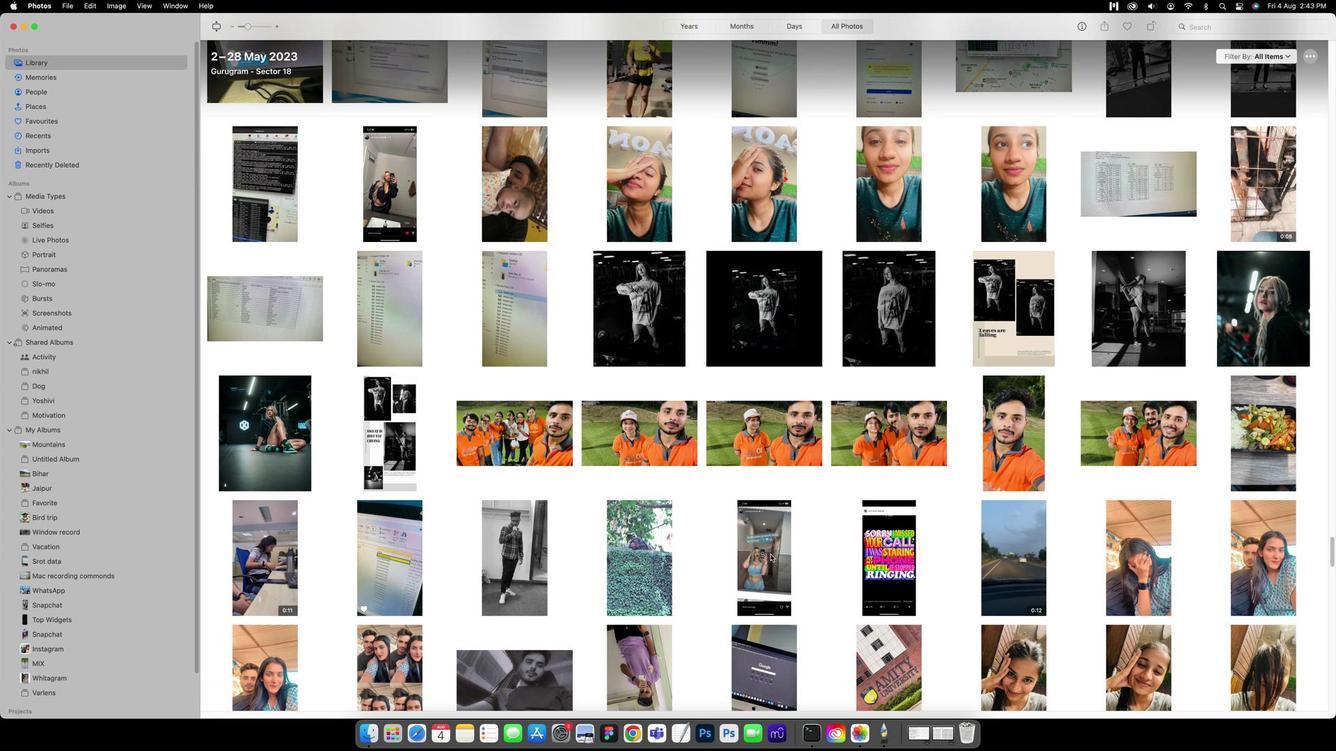 
Action: Mouse scrolled (769, 557) with delta (0, 2)
Screenshot: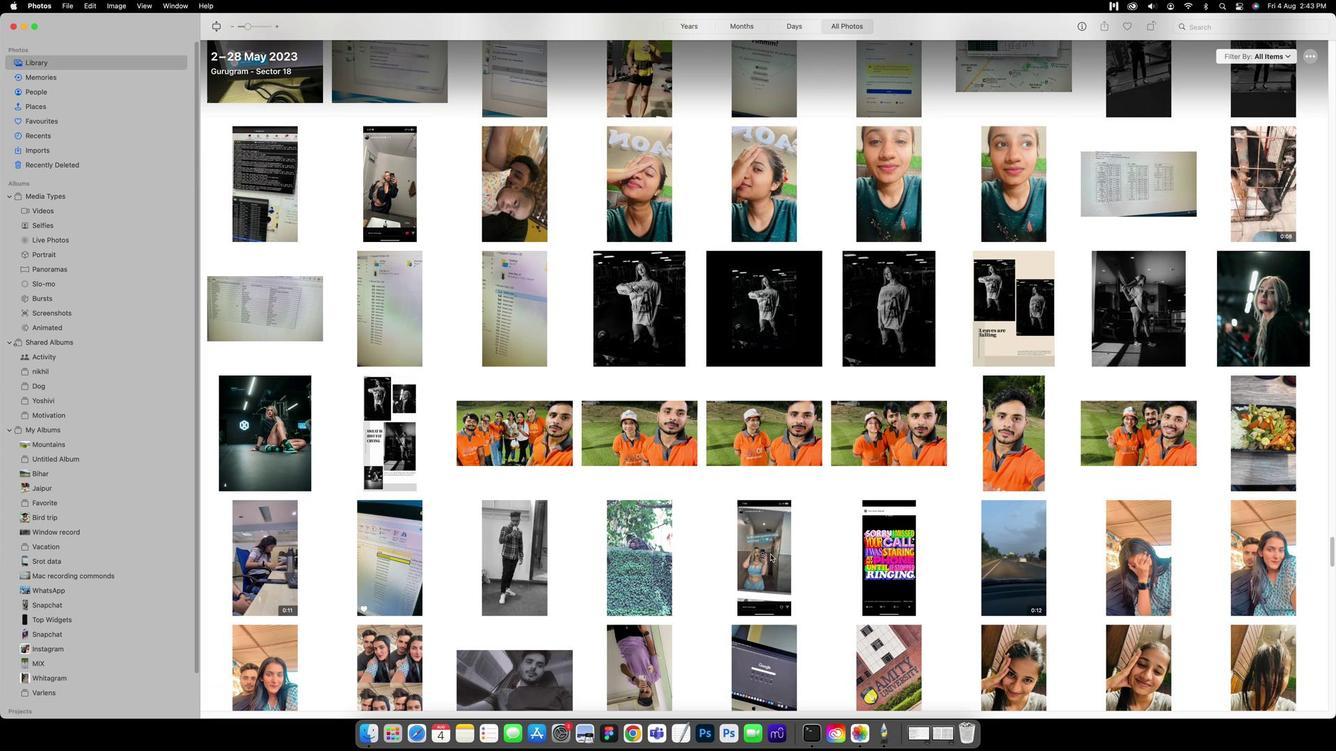 
Action: Mouse scrolled (769, 557) with delta (0, 2)
Screenshot: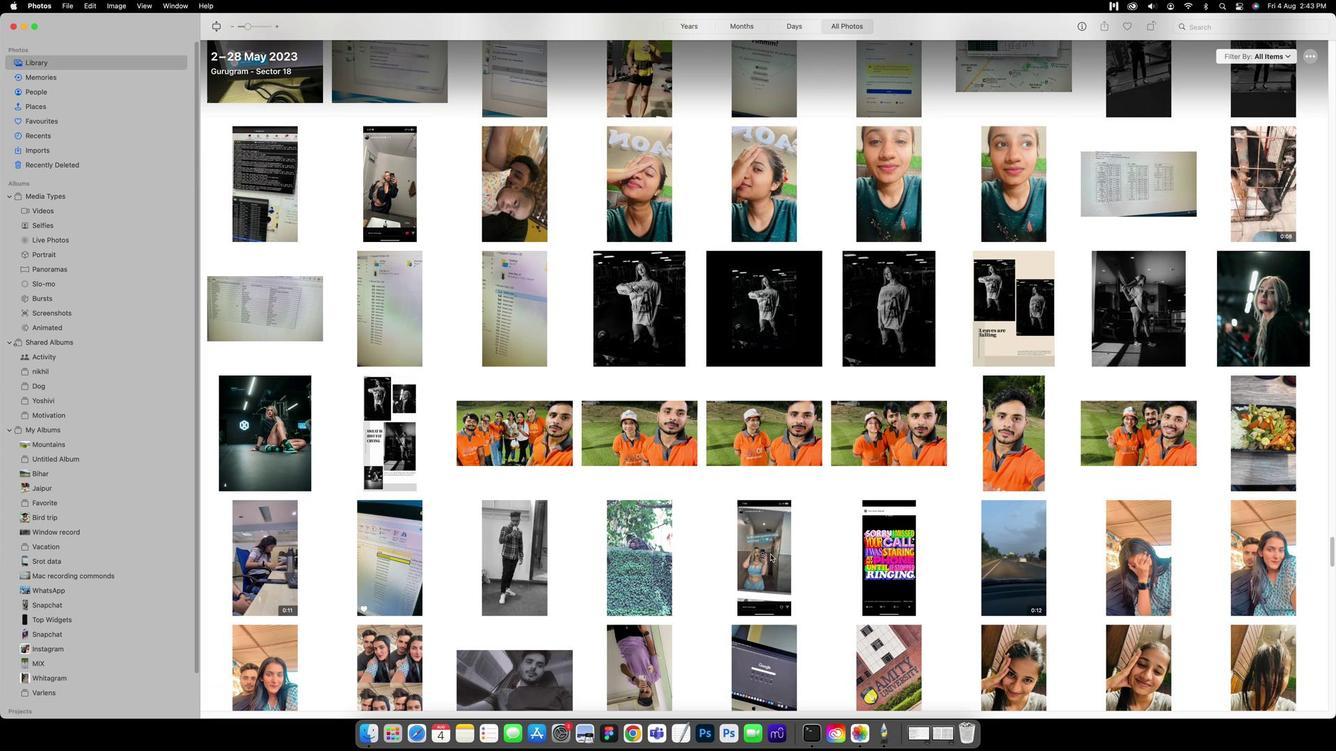 
Action: Mouse scrolled (769, 557) with delta (0, 3)
Screenshot: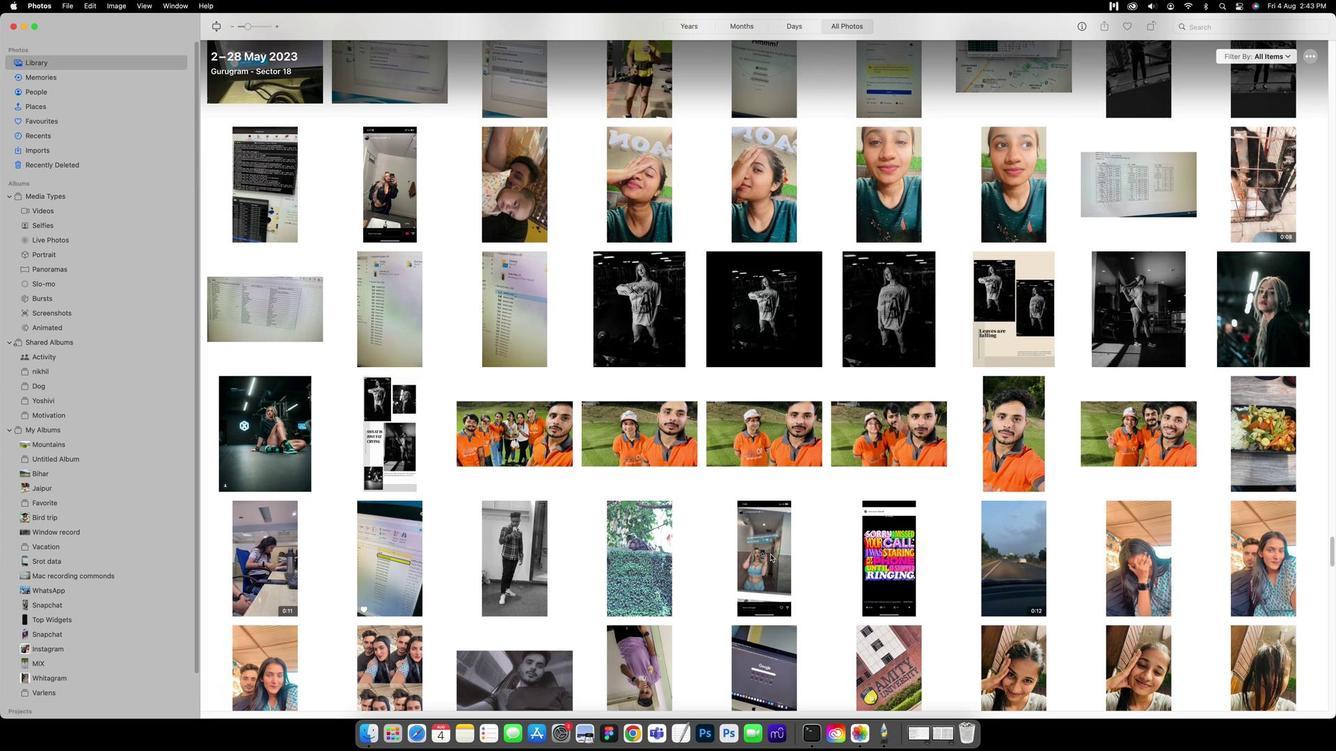 
Action: Mouse scrolled (769, 557) with delta (0, 0)
Screenshot: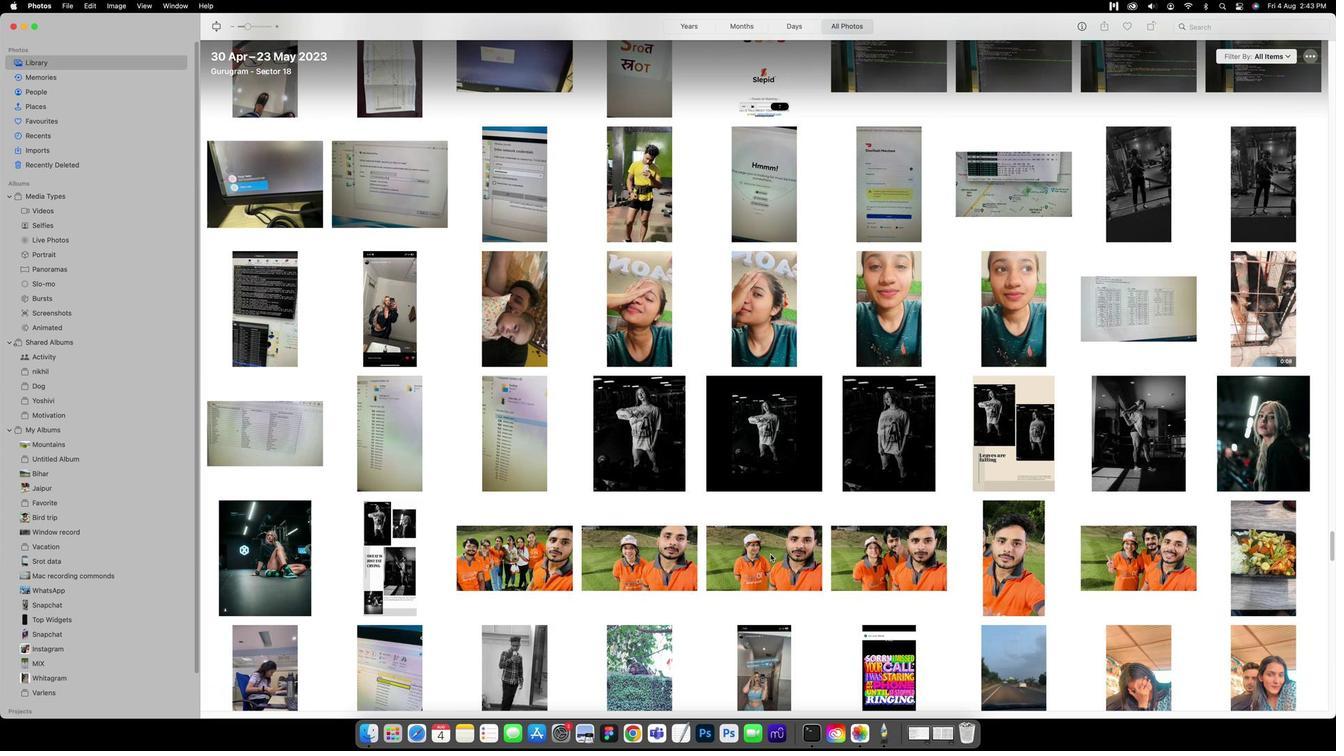 
Action: Mouse scrolled (769, 557) with delta (0, 0)
Screenshot: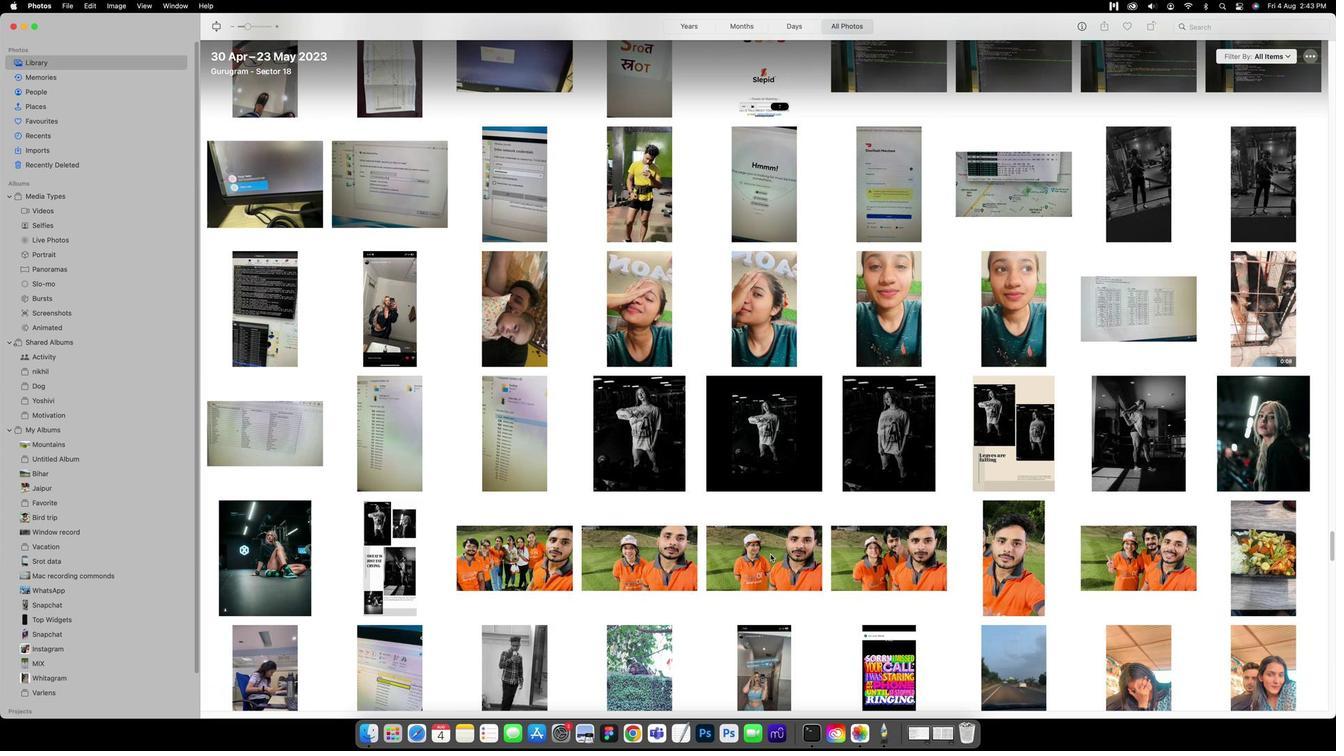 
Action: Mouse scrolled (769, 557) with delta (0, 2)
Screenshot: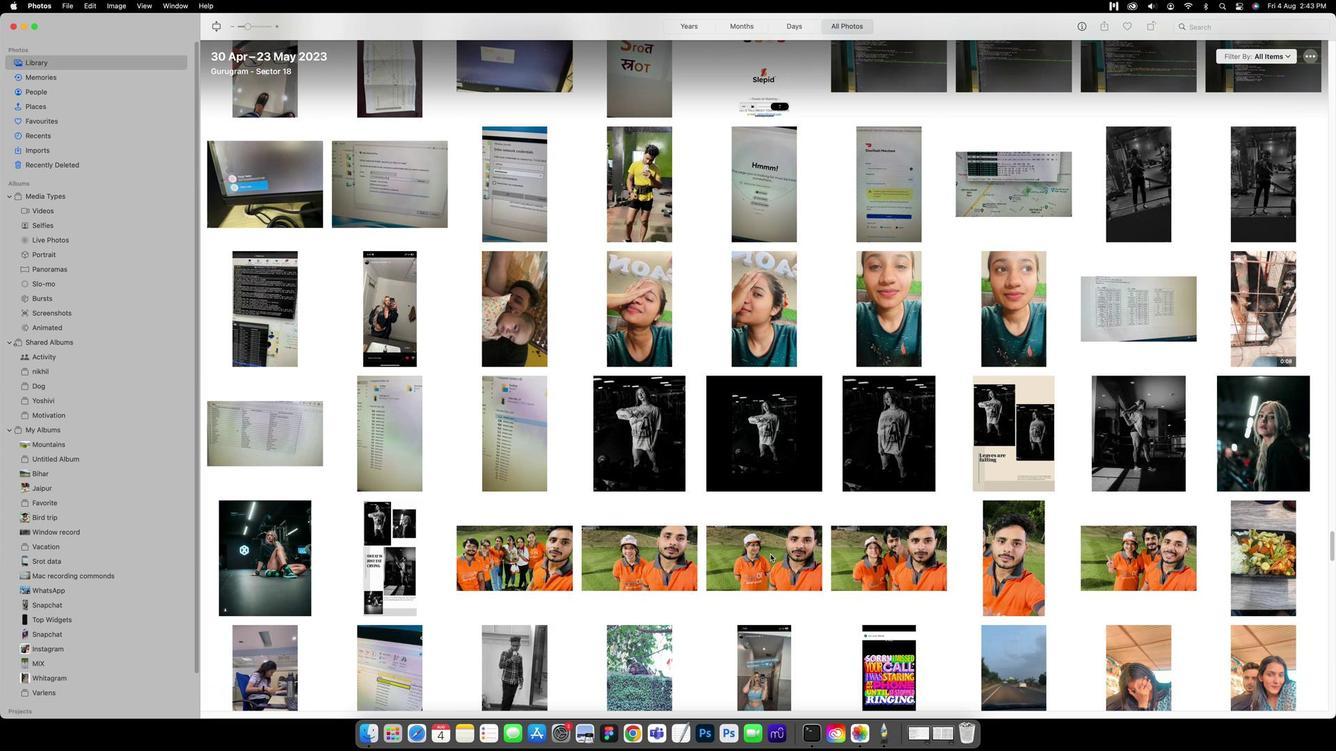 
Action: Mouse scrolled (769, 557) with delta (0, 2)
Screenshot: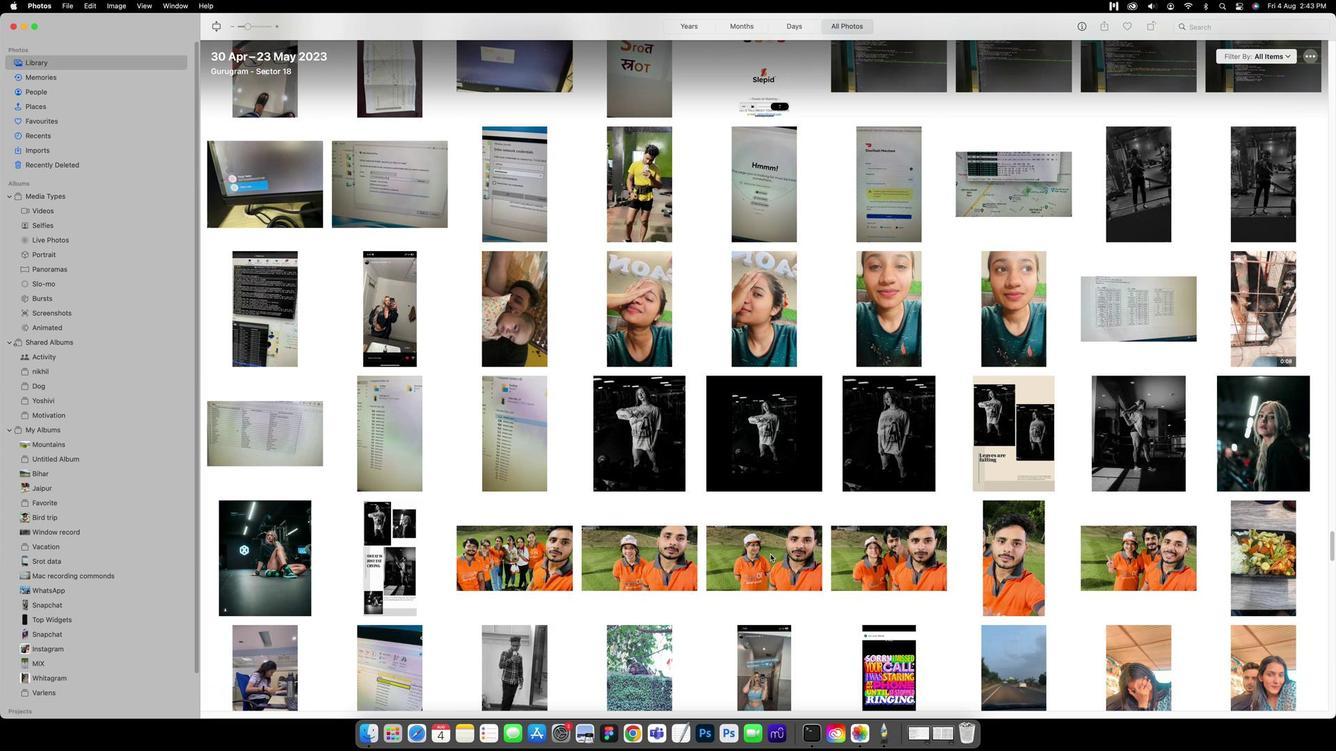 
Action: Mouse scrolled (769, 557) with delta (0, 3)
Screenshot: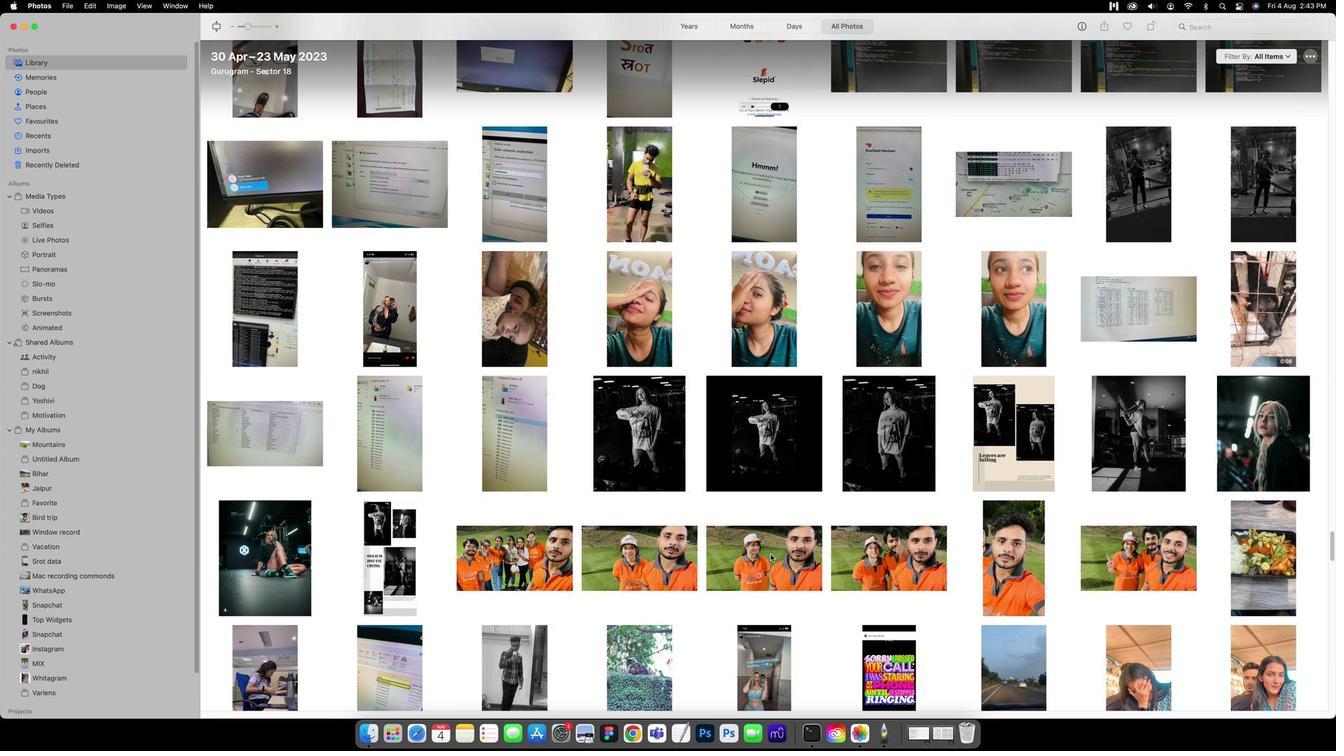 
Action: Mouse scrolled (769, 557) with delta (0, 3)
Screenshot: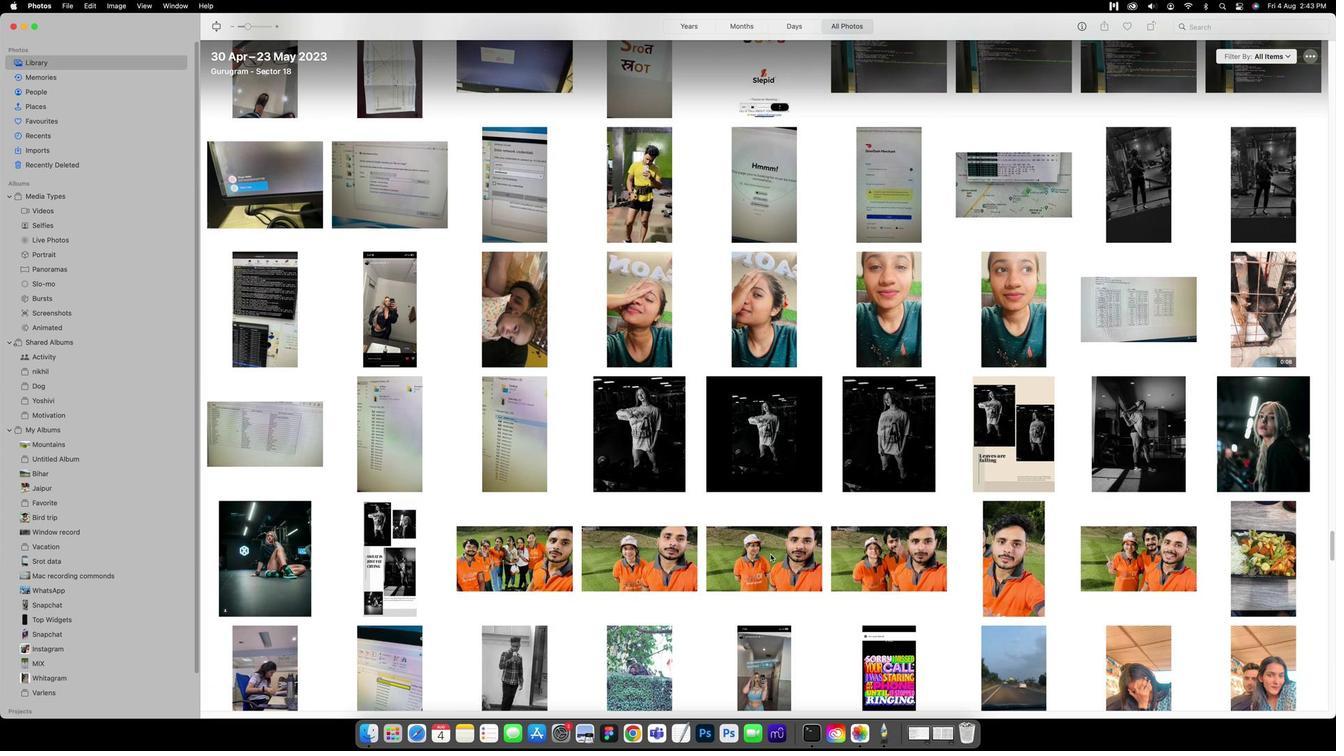 
Action: Mouse scrolled (769, 557) with delta (0, 0)
Screenshot: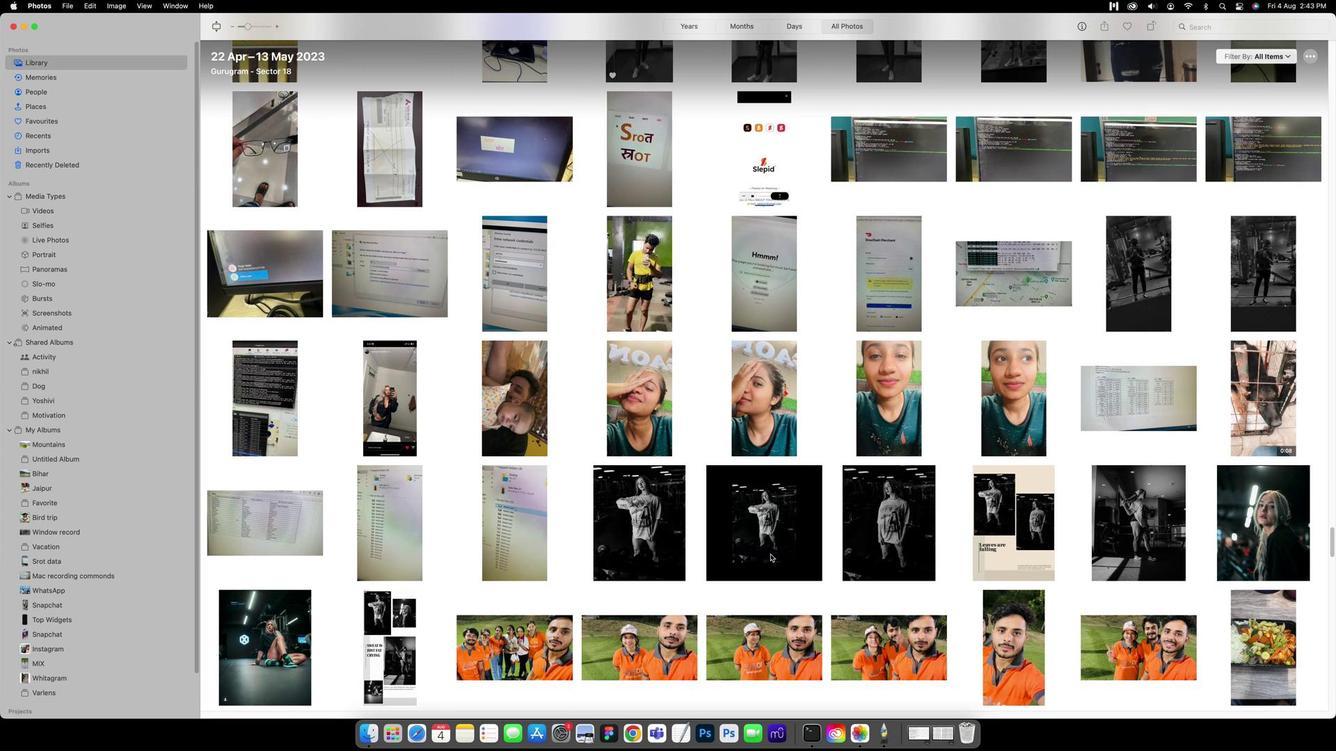 
Action: Mouse scrolled (769, 557) with delta (0, 0)
Screenshot: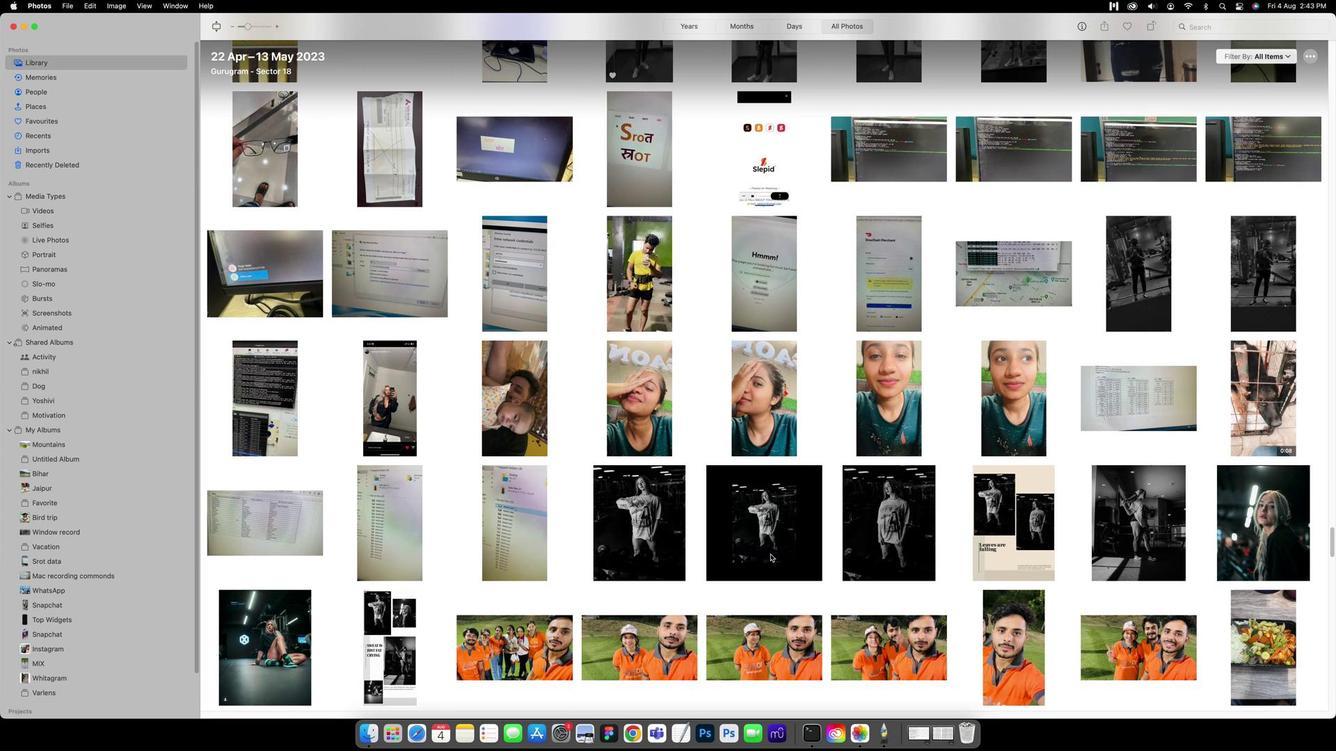 
Action: Mouse scrolled (769, 557) with delta (0, 2)
Screenshot: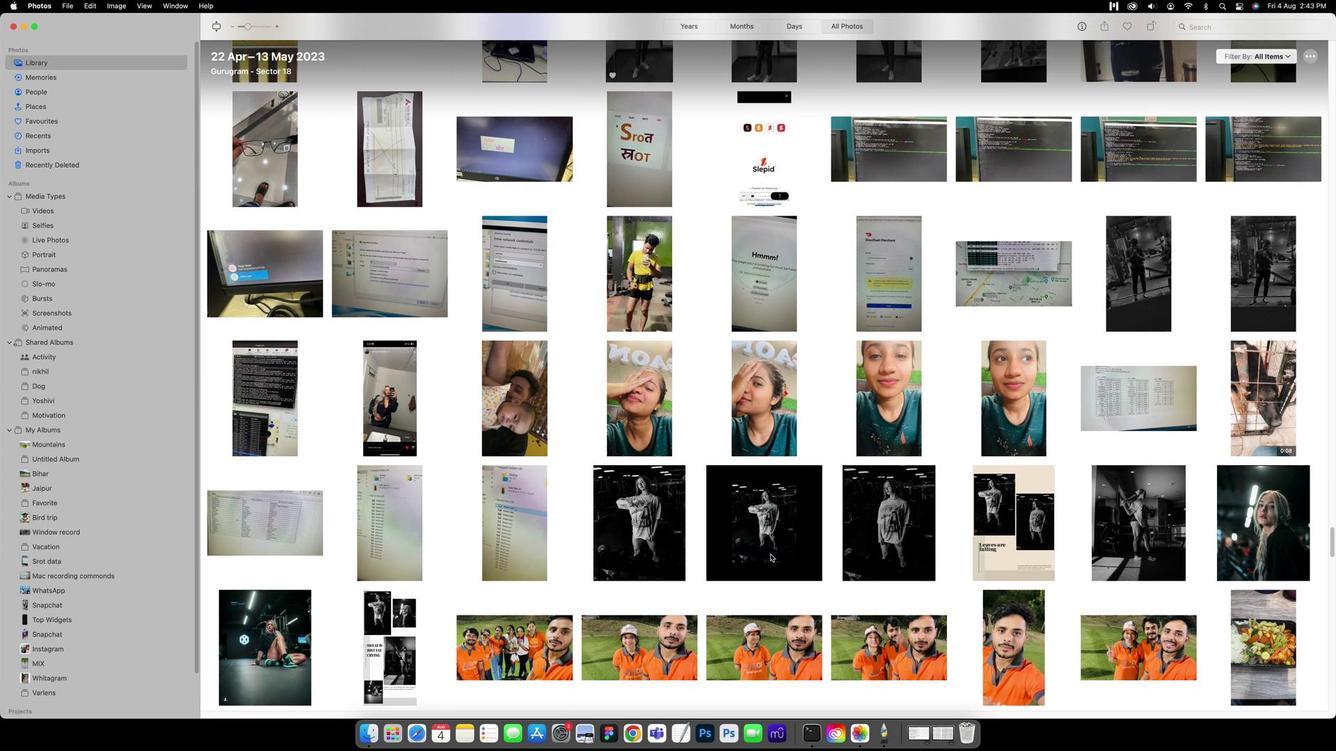 
Action: Mouse scrolled (769, 557) with delta (0, 2)
Screenshot: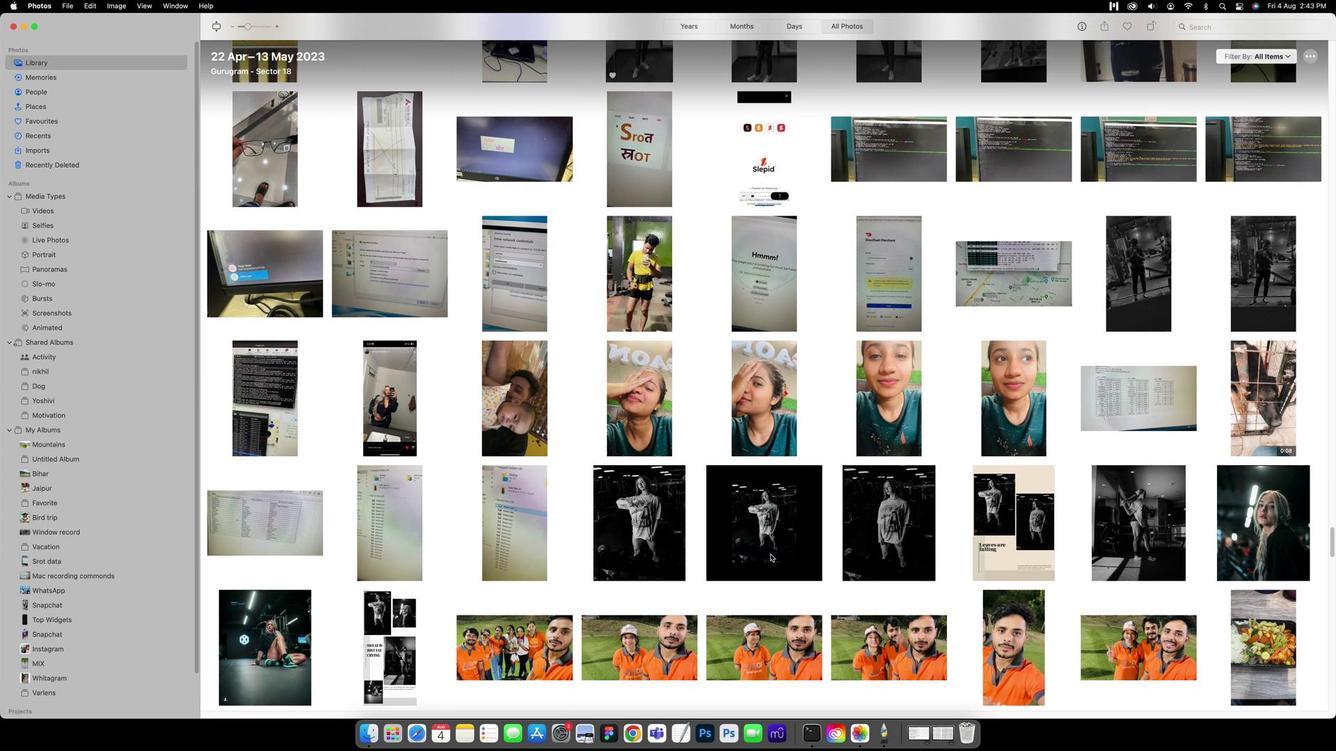 
Action: Mouse scrolled (769, 557) with delta (0, 3)
Screenshot: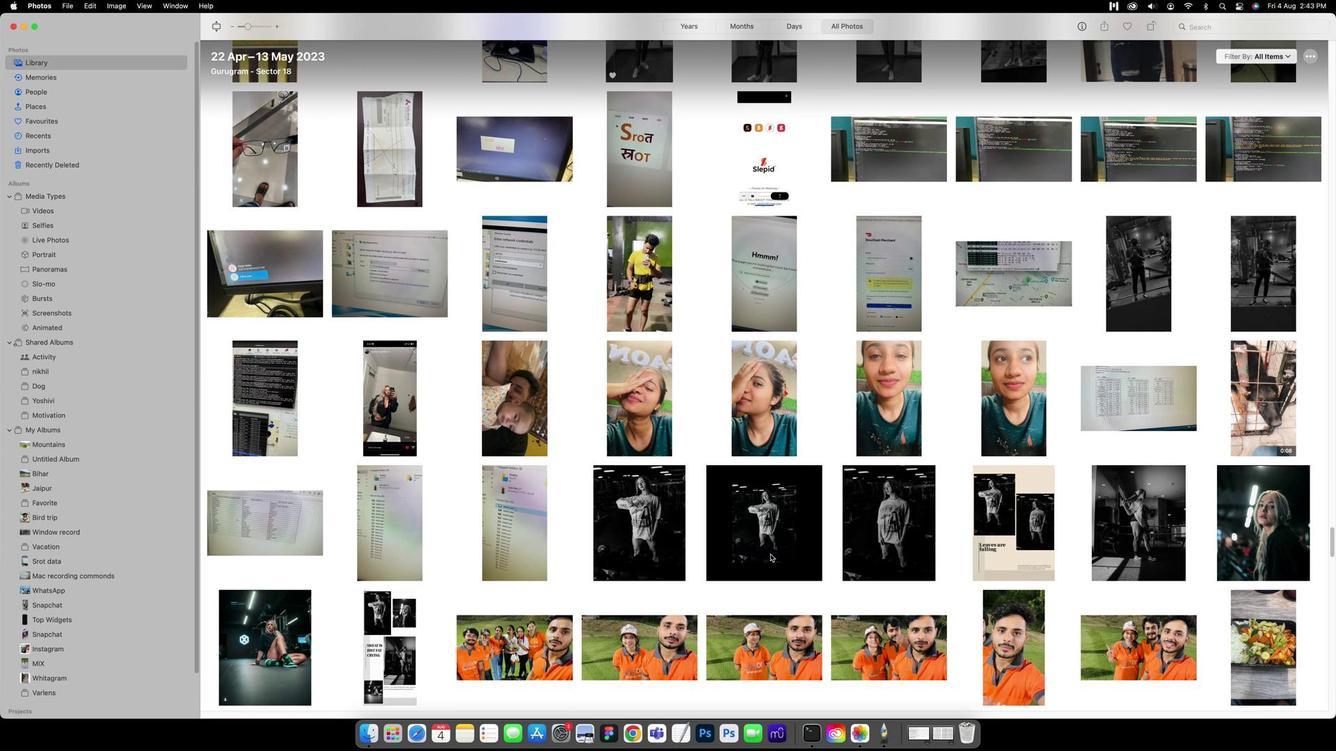 
Action: Mouse scrolled (769, 557) with delta (0, 0)
Screenshot: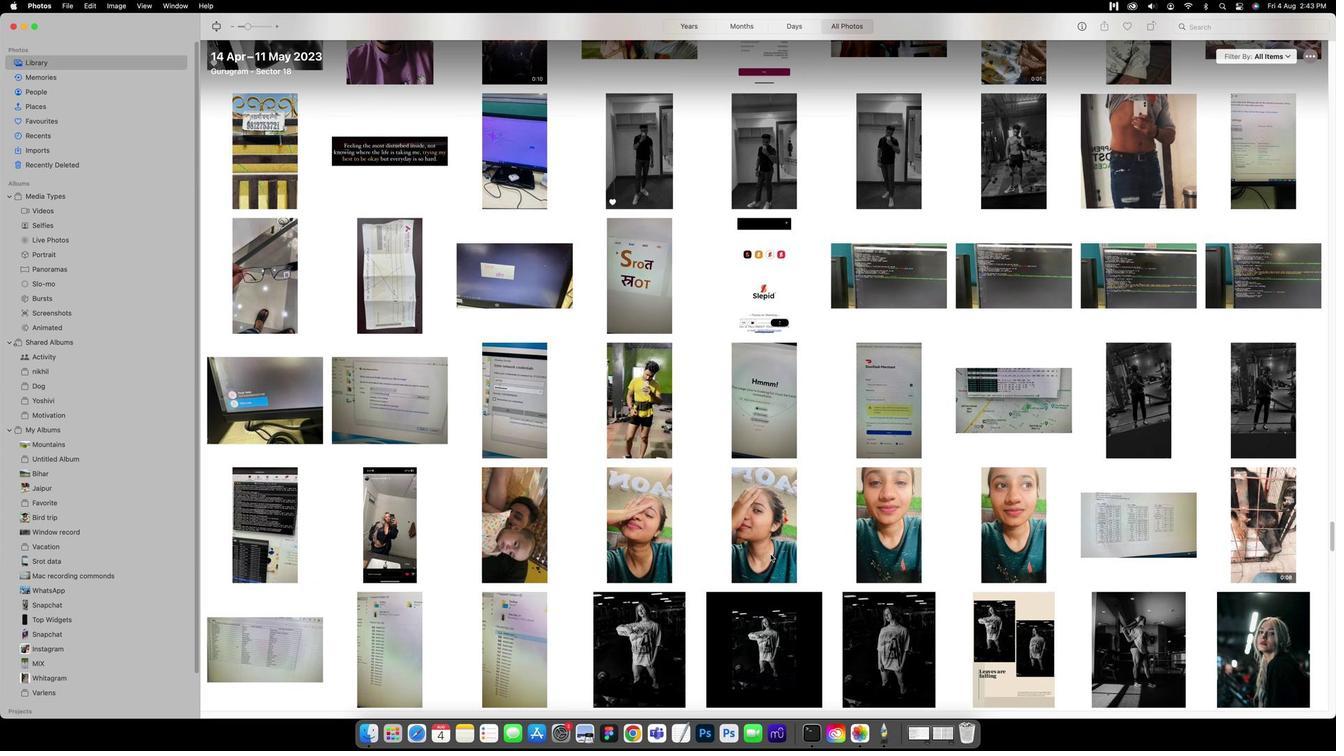 
Action: Mouse scrolled (769, 557) with delta (0, 0)
Screenshot: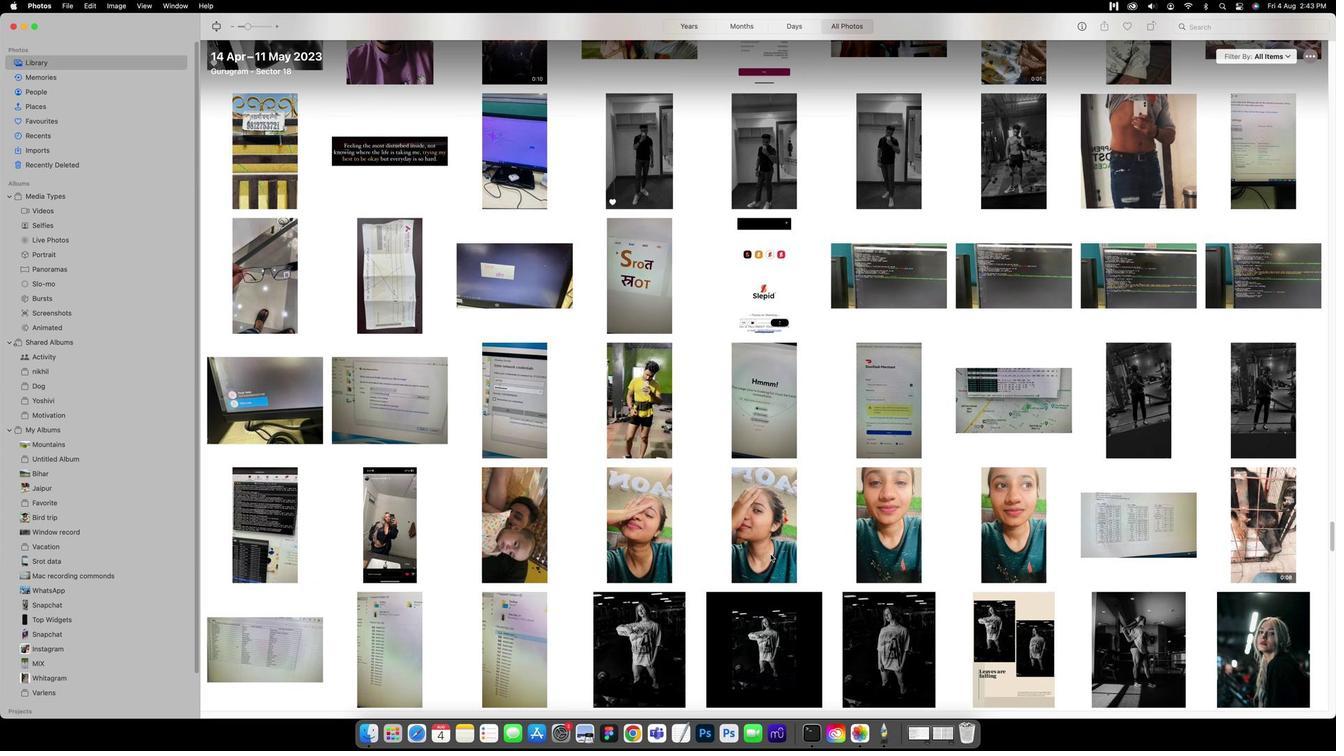 
Action: Mouse scrolled (769, 557) with delta (0, 2)
Screenshot: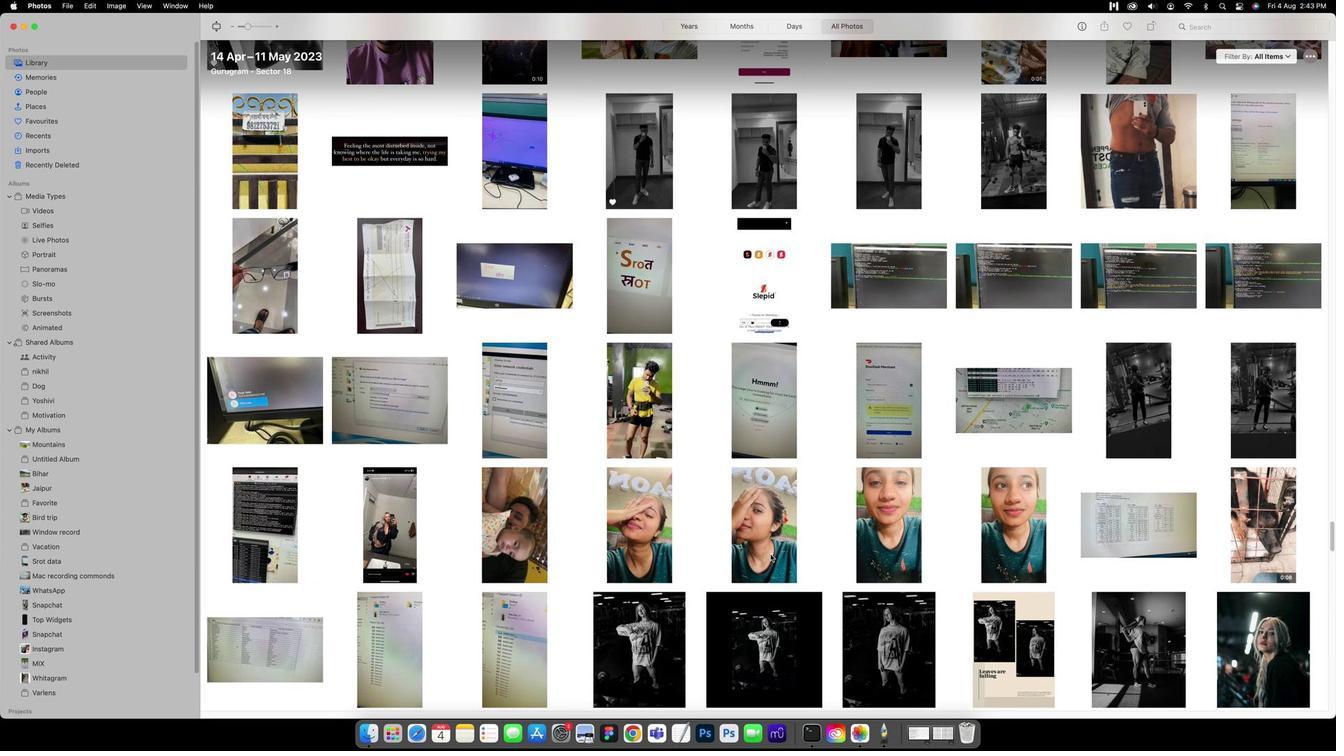 
Action: Mouse scrolled (769, 557) with delta (0, 2)
Screenshot: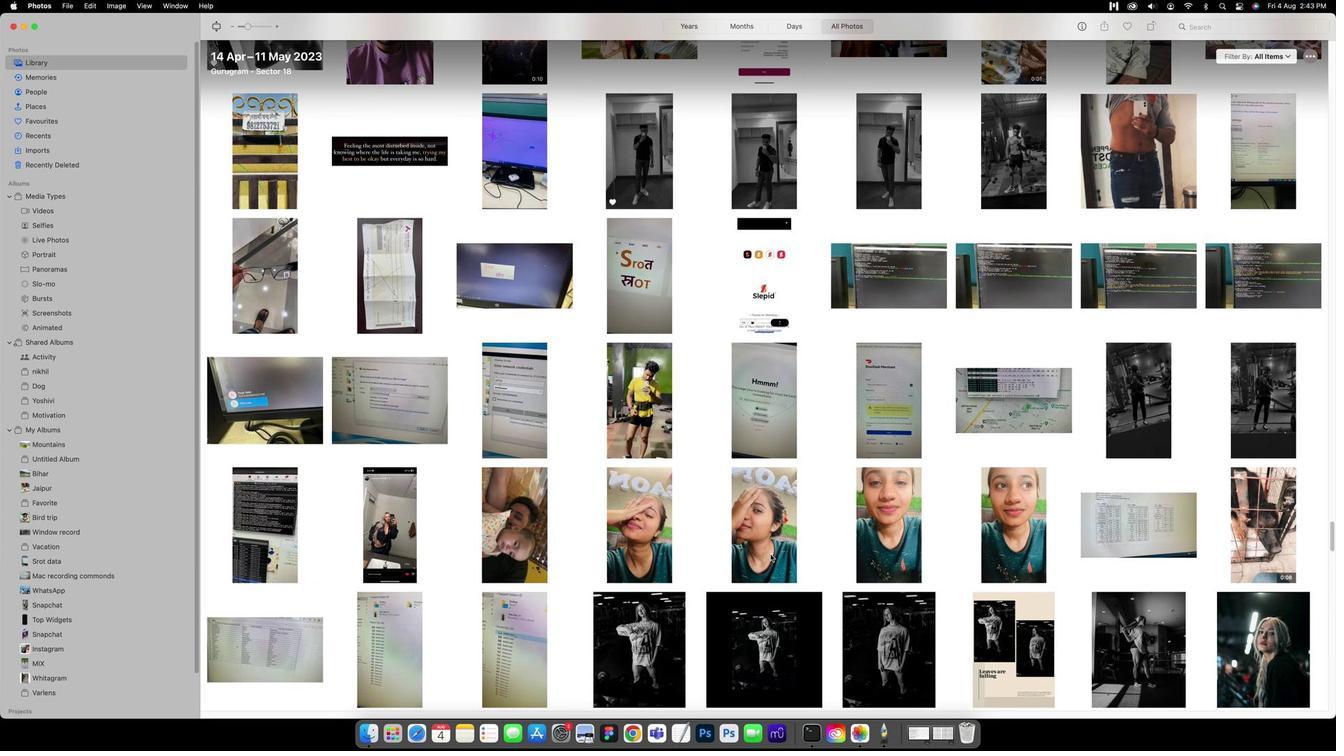 
Action: Mouse scrolled (769, 557) with delta (0, 3)
Screenshot: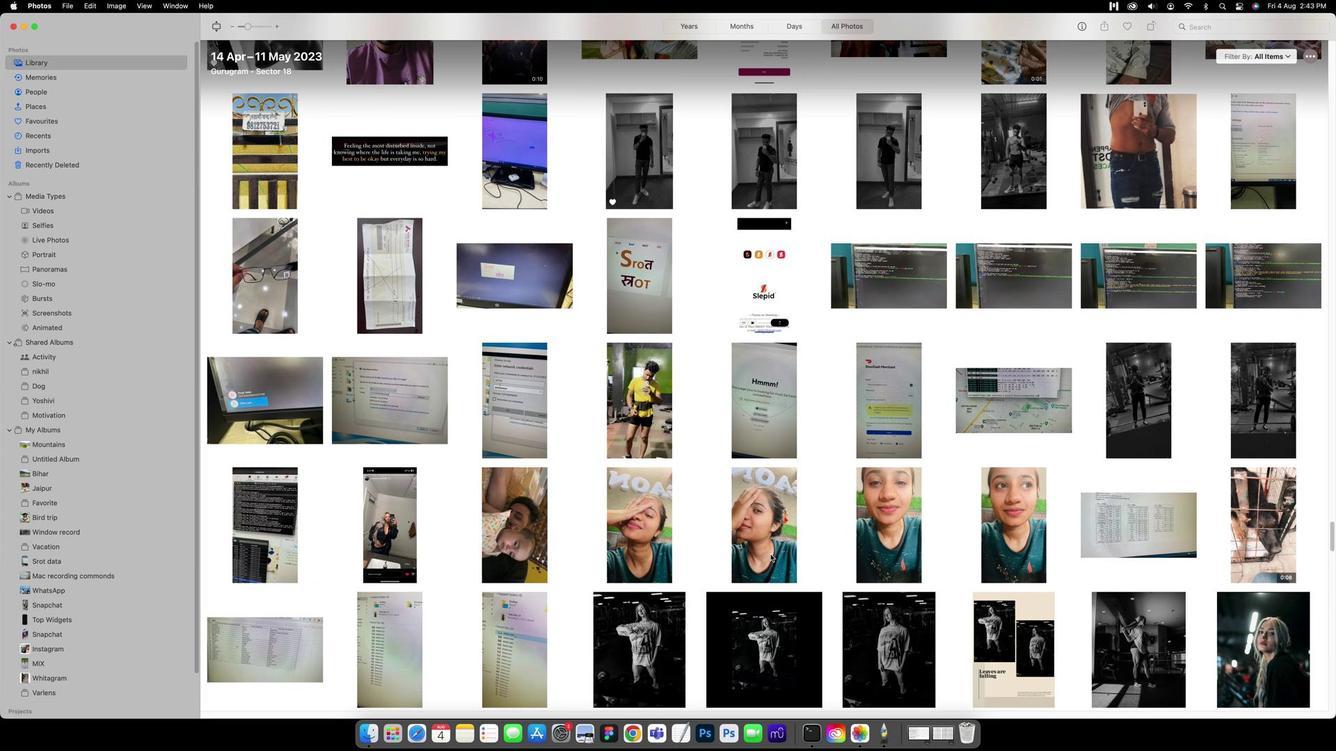 
Action: Mouse scrolled (769, 557) with delta (0, 4)
Screenshot: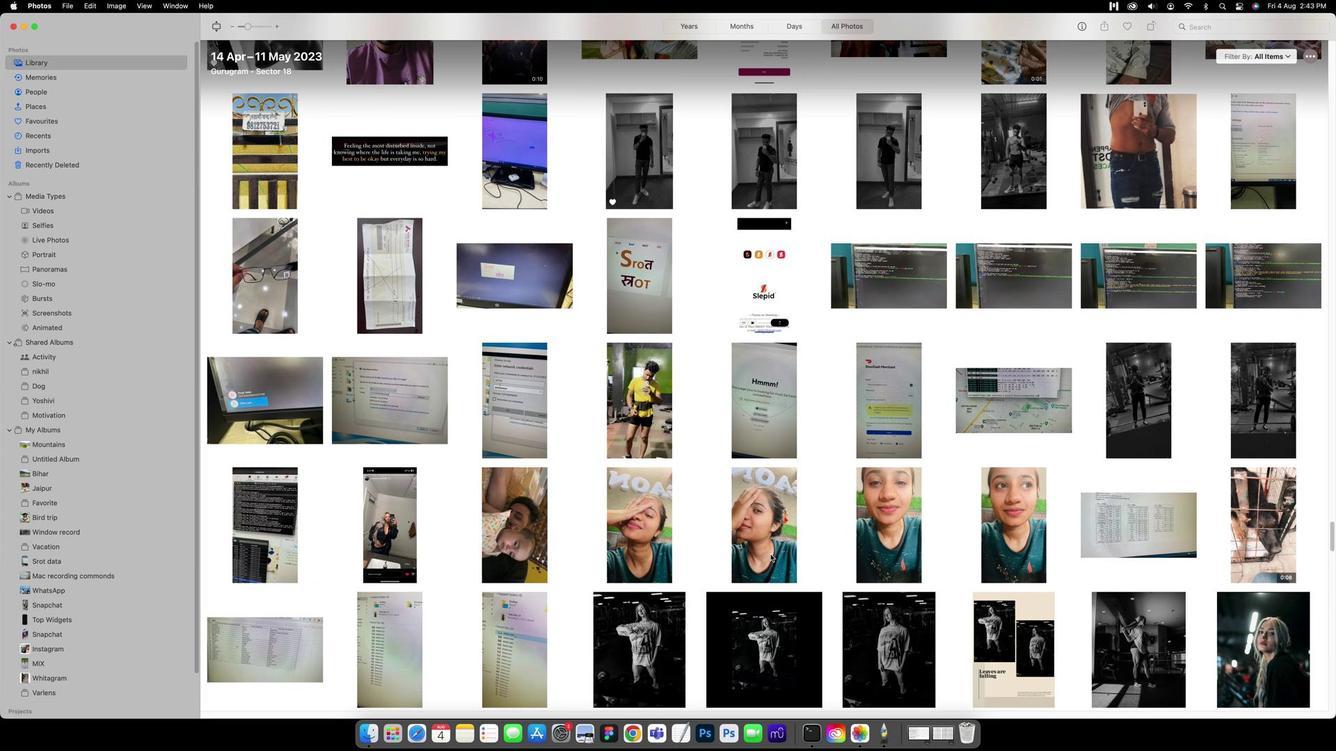 
Action: Mouse scrolled (769, 557) with delta (0, 0)
Screenshot: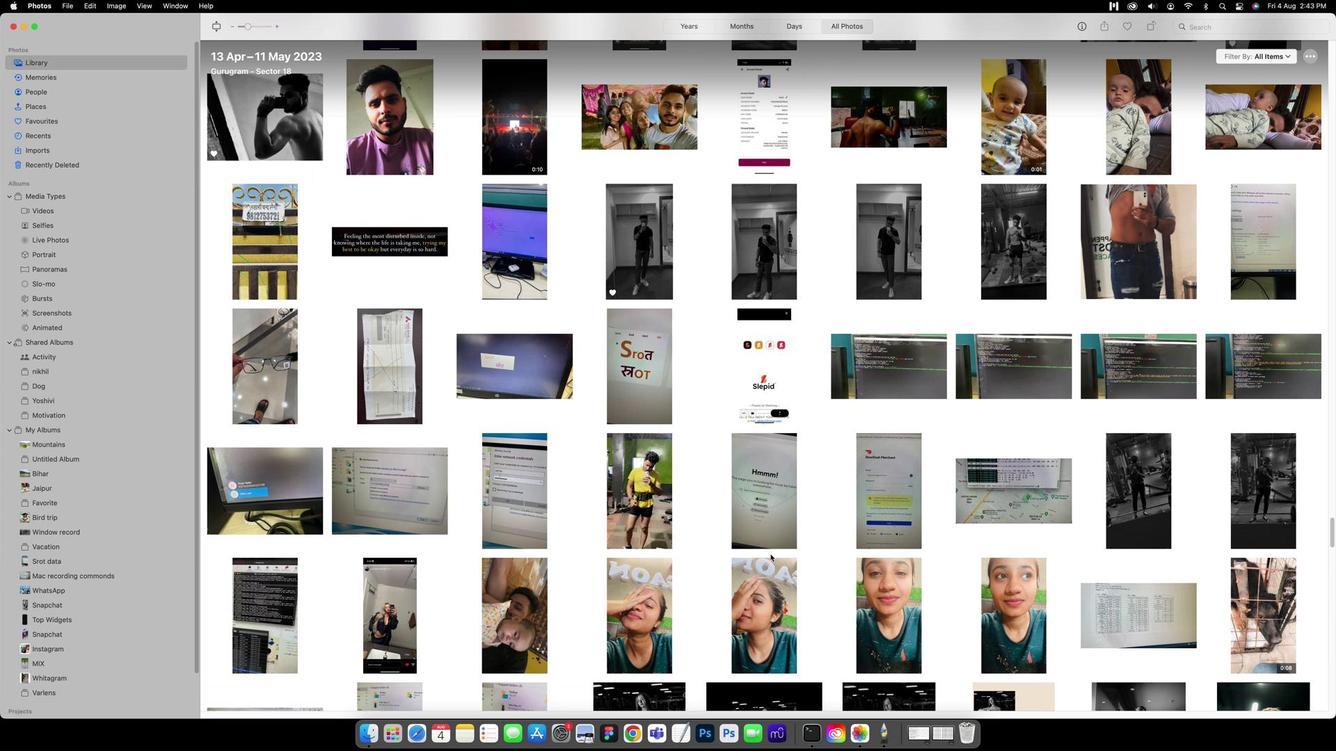 
Action: Mouse scrolled (769, 557) with delta (0, 0)
Screenshot: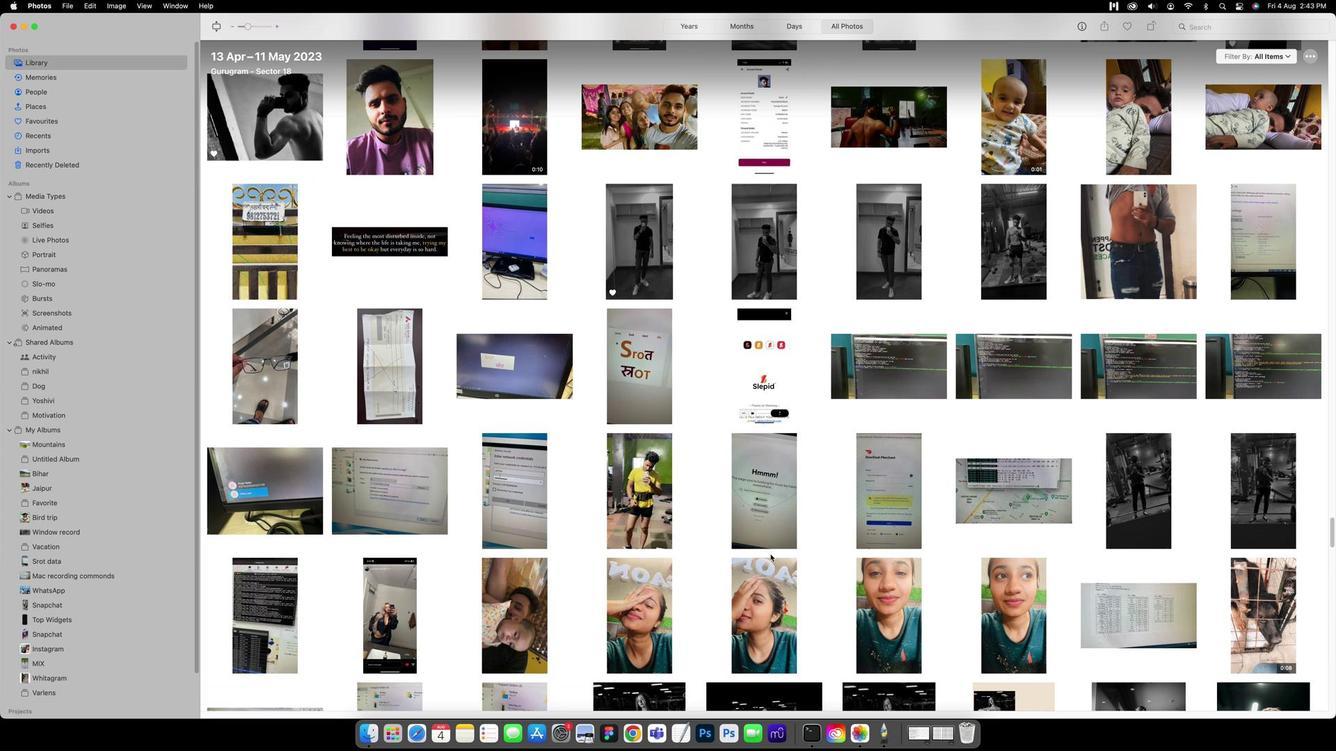 
Action: Mouse scrolled (769, 557) with delta (0, 2)
Screenshot: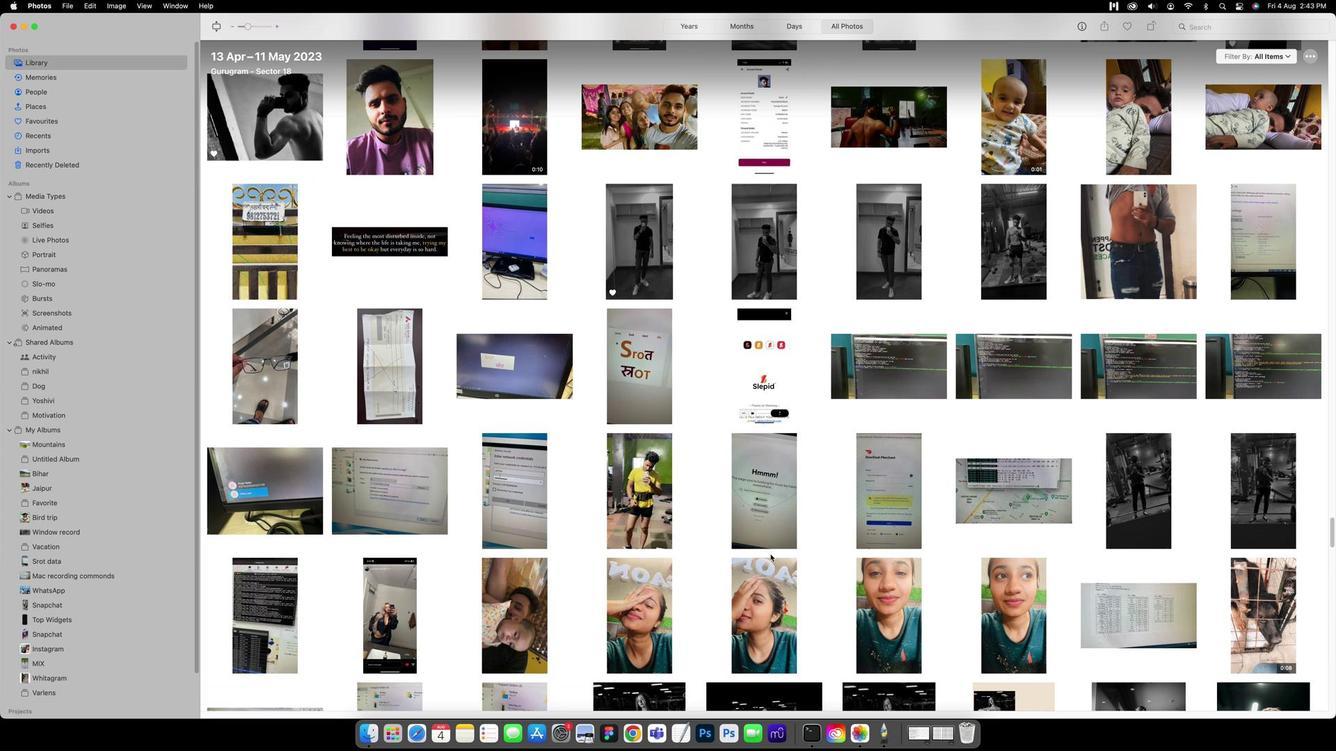 
Action: Mouse scrolled (769, 557) with delta (0, 2)
Screenshot: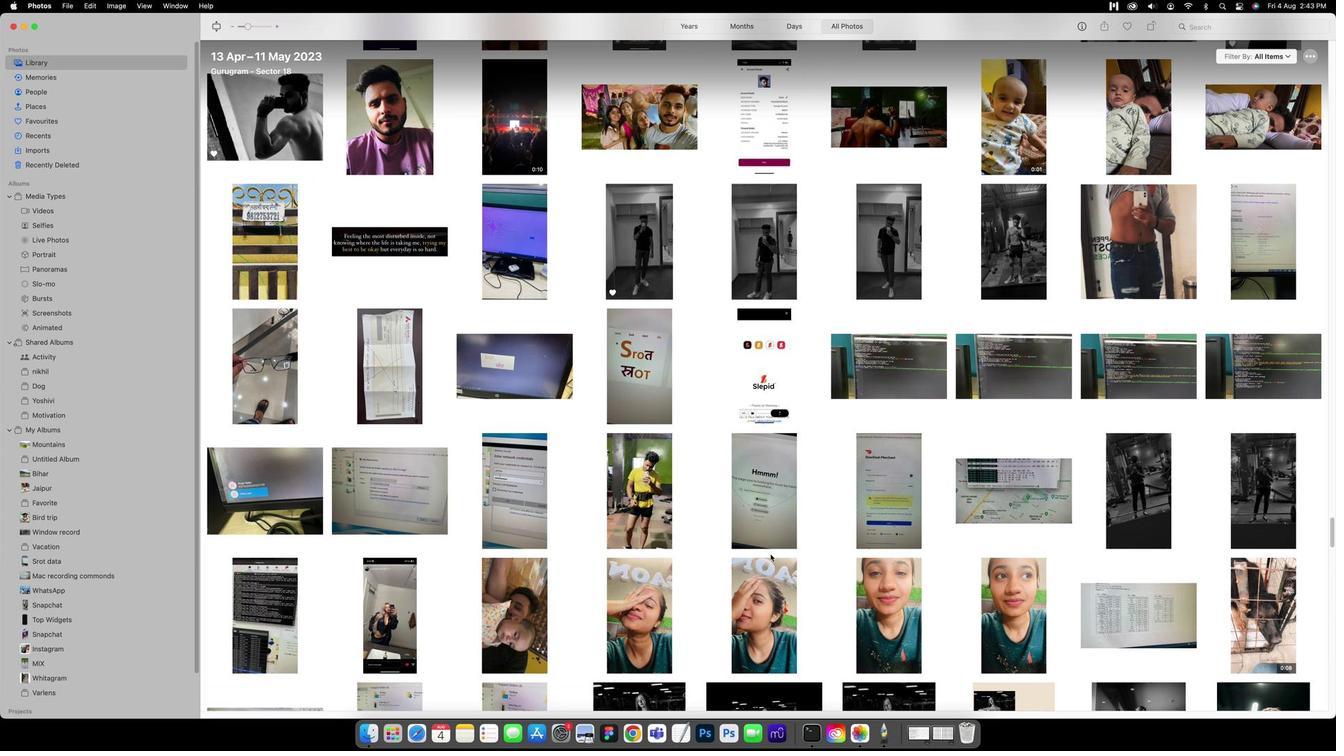 
Action: Mouse scrolled (769, 557) with delta (0, 3)
Screenshot: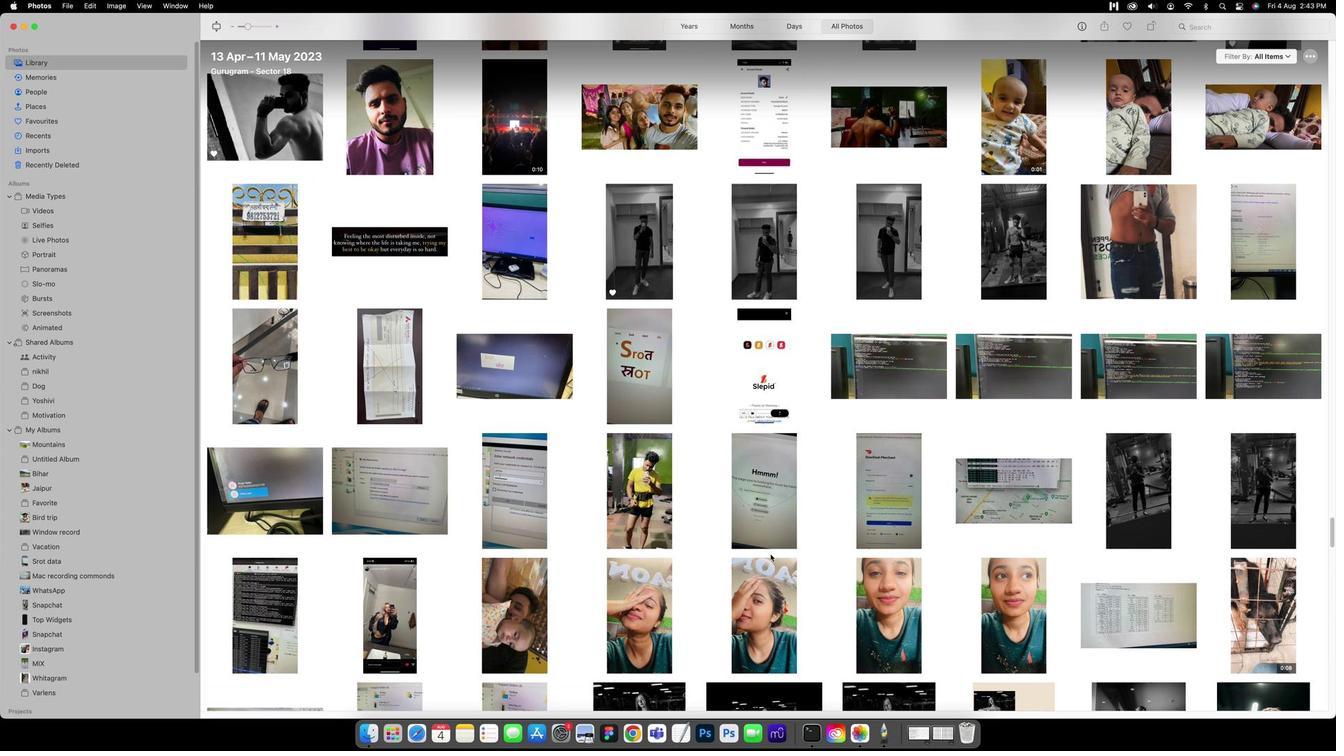 
Action: Mouse scrolled (769, 557) with delta (0, 0)
Screenshot: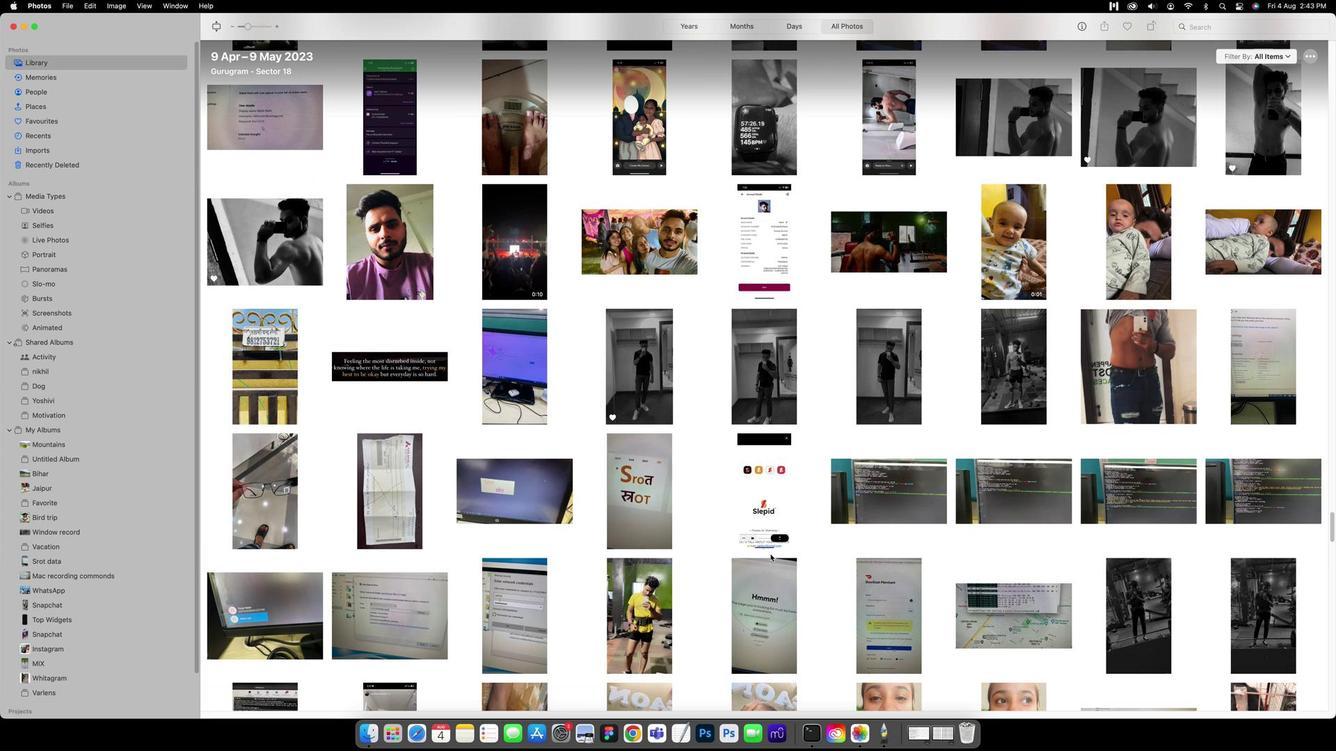 
Action: Mouse scrolled (769, 557) with delta (0, 0)
Screenshot: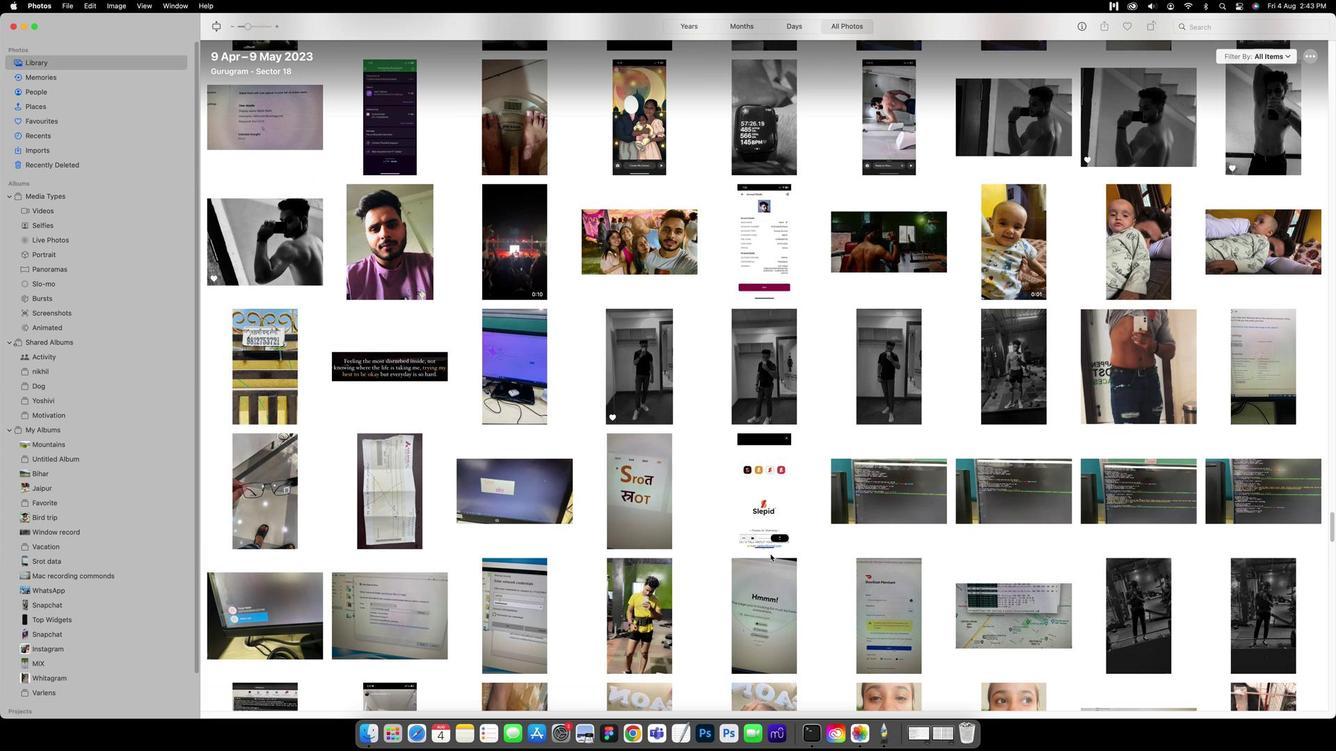
Action: Mouse scrolled (769, 557) with delta (0, 2)
Screenshot: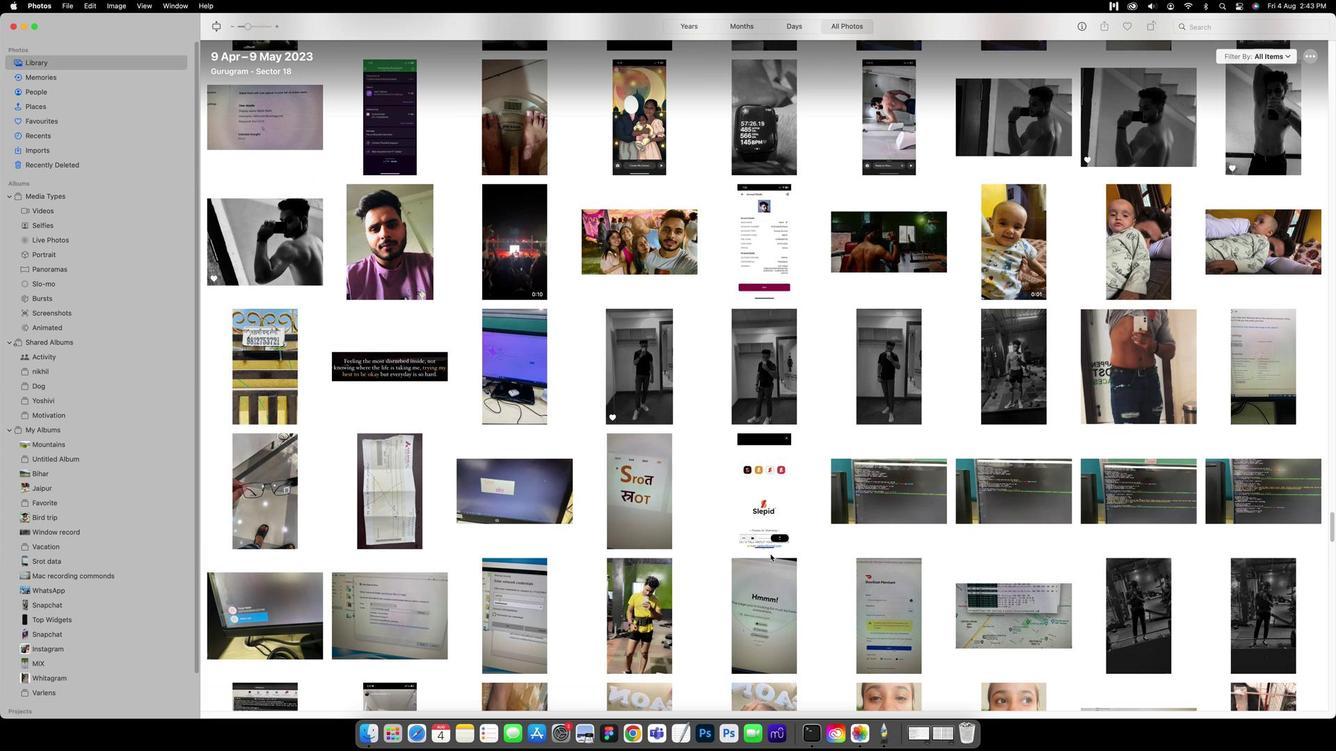 
Action: Mouse scrolled (769, 557) with delta (0, 2)
Screenshot: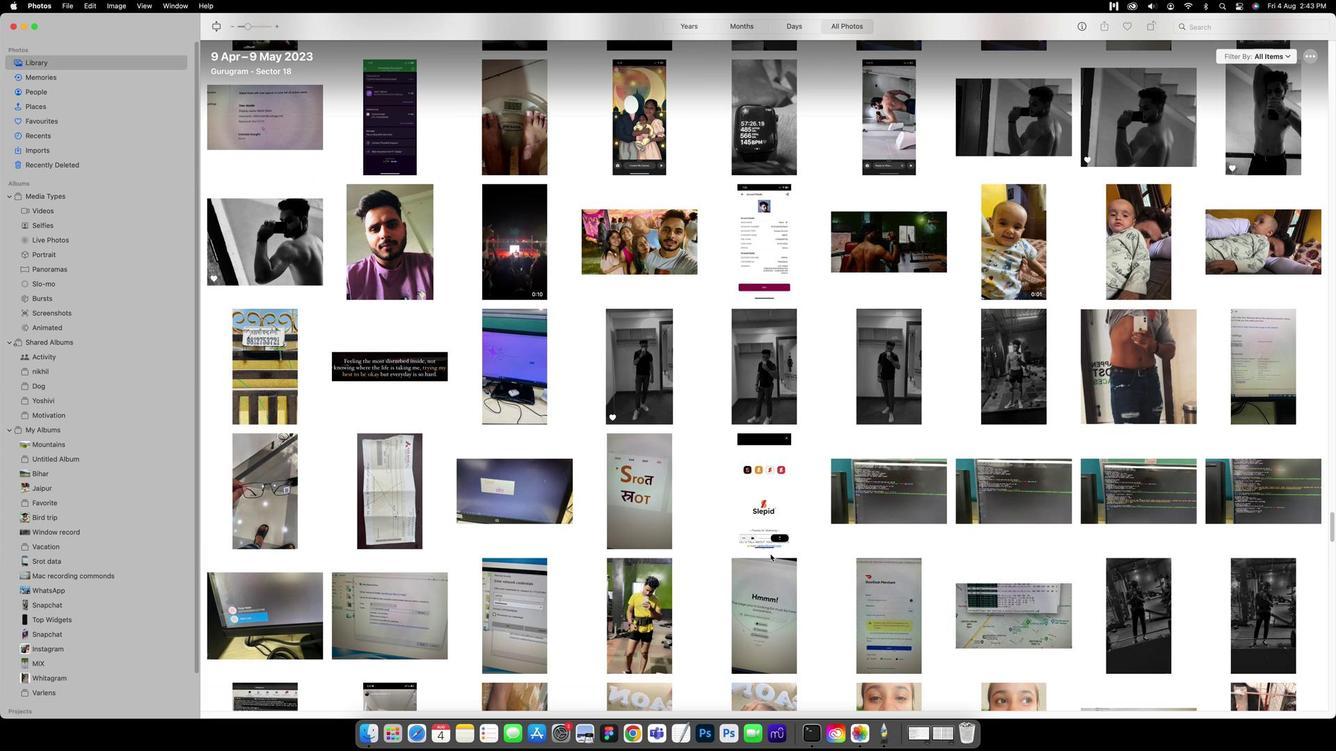
Action: Mouse scrolled (769, 557) with delta (0, 3)
Screenshot: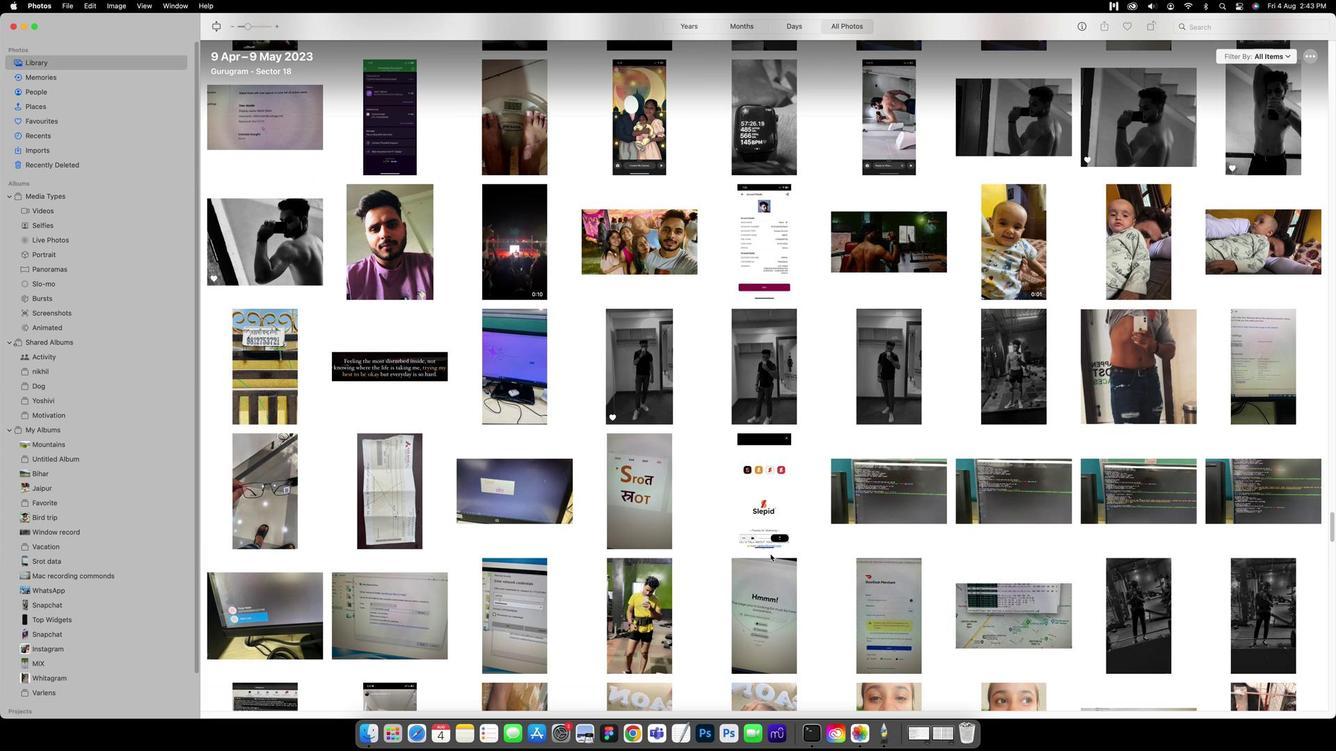 
Action: Mouse scrolled (769, 557) with delta (0, 3)
Screenshot: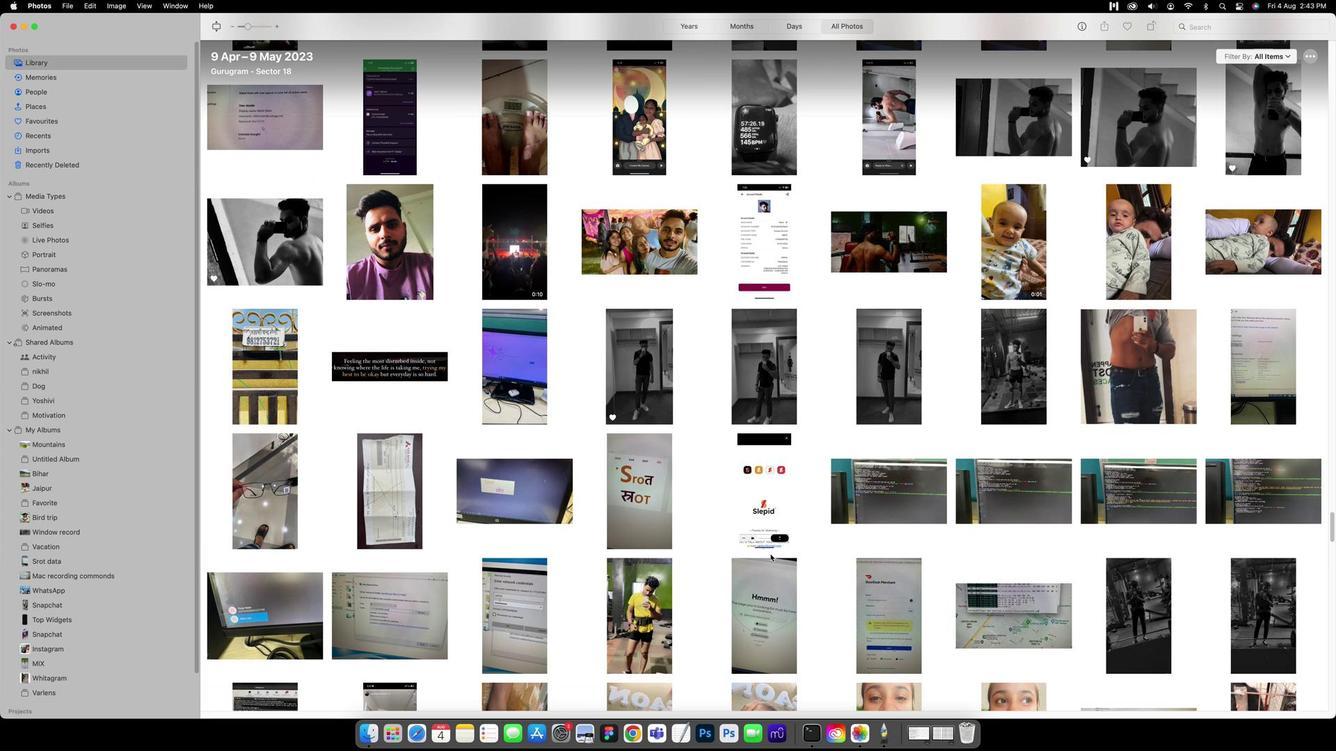 
Action: Mouse scrolled (769, 557) with delta (0, 0)
Screenshot: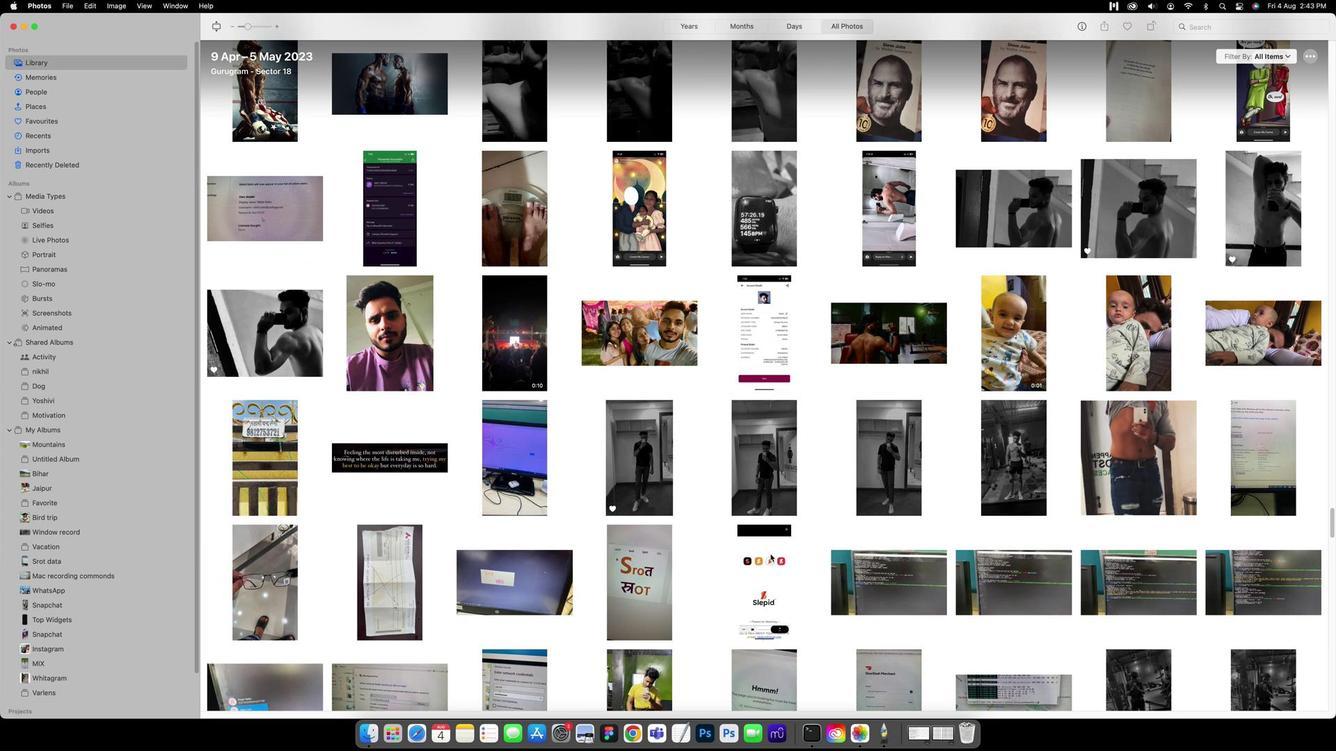 
Action: Mouse scrolled (769, 557) with delta (0, 0)
Screenshot: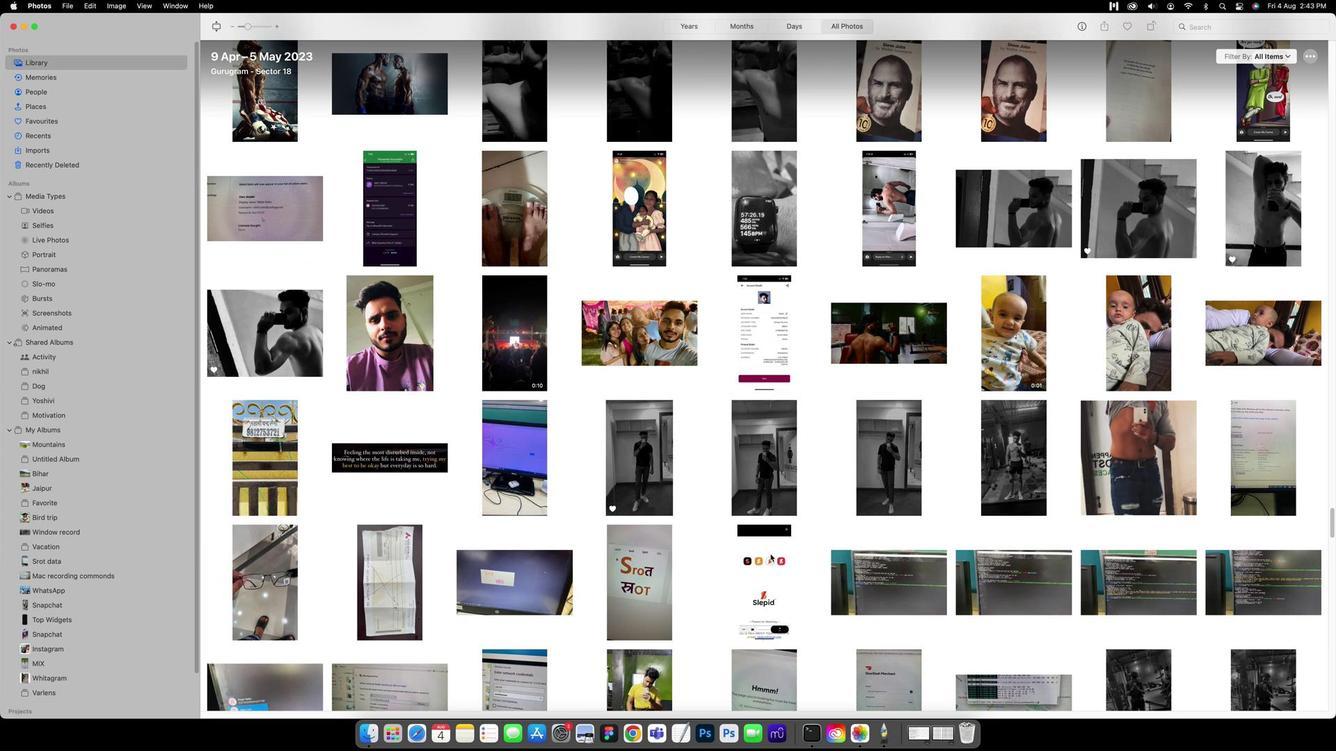 
Action: Mouse scrolled (769, 557) with delta (0, 2)
Screenshot: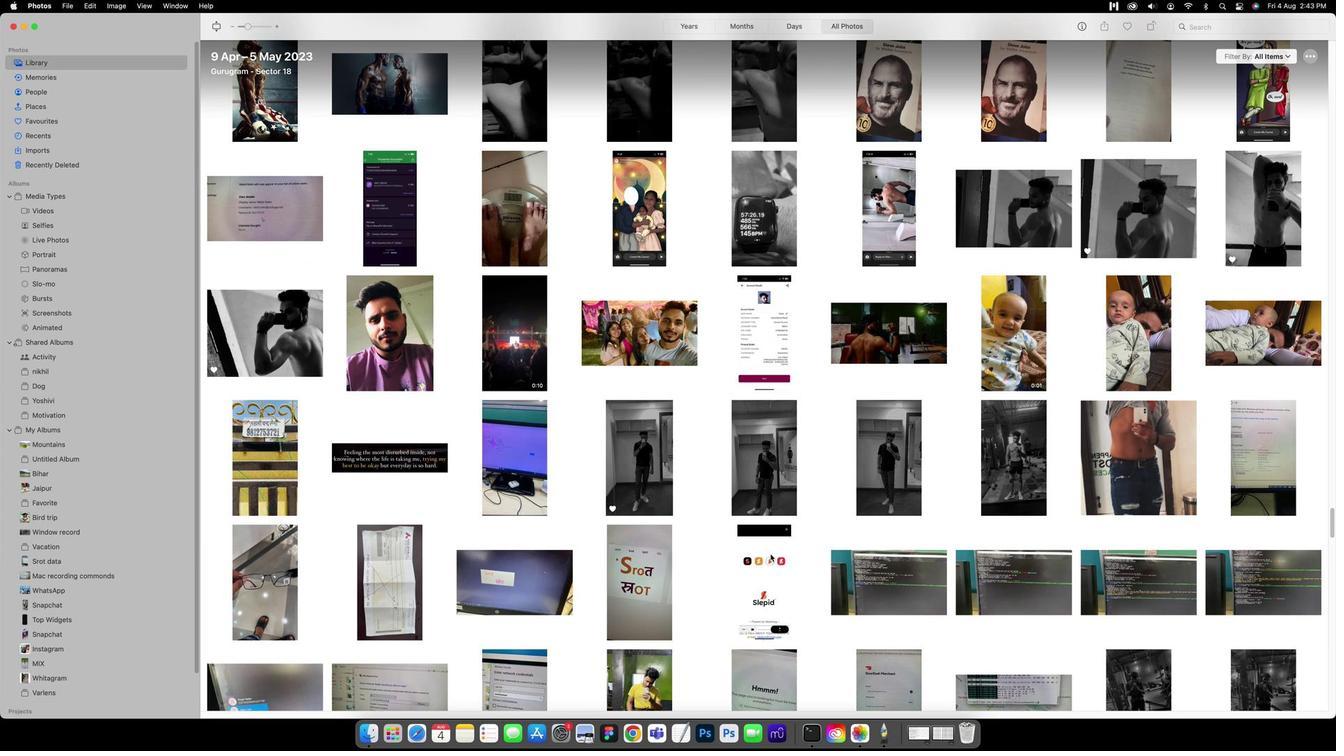 
Action: Mouse scrolled (769, 557) with delta (0, 2)
Screenshot: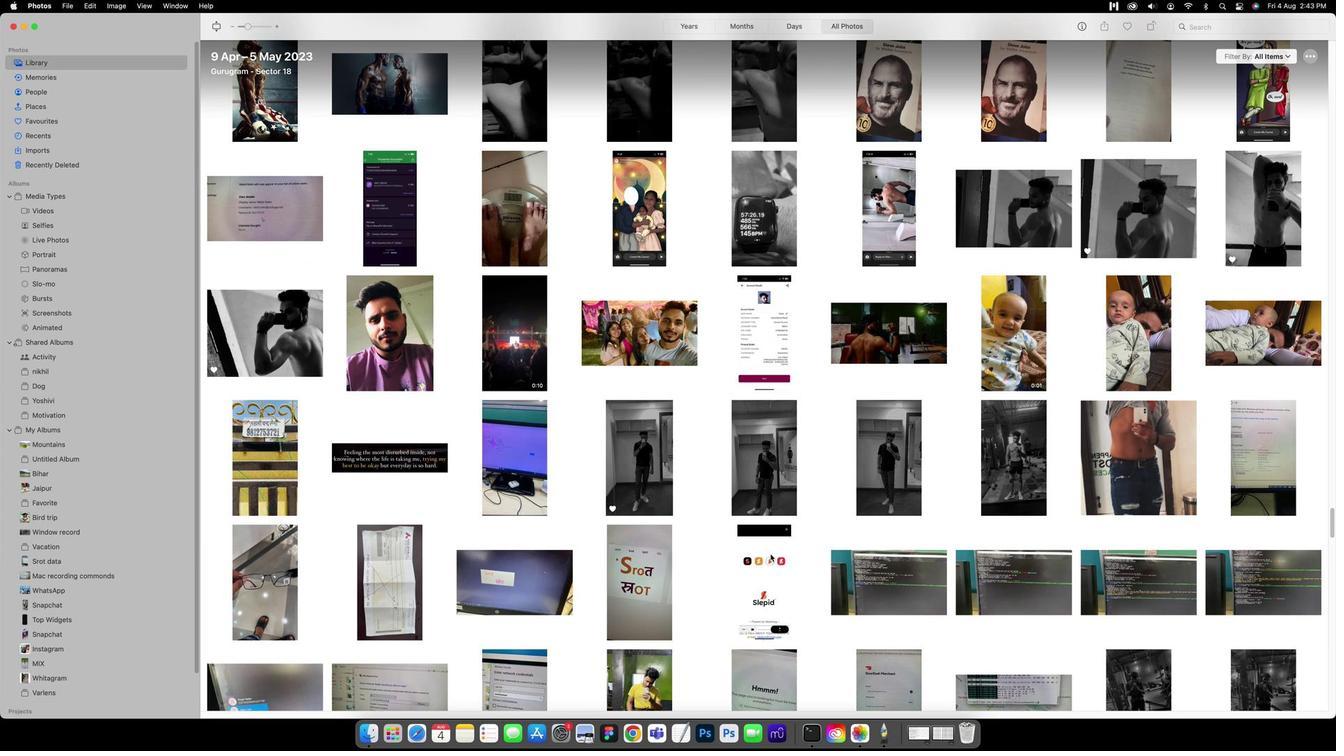 
Action: Mouse scrolled (769, 557) with delta (0, 3)
Screenshot: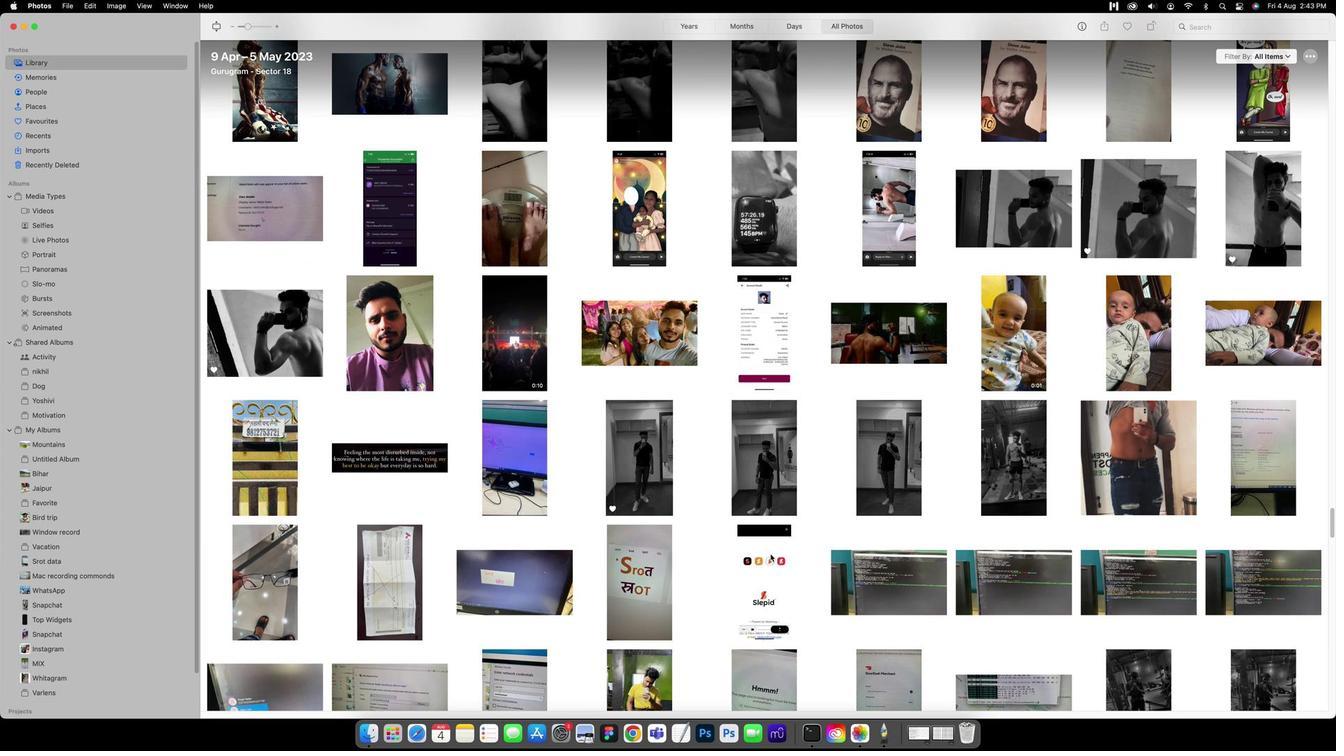 
Action: Mouse scrolled (769, 557) with delta (0, 0)
Screenshot: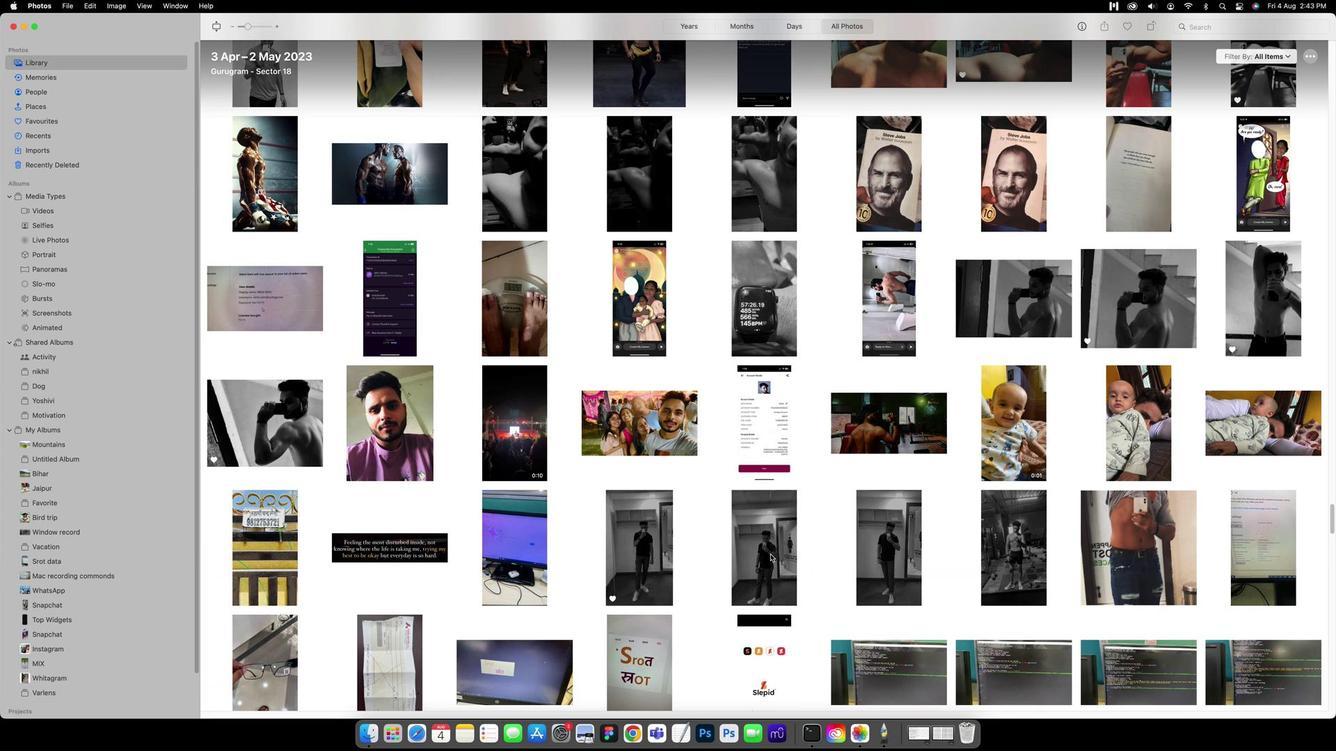 
Action: Mouse scrolled (769, 557) with delta (0, 0)
Screenshot: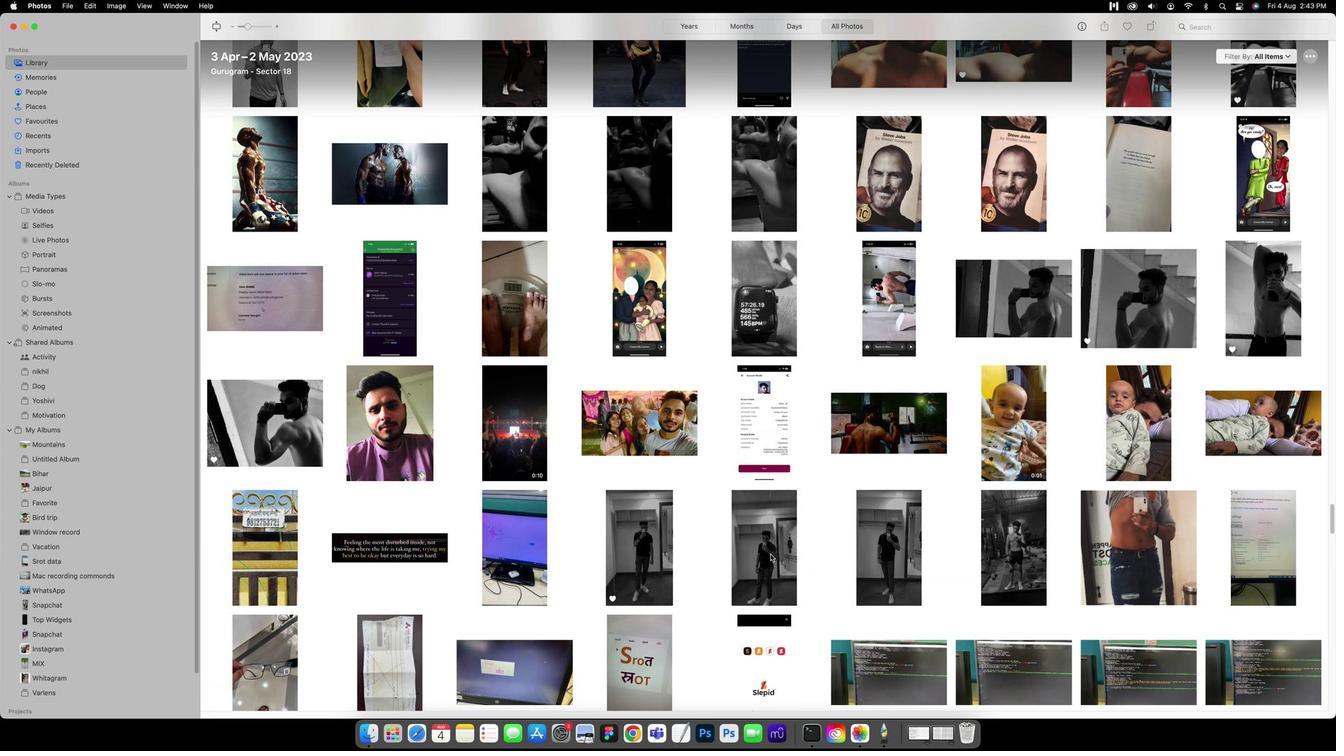 
Action: Mouse scrolled (769, 557) with delta (0, 2)
Screenshot: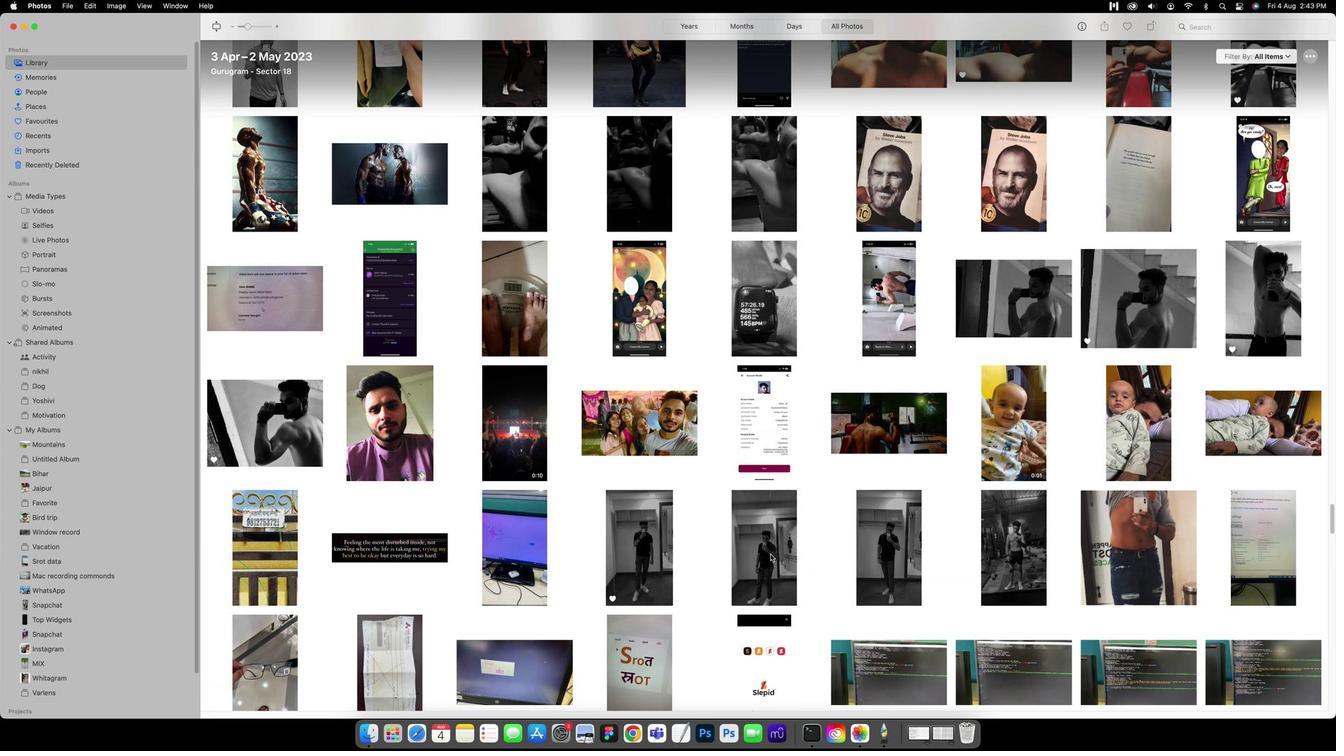 
Action: Mouse scrolled (769, 557) with delta (0, 2)
Screenshot: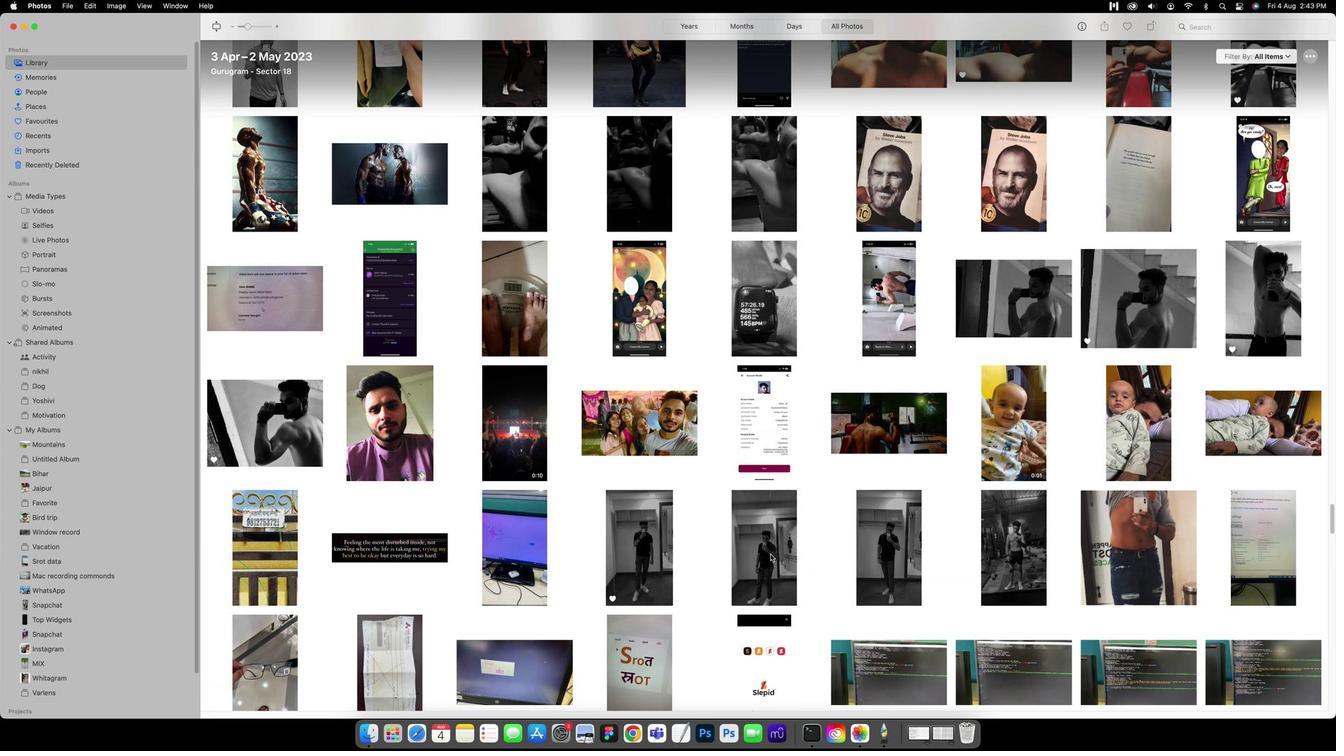 
Action: Mouse scrolled (769, 557) with delta (0, 3)
Screenshot: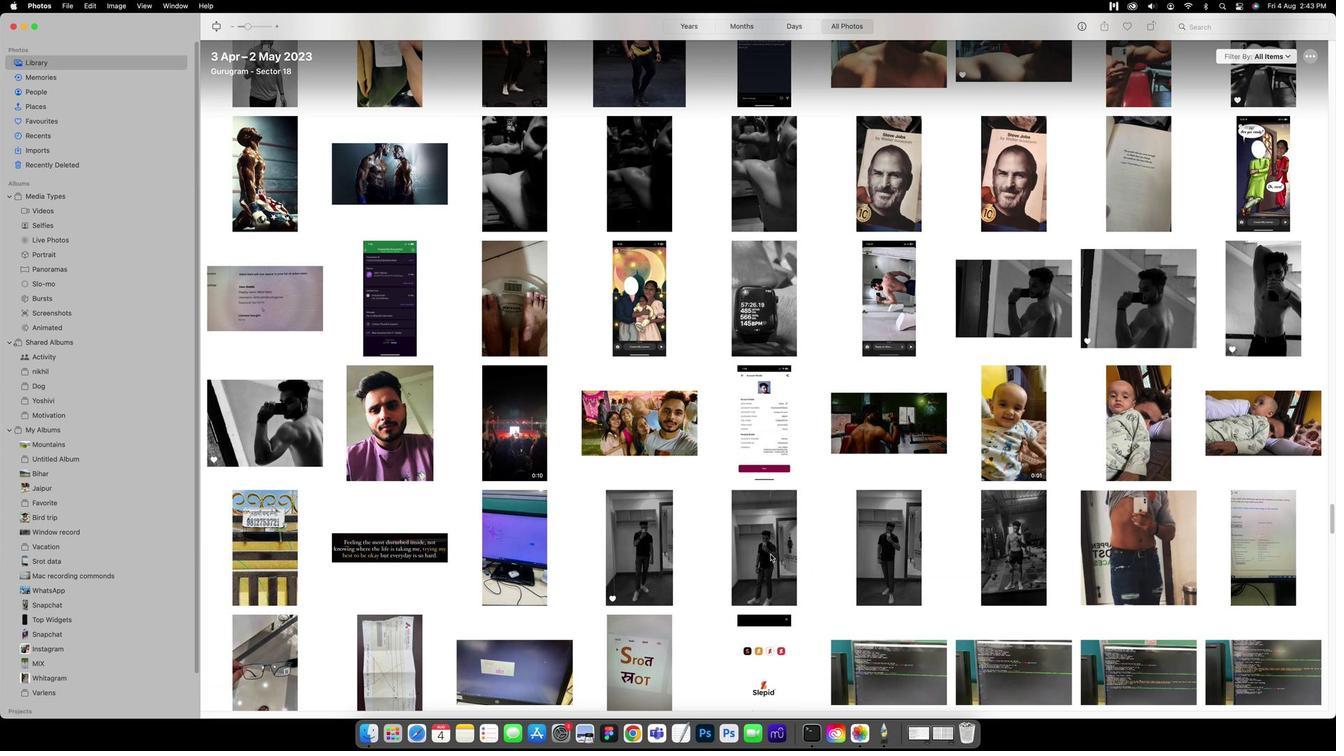 
Action: Mouse scrolled (769, 557) with delta (0, 0)
Screenshot: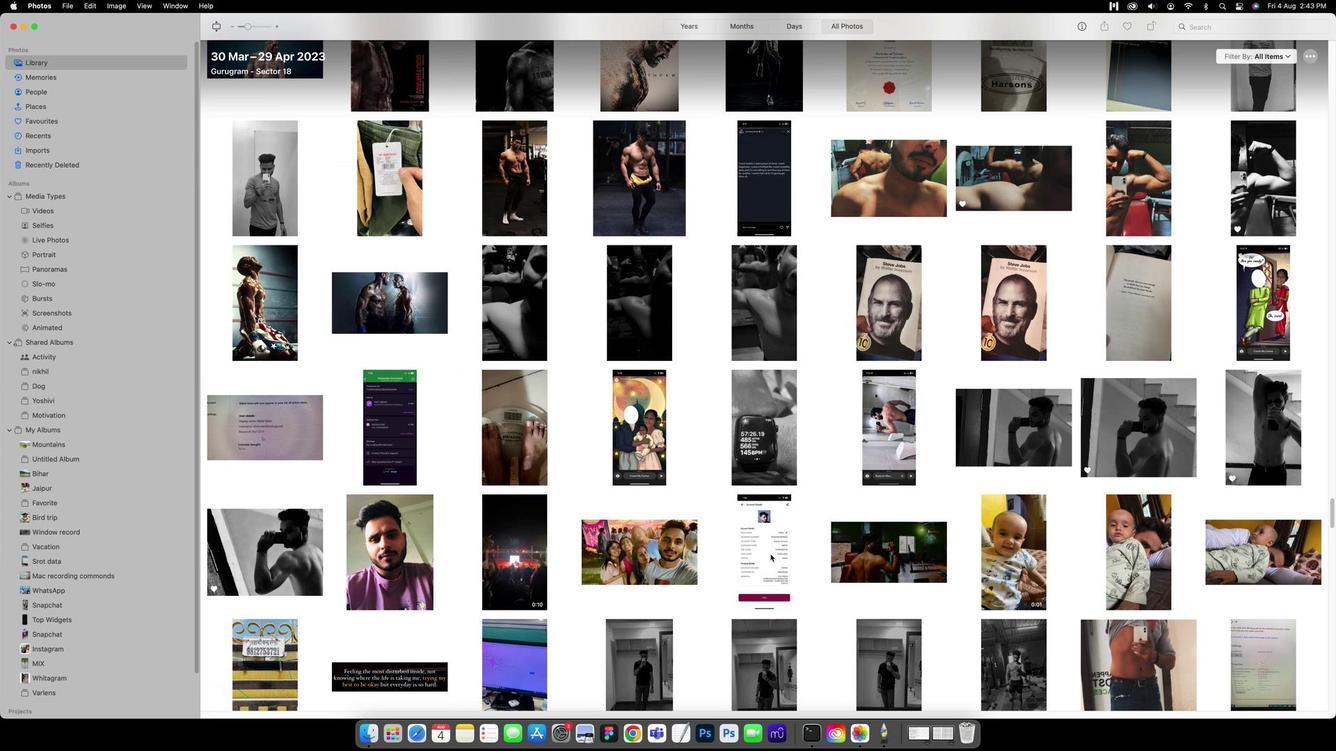 
Action: Mouse scrolled (769, 557) with delta (0, 0)
Screenshot: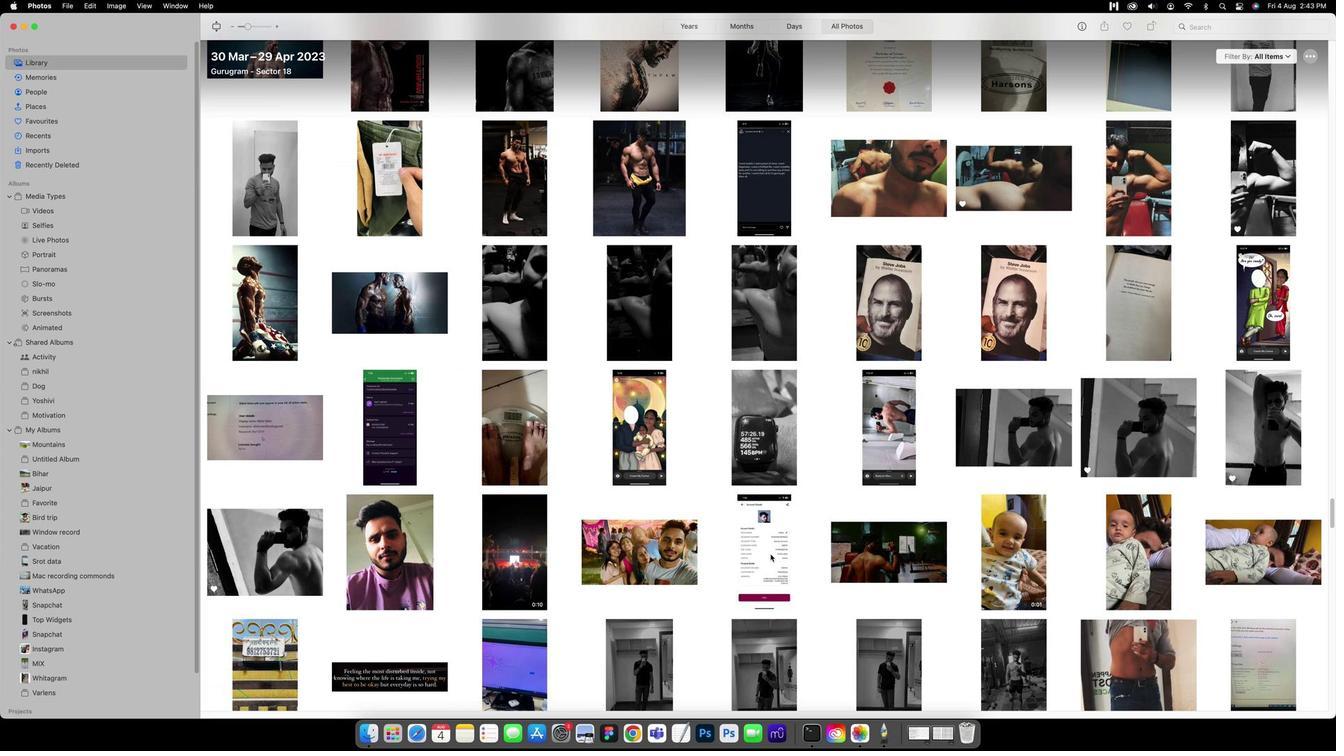 
Action: Mouse scrolled (769, 557) with delta (0, 2)
Screenshot: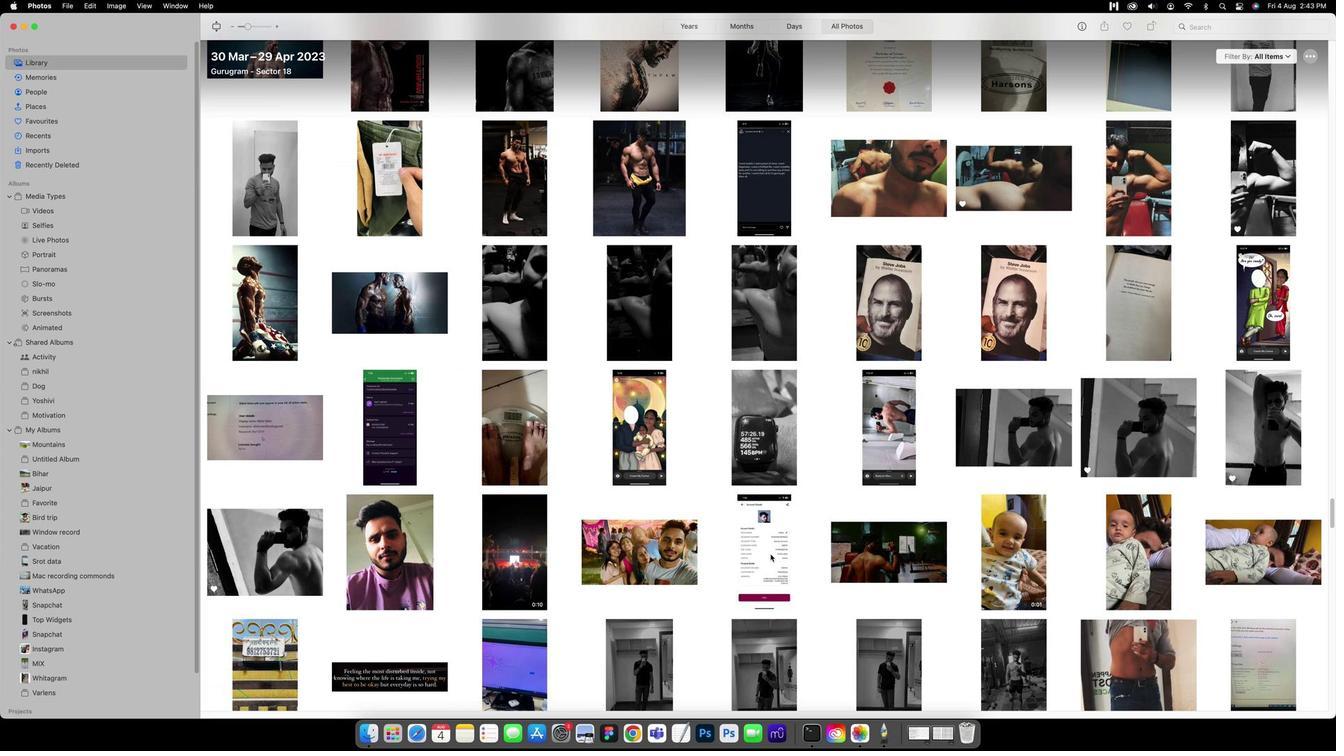
Action: Mouse scrolled (769, 557) with delta (0, 2)
Screenshot: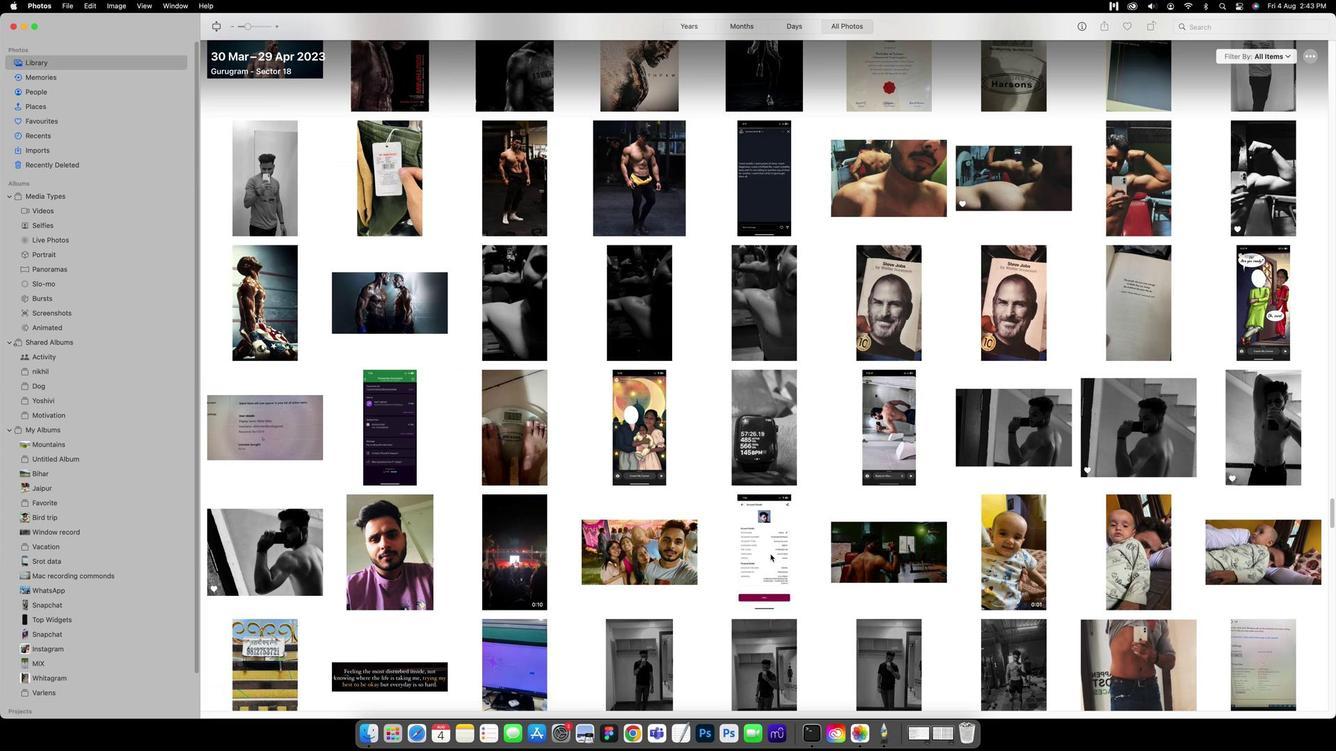 
Action: Mouse scrolled (769, 557) with delta (0, 3)
Screenshot: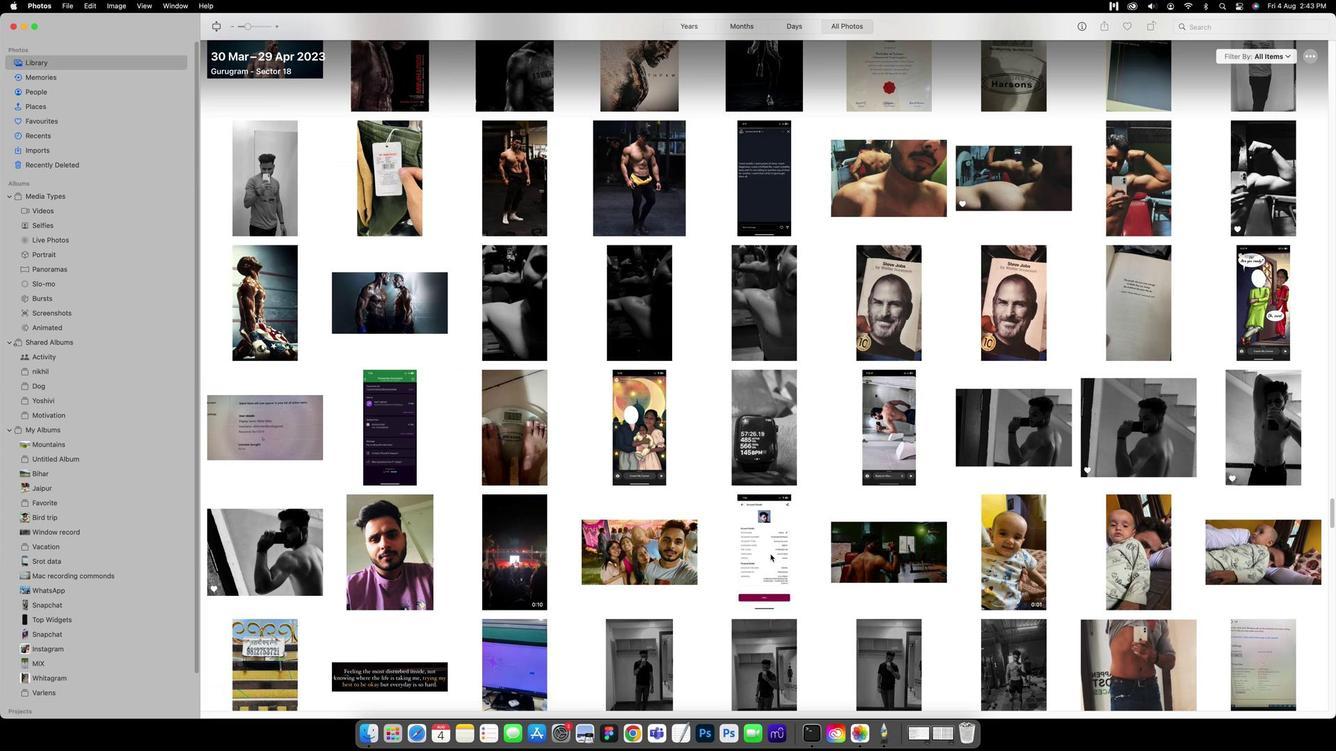 
Action: Mouse scrolled (769, 557) with delta (0, 4)
Screenshot: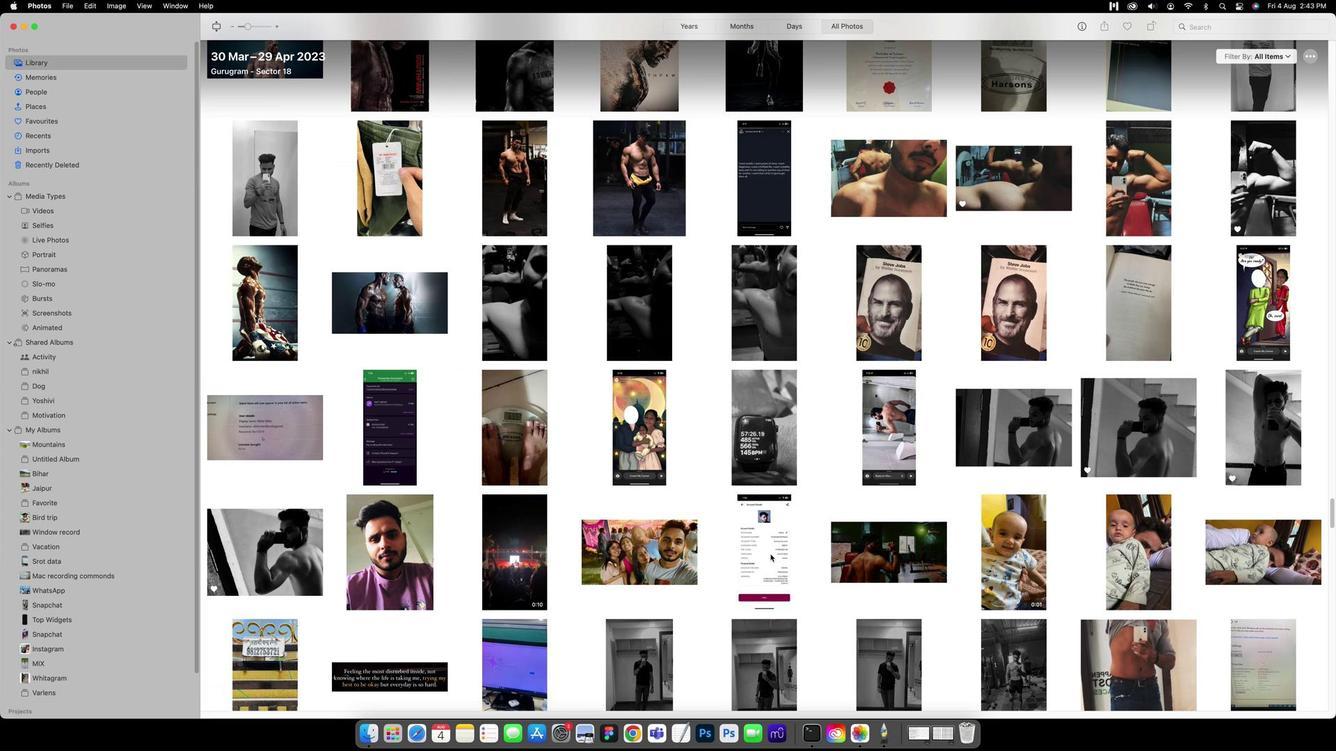 
Action: Mouse scrolled (769, 557) with delta (0, 0)
Screenshot: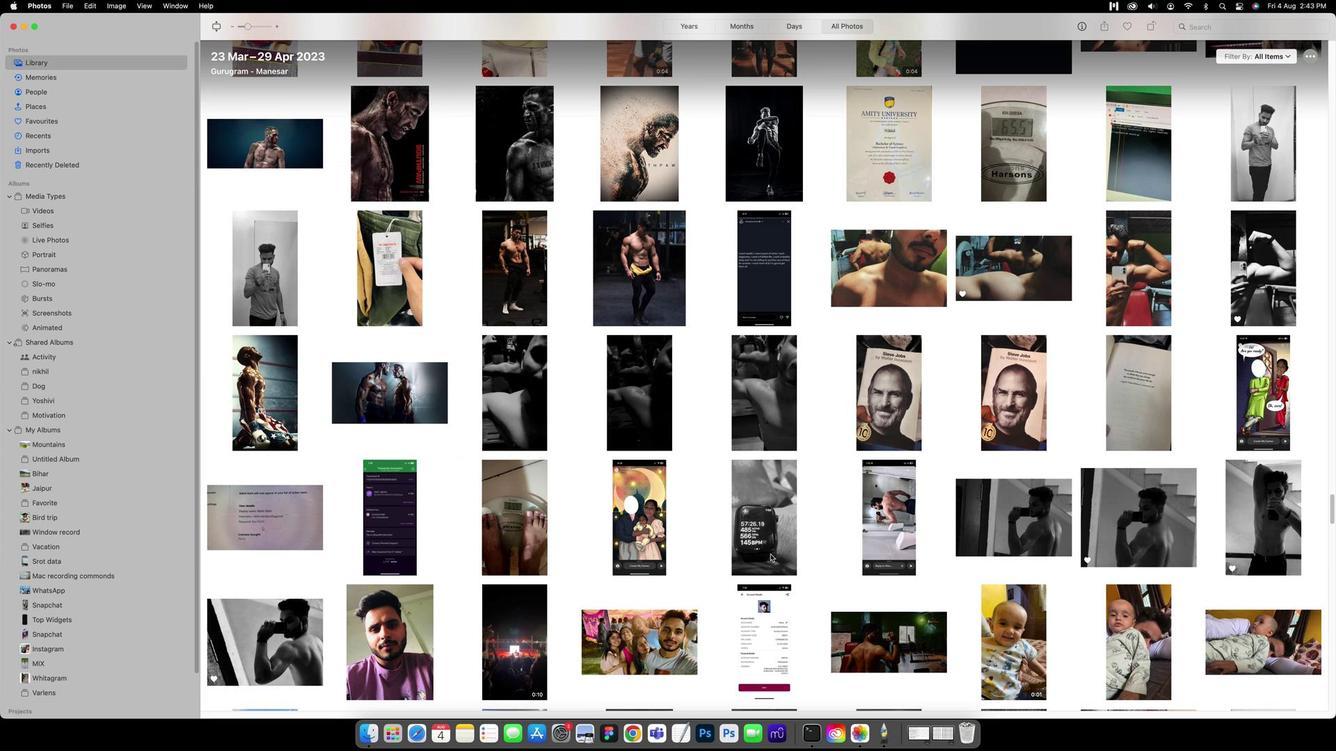 
Action: Mouse scrolled (769, 557) with delta (0, 0)
Screenshot: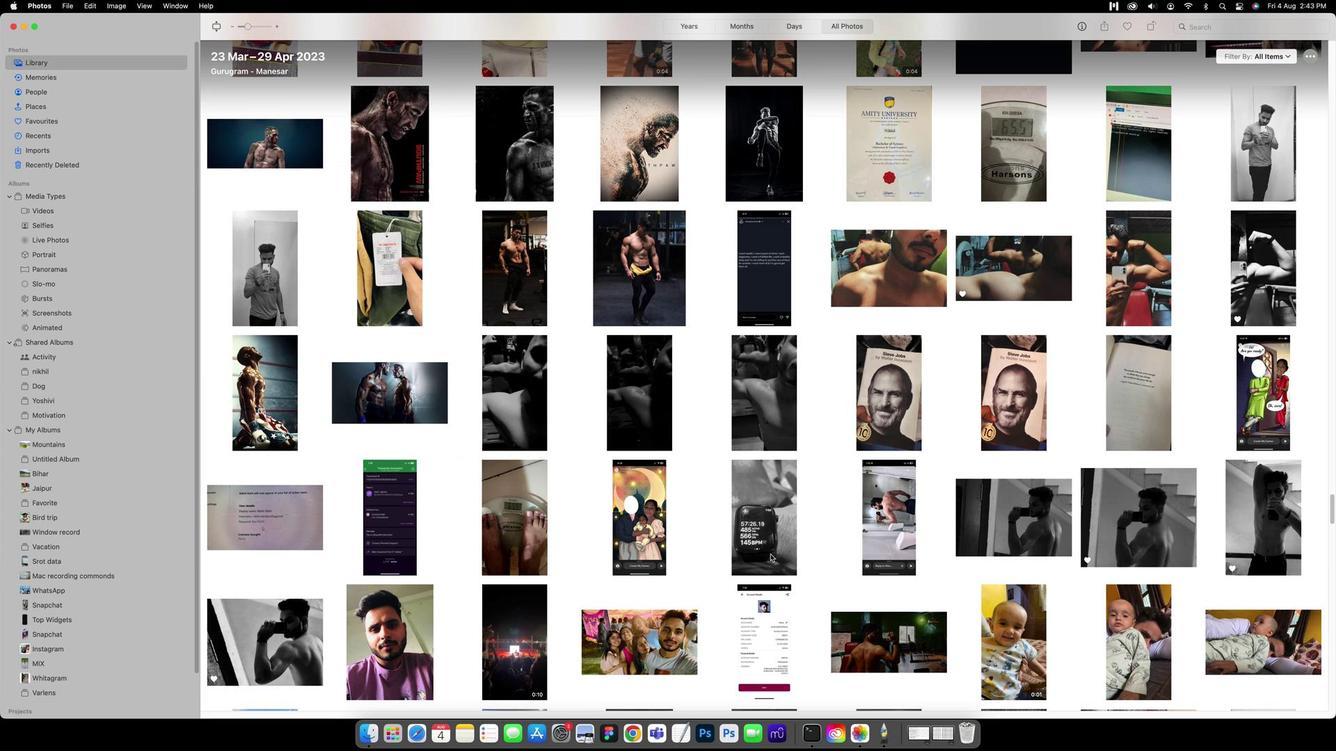 
Action: Mouse scrolled (769, 557) with delta (0, 2)
Screenshot: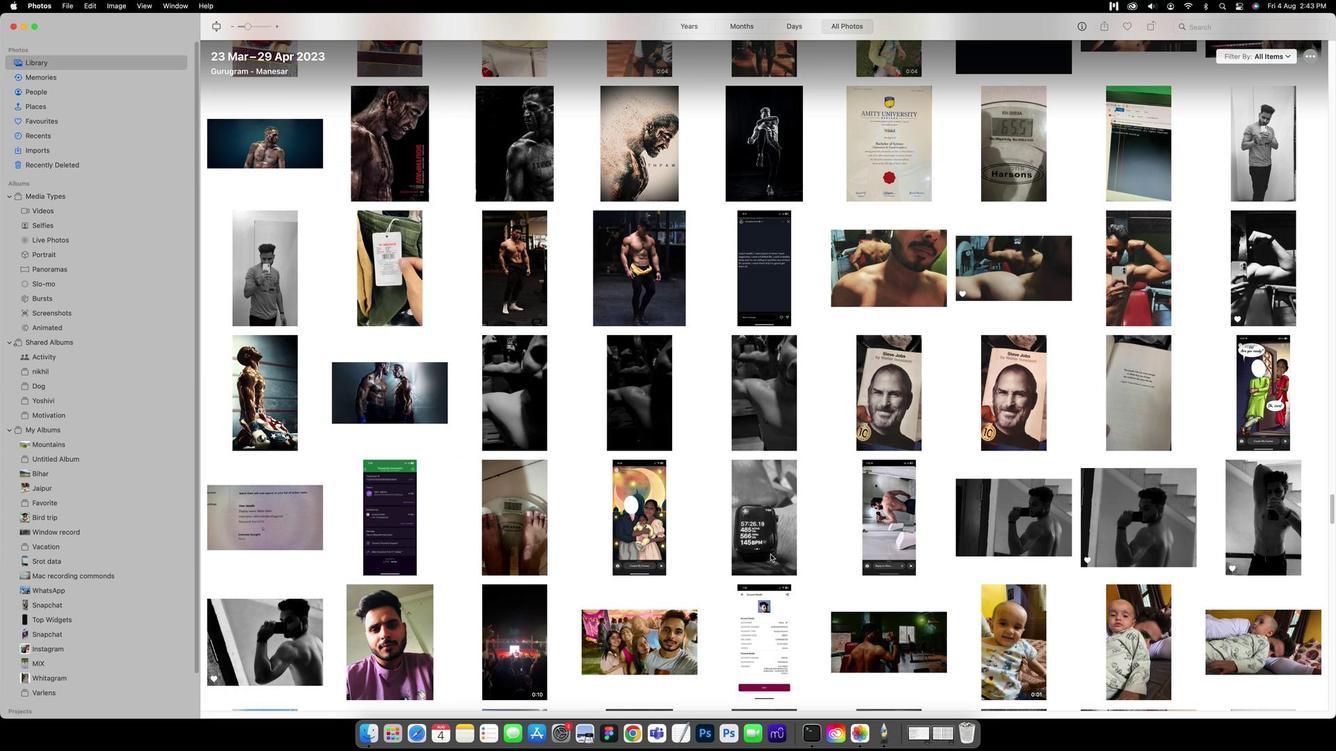 
Action: Mouse scrolled (769, 557) with delta (0, 2)
Screenshot: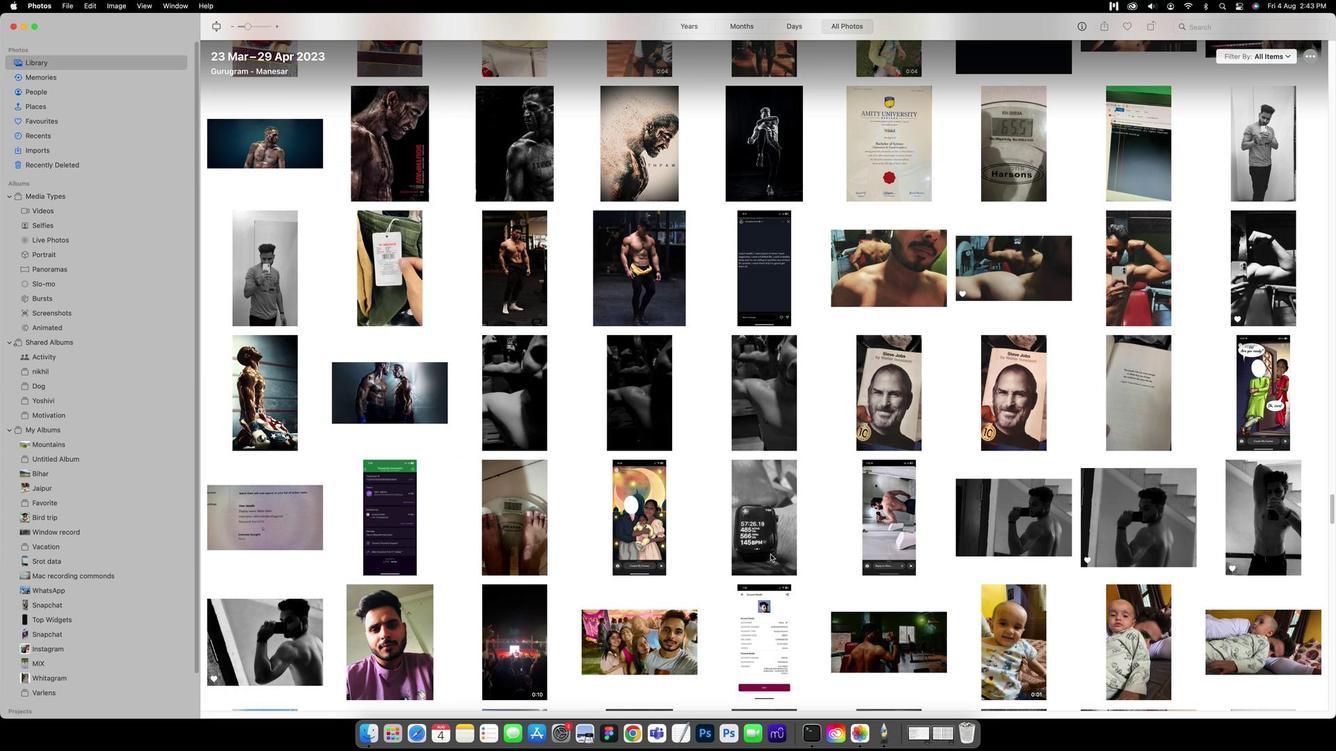 
Action: Mouse scrolled (769, 557) with delta (0, 3)
Screenshot: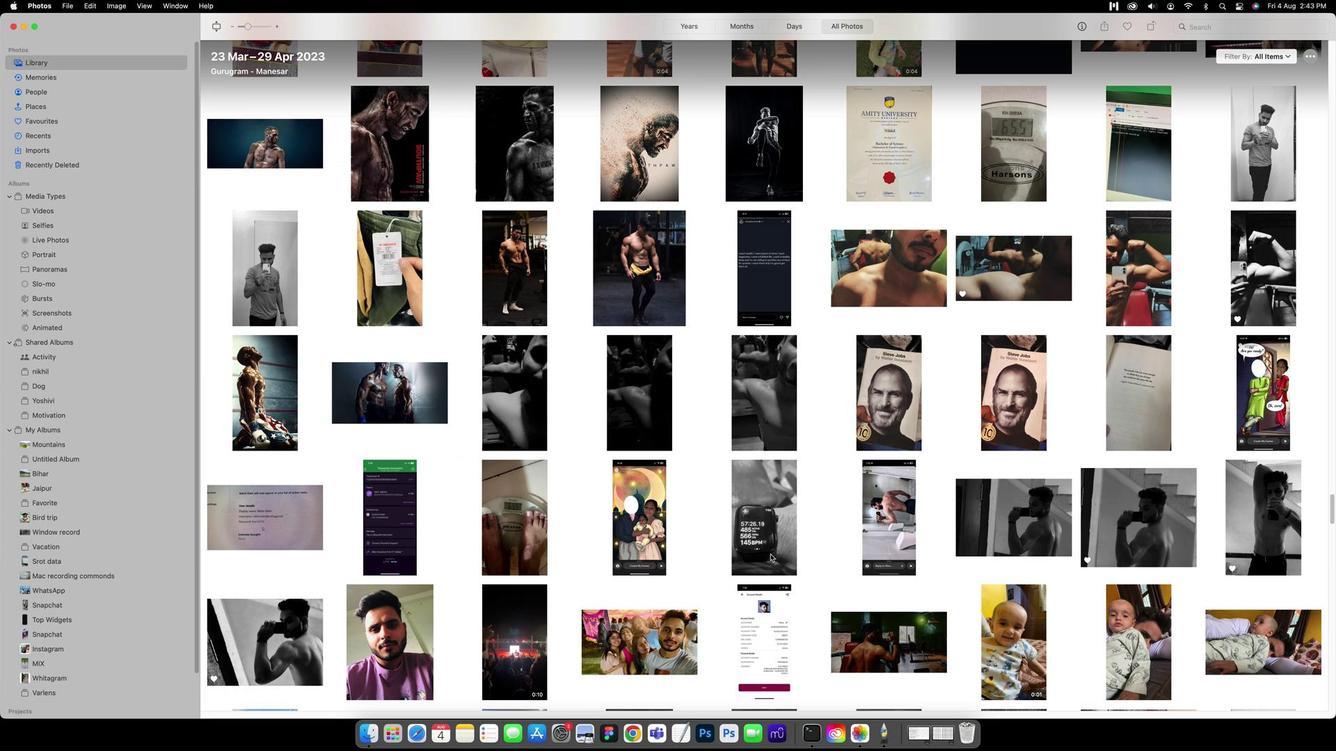 
Action: Mouse scrolled (769, 557) with delta (0, 0)
Screenshot: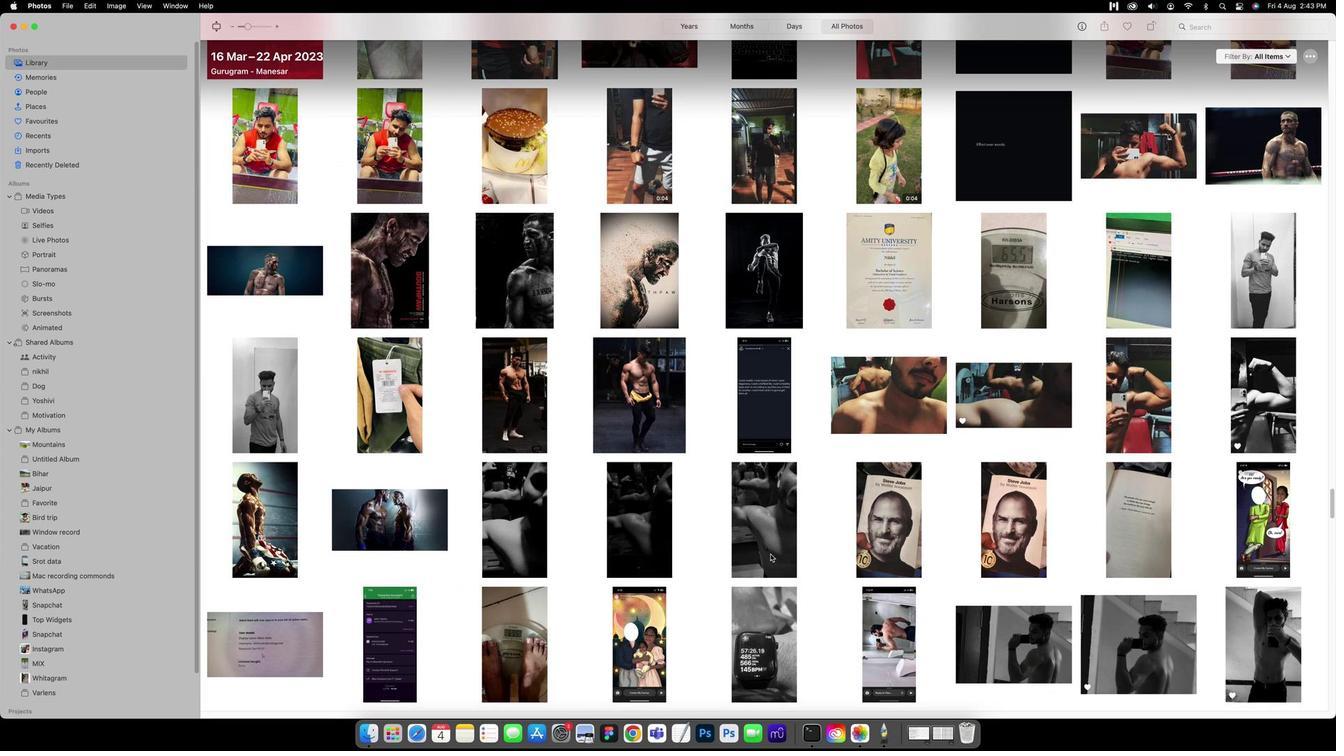 
Action: Mouse scrolled (769, 557) with delta (0, 0)
Screenshot: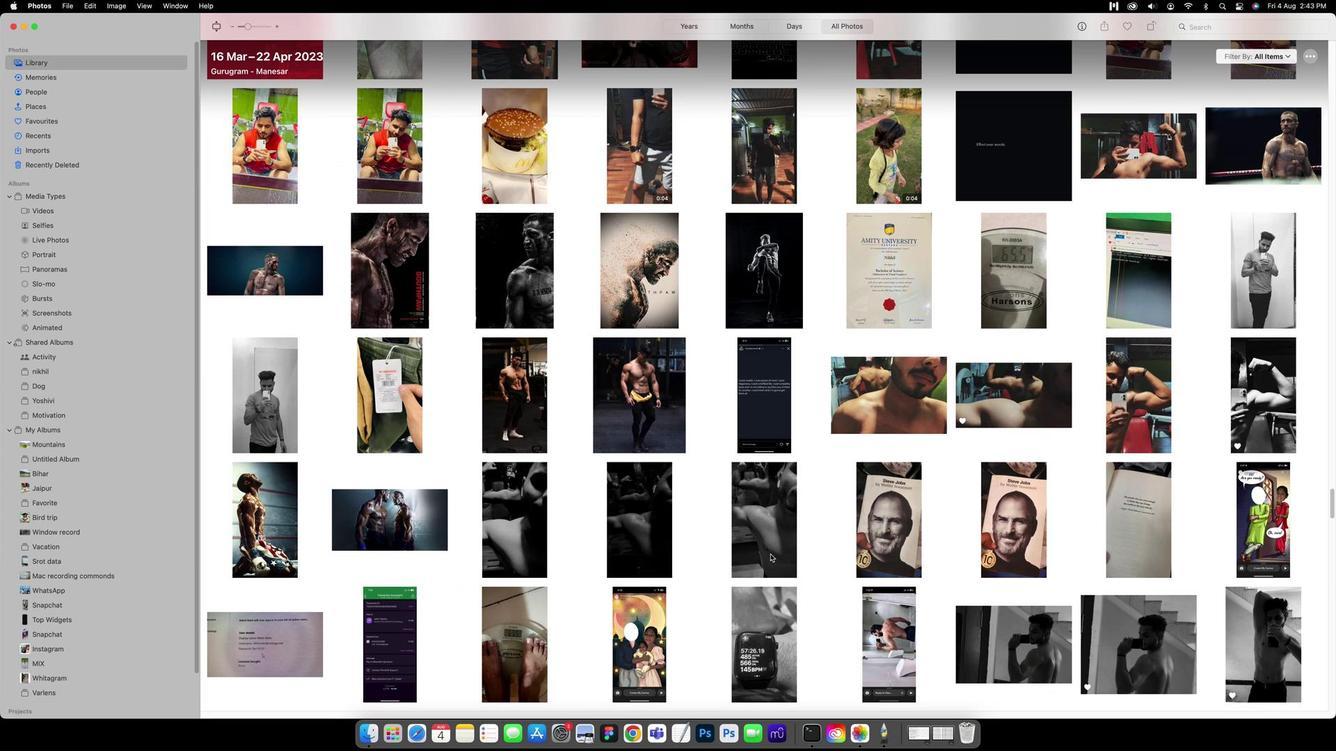 
Action: Mouse scrolled (769, 557) with delta (0, 2)
Screenshot: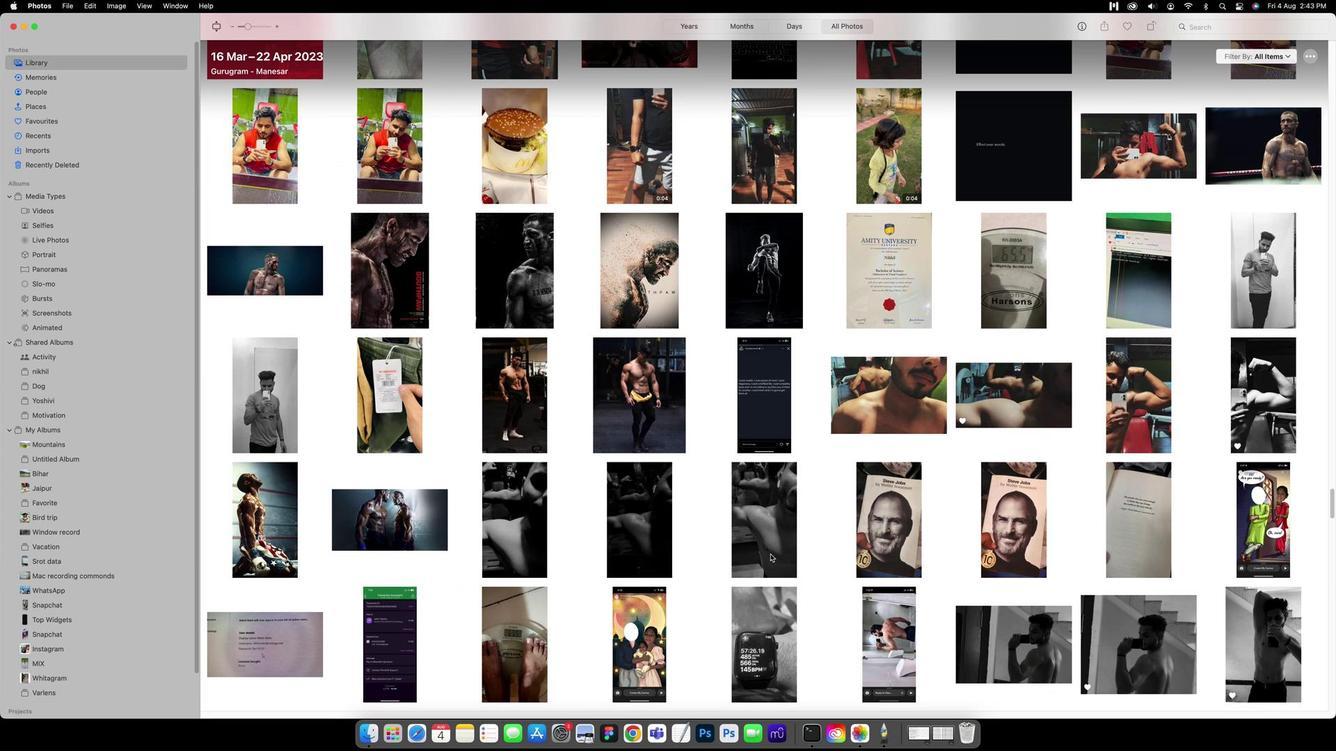 
Action: Mouse scrolled (769, 557) with delta (0, 2)
Screenshot: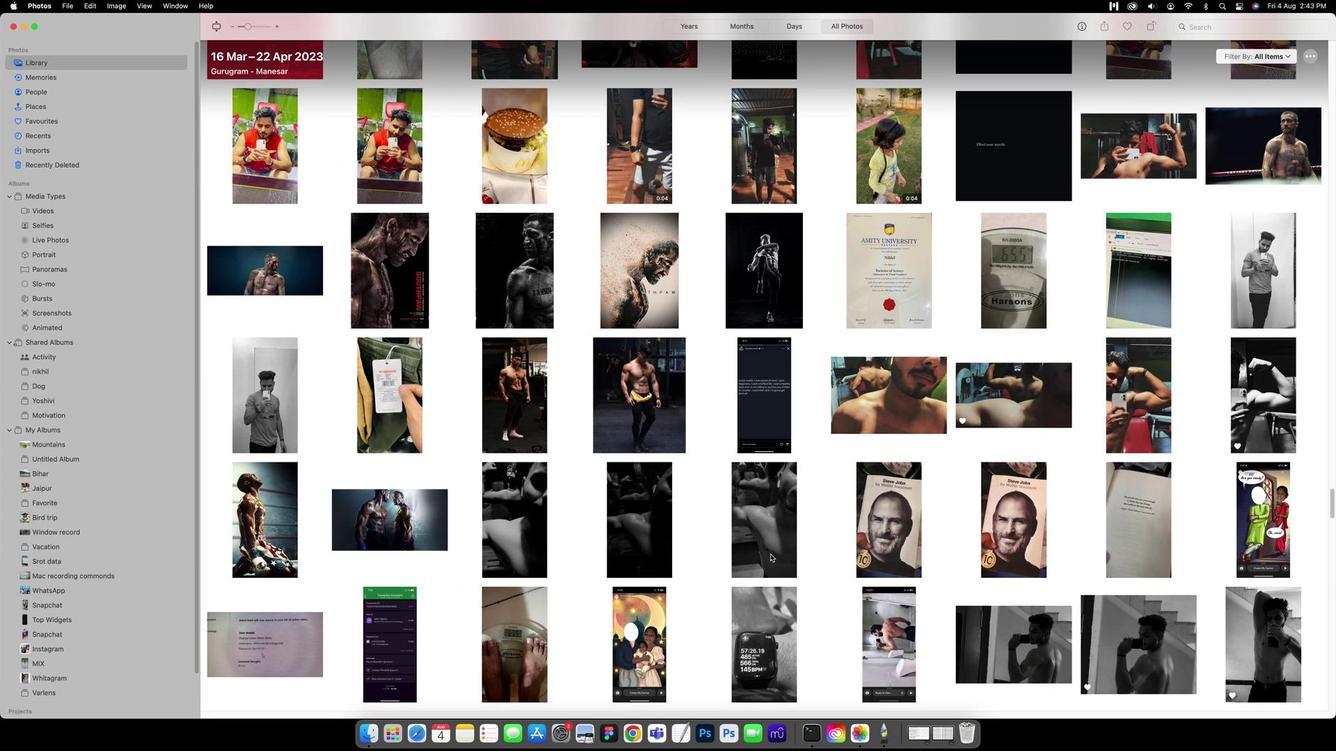 
Action: Mouse scrolled (769, 557) with delta (0, 3)
Screenshot: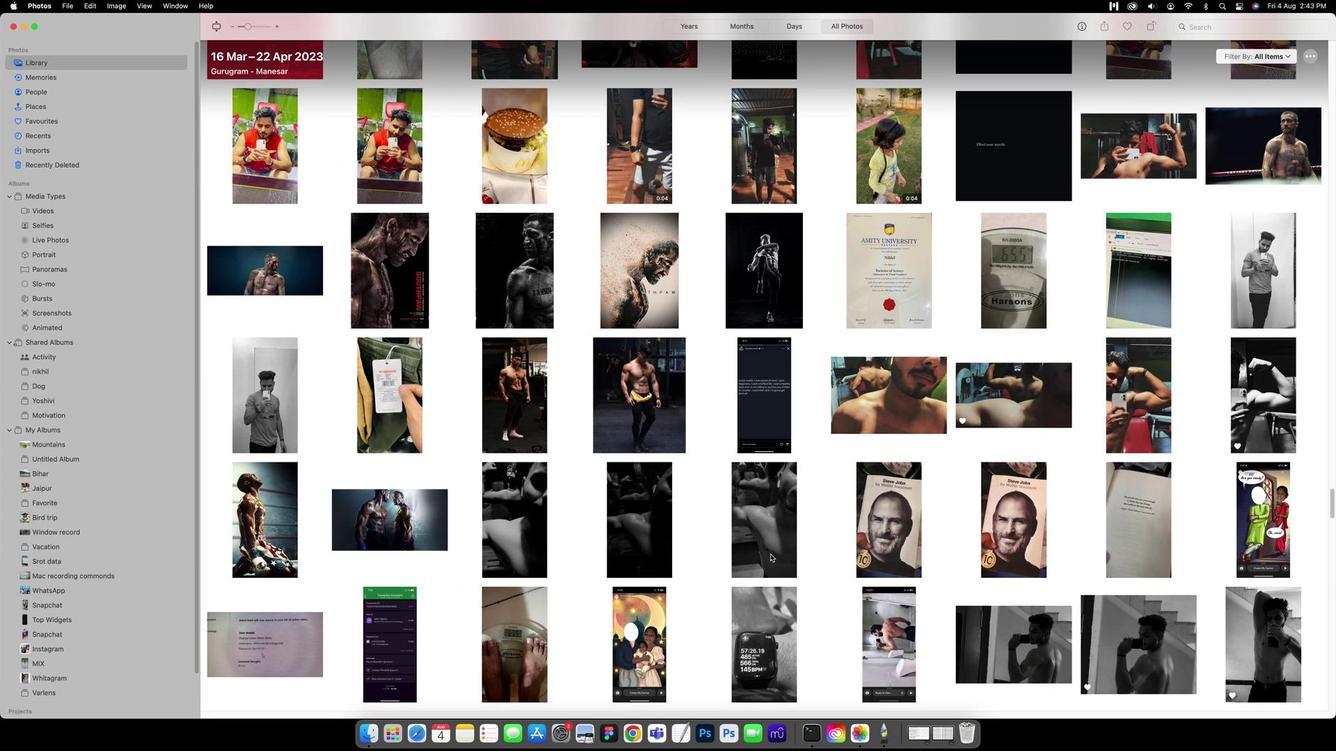 
Action: Mouse scrolled (769, 557) with delta (0, 4)
Screenshot: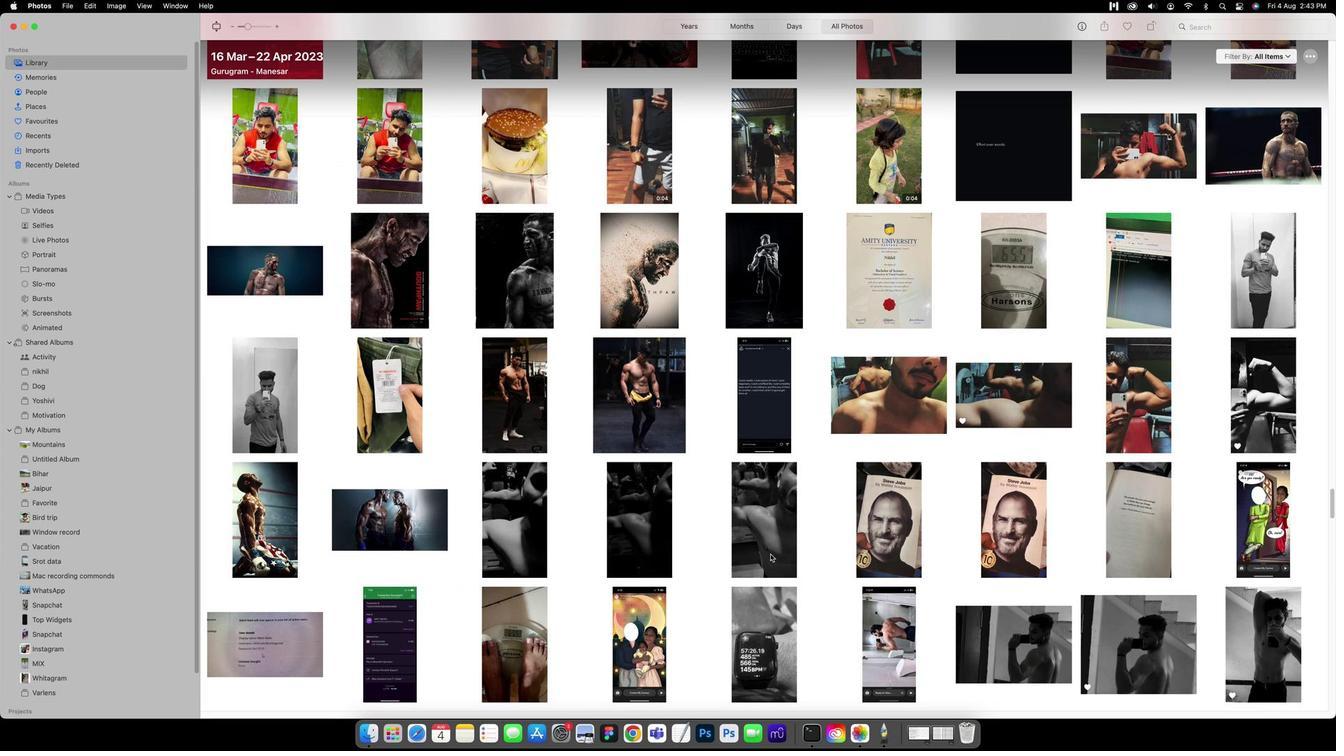 
Action: Mouse scrolled (769, 557) with delta (0, 0)
Screenshot: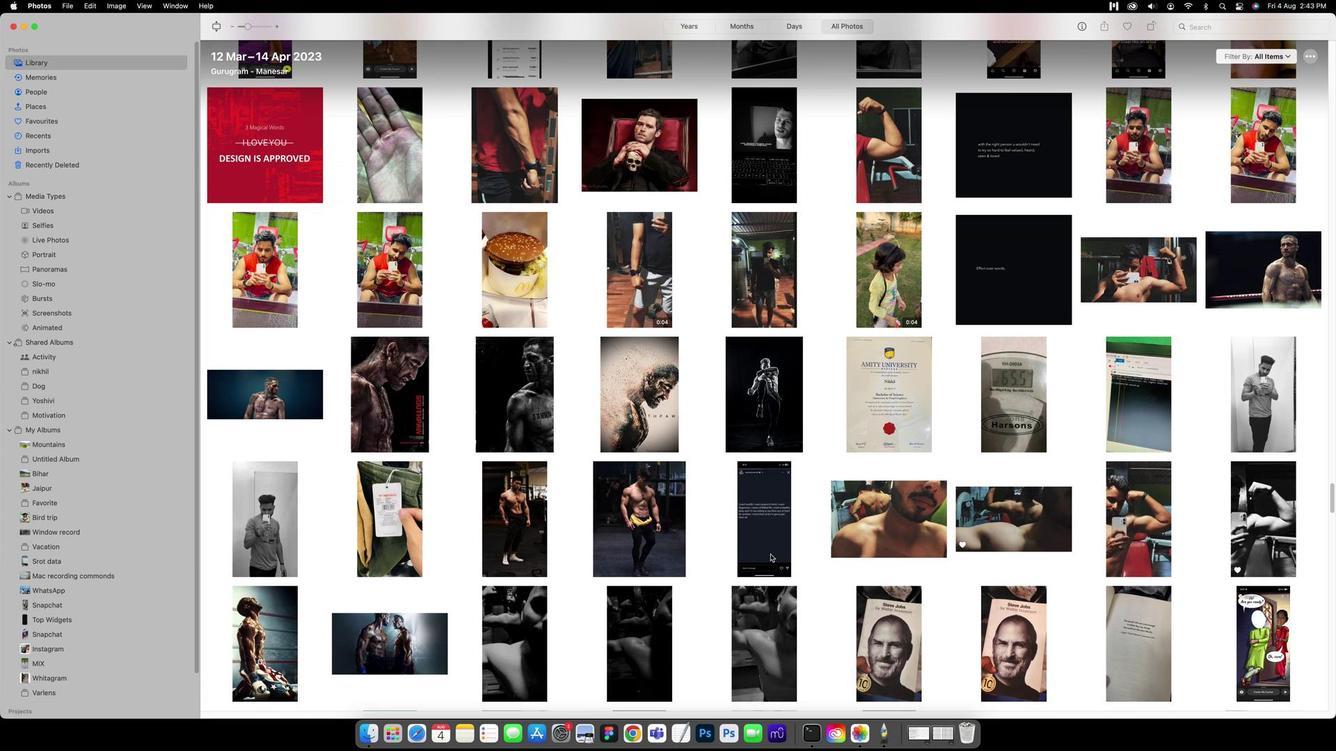 
Action: Mouse scrolled (769, 557) with delta (0, 0)
Screenshot: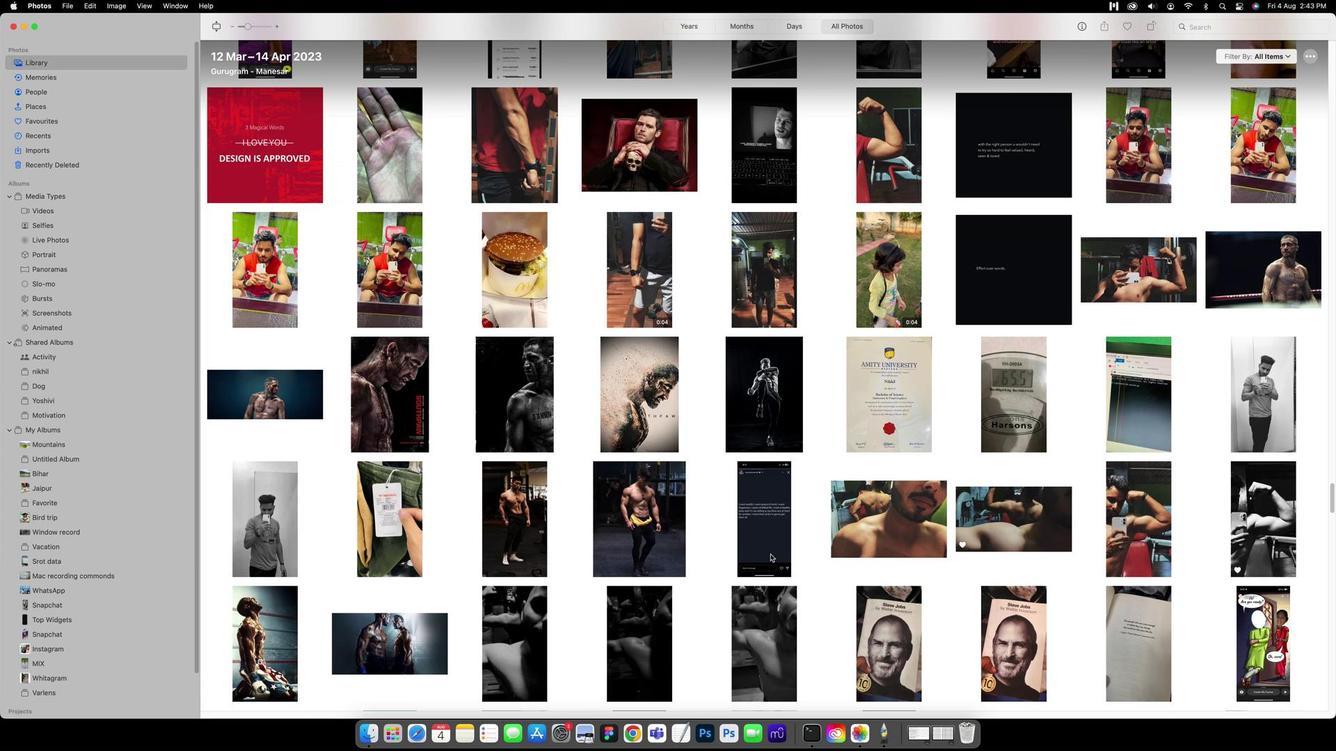 
Action: Mouse scrolled (769, 557) with delta (0, 2)
Screenshot: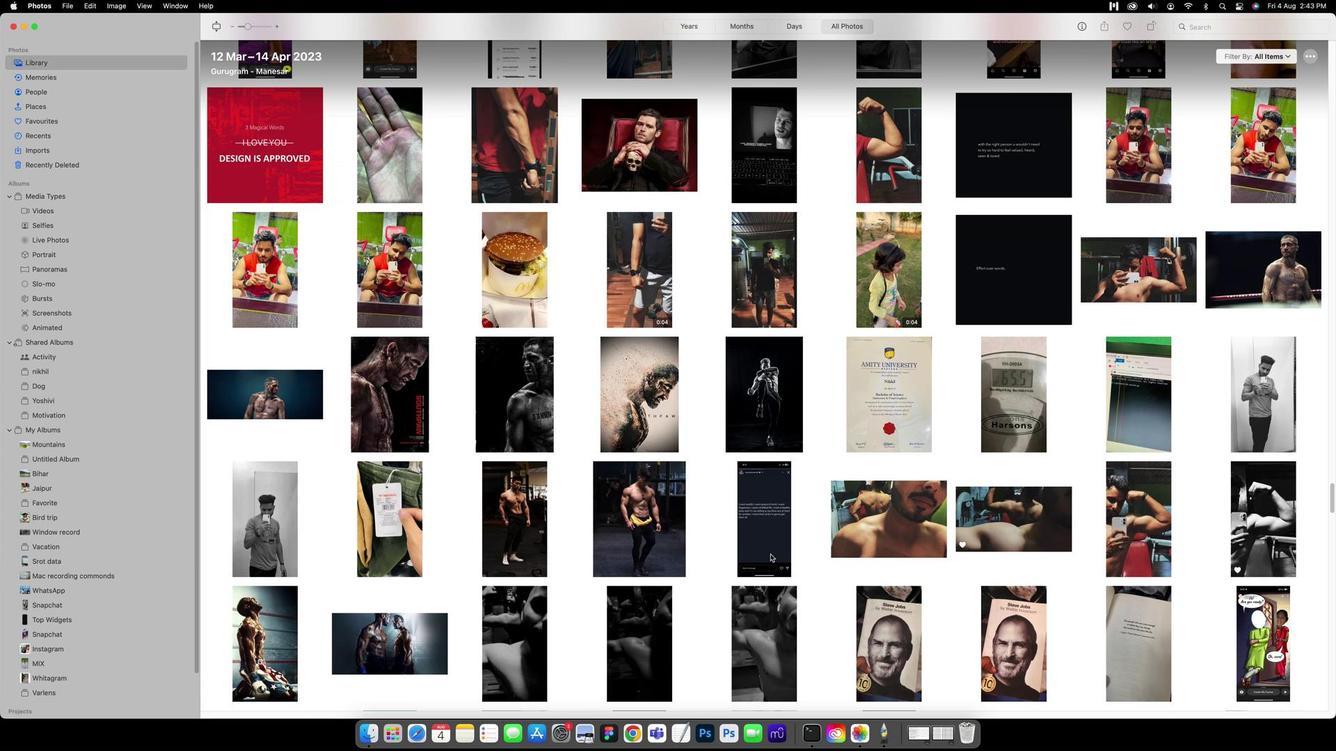 
Action: Mouse scrolled (769, 557) with delta (0, 2)
Screenshot: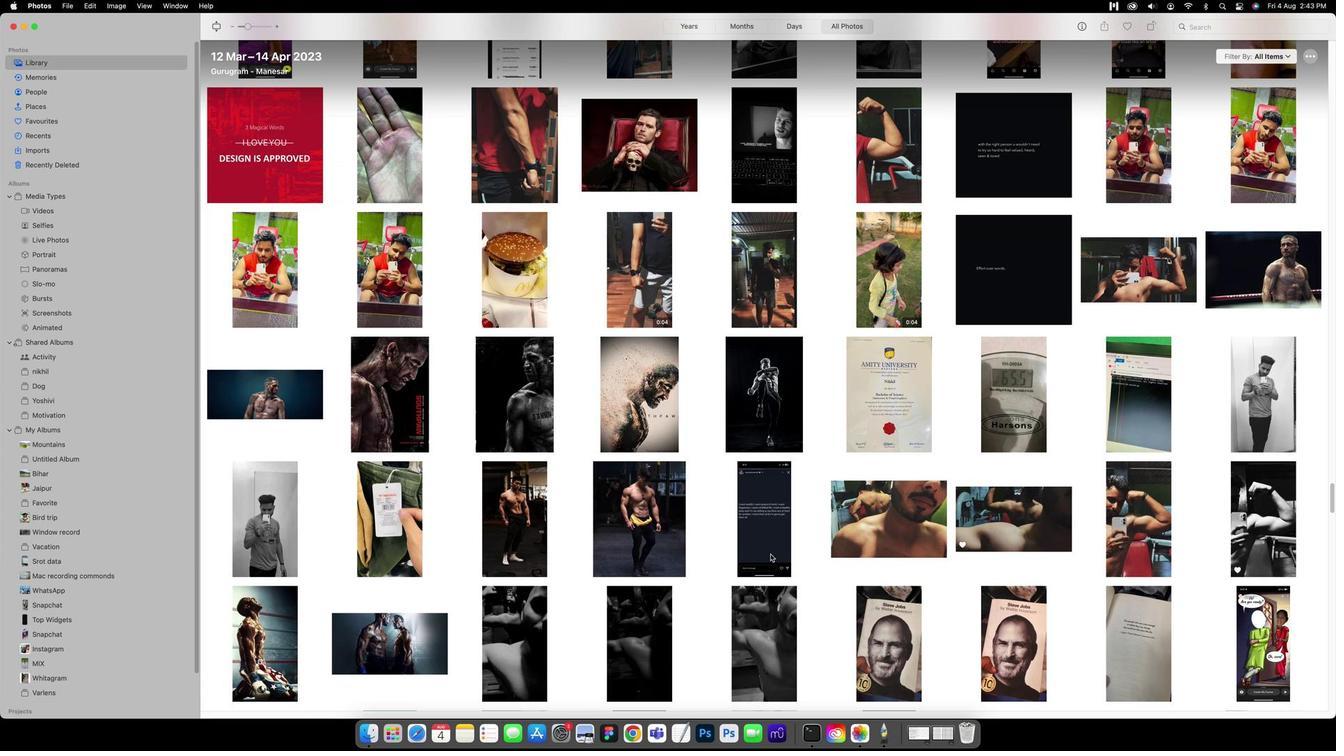 
Action: Mouse scrolled (769, 557) with delta (0, 3)
Screenshot: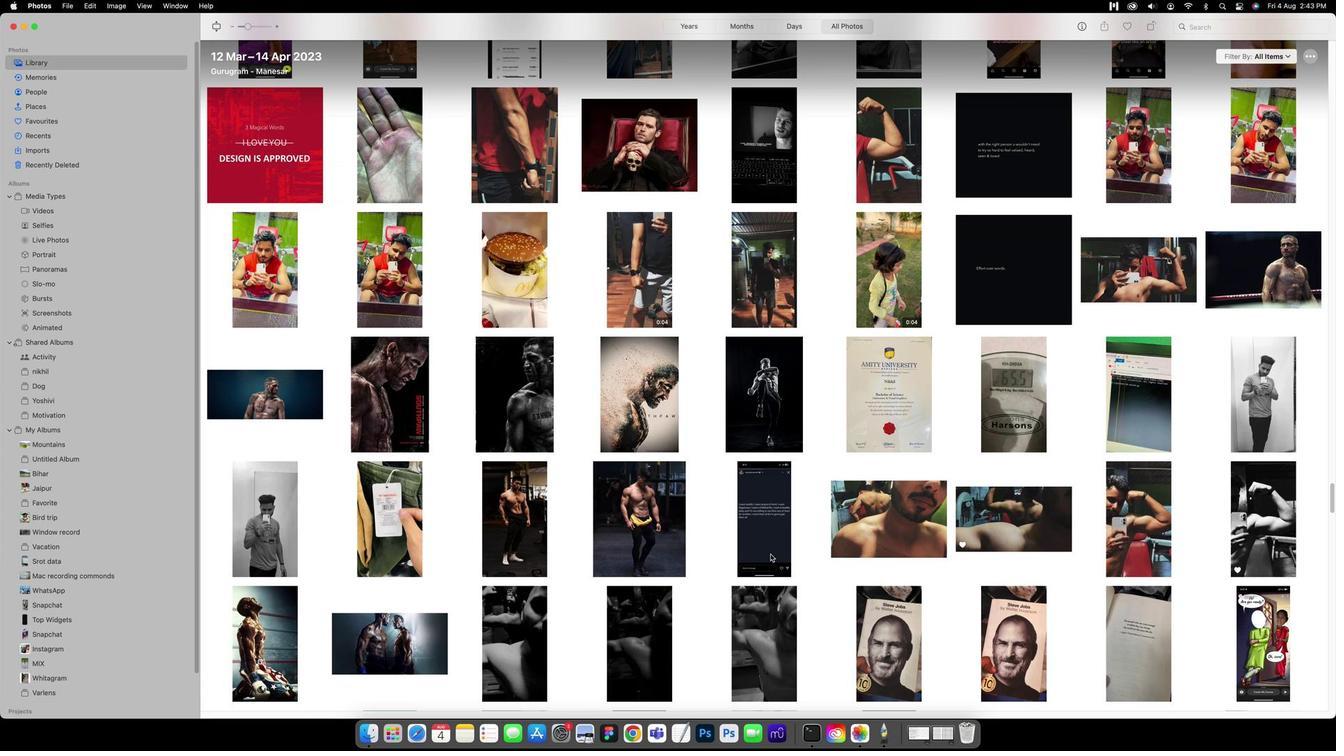
Action: Mouse scrolled (769, 557) with delta (0, 3)
Screenshot: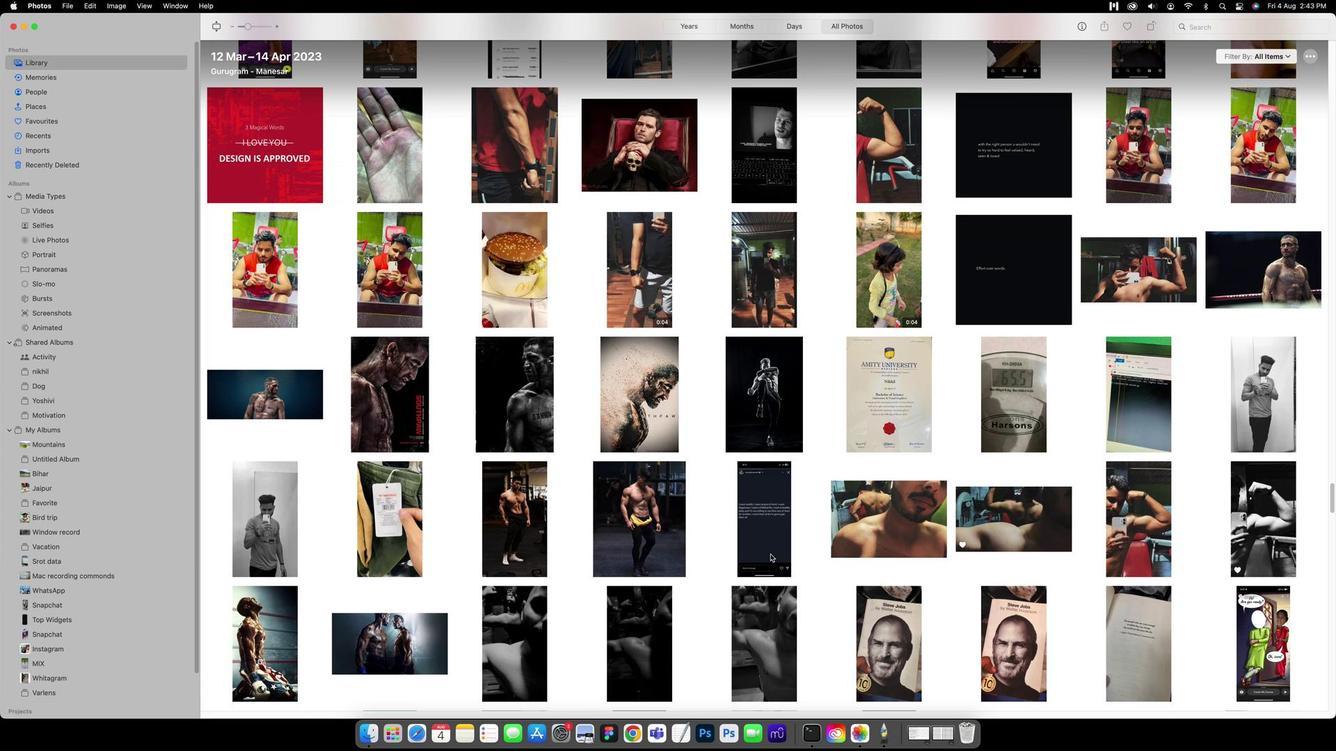 
Action: Mouse scrolled (769, 557) with delta (0, 0)
Screenshot: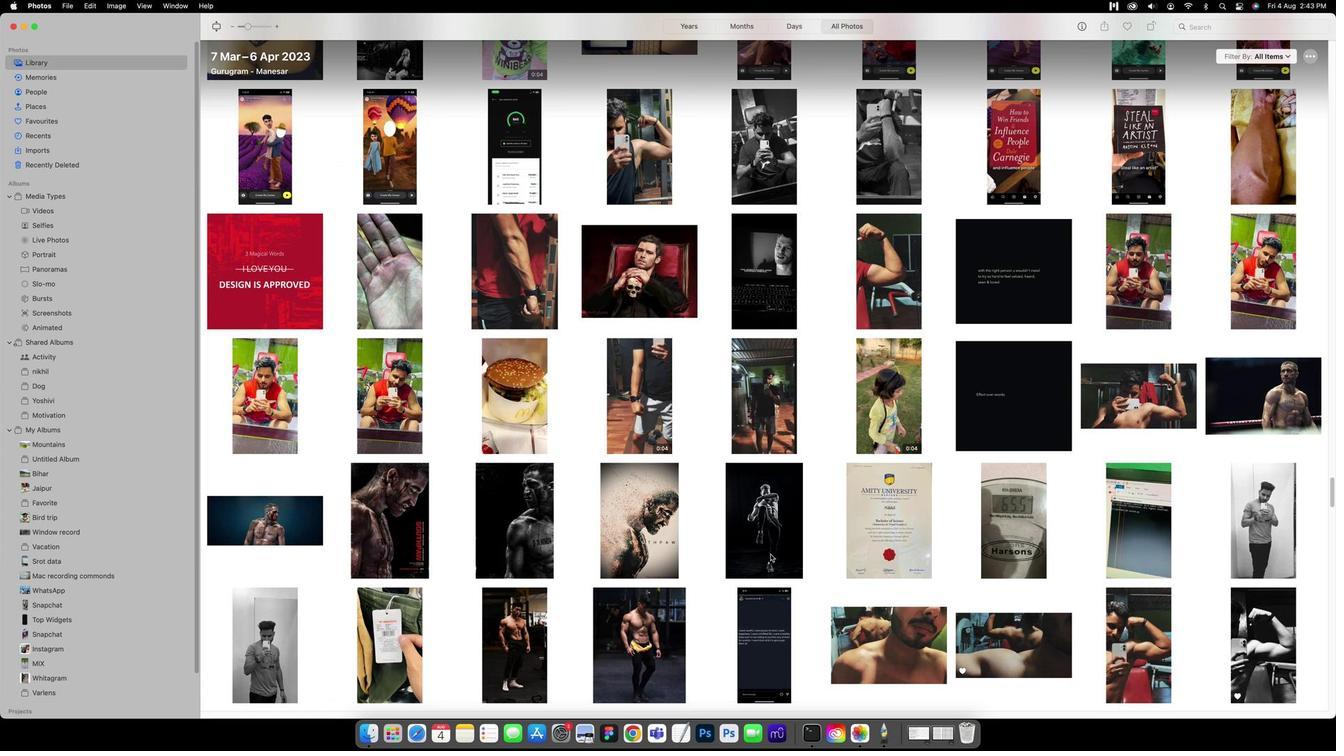 
Action: Mouse scrolled (769, 557) with delta (0, 0)
Screenshot: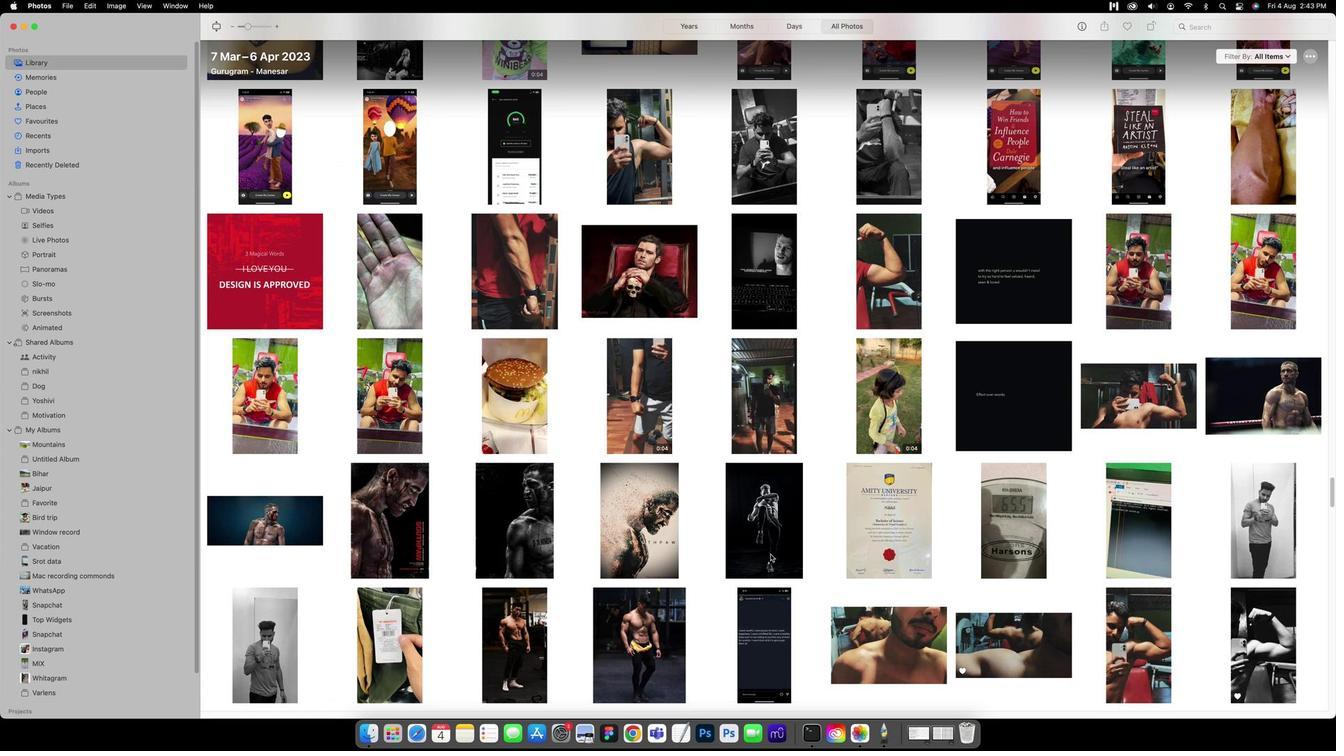 
Action: Mouse scrolled (769, 557) with delta (0, 2)
Screenshot: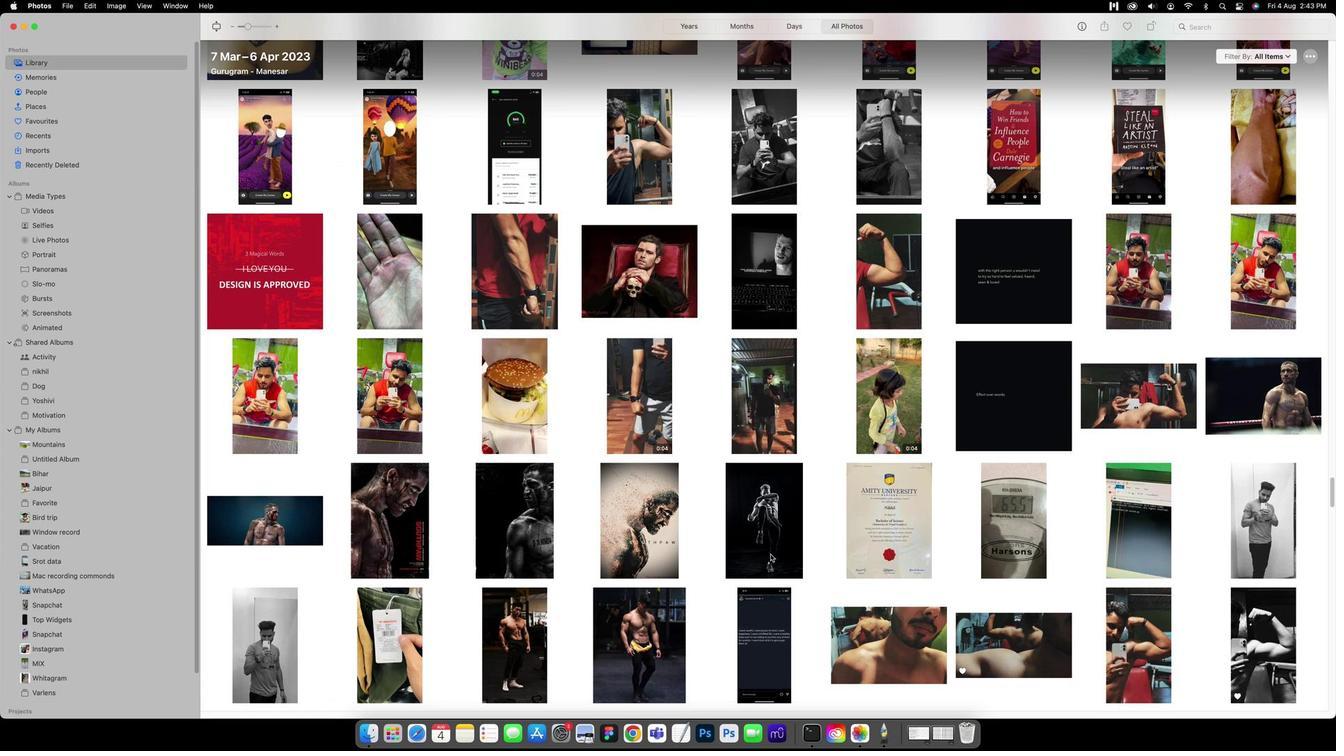 
Action: Mouse scrolled (769, 557) with delta (0, 2)
Screenshot: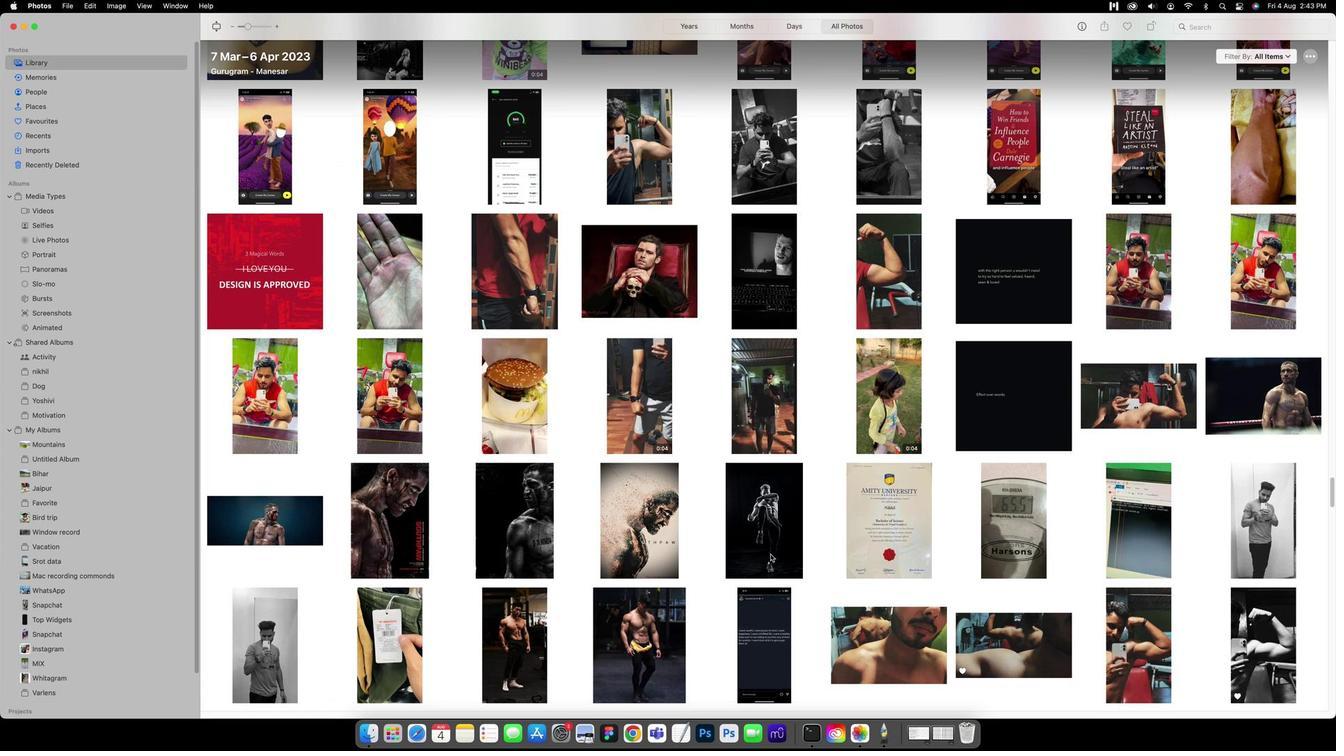 
Action: Mouse scrolled (769, 557) with delta (0, 3)
Screenshot: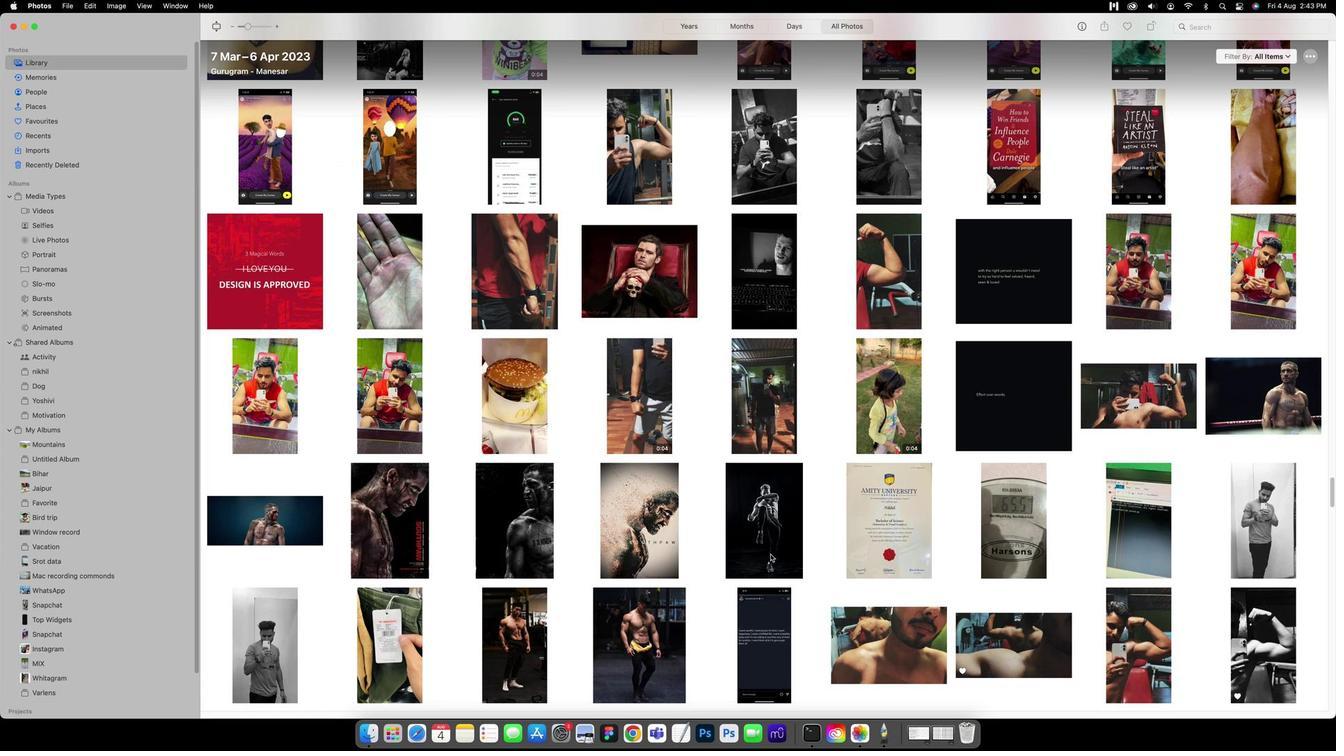 
Action: Mouse scrolled (769, 557) with delta (0, 3)
Screenshot: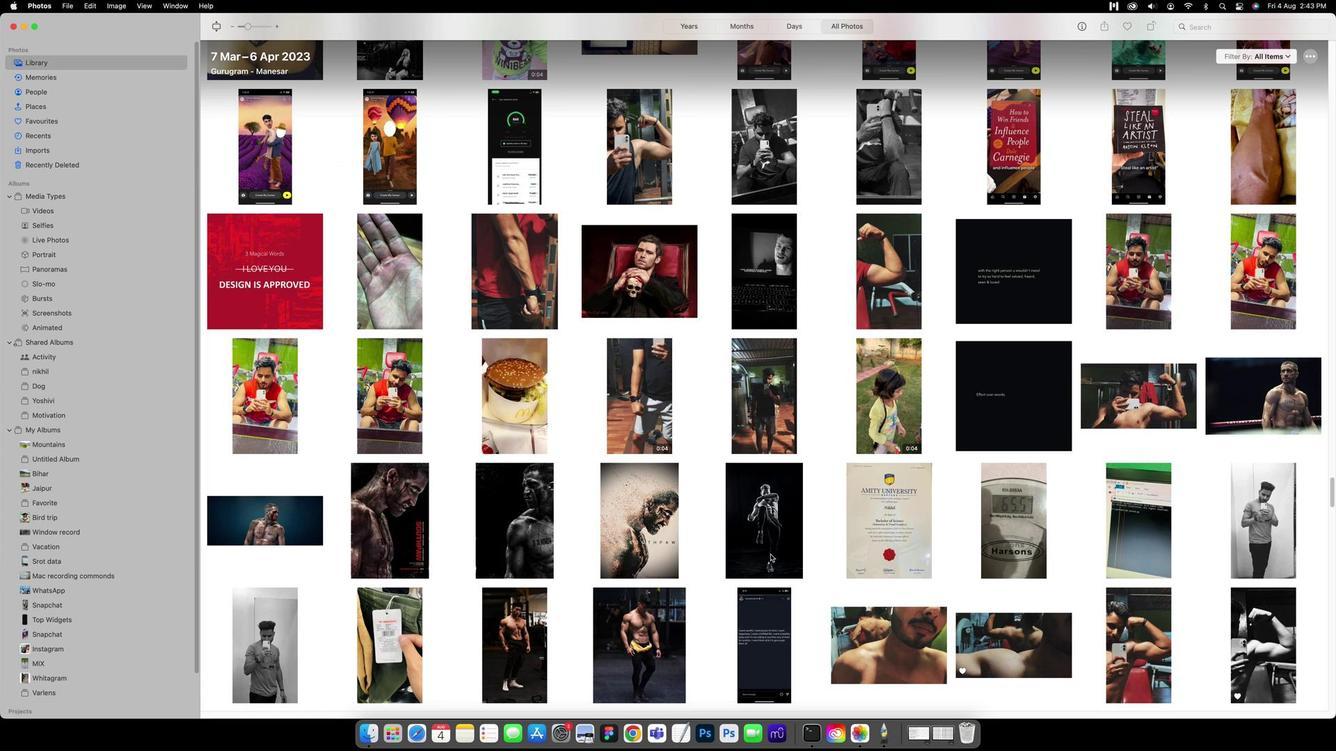 
Action: Mouse scrolled (769, 557) with delta (0, 0)
Screenshot: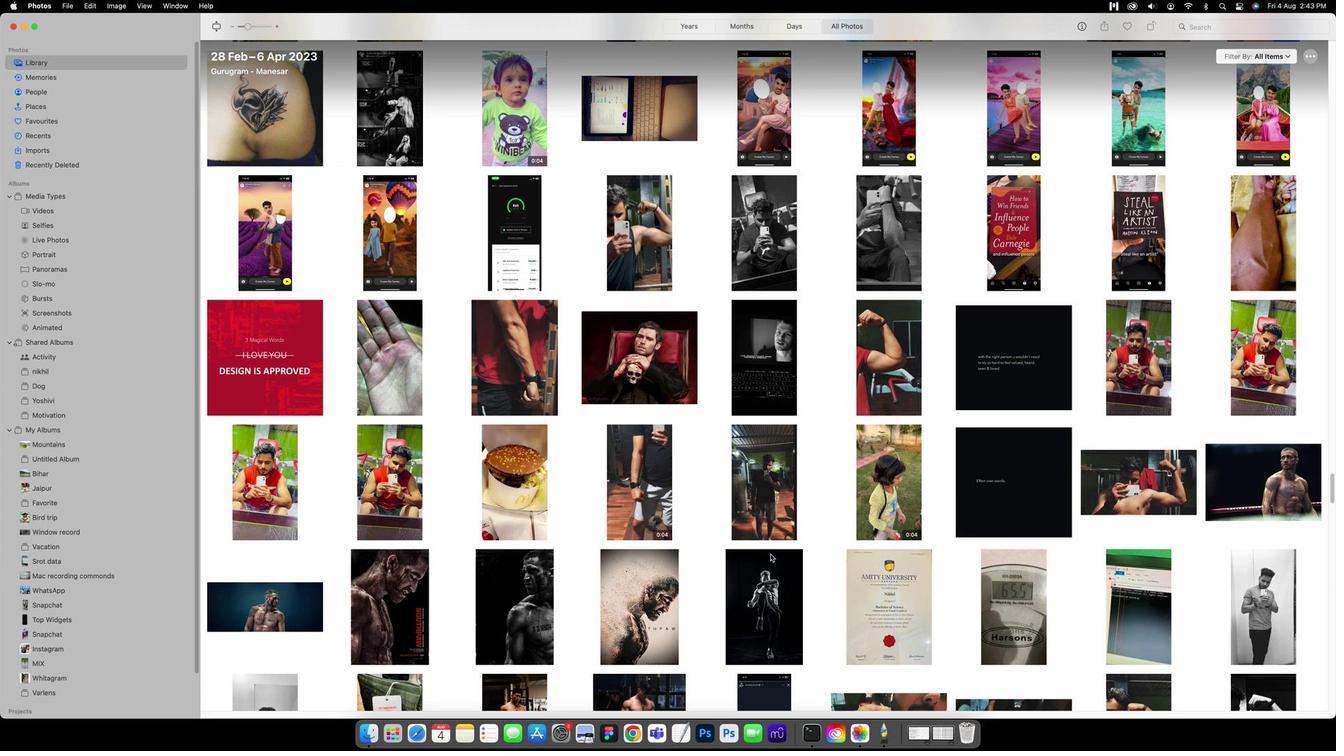 
Action: Mouse scrolled (769, 557) with delta (0, 0)
Screenshot: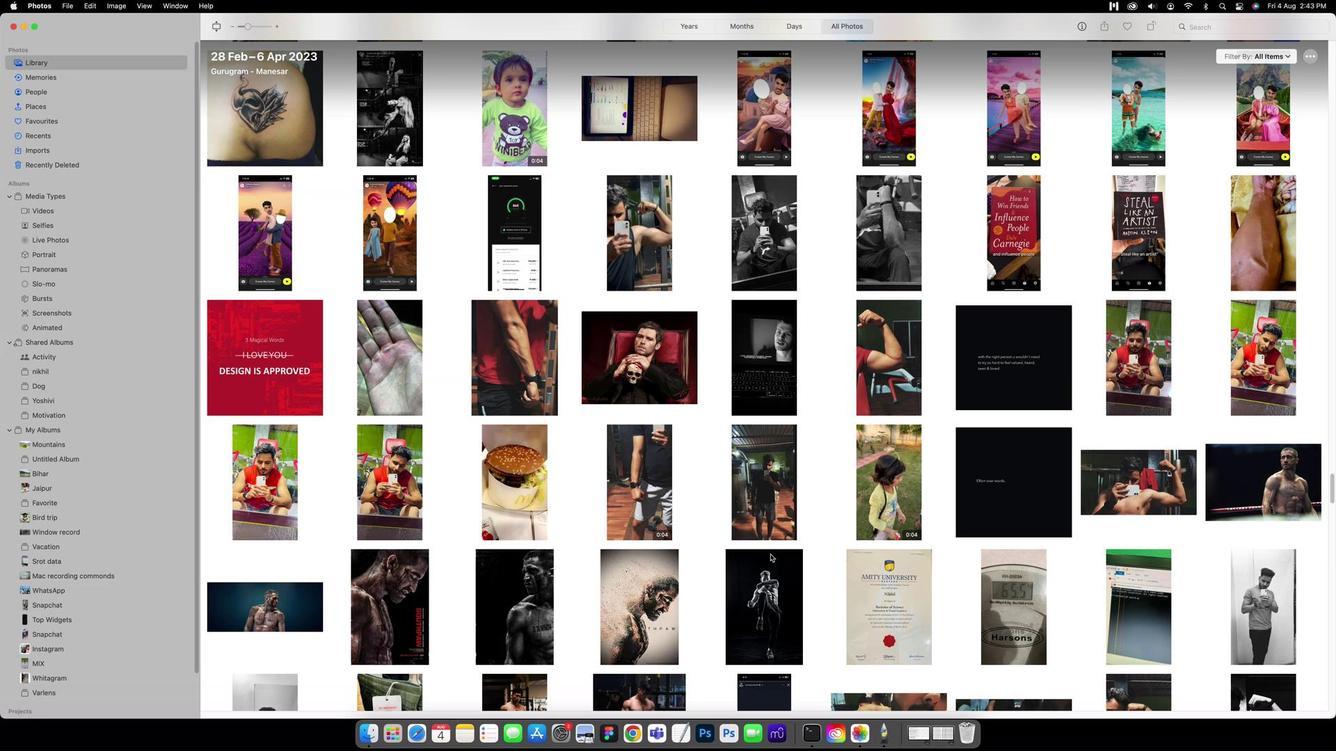 
Action: Mouse scrolled (769, 557) with delta (0, 2)
Screenshot: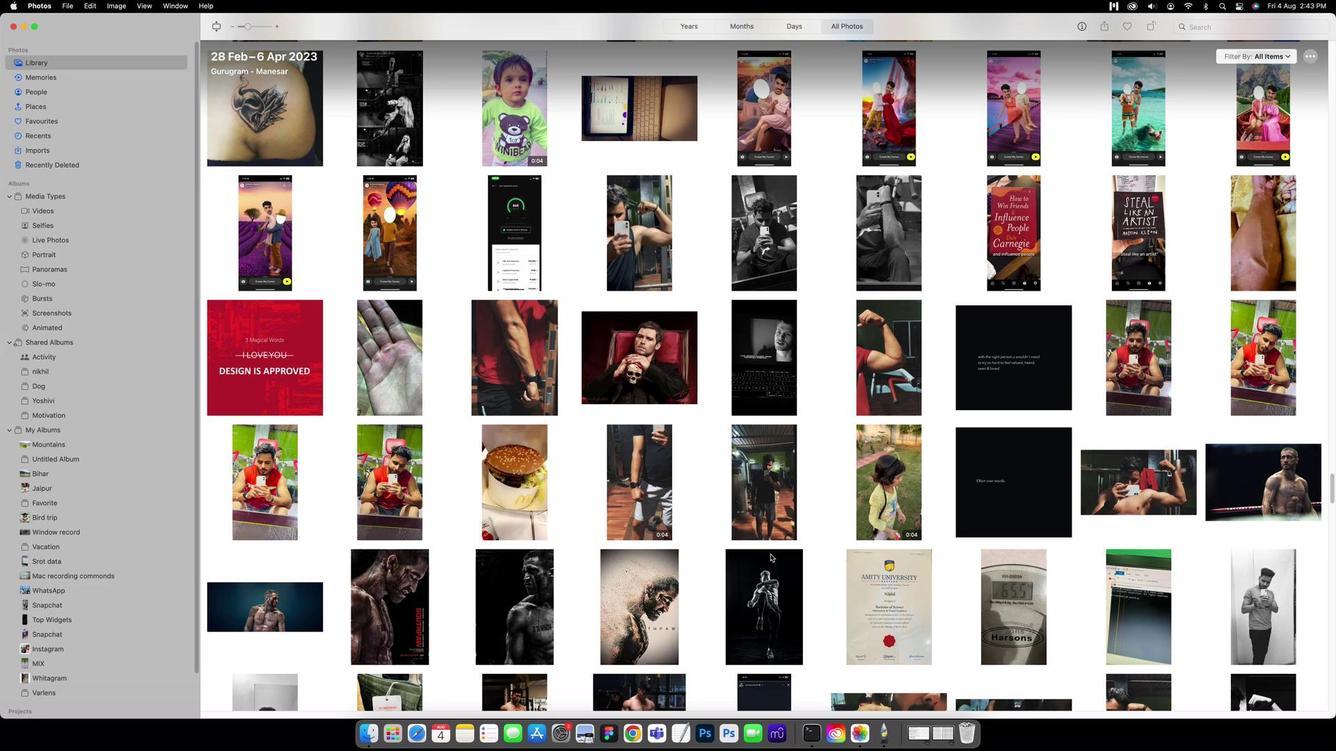 
Action: Mouse scrolled (769, 557) with delta (0, 2)
Screenshot: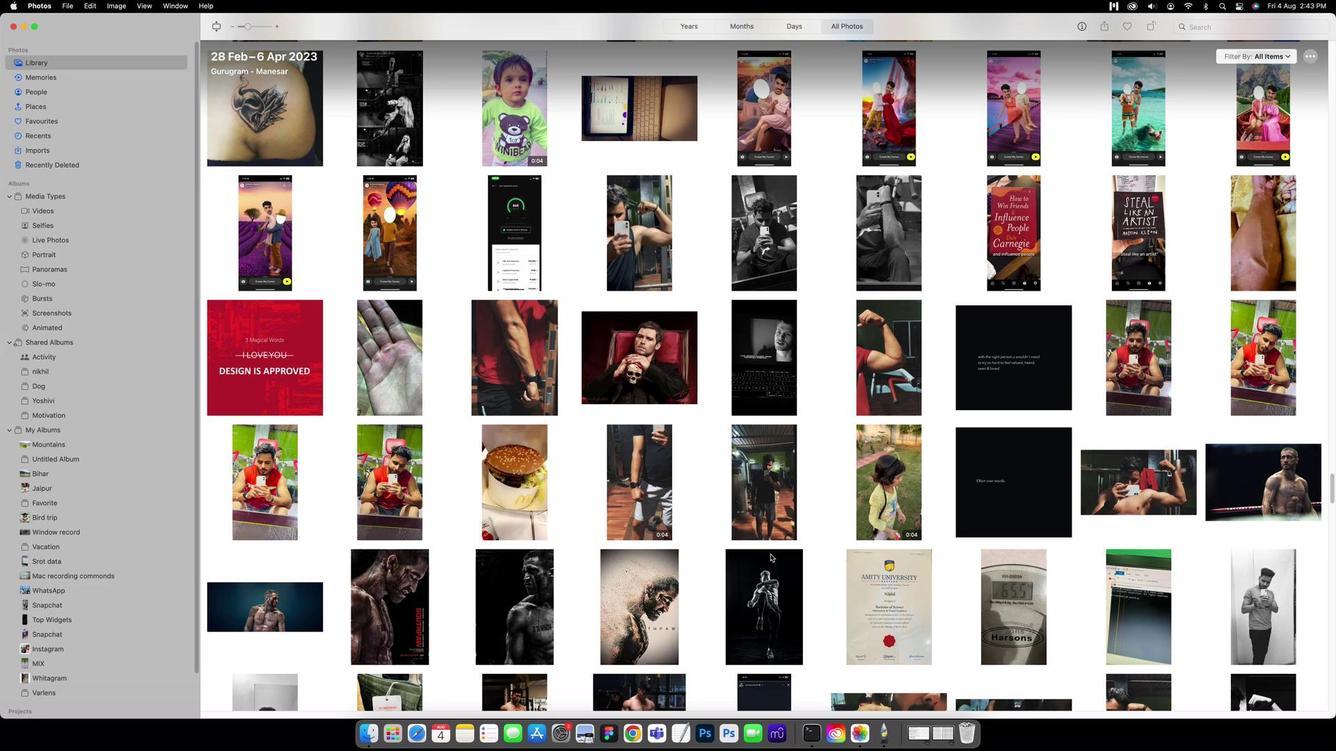 
Action: Mouse scrolled (769, 557) with delta (0, 3)
Screenshot: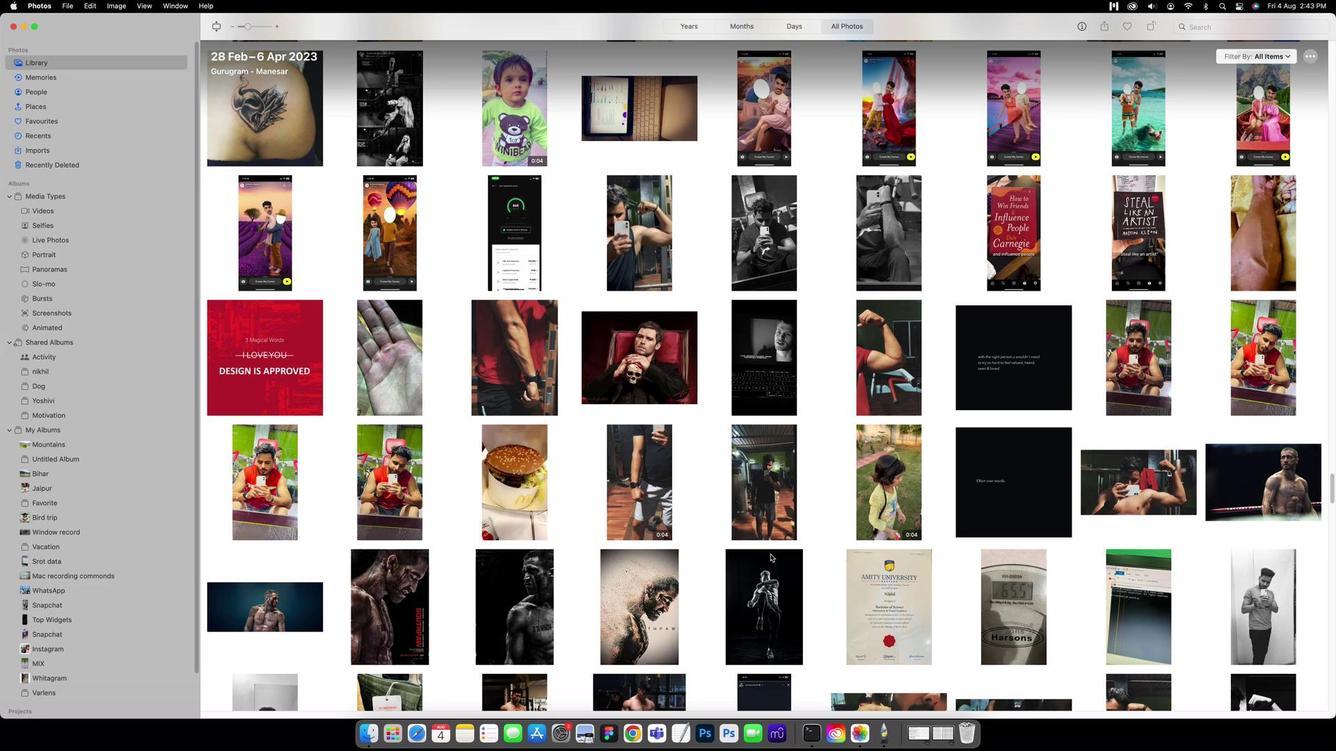 
Action: Mouse scrolled (769, 557) with delta (0, 0)
Screenshot: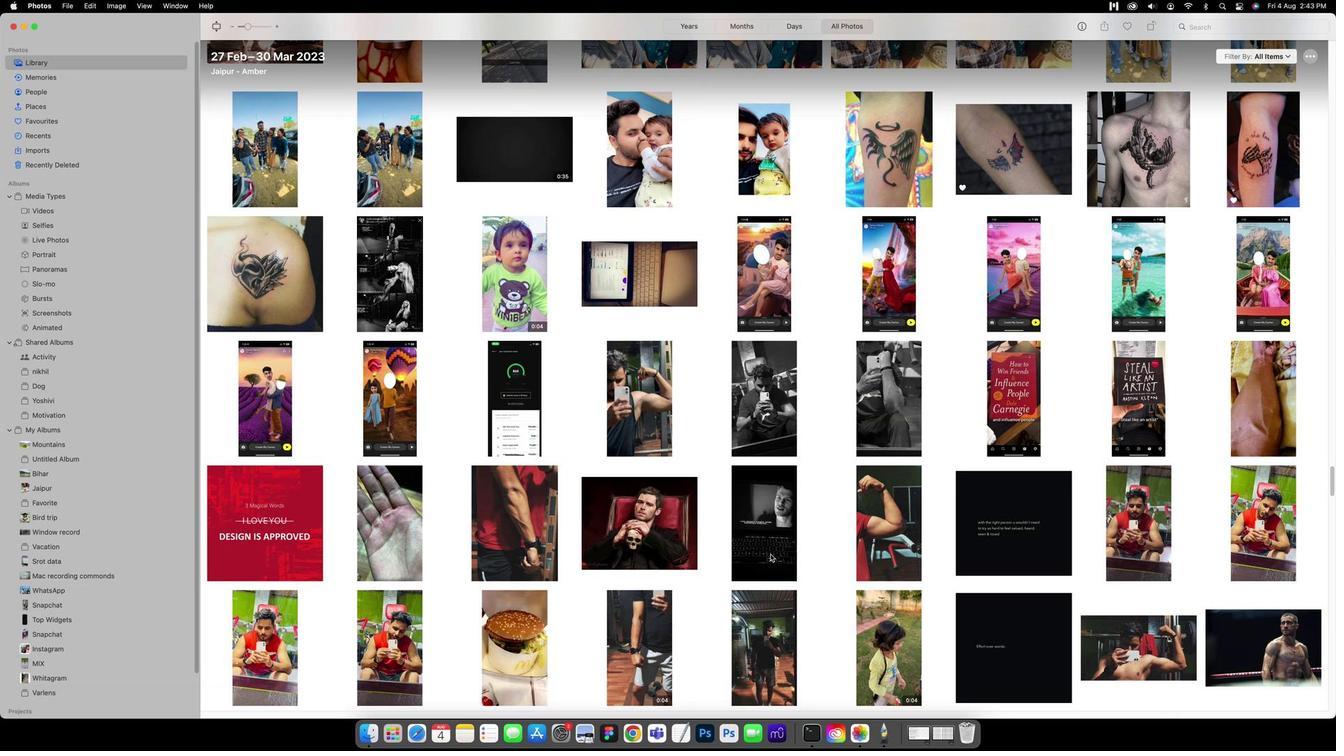 
Action: Mouse scrolled (769, 557) with delta (0, 0)
Screenshot: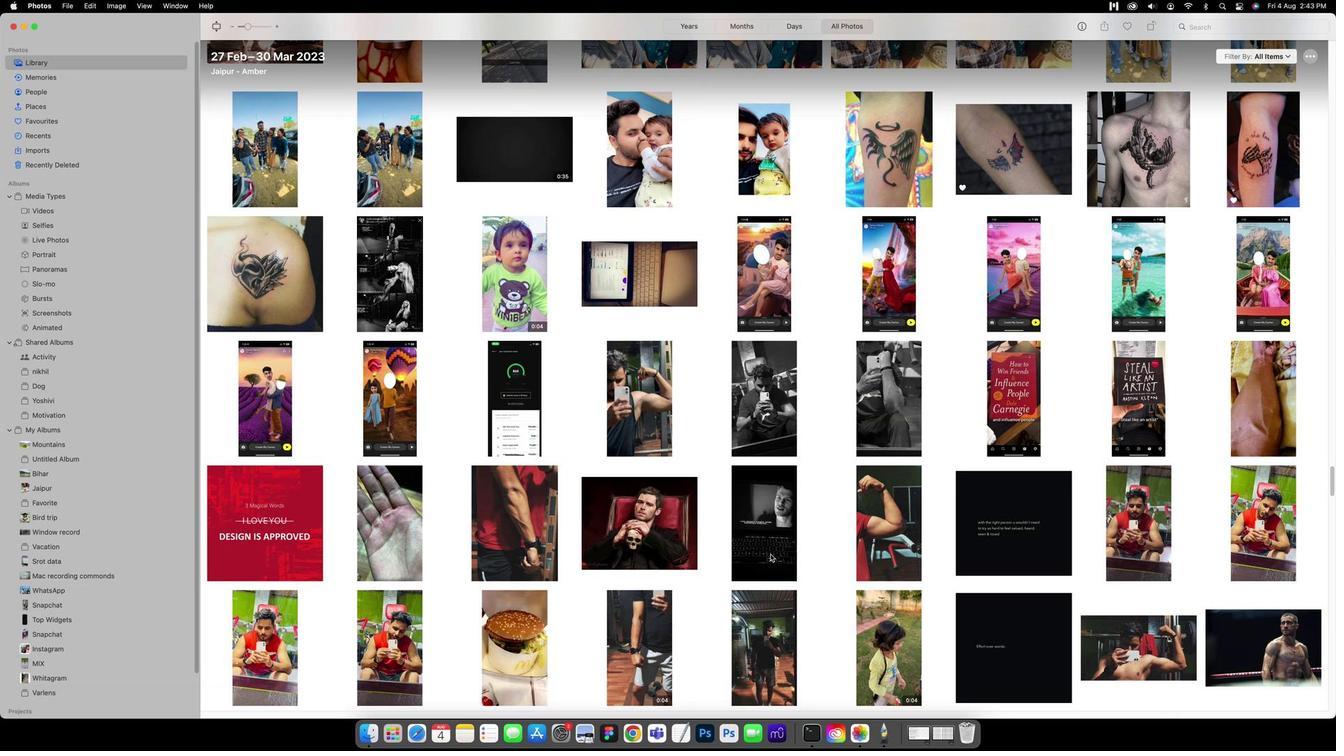 
Action: Mouse scrolled (769, 557) with delta (0, 2)
Screenshot: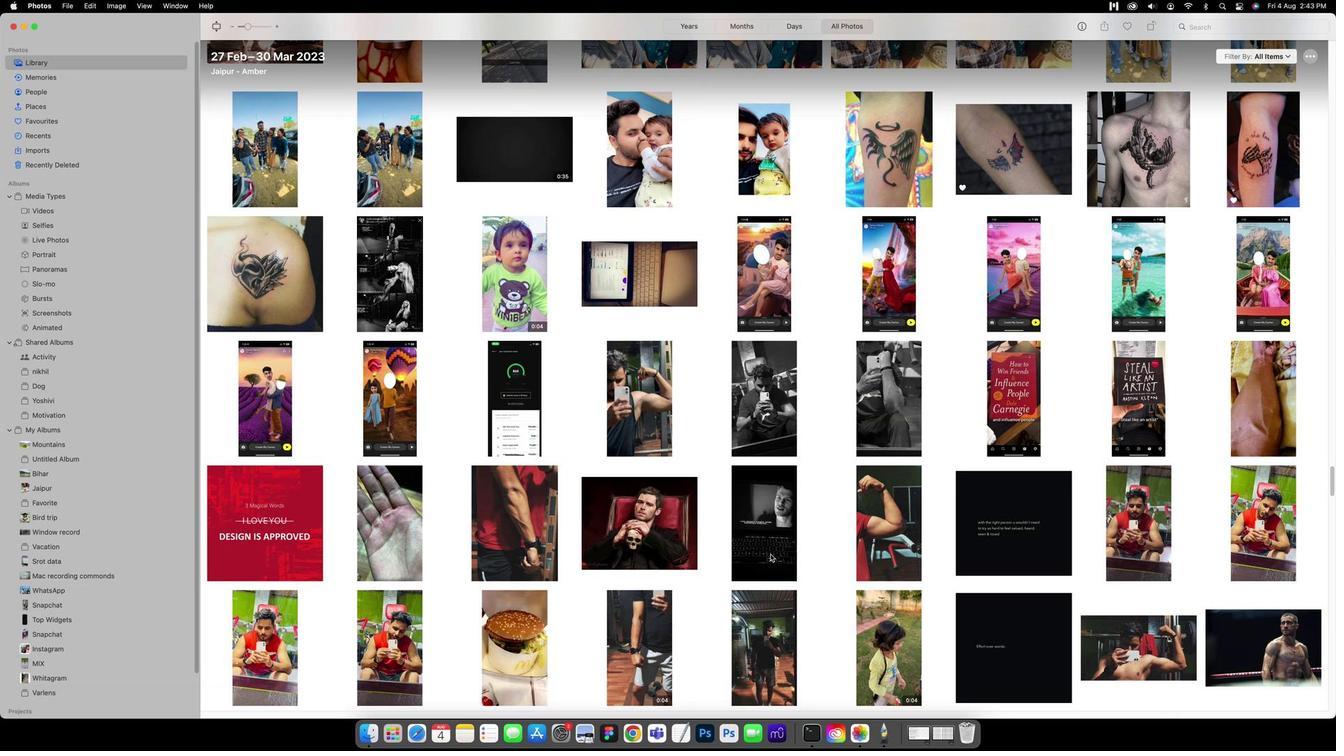 
Action: Mouse scrolled (769, 557) with delta (0, 2)
Screenshot: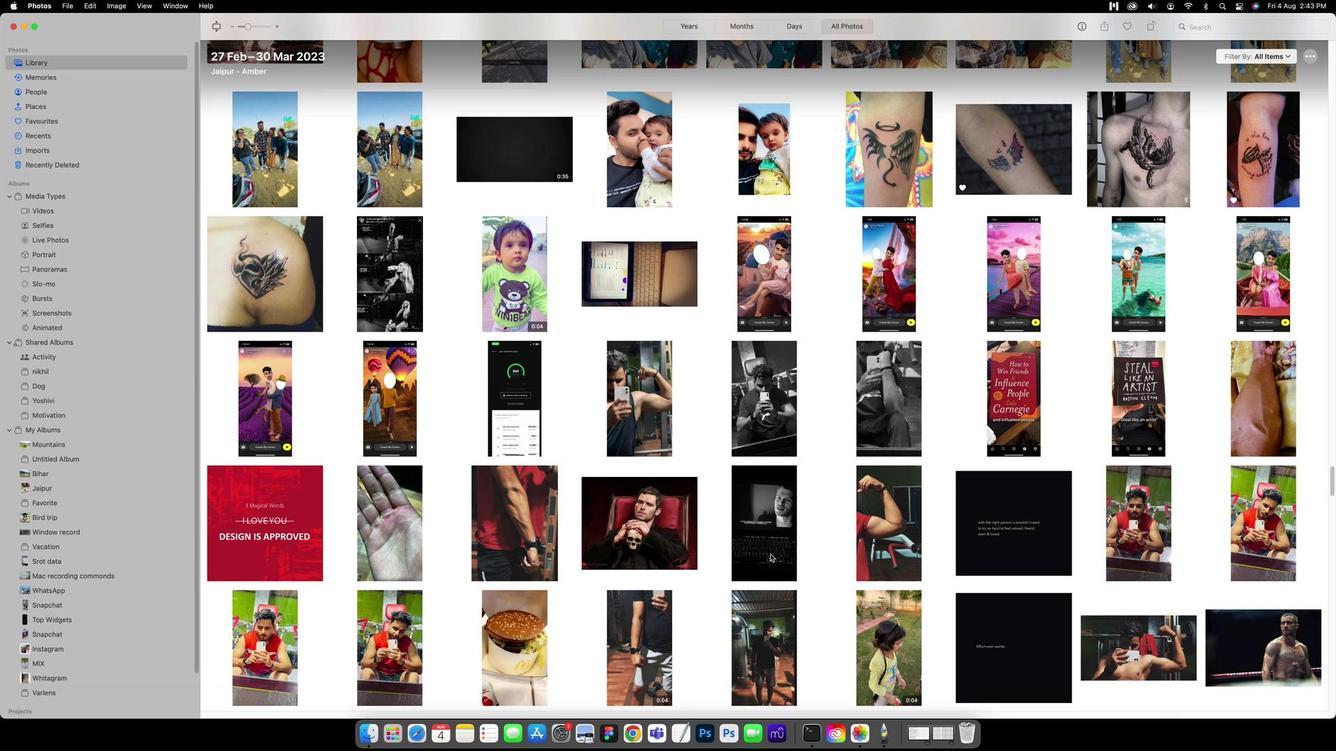 
Action: Mouse scrolled (769, 557) with delta (0, 3)
Screenshot: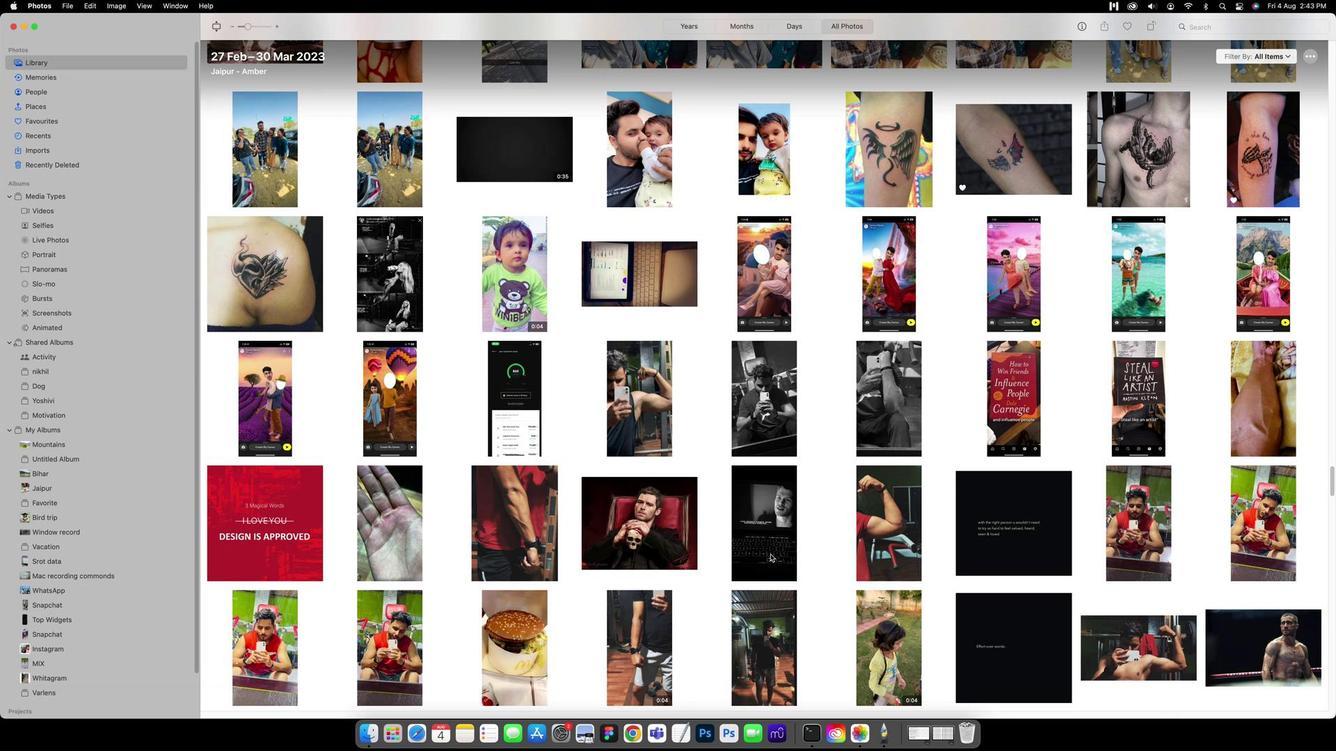 
Action: Mouse scrolled (769, 557) with delta (0, 4)
Screenshot: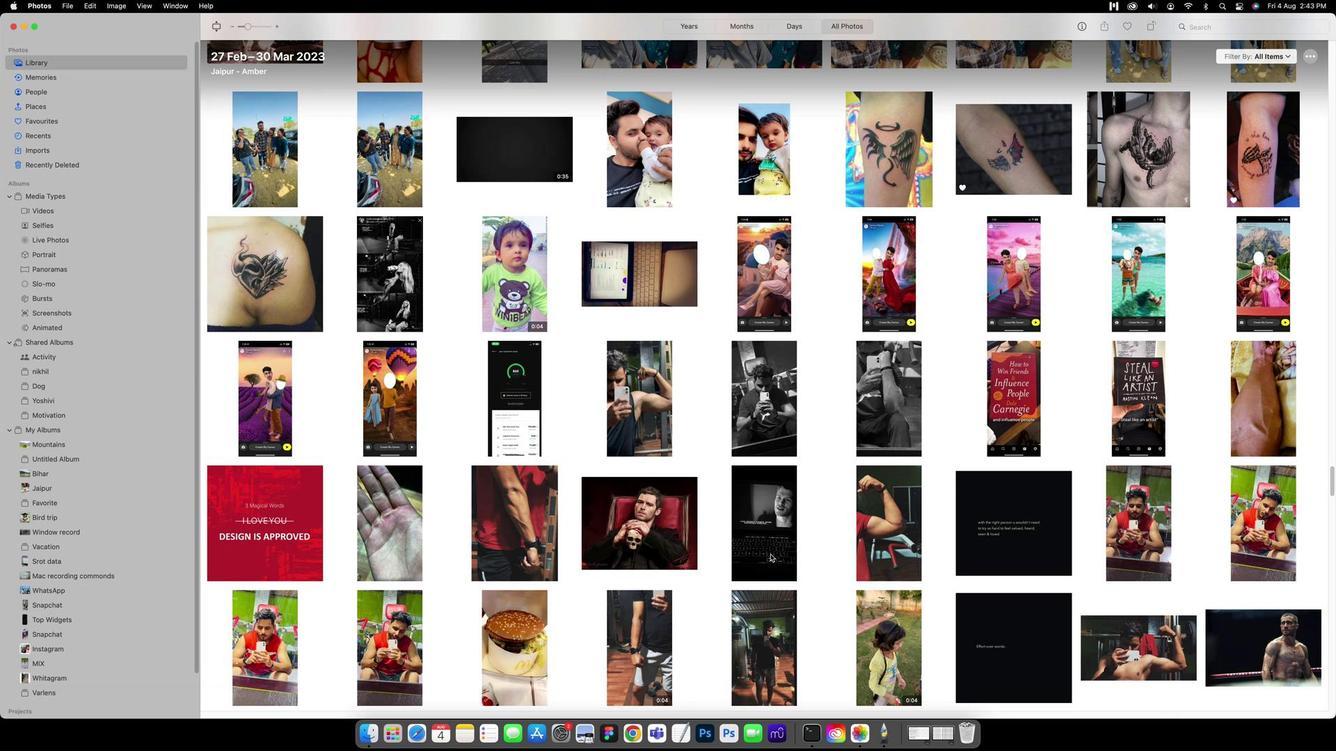 
Action: Mouse scrolled (769, 557) with delta (0, 4)
Screenshot: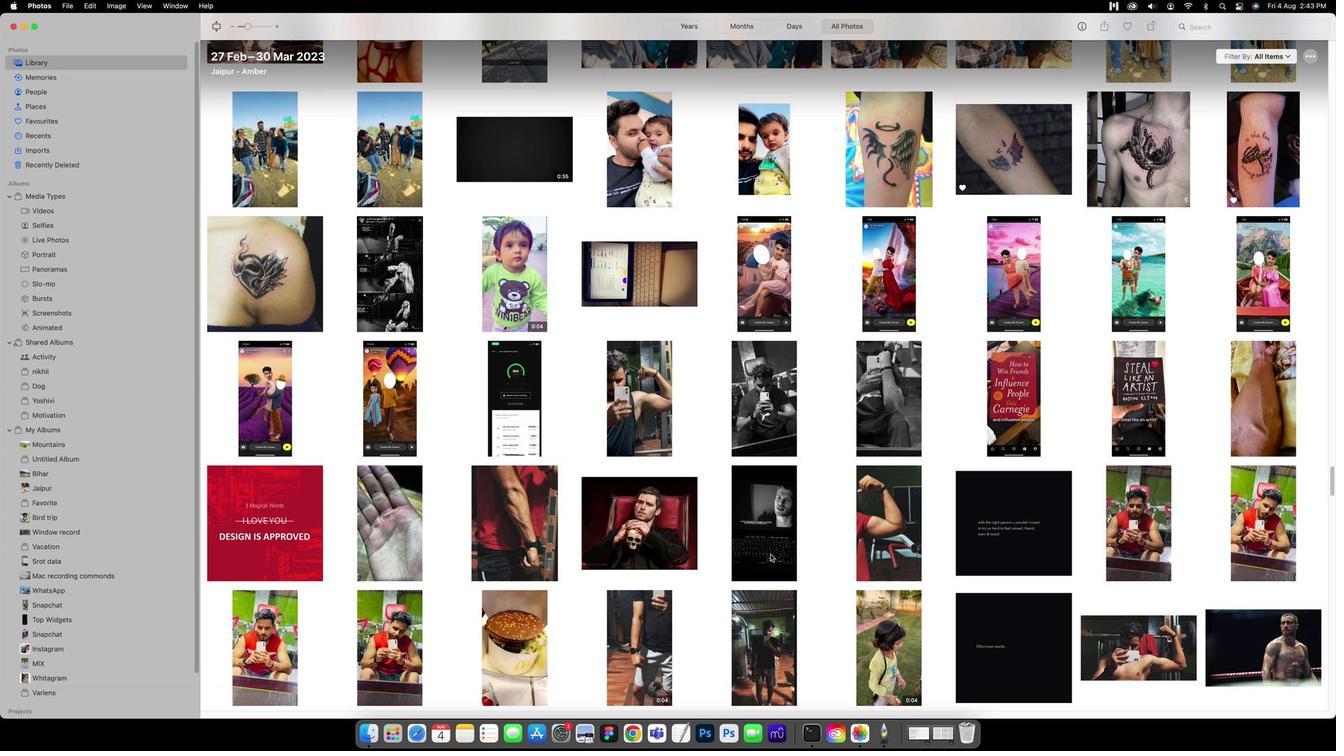 
Action: Mouse scrolled (769, 557) with delta (0, 0)
Screenshot: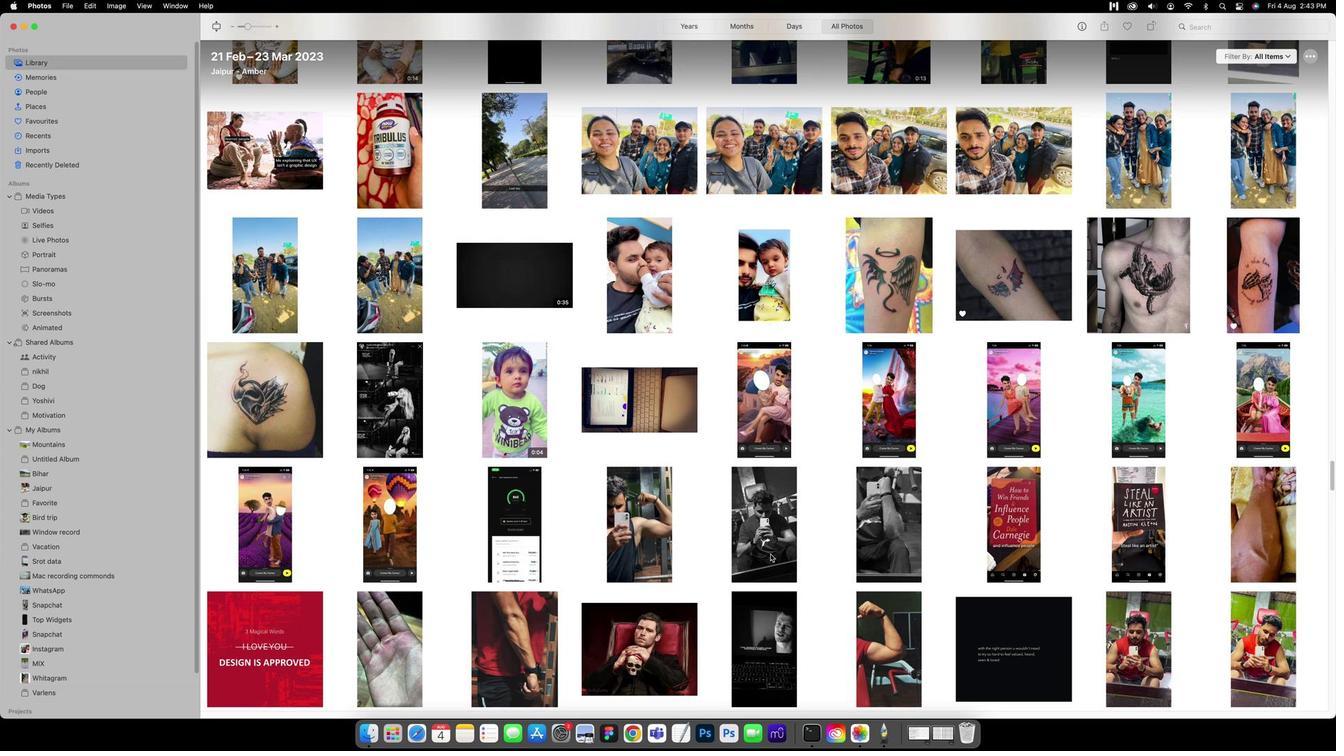 
Action: Mouse scrolled (769, 557) with delta (0, 0)
Screenshot: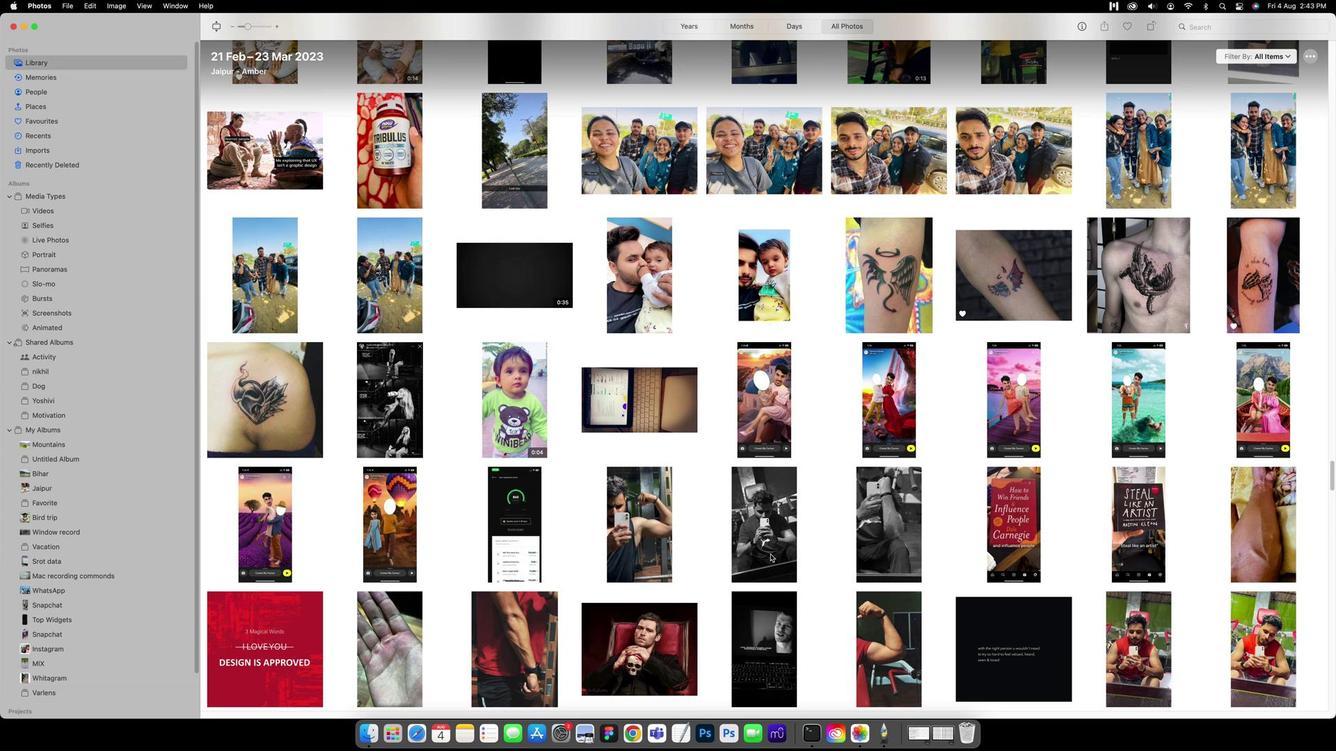 
Action: Mouse scrolled (769, 557) with delta (0, 2)
Screenshot: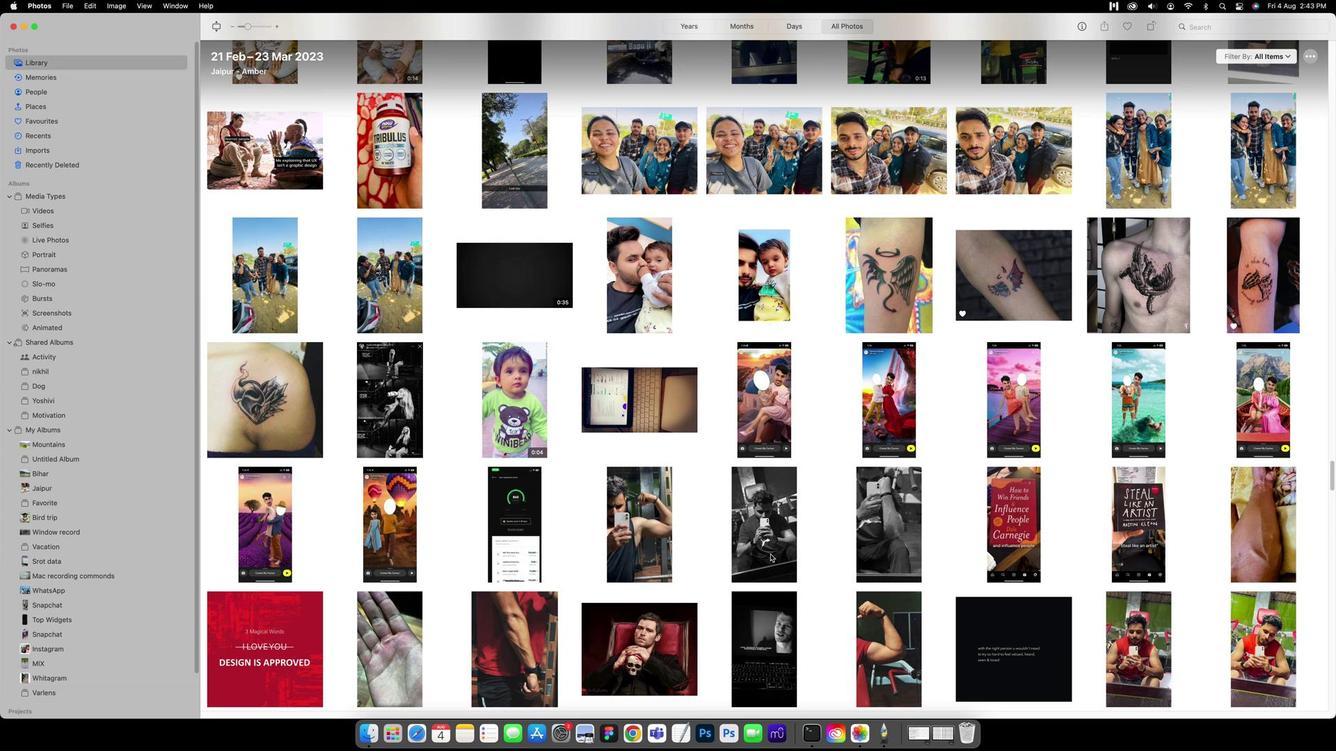 
Action: Mouse scrolled (769, 557) with delta (0, 2)
Screenshot: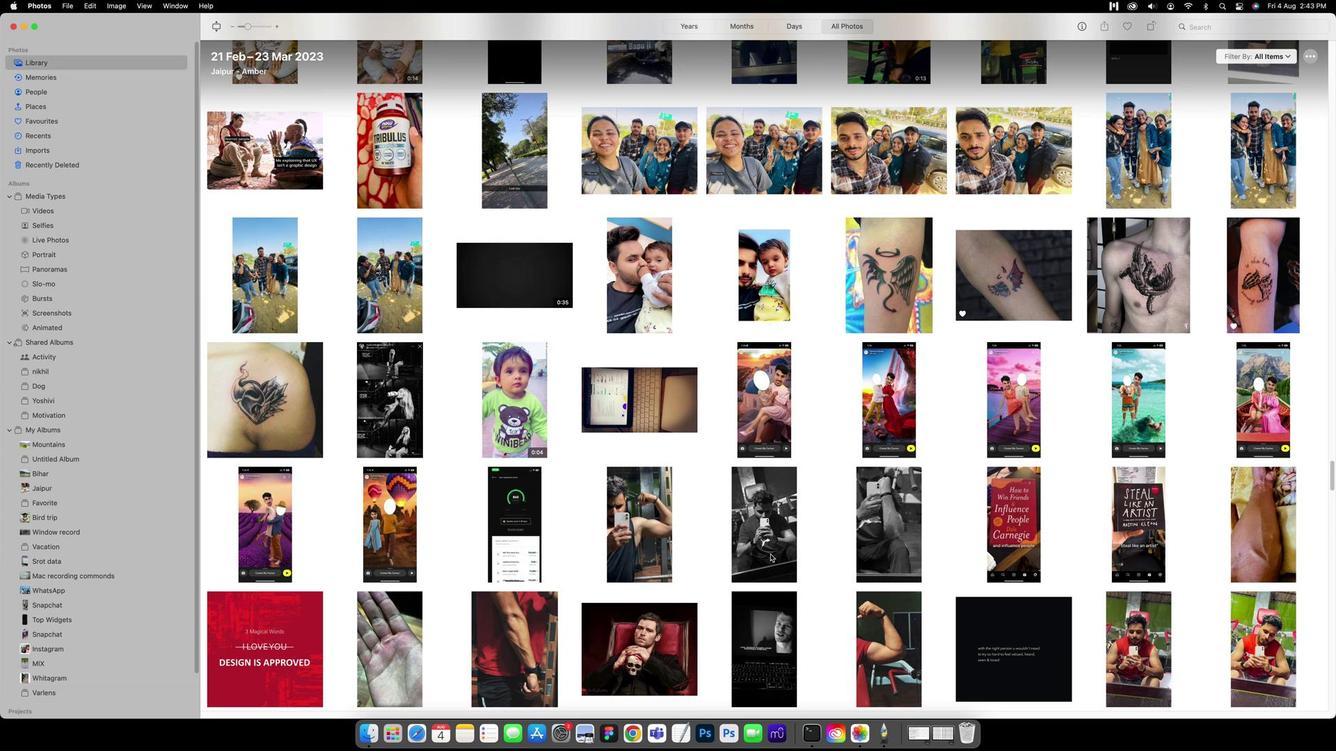 
Action: Mouse scrolled (769, 557) with delta (0, 3)
Screenshot: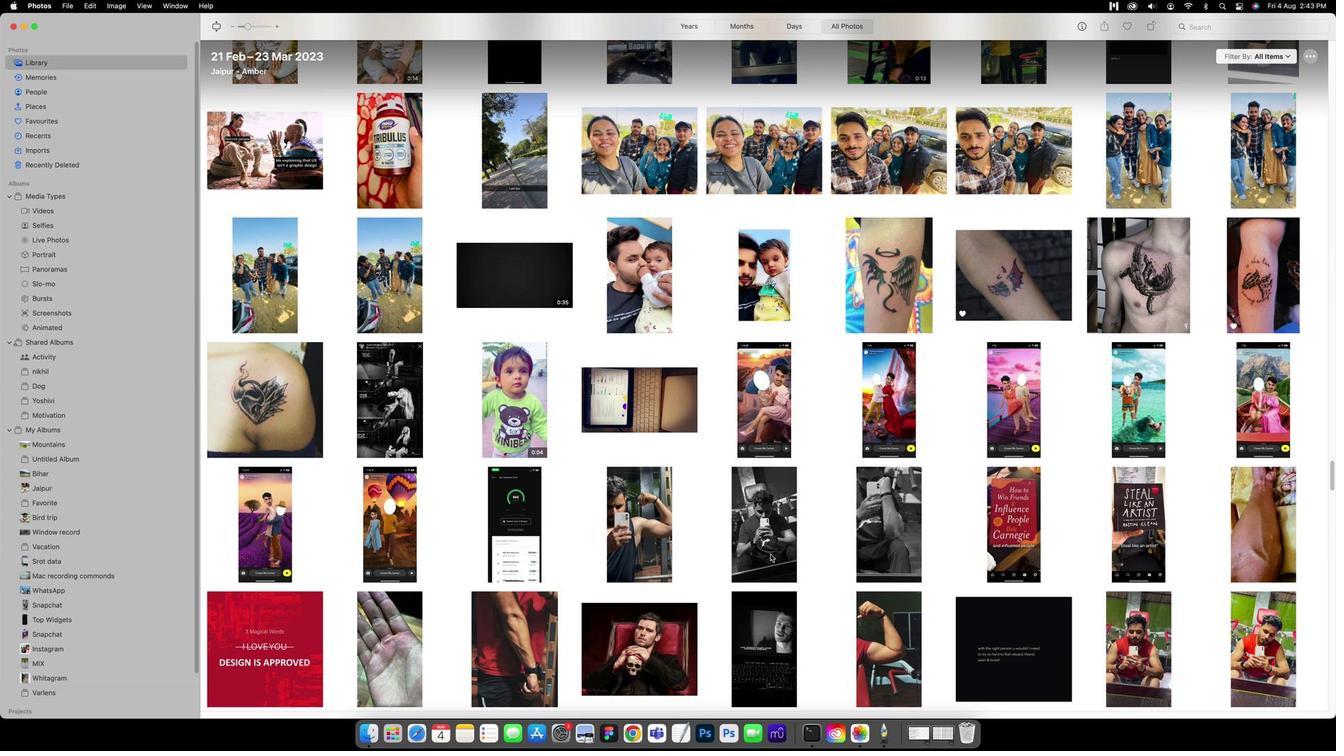 
Action: Mouse scrolled (769, 557) with delta (0, 4)
Screenshot: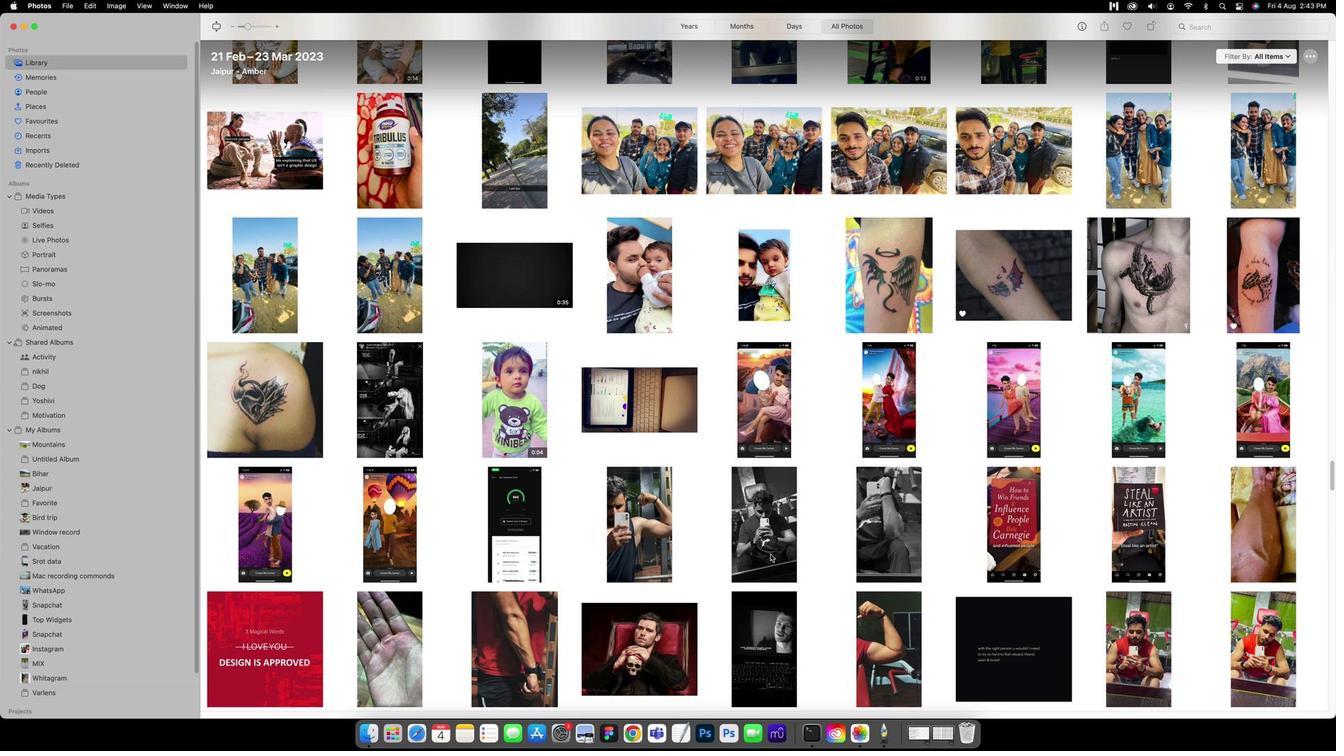 
Action: Mouse scrolled (769, 557) with delta (0, 0)
Screenshot: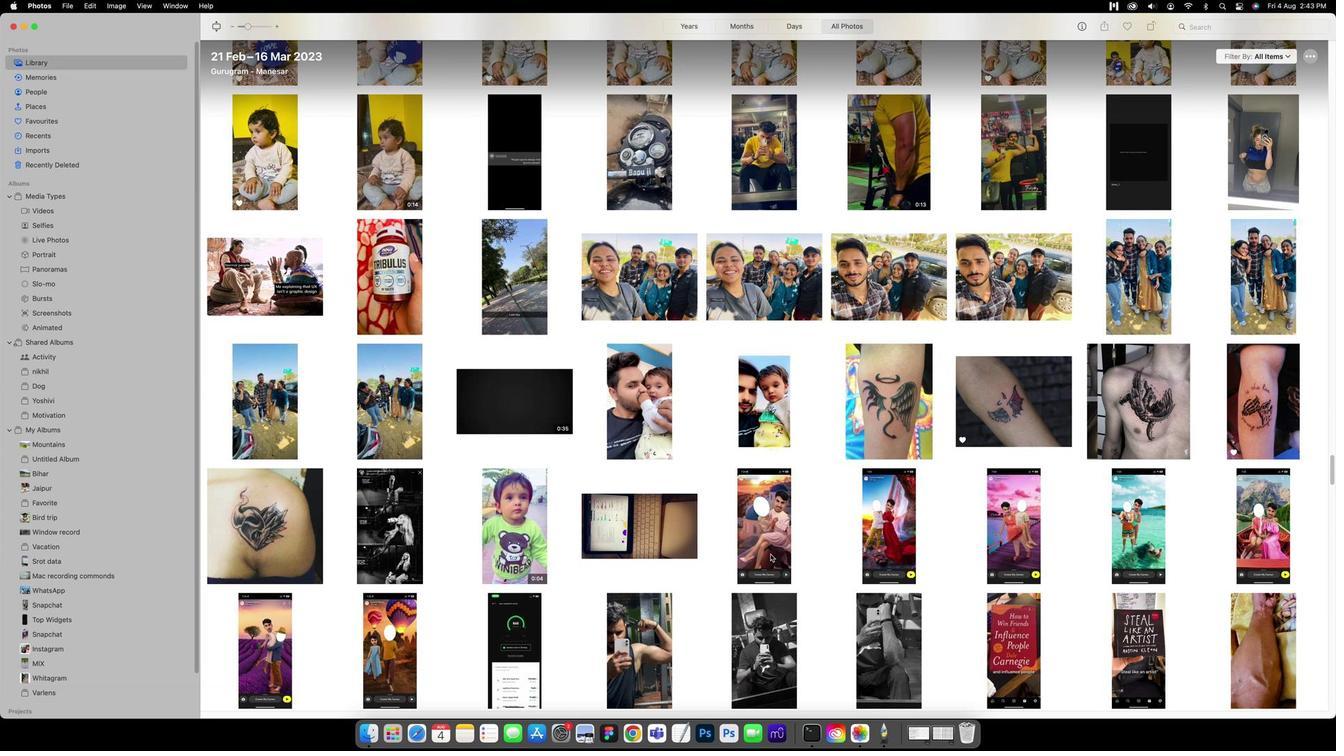 
Action: Mouse scrolled (769, 557) with delta (0, 0)
Screenshot: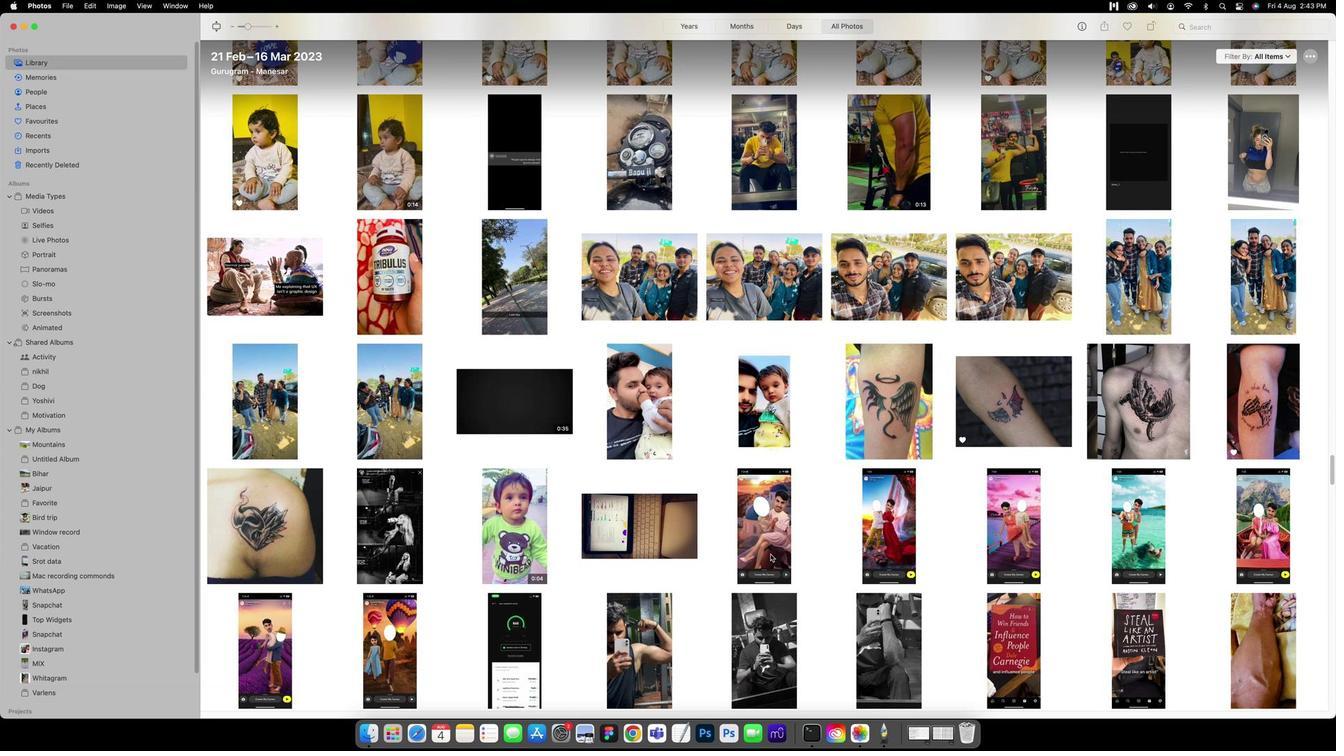 
Action: Mouse scrolled (769, 557) with delta (0, 2)
Screenshot: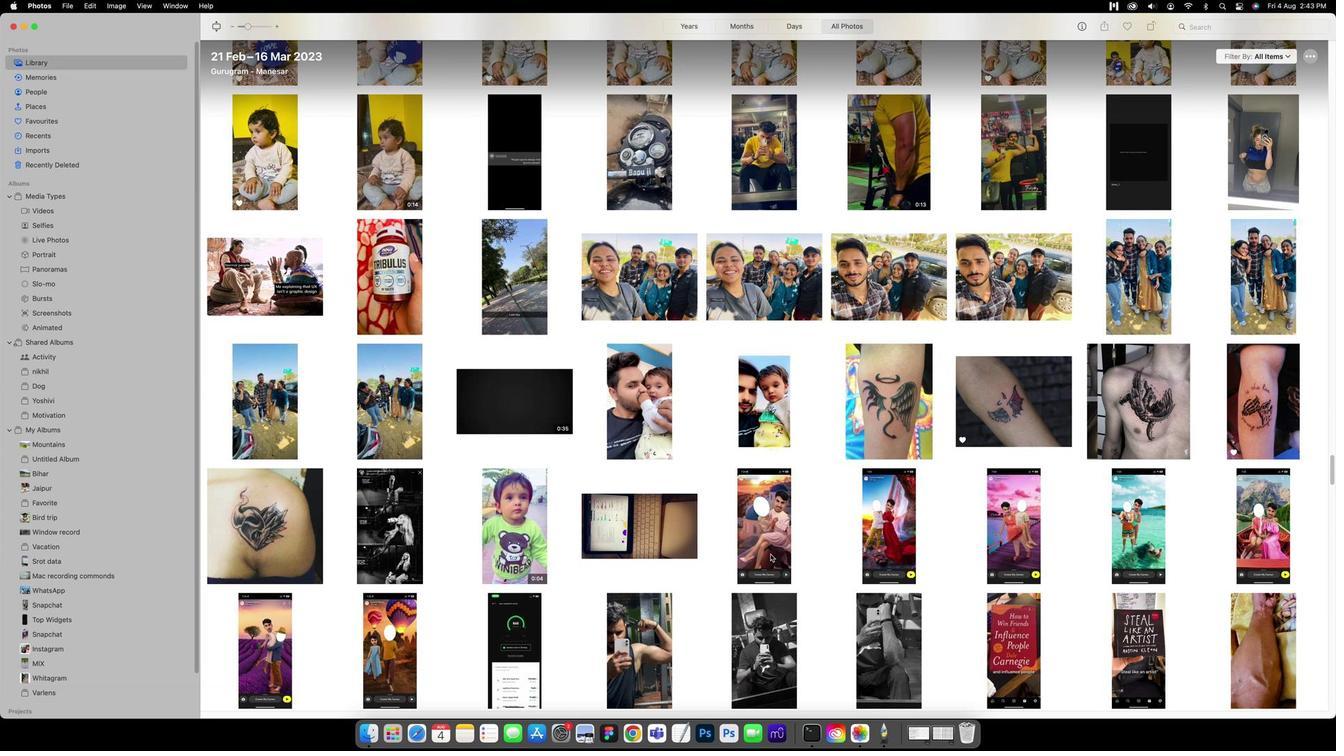 
Action: Mouse scrolled (769, 557) with delta (0, 2)
Screenshot: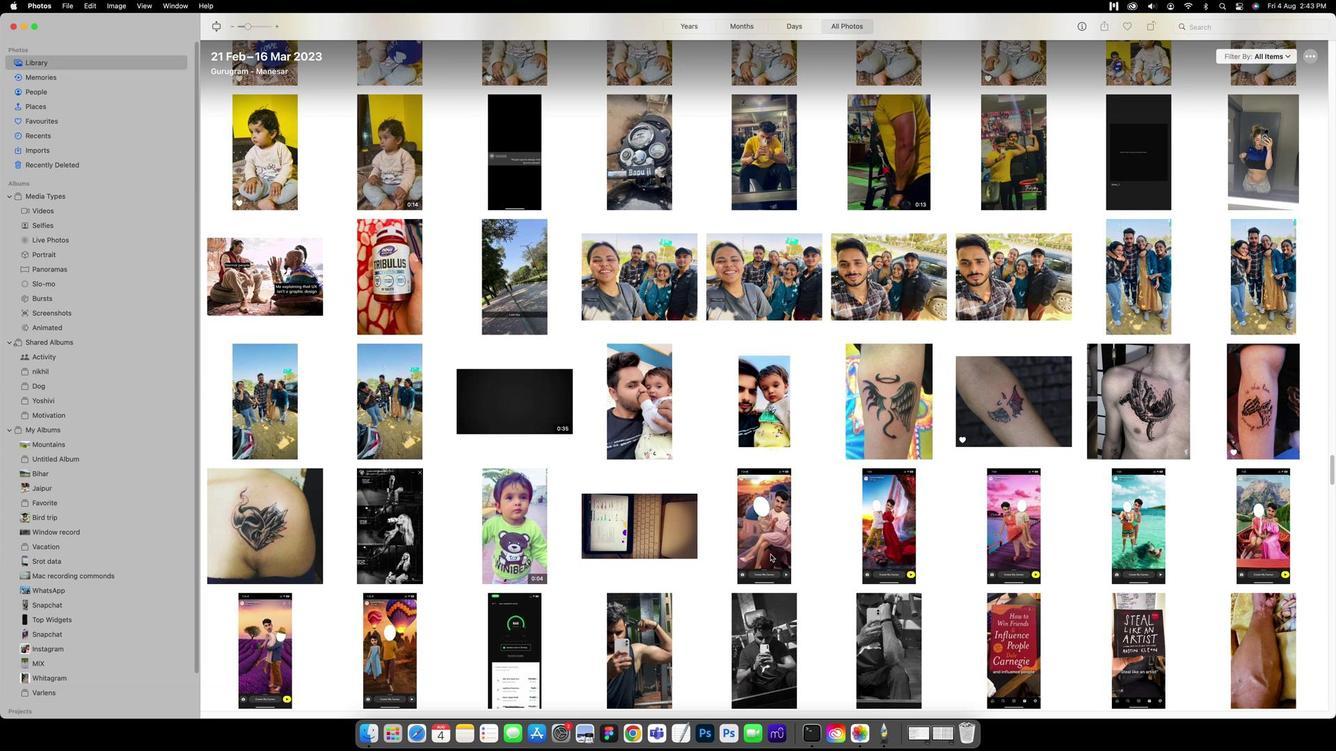 
Action: Mouse scrolled (769, 557) with delta (0, 3)
Screenshot: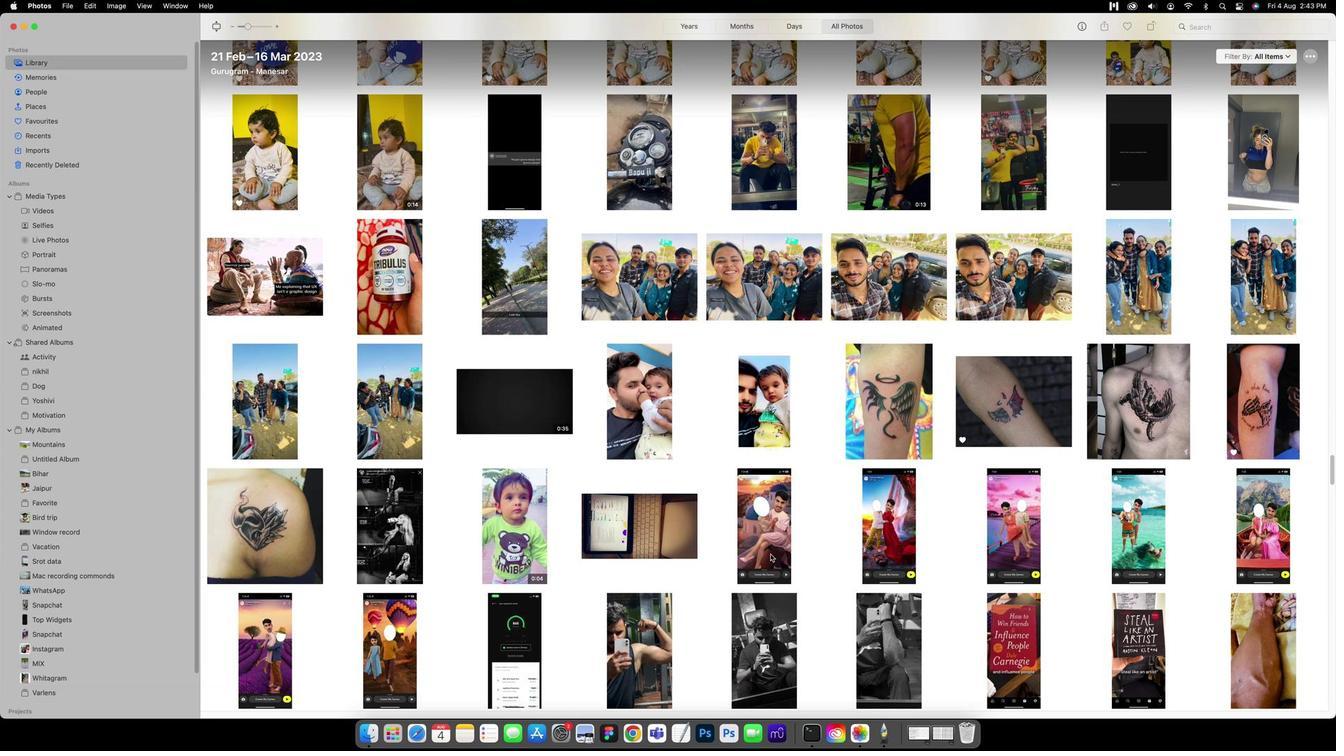
Action: Mouse scrolled (769, 557) with delta (0, 4)
Screenshot: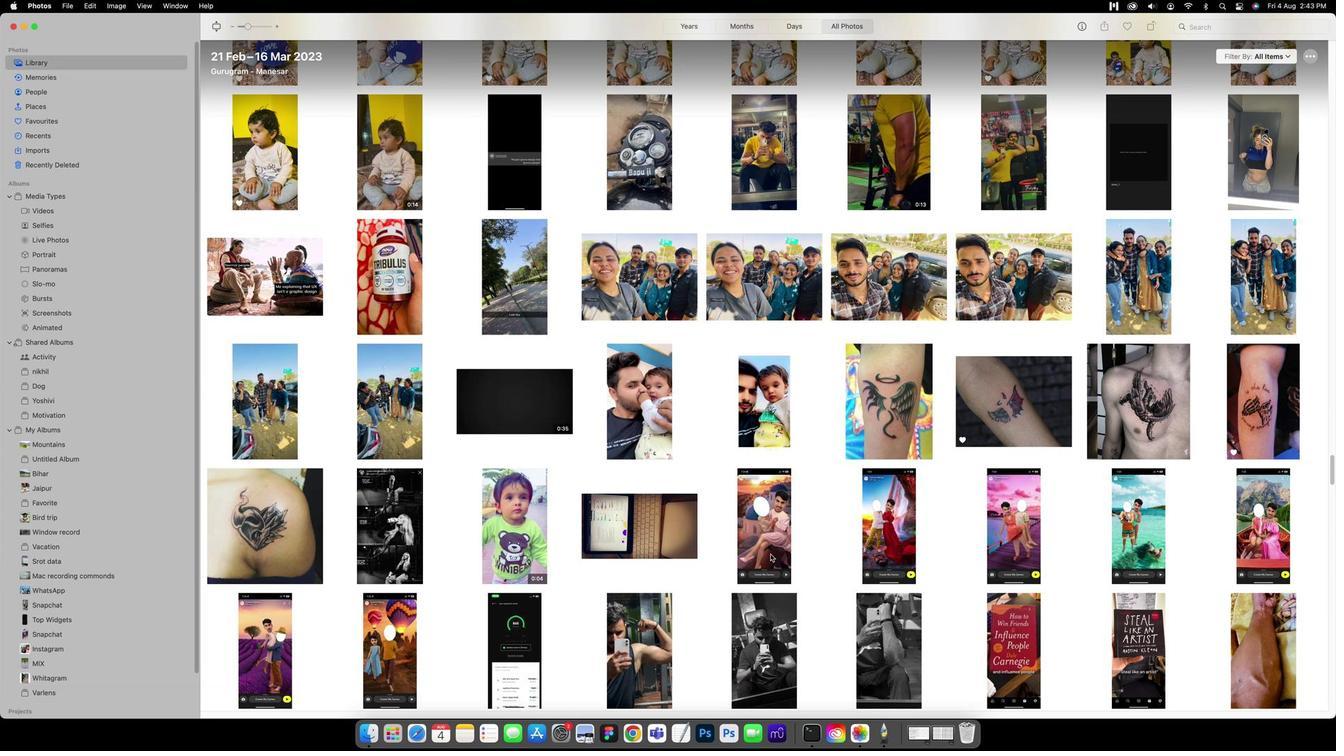 
Action: Mouse scrolled (769, 557) with delta (0, 0)
Screenshot: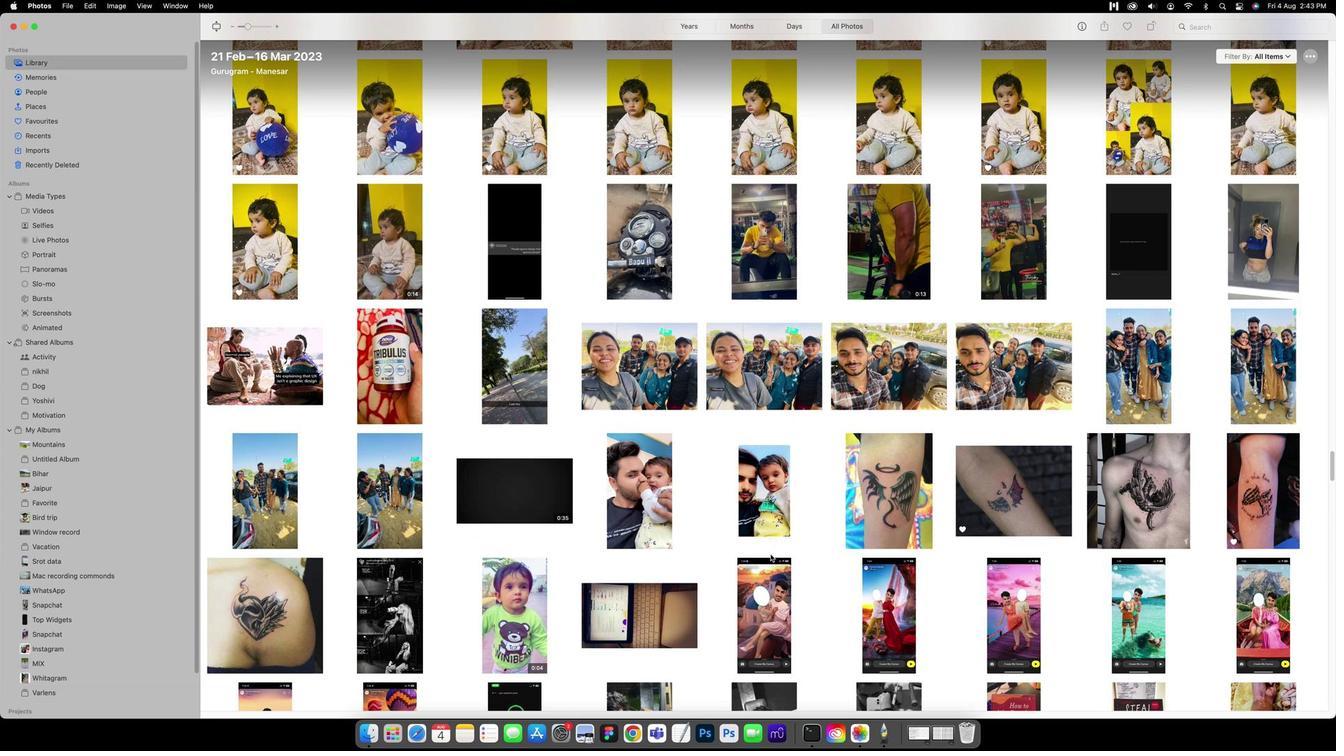 
Action: Mouse scrolled (769, 557) with delta (0, 0)
Screenshot: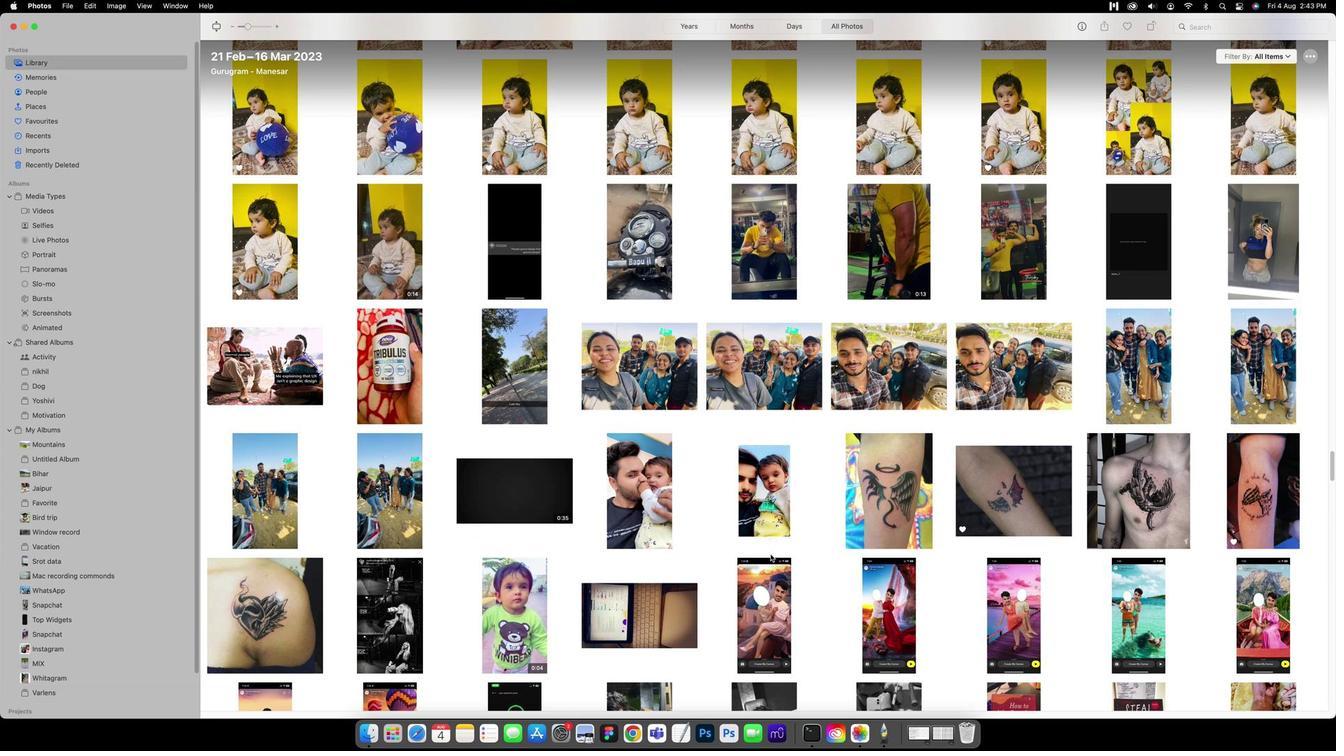 
Action: Mouse scrolled (769, 557) with delta (0, 2)
Screenshot: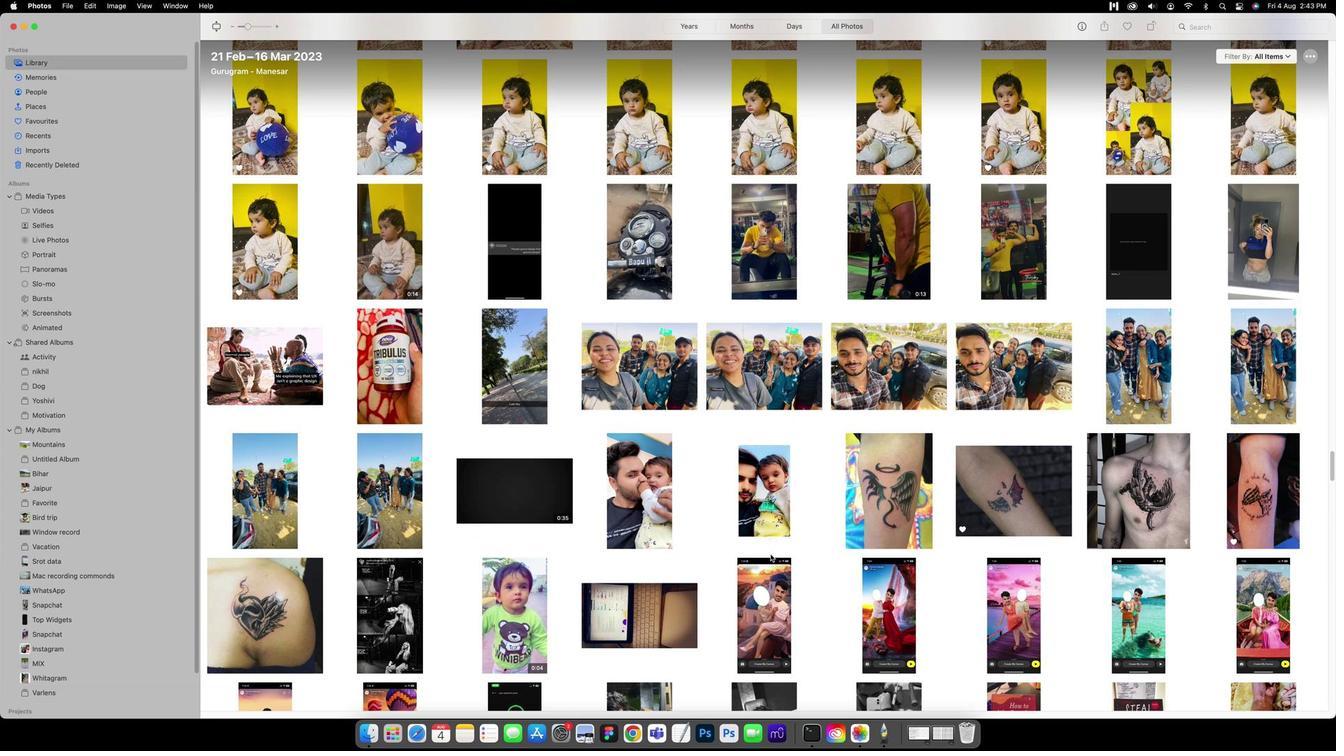 
Action: Mouse scrolled (769, 557) with delta (0, 2)
Screenshot: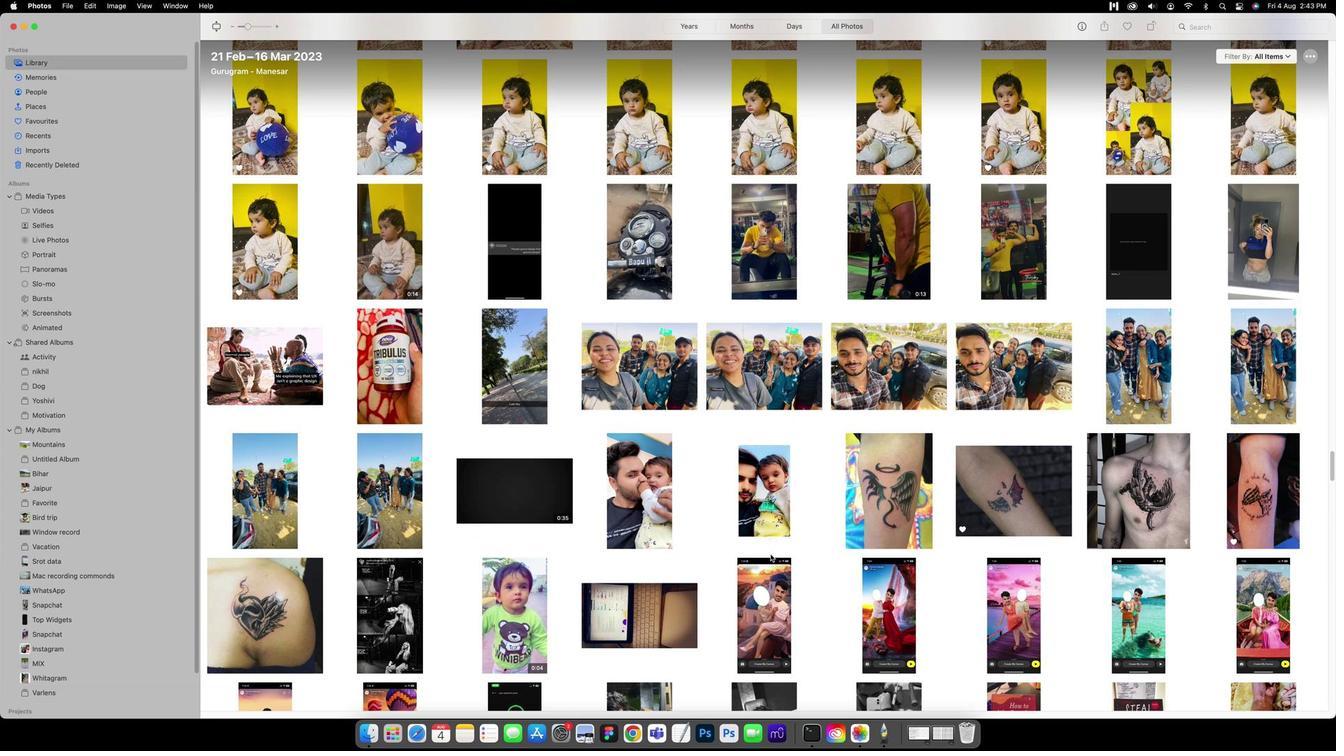 
Action: Mouse scrolled (769, 557) with delta (0, 3)
Screenshot: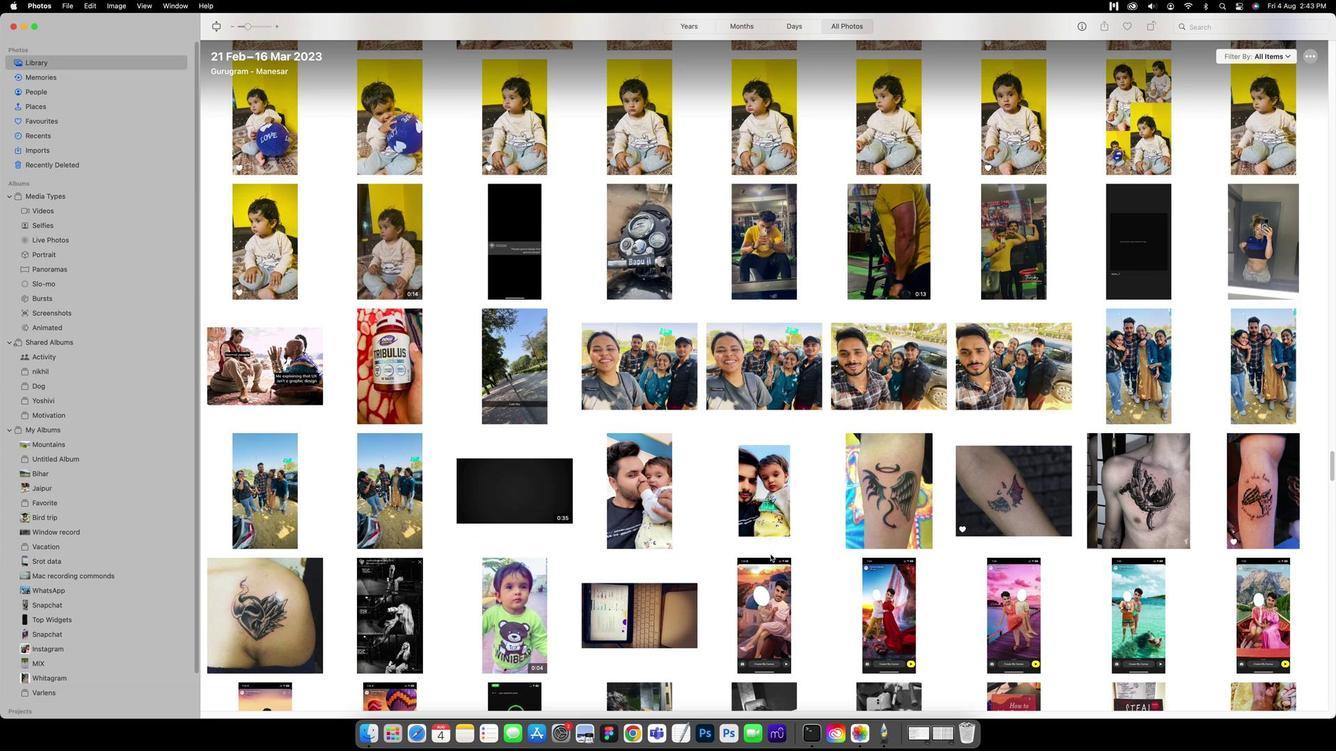 
Action: Mouse scrolled (769, 557) with delta (0, 0)
Screenshot: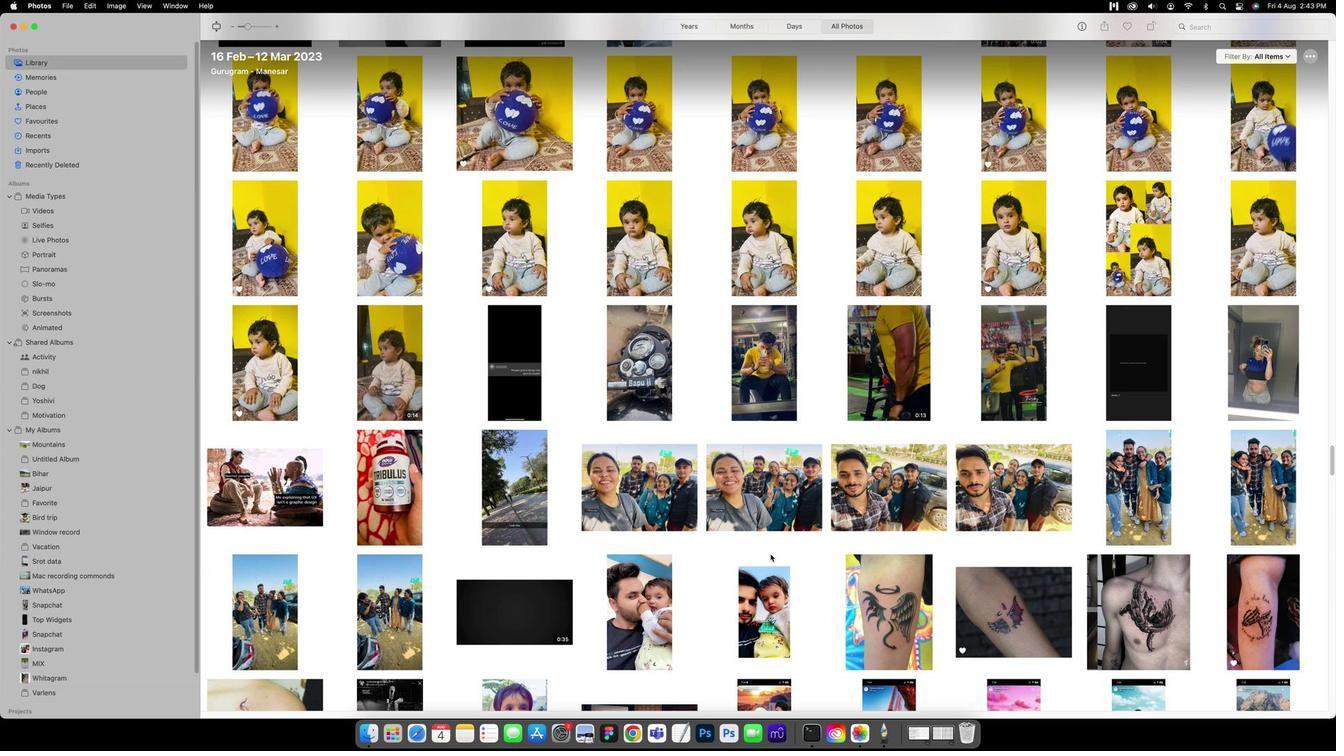 
Action: Mouse scrolled (769, 557) with delta (0, 0)
Screenshot: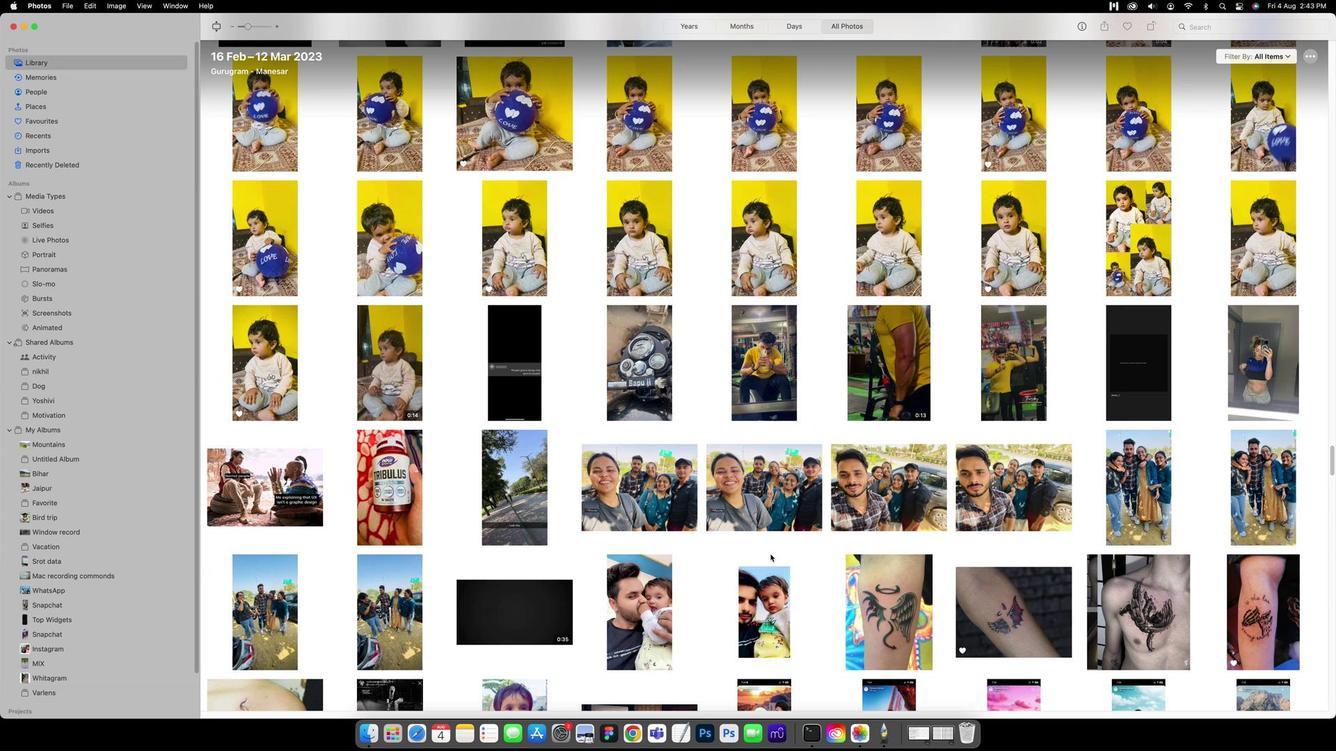 
Action: Mouse scrolled (769, 557) with delta (0, 2)
Screenshot: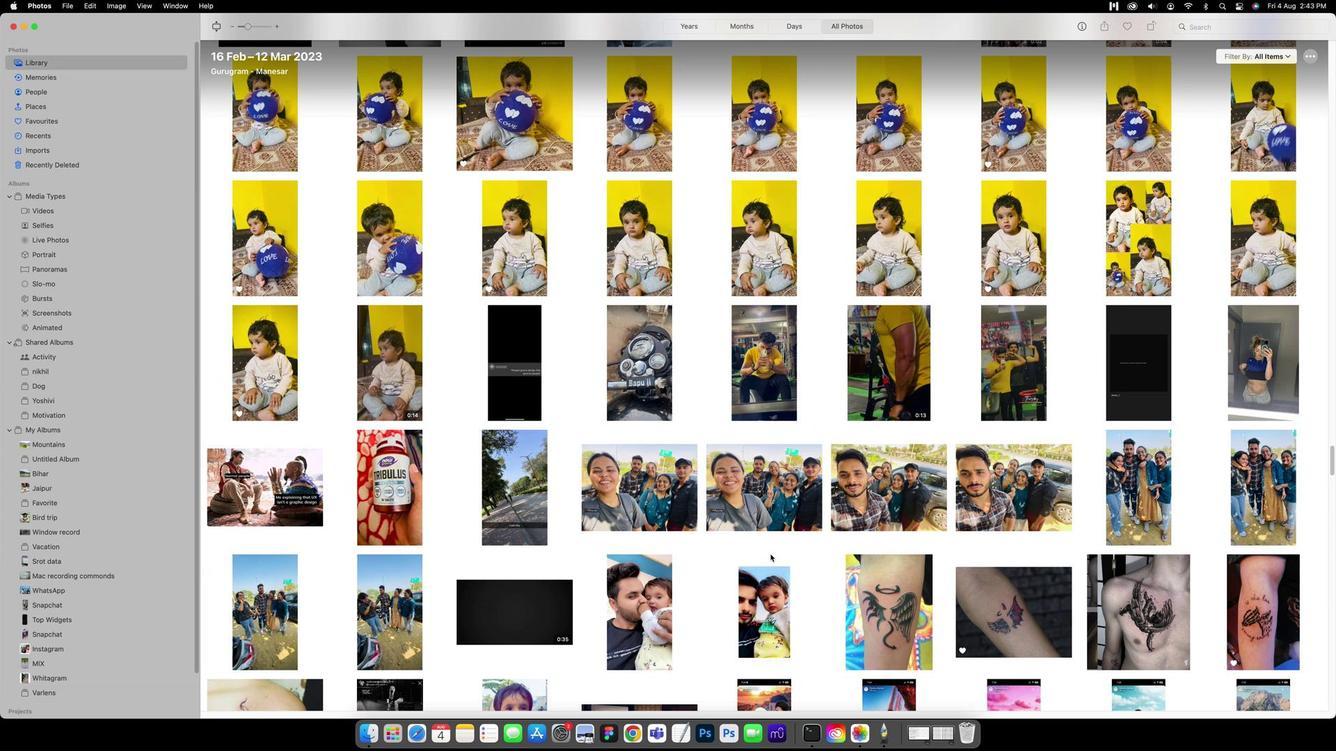 
Action: Mouse scrolled (769, 557) with delta (0, 2)
Screenshot: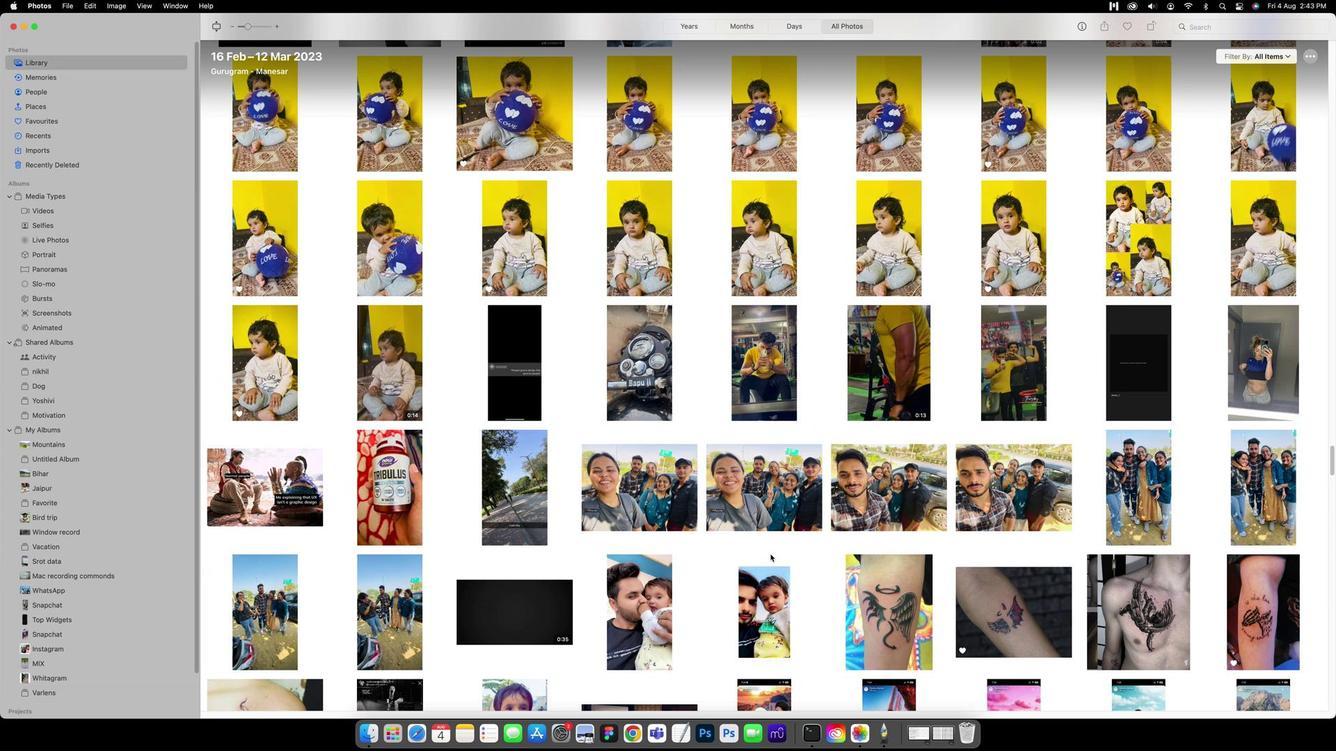 
Action: Mouse scrolled (769, 557) with delta (0, 3)
Screenshot: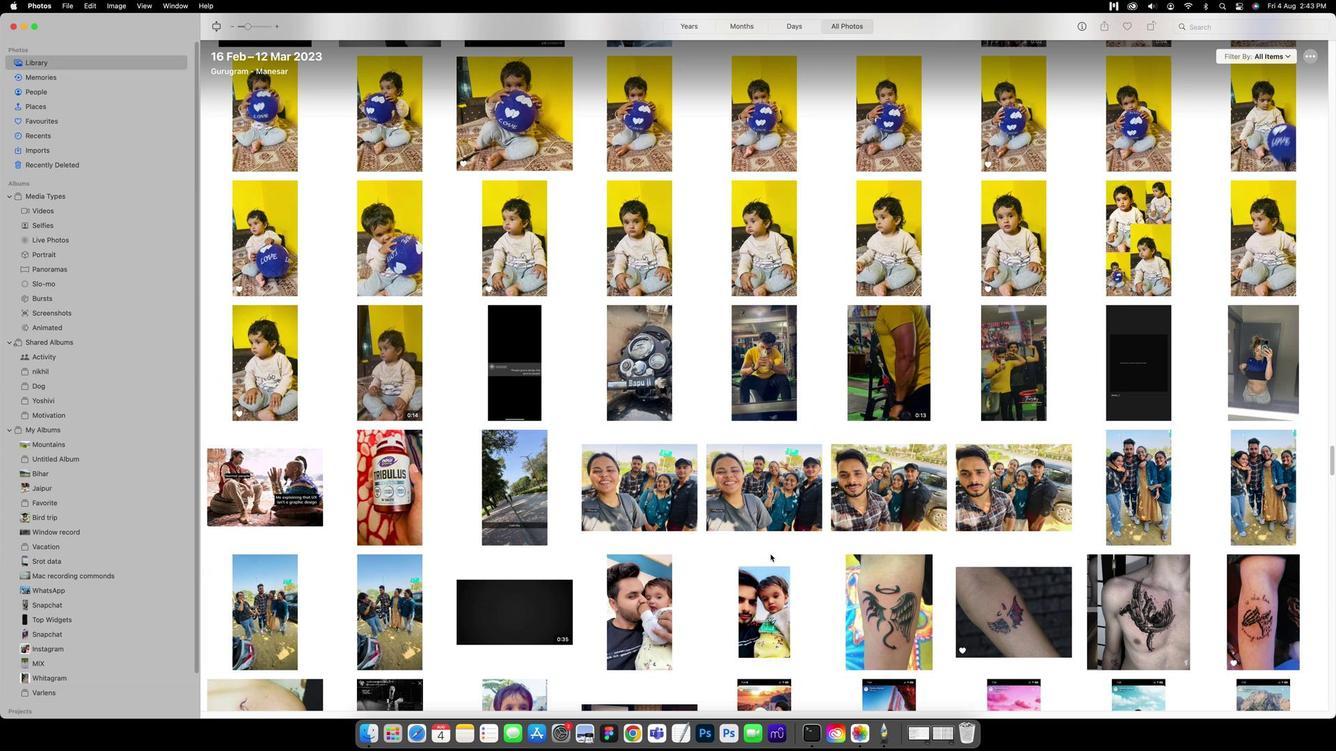 
Action: Mouse scrolled (769, 557) with delta (0, 3)
Screenshot: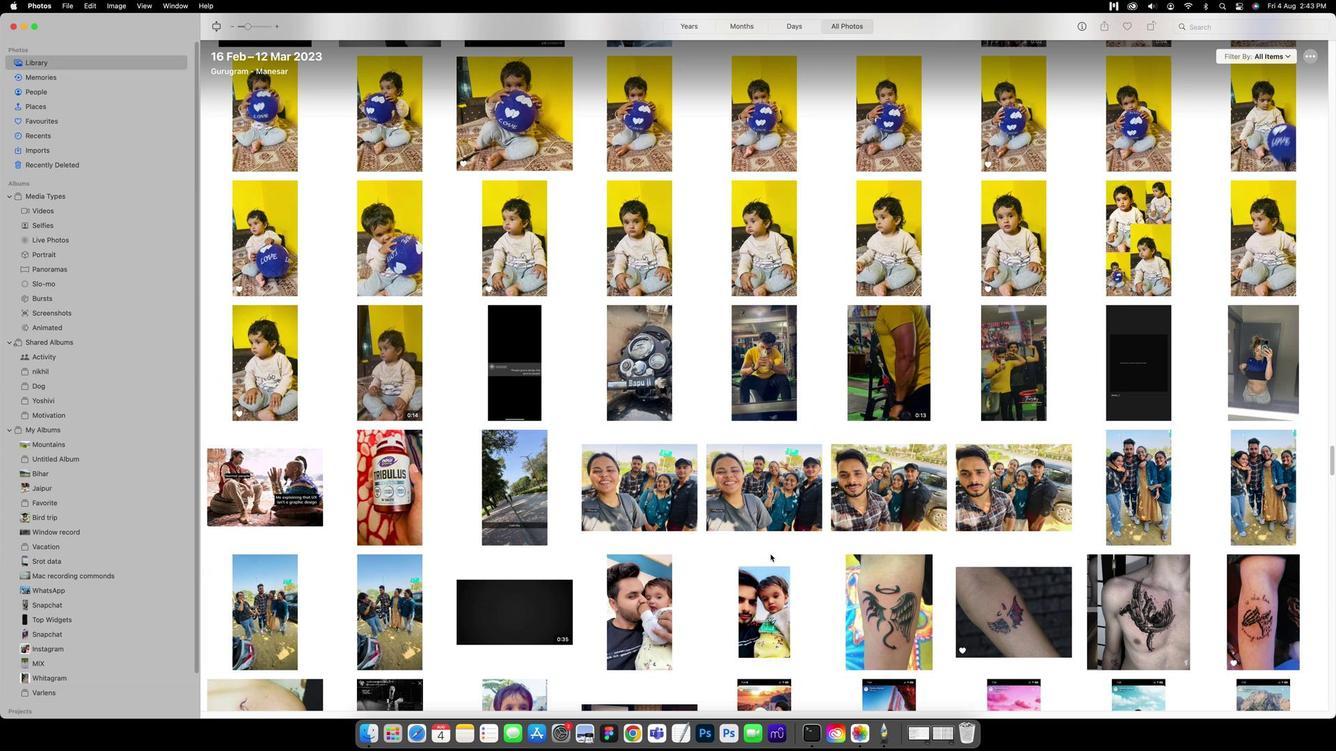 
Action: Mouse scrolled (769, 557) with delta (0, 0)
Screenshot: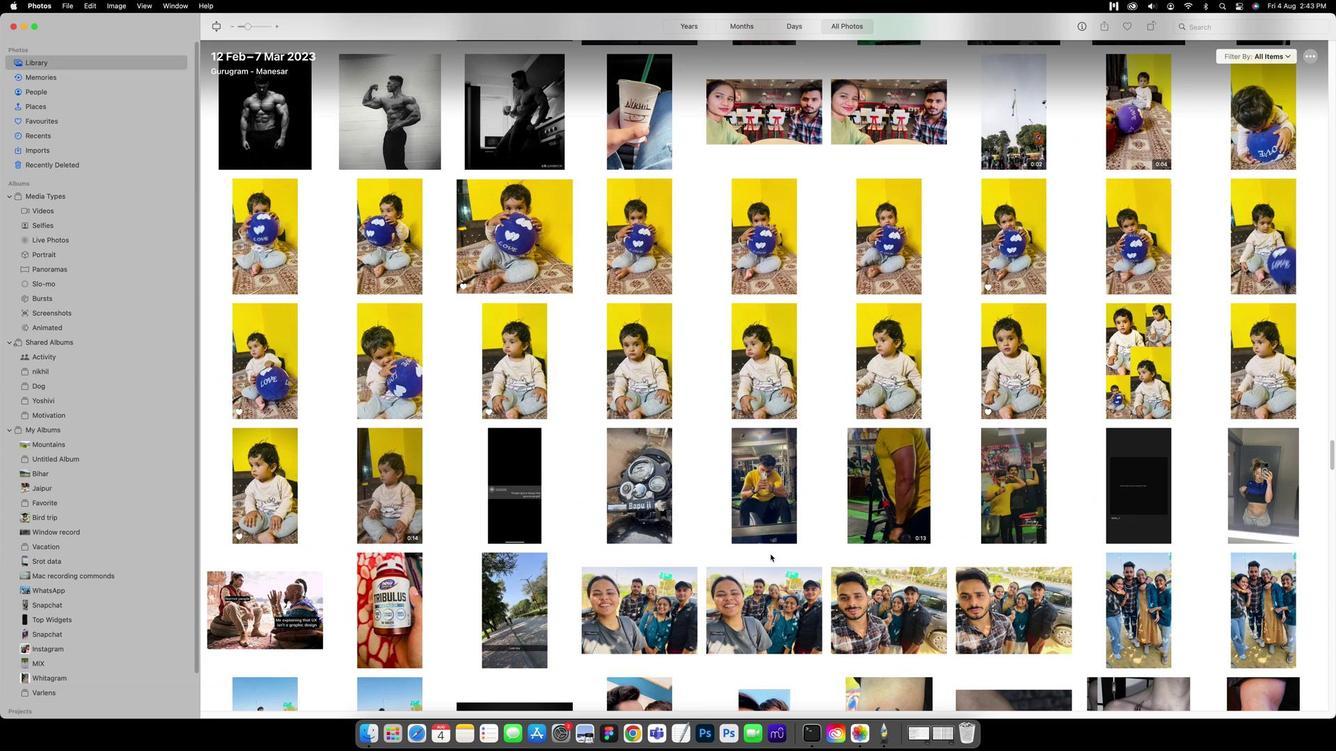 
Action: Mouse scrolled (769, 557) with delta (0, 0)
